 Task: Search for beauty products for women on Flipkart and add your preferred items to the cart.
Action: Mouse moved to (603, 146)
Screenshot: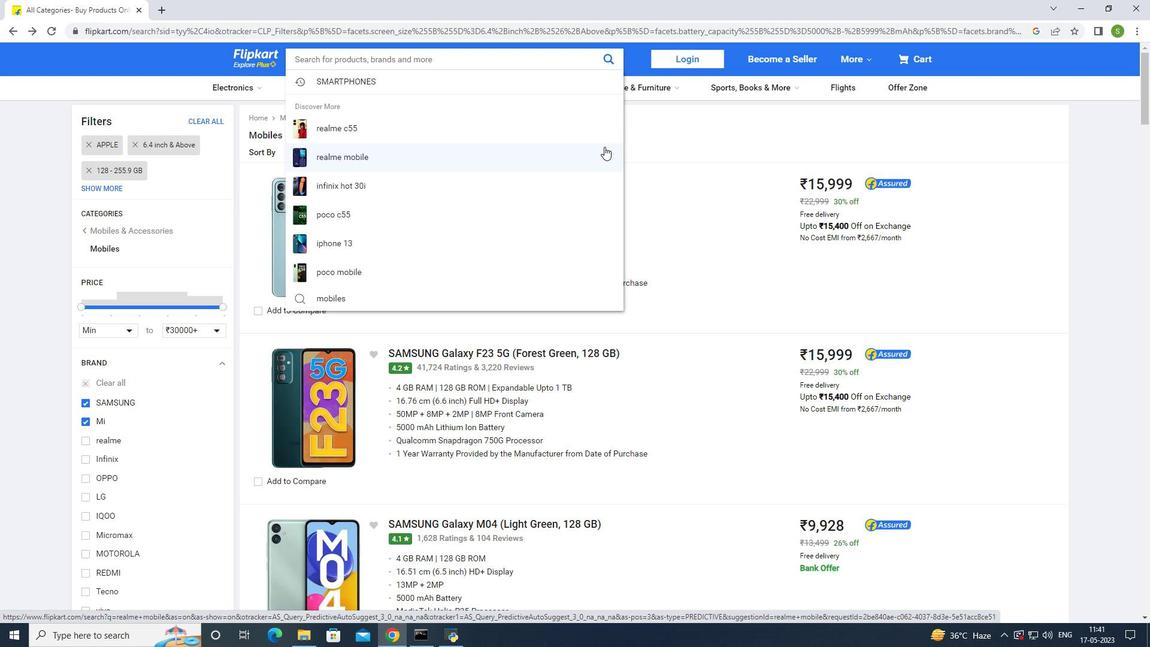 
Action: Key pressed beauty<Key.space>
Screenshot: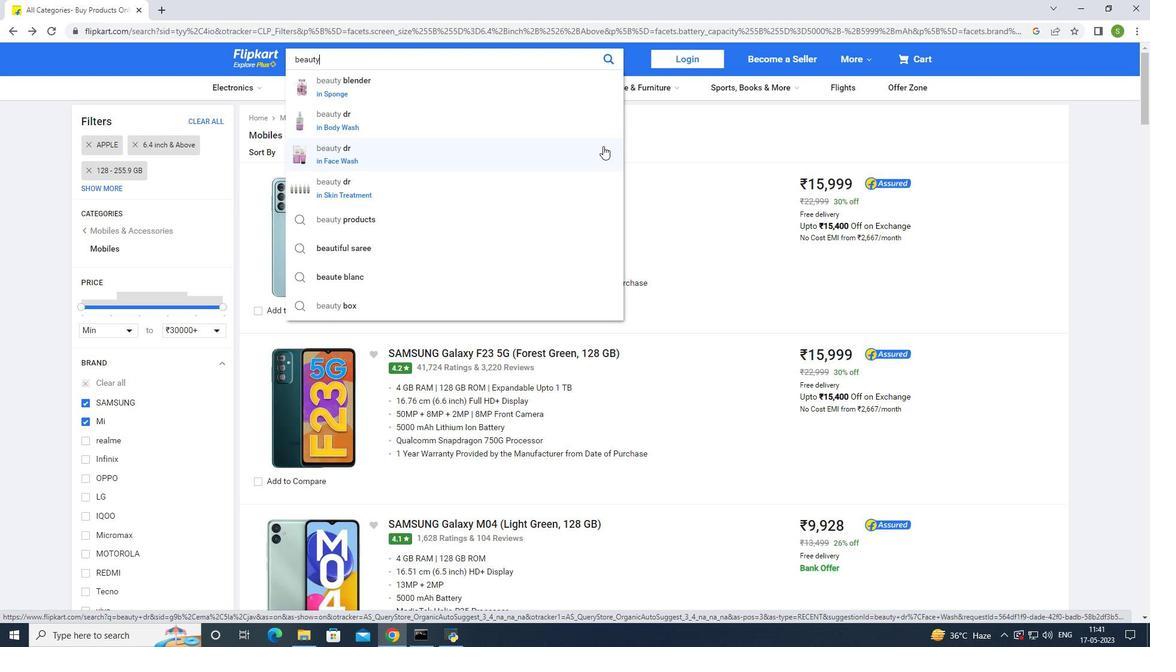 
Action: Mouse moved to (603, 146)
Screenshot: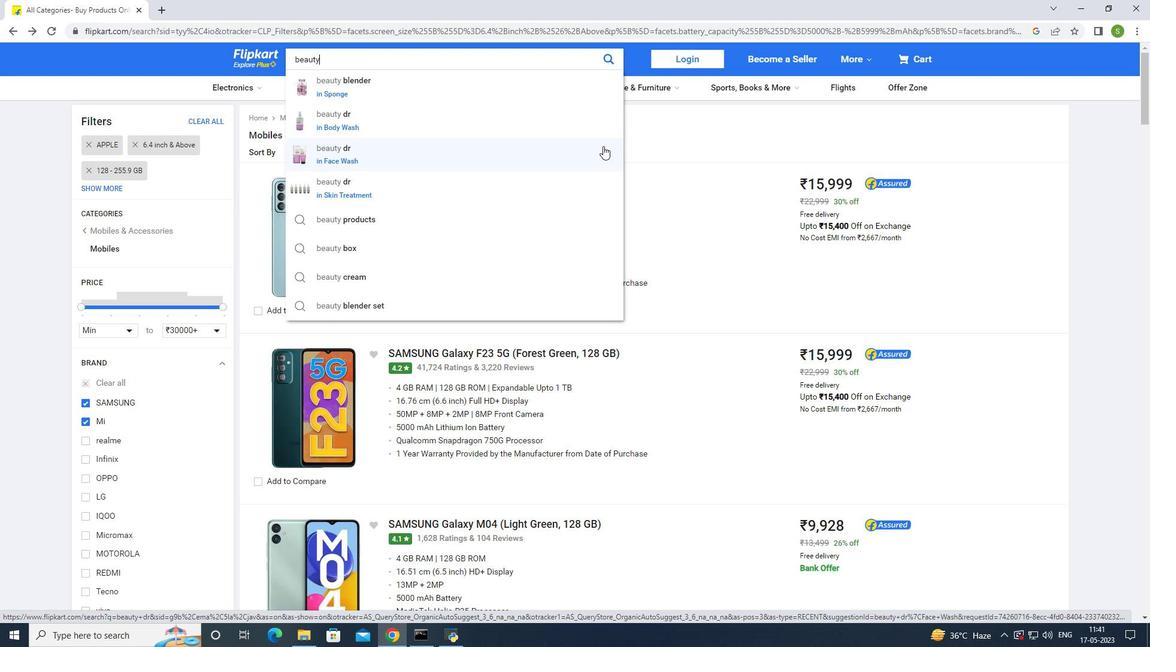 
Action: Key pressed product
Screenshot: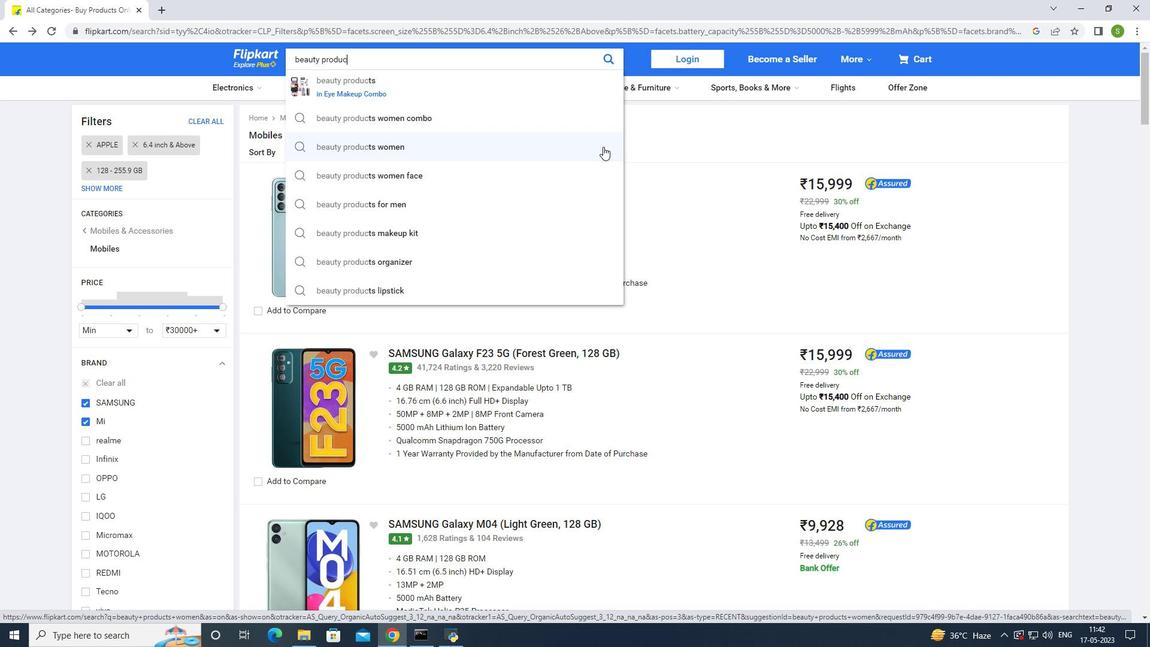 
Action: Mouse moved to (533, 152)
Screenshot: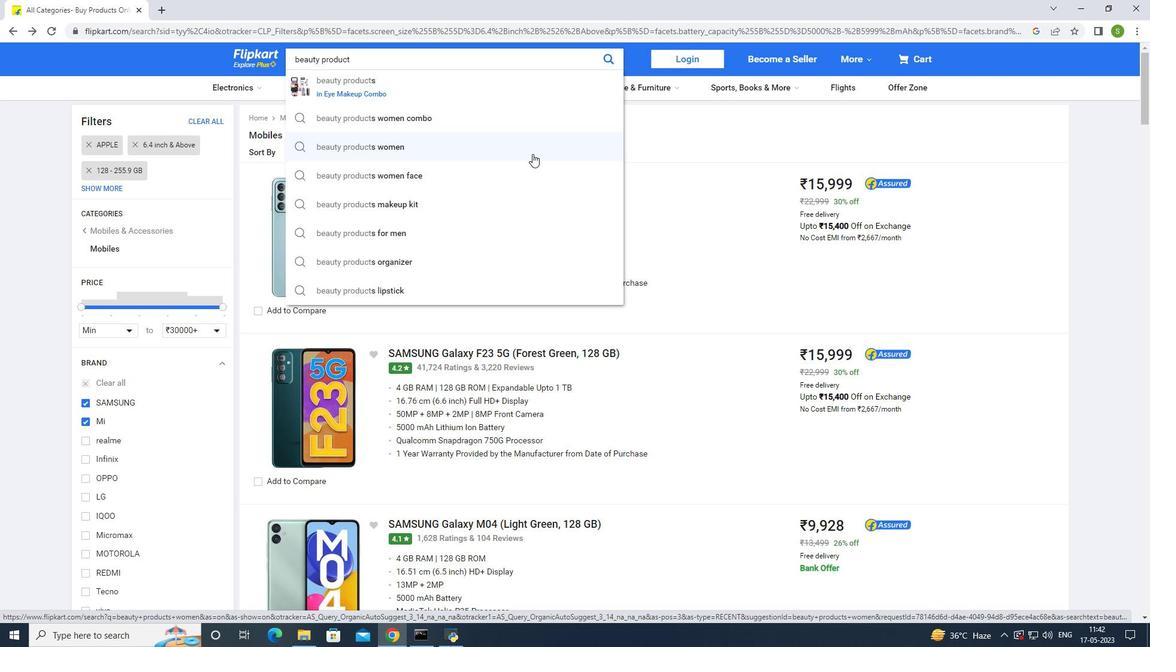 
Action: Mouse pressed left at (533, 152)
Screenshot: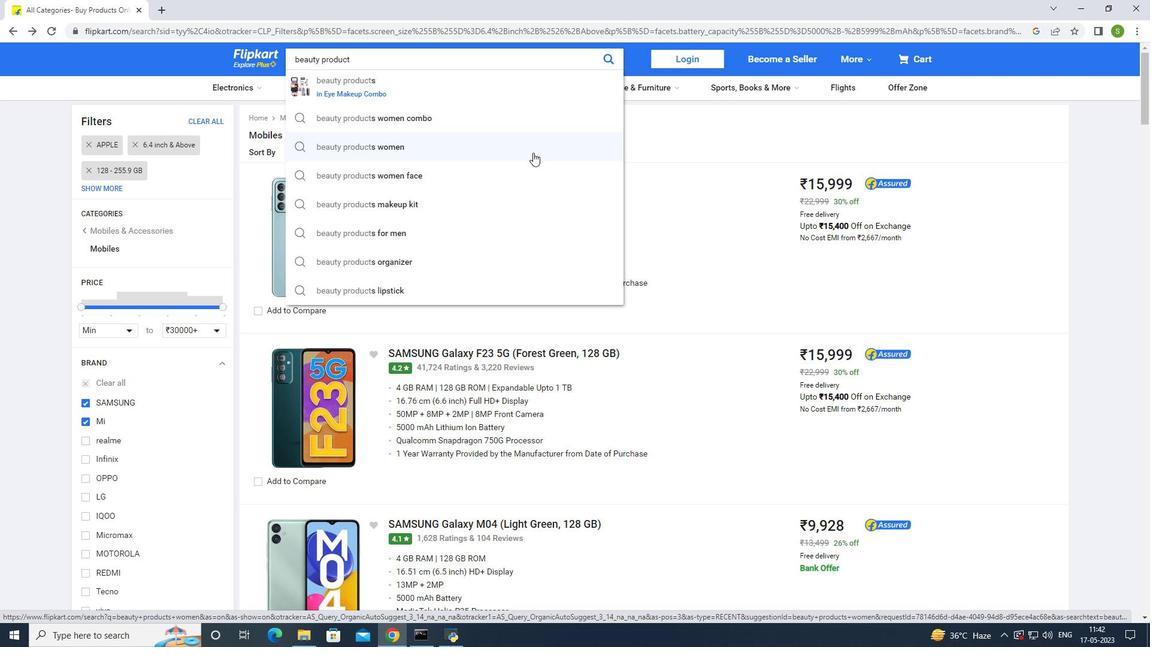 
Action: Mouse moved to (488, 88)
Screenshot: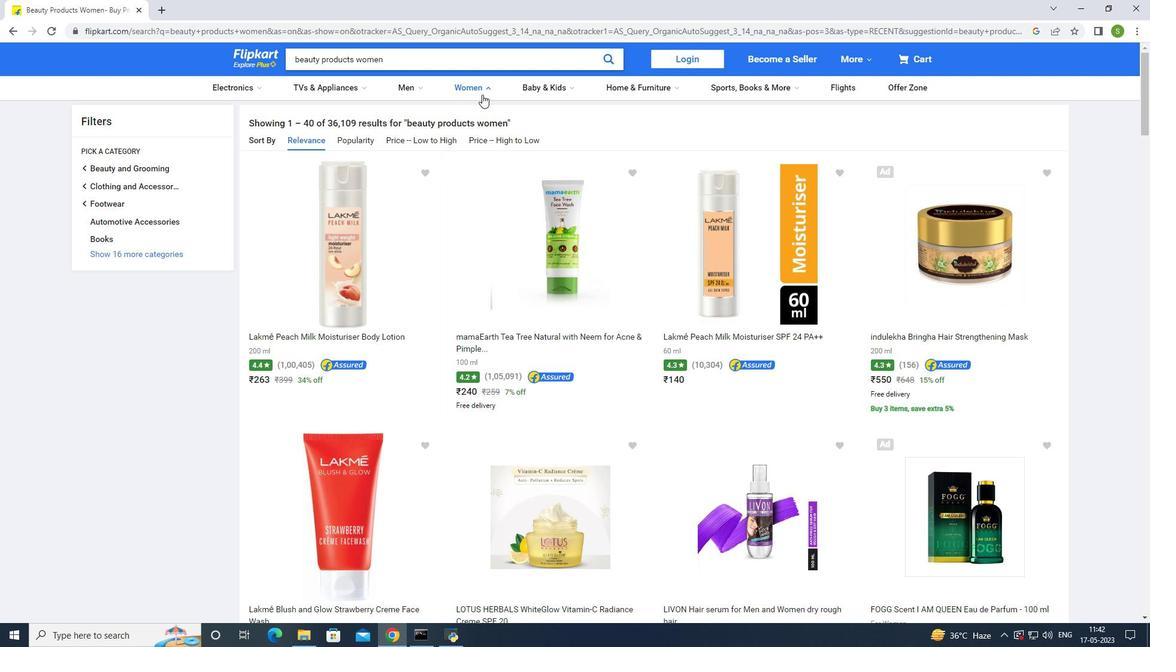 
Action: Mouse pressed left at (488, 88)
Screenshot: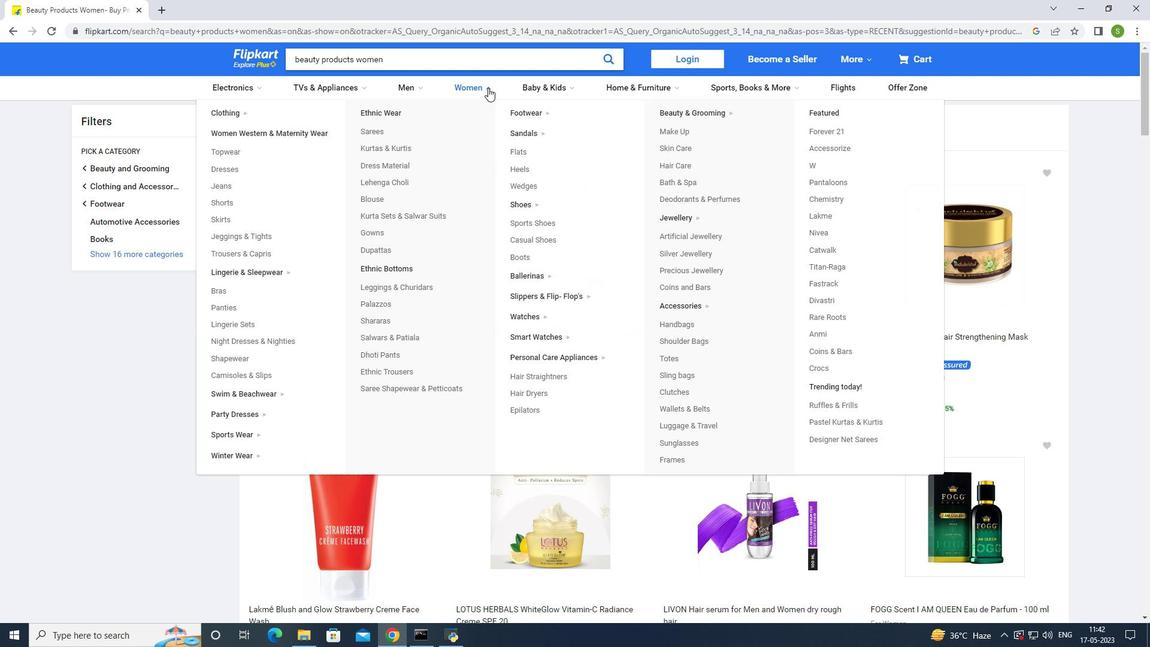 
Action: Mouse moved to (672, 150)
Screenshot: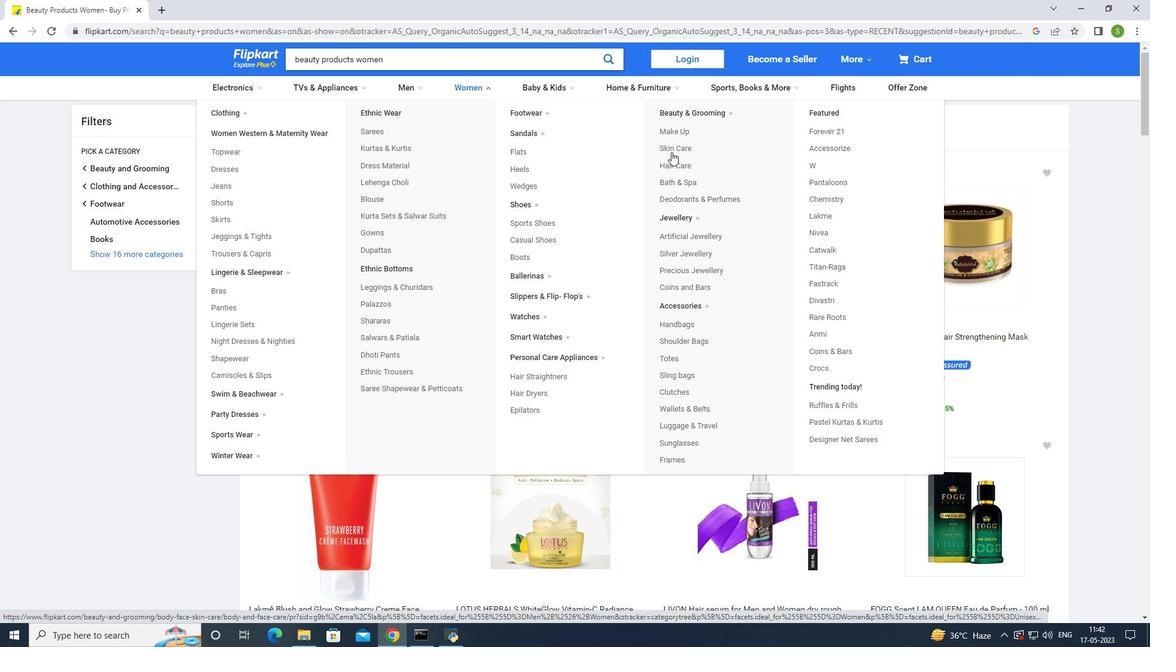 
Action: Mouse pressed left at (672, 150)
Screenshot: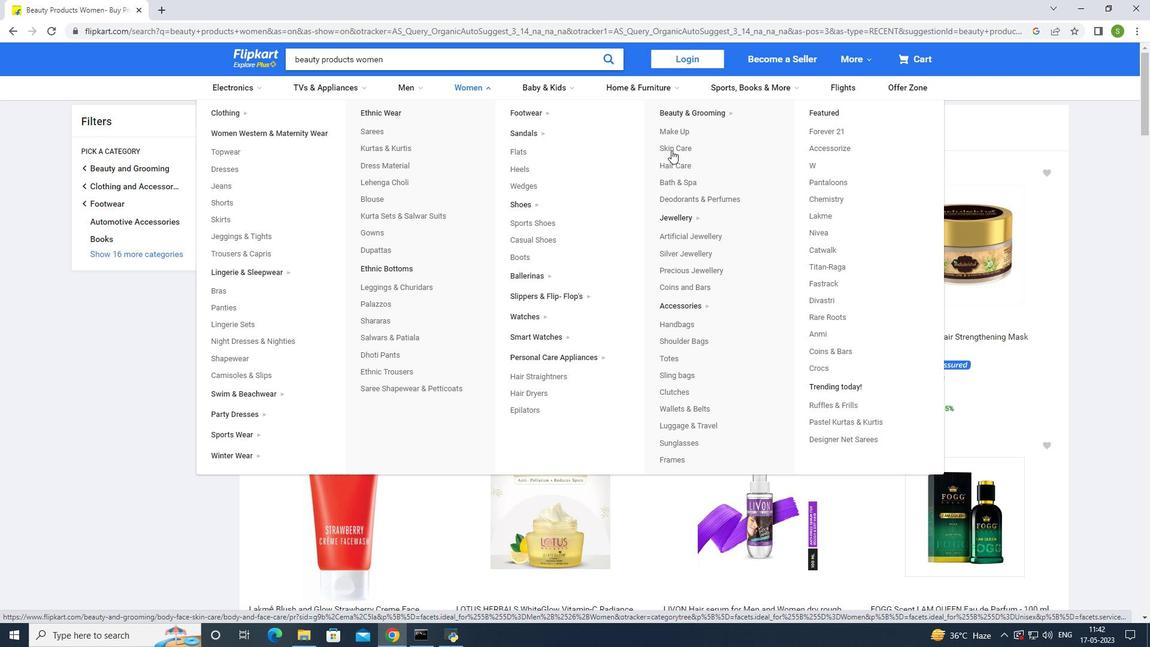 
Action: Mouse moved to (558, 317)
Screenshot: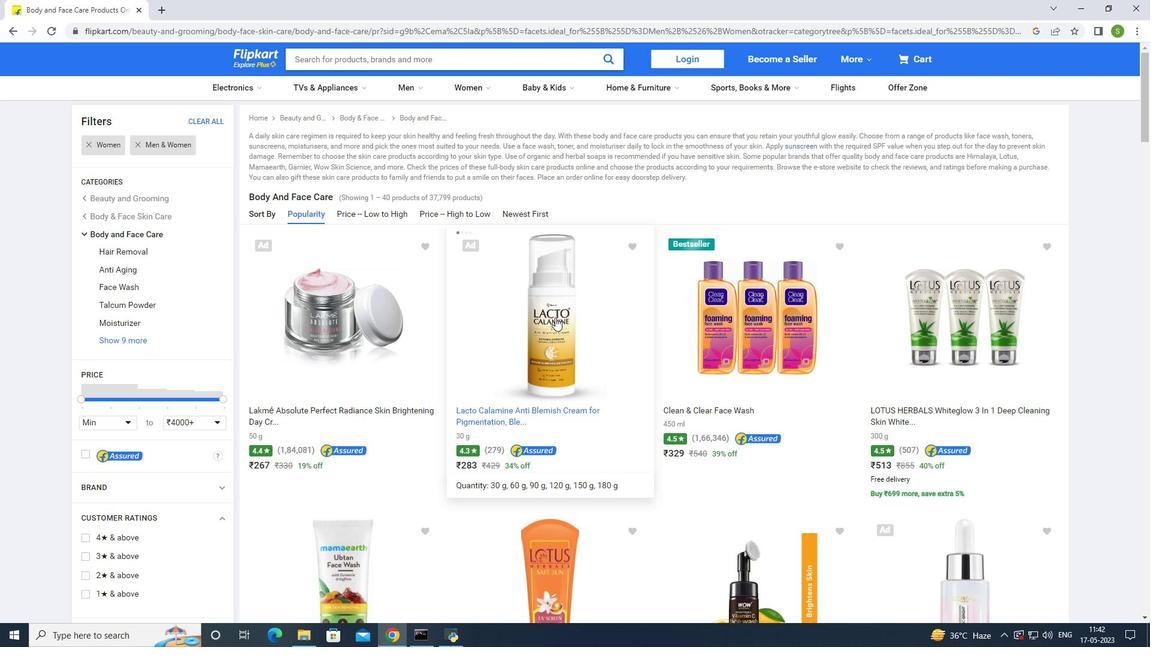 
Action: Mouse scrolled (558, 316) with delta (0, 0)
Screenshot: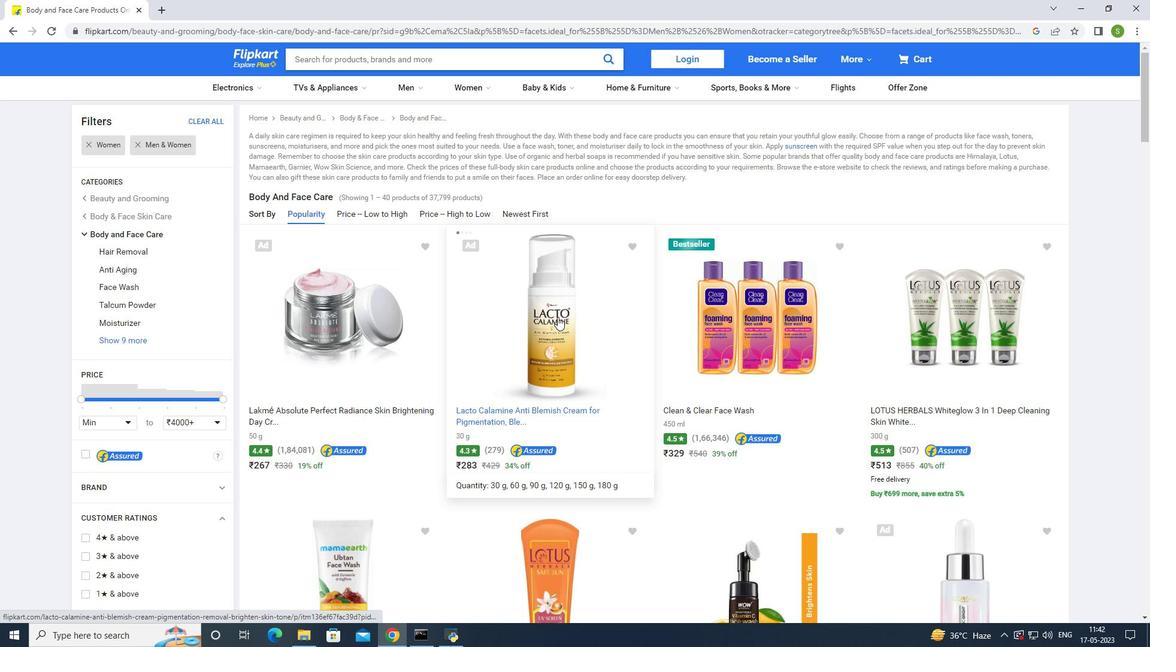 
Action: Mouse scrolled (558, 316) with delta (0, 0)
Screenshot: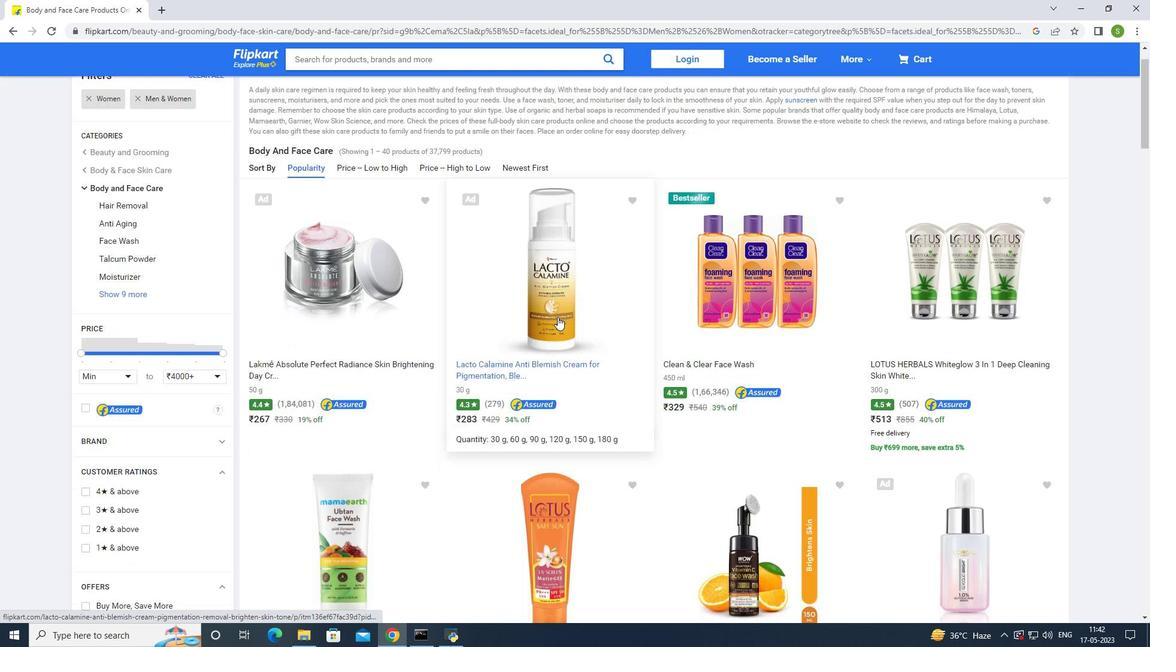 
Action: Mouse moved to (559, 317)
Screenshot: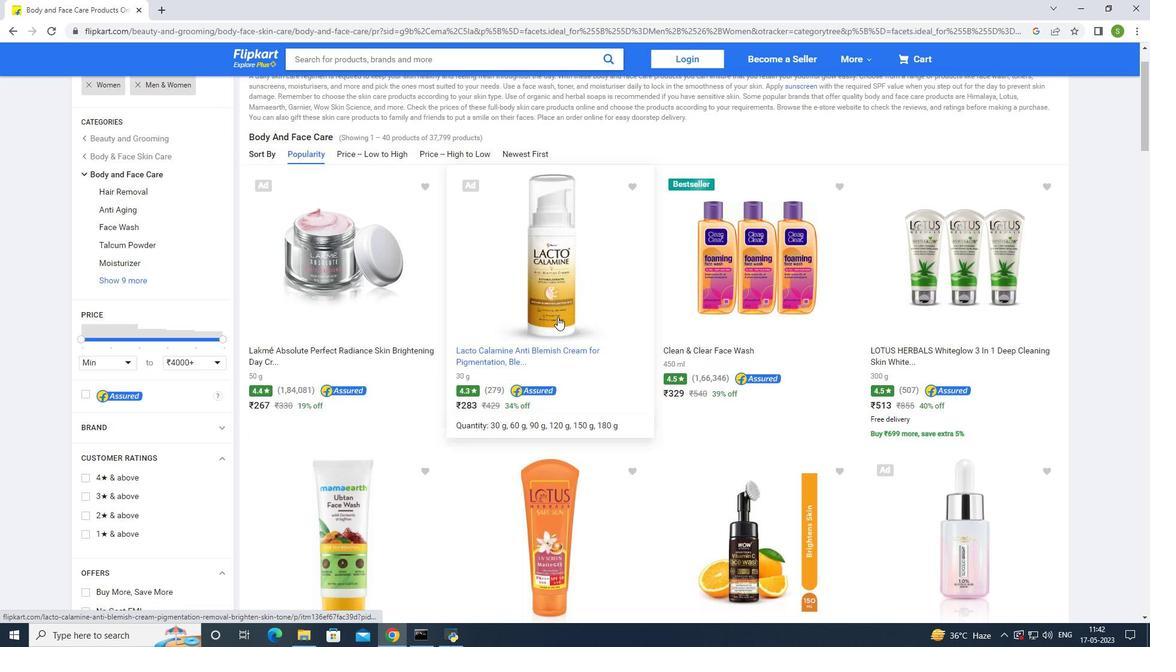 
Action: Mouse scrolled (559, 316) with delta (0, 0)
Screenshot: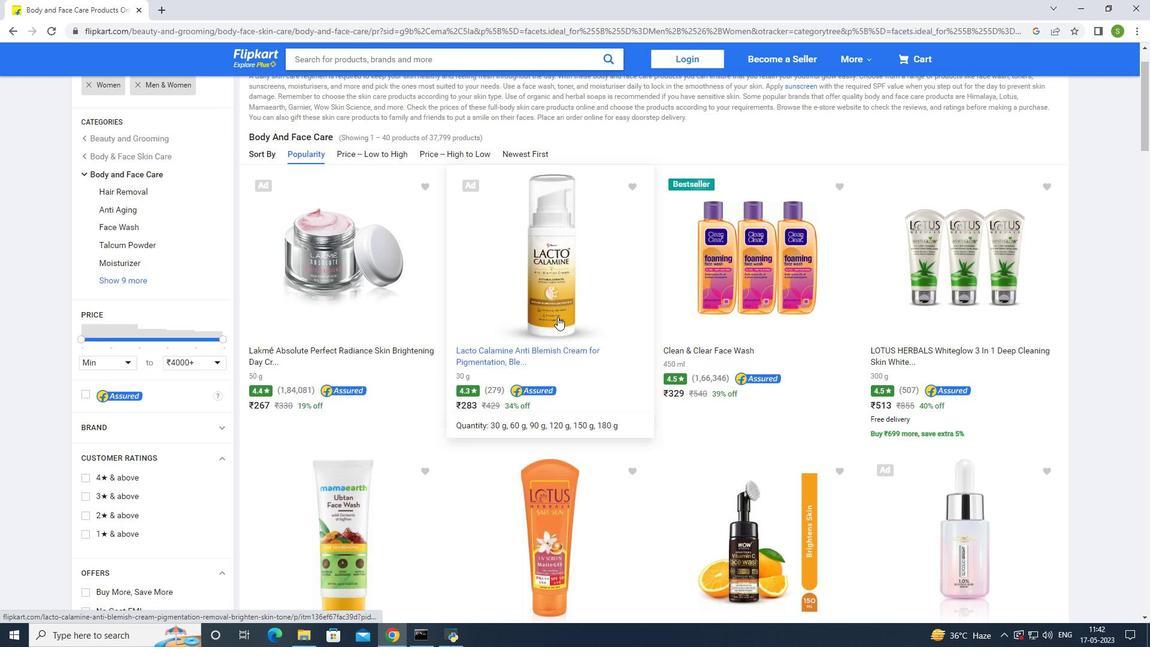 
Action: Mouse moved to (559, 317)
Screenshot: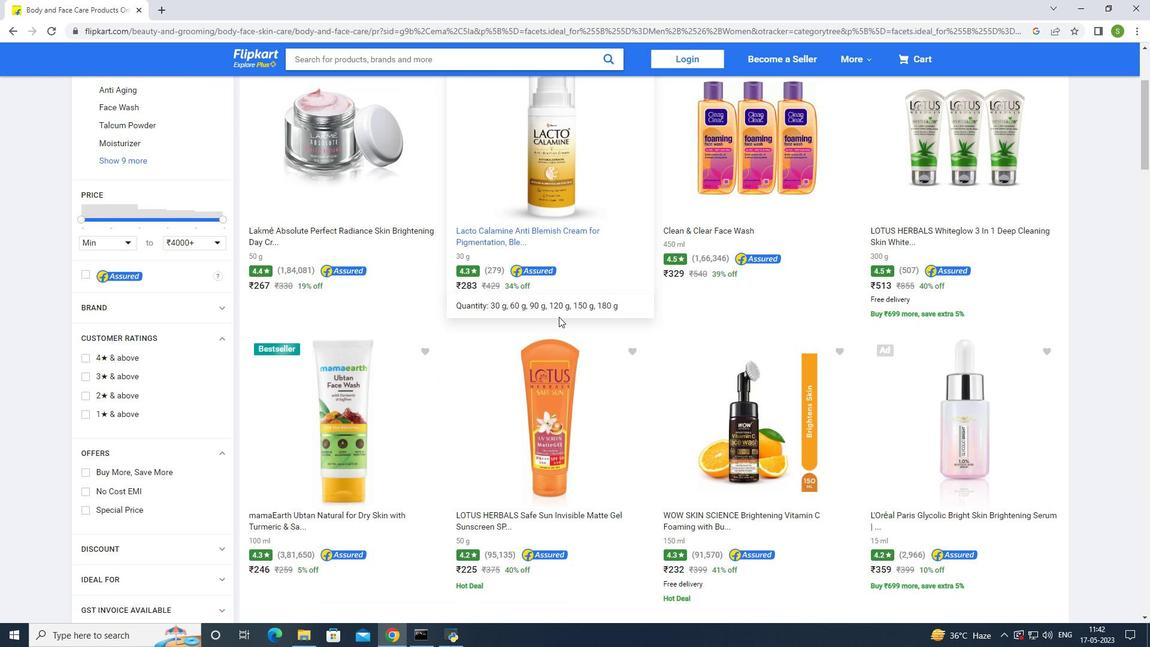 
Action: Mouse scrolled (559, 316) with delta (0, 0)
Screenshot: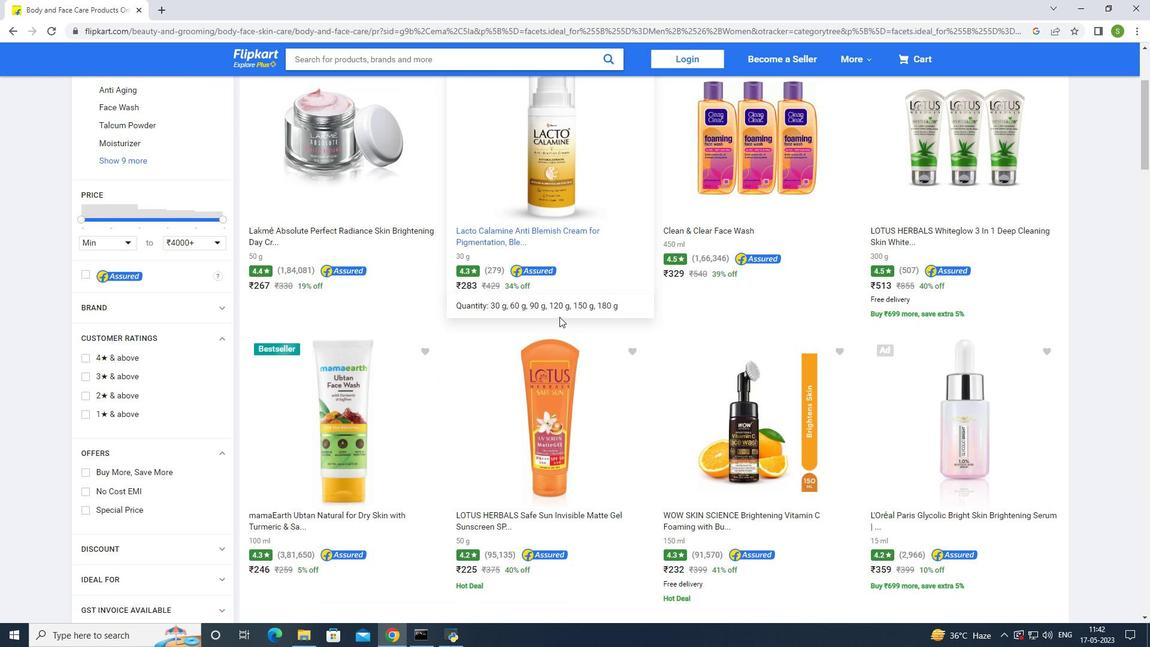 
Action: Mouse scrolled (559, 316) with delta (0, 0)
Screenshot: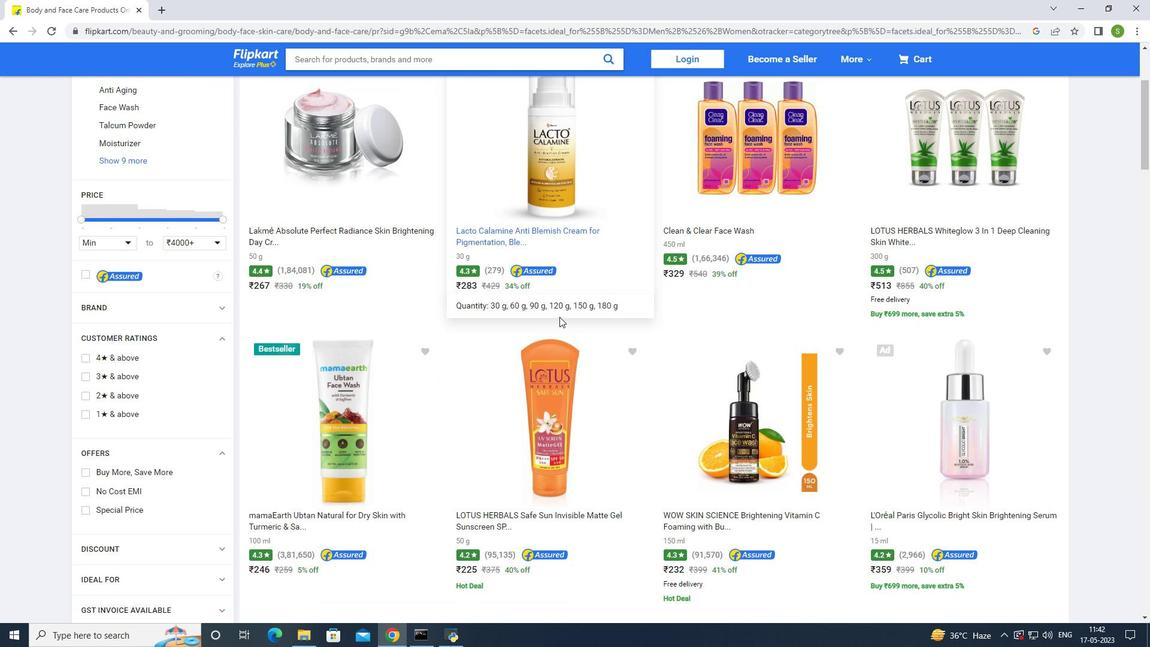 
Action: Mouse scrolled (559, 316) with delta (0, 0)
Screenshot: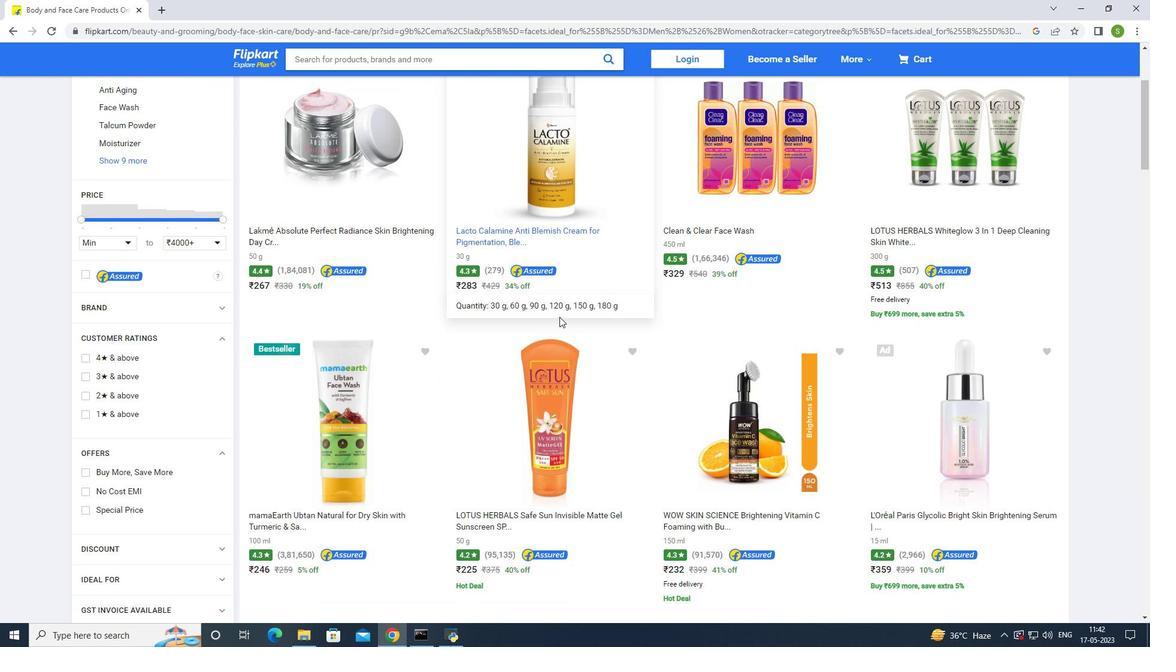 
Action: Mouse scrolled (559, 316) with delta (0, 0)
Screenshot: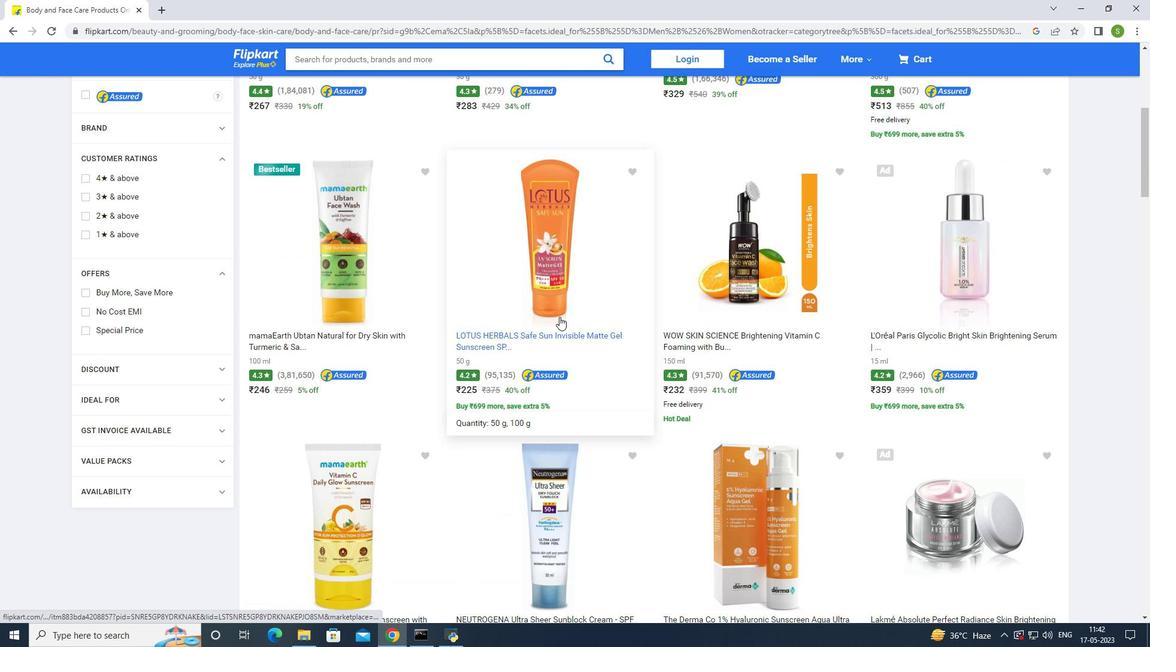 
Action: Mouse scrolled (559, 316) with delta (0, 0)
Screenshot: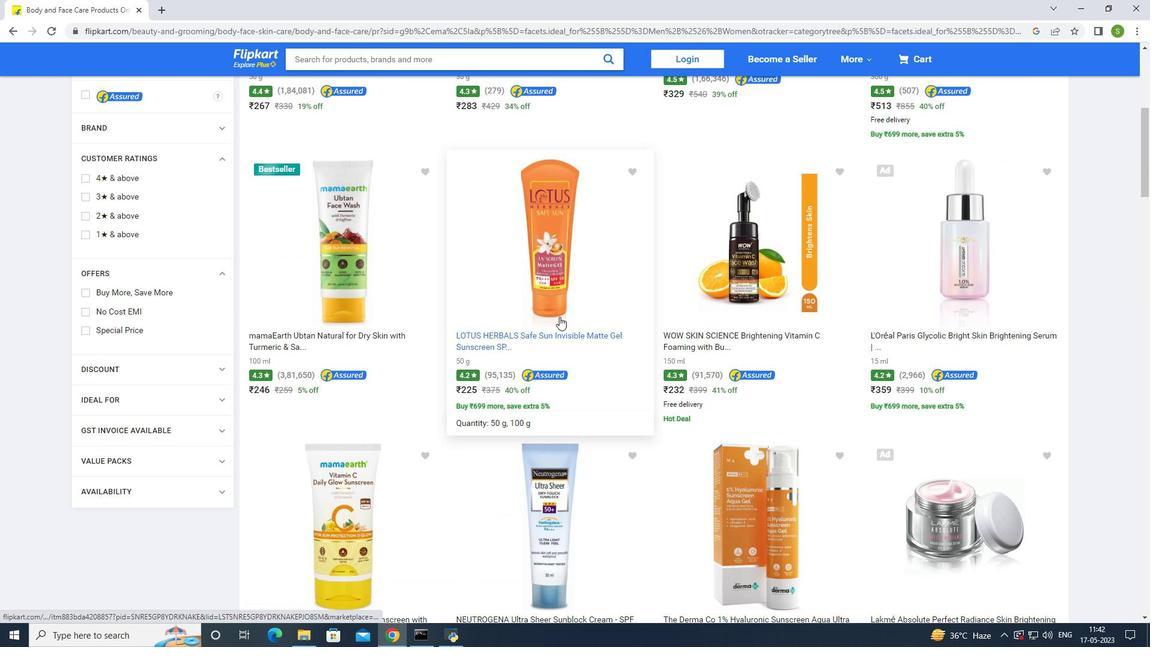
Action: Mouse scrolled (559, 316) with delta (0, 0)
Screenshot: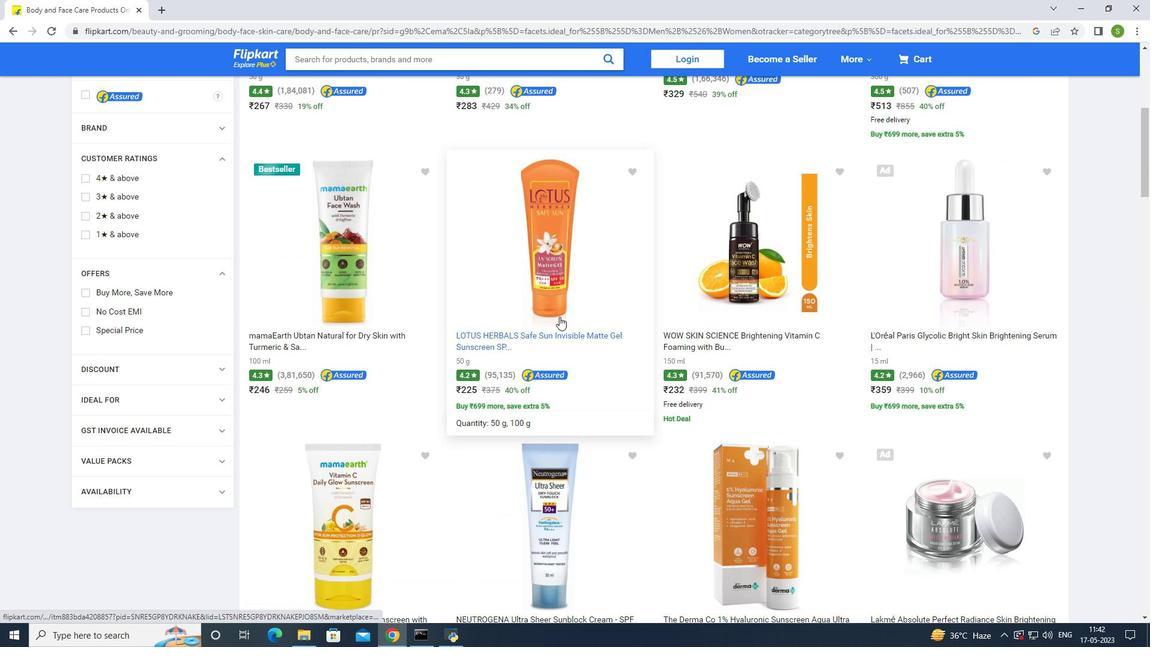 
Action: Mouse moved to (560, 318)
Screenshot: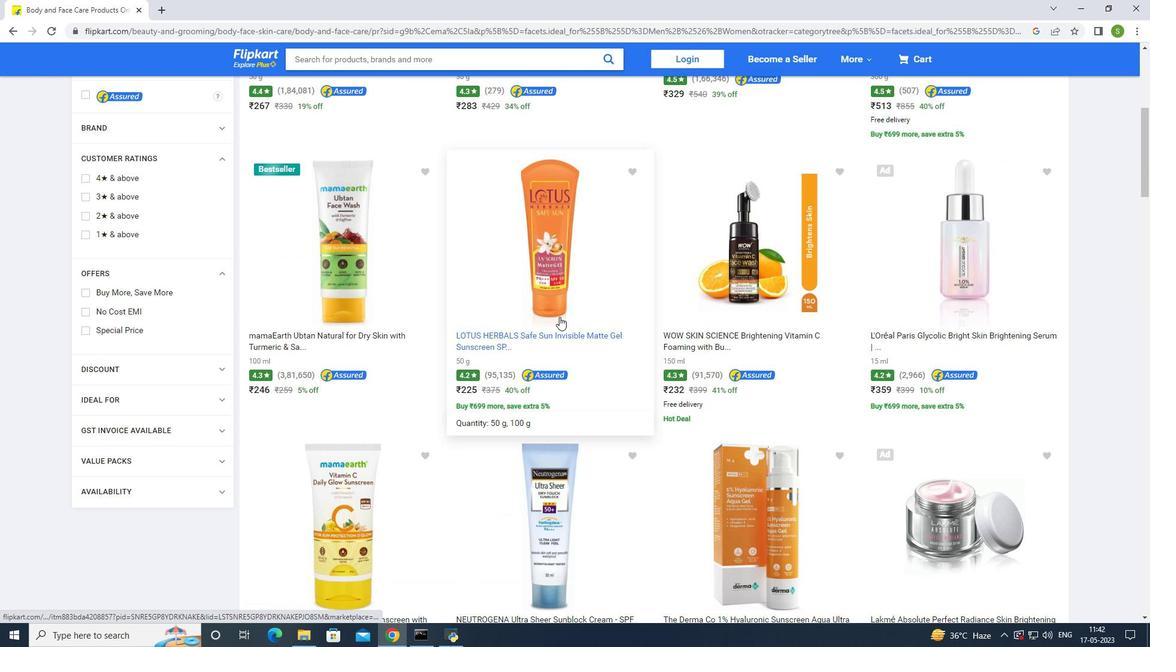
Action: Mouse scrolled (560, 317) with delta (0, 0)
Screenshot: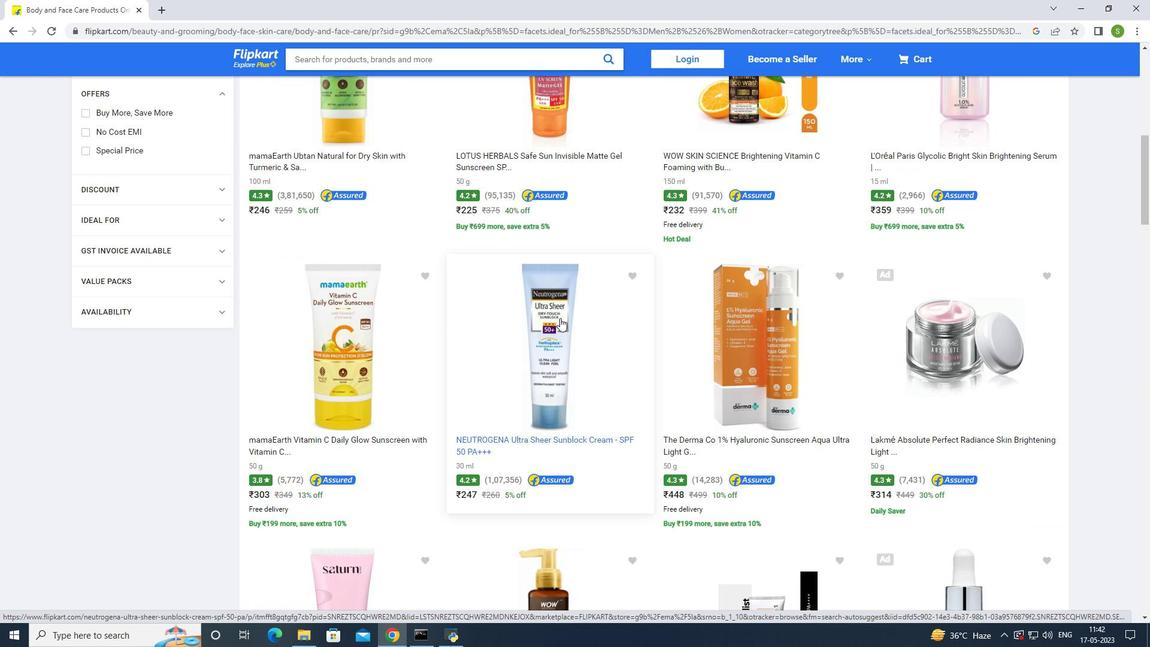 
Action: Mouse moved to (561, 318)
Screenshot: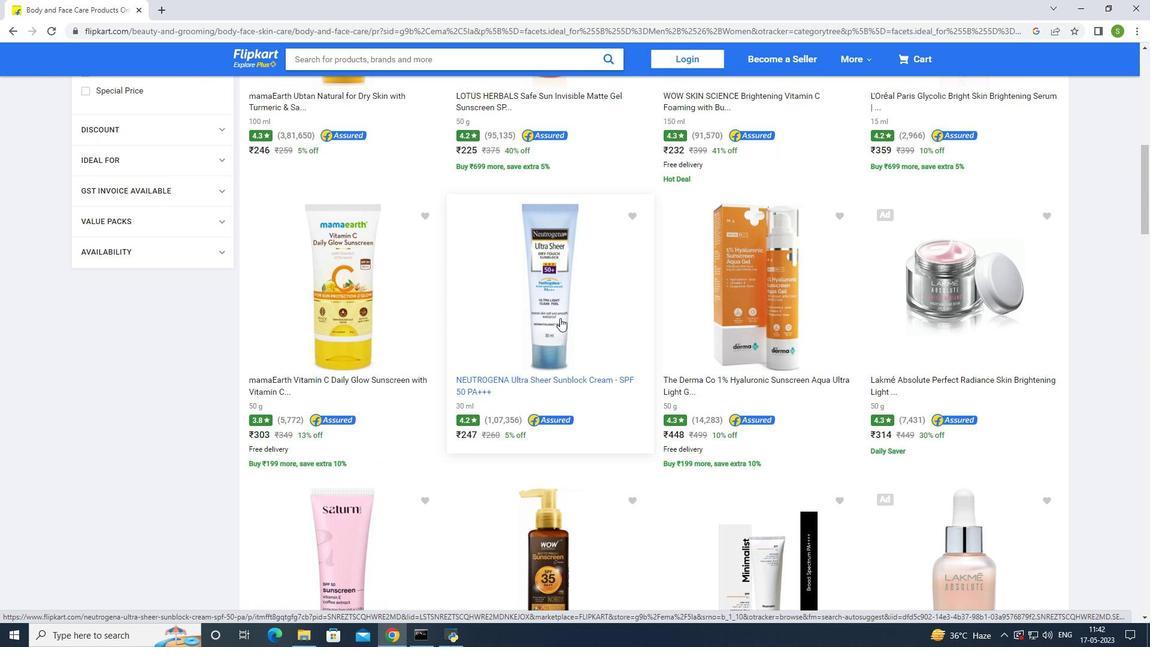 
Action: Mouse scrolled (561, 318) with delta (0, 0)
Screenshot: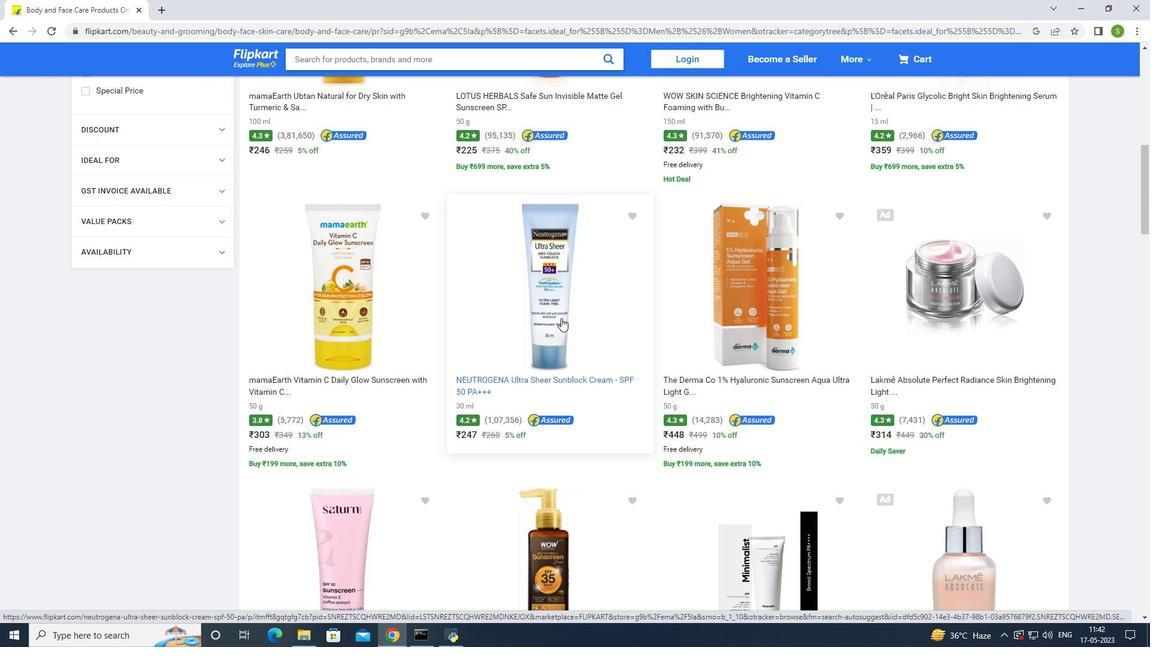 
Action: Mouse scrolled (561, 318) with delta (0, 0)
Screenshot: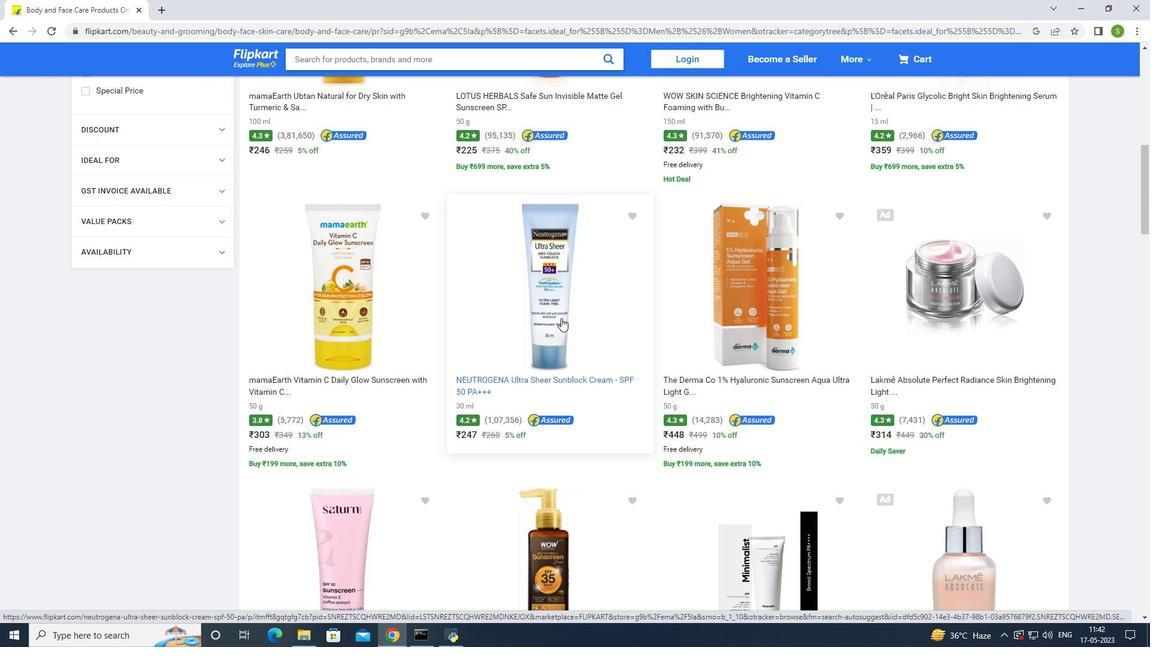 
Action: Mouse scrolled (561, 318) with delta (0, 0)
Screenshot: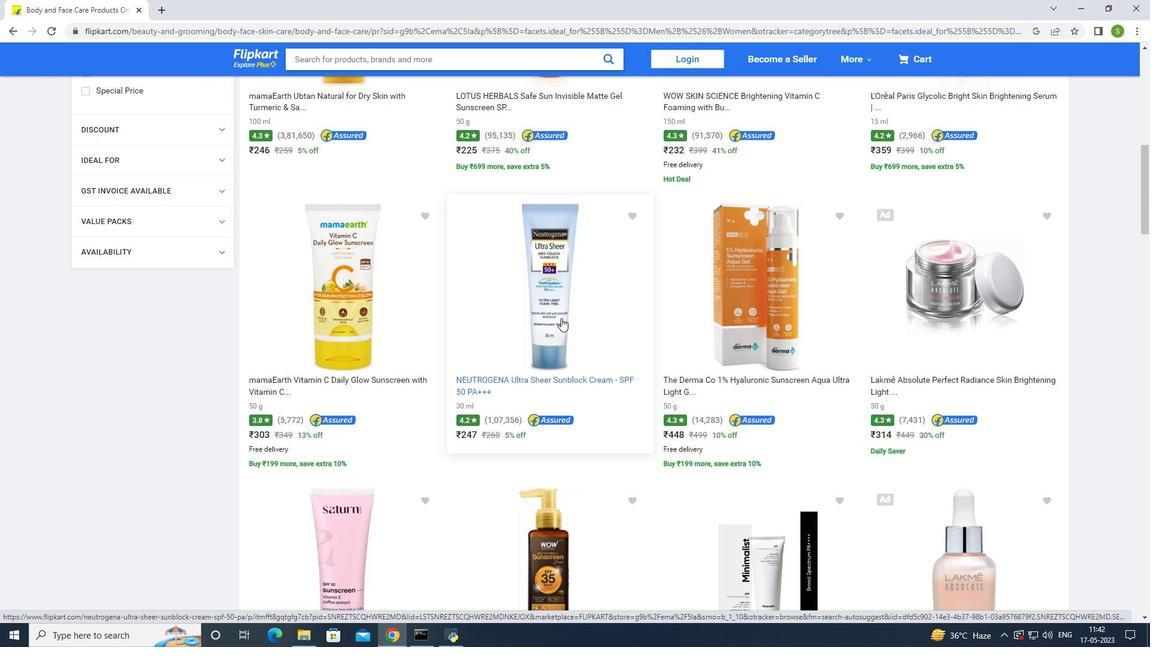 
Action: Mouse scrolled (561, 318) with delta (0, 0)
Screenshot: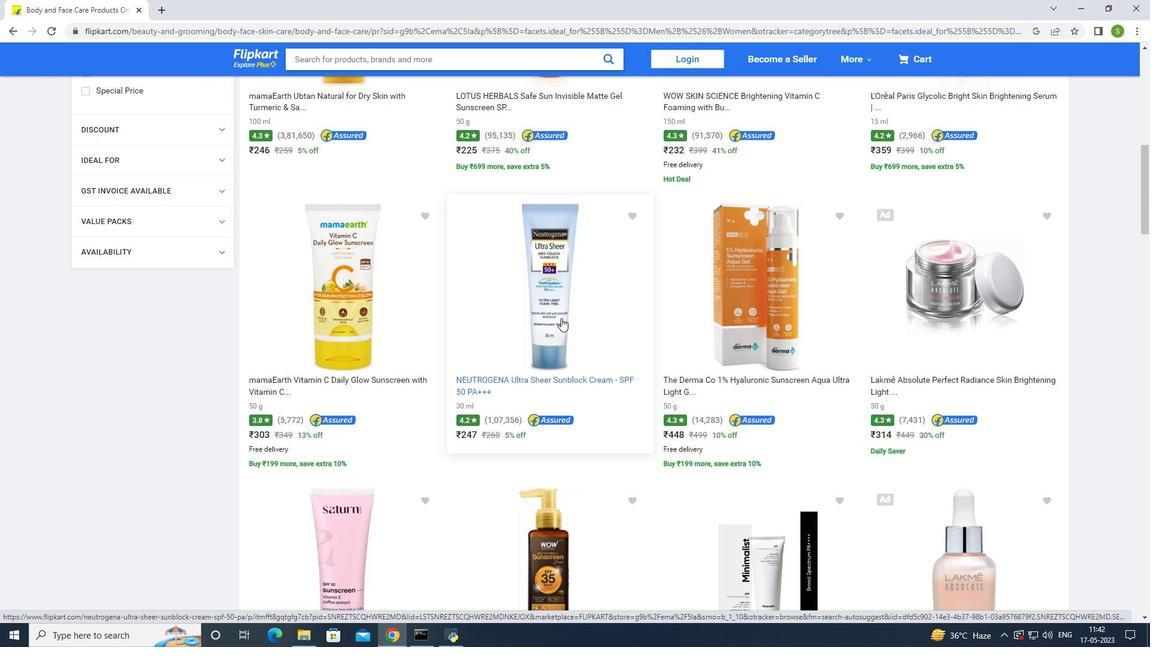 
Action: Mouse scrolled (561, 318) with delta (0, 0)
Screenshot: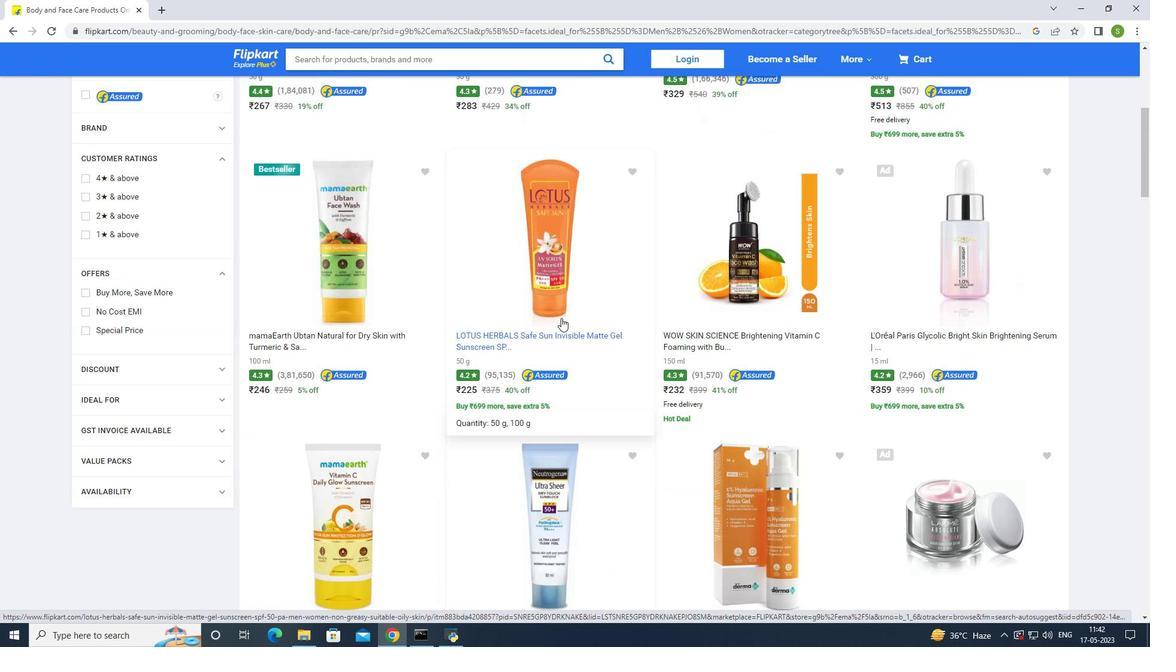 
Action: Mouse scrolled (561, 318) with delta (0, 0)
Screenshot: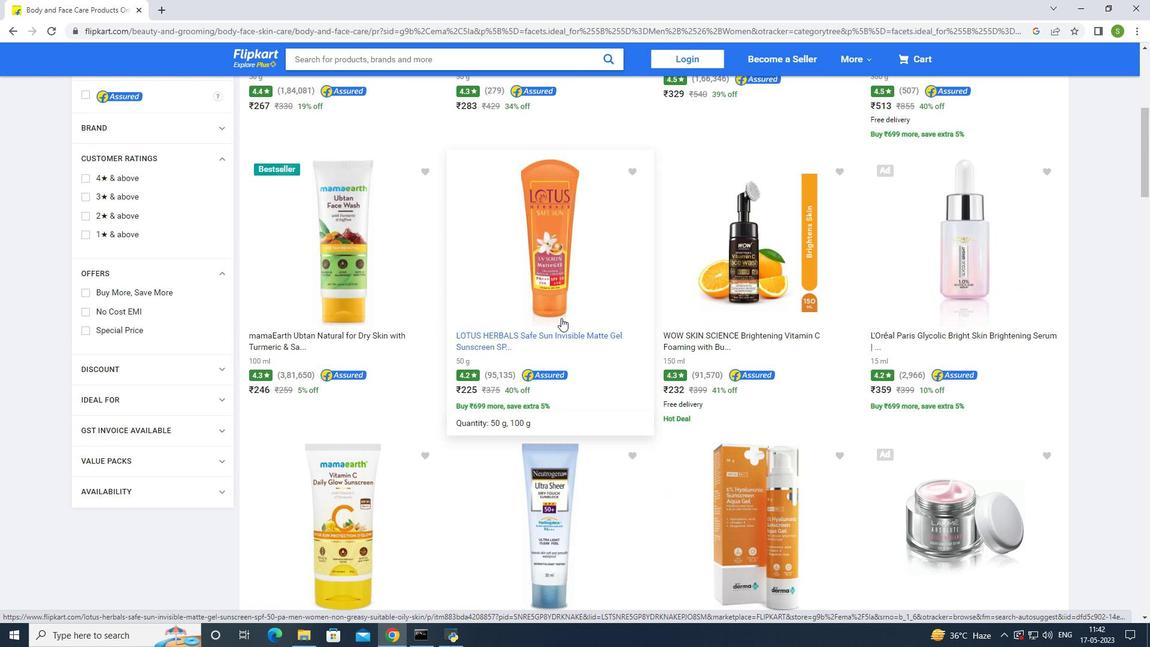 
Action: Mouse scrolled (561, 318) with delta (0, 0)
Screenshot: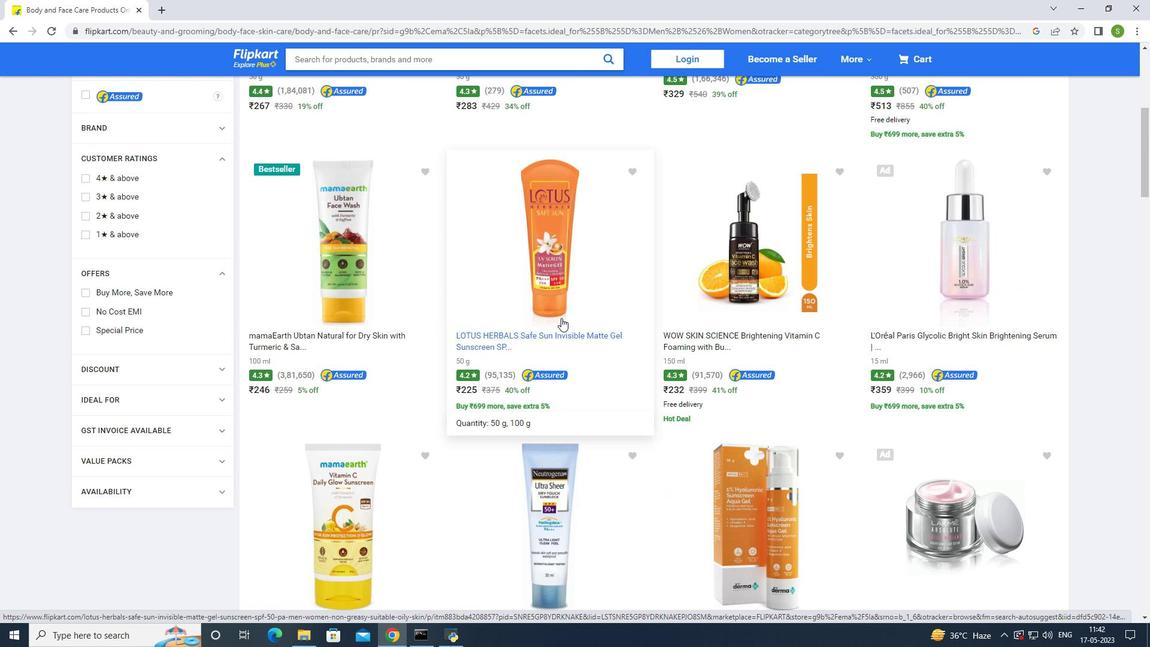
Action: Mouse scrolled (561, 318) with delta (0, 0)
Screenshot: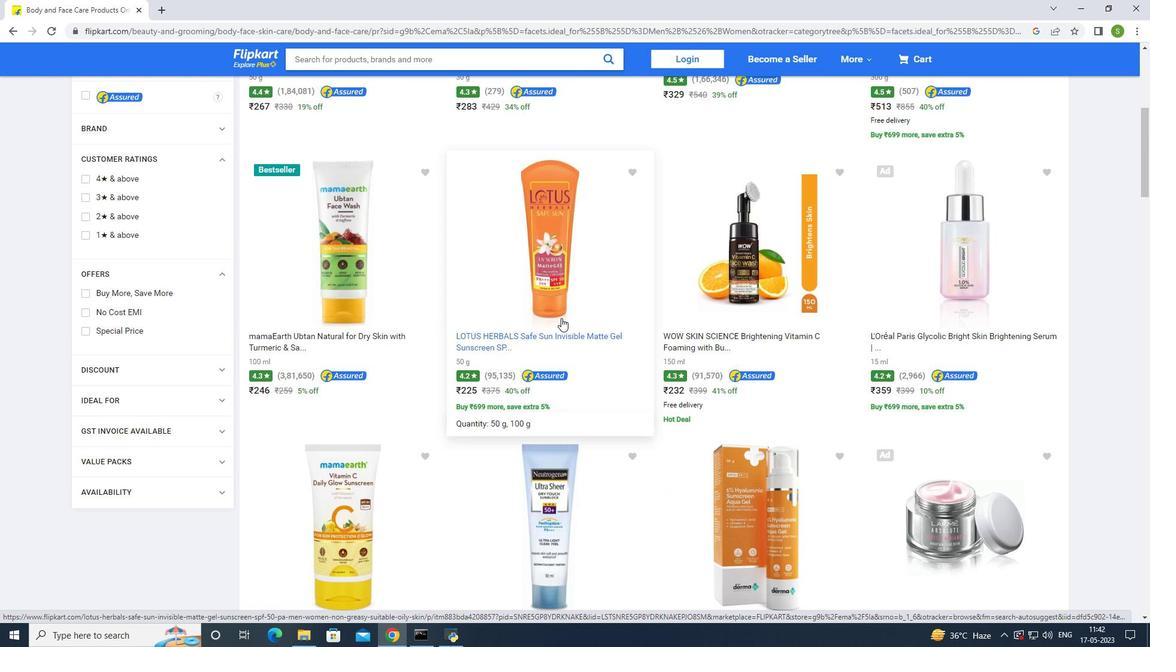 
Action: Mouse moved to (360, 226)
Screenshot: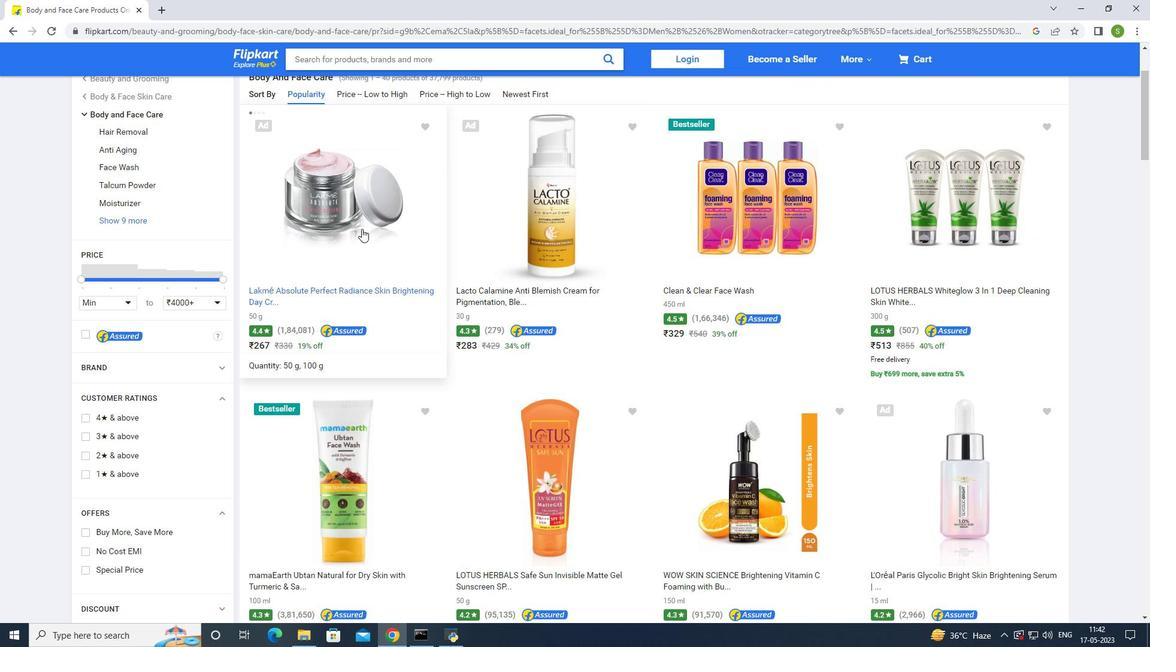 
Action: Mouse pressed left at (360, 226)
Screenshot: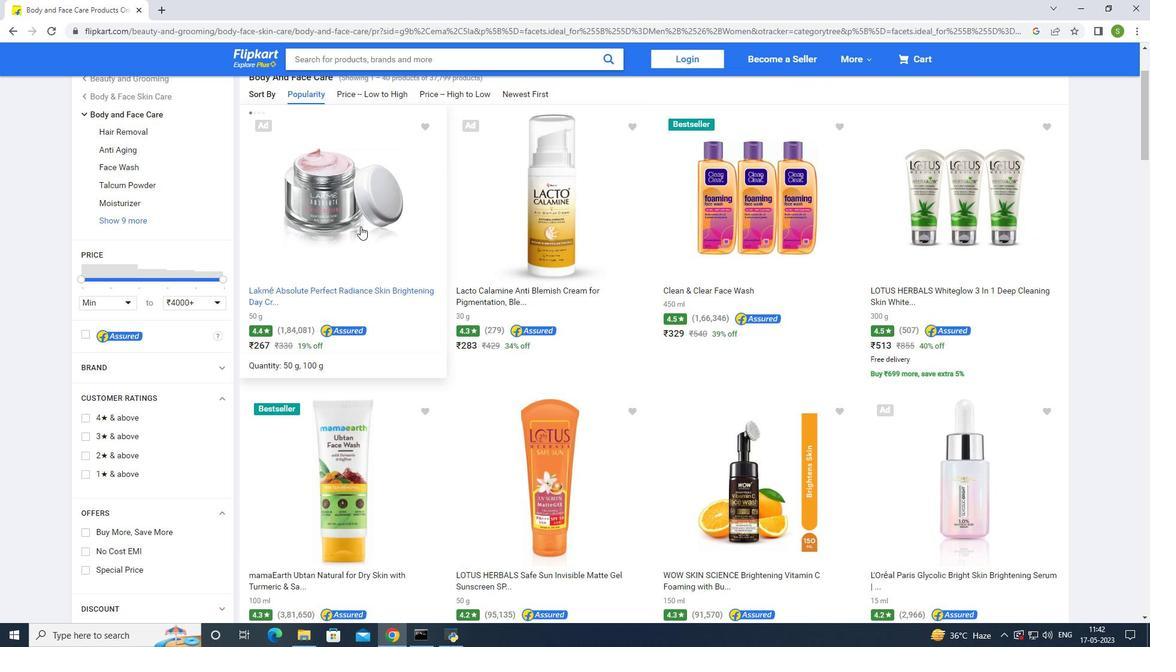 
Action: Mouse moved to (569, 312)
Screenshot: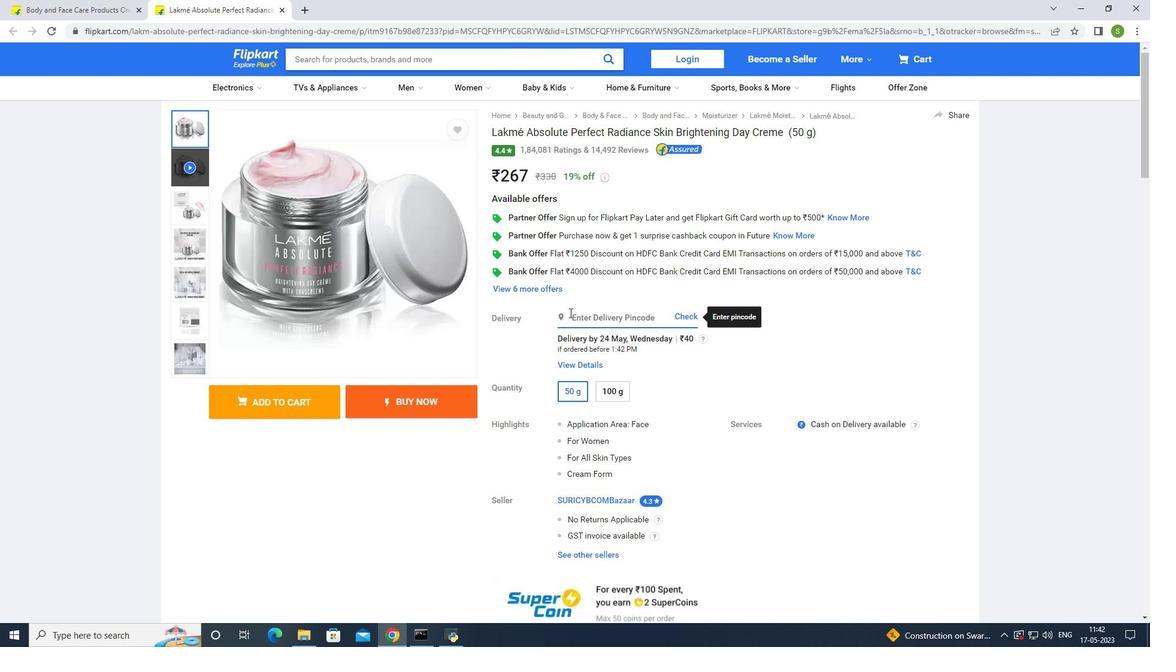 
Action: Mouse scrolled (569, 312) with delta (0, 0)
Screenshot: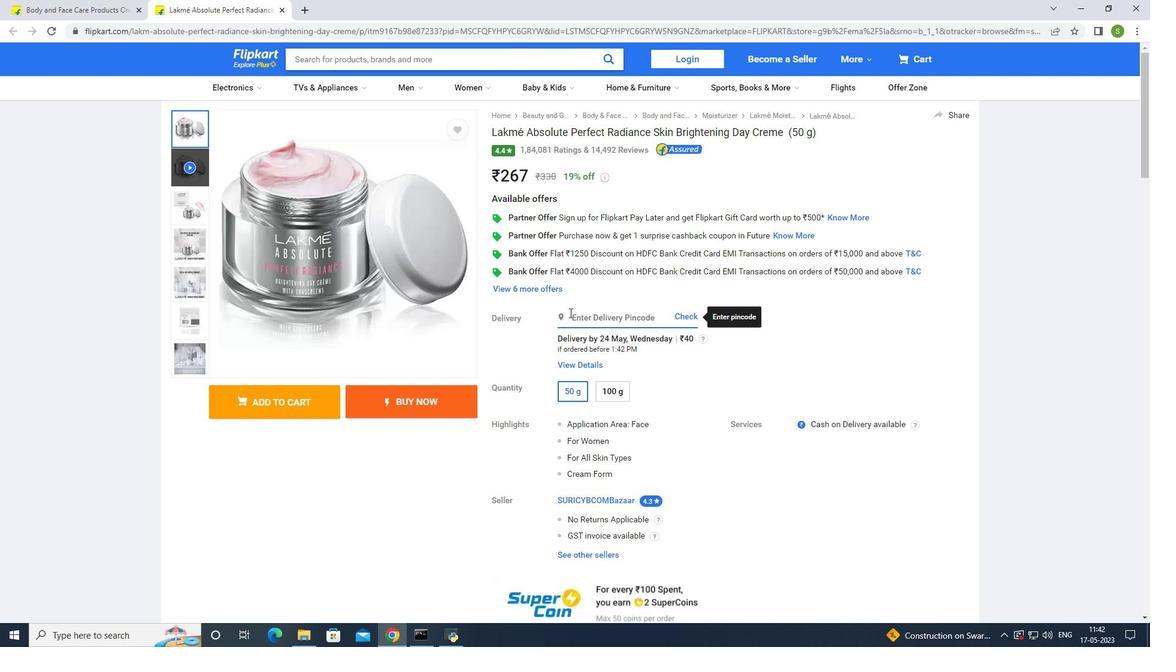 
Action: Mouse moved to (568, 314)
Screenshot: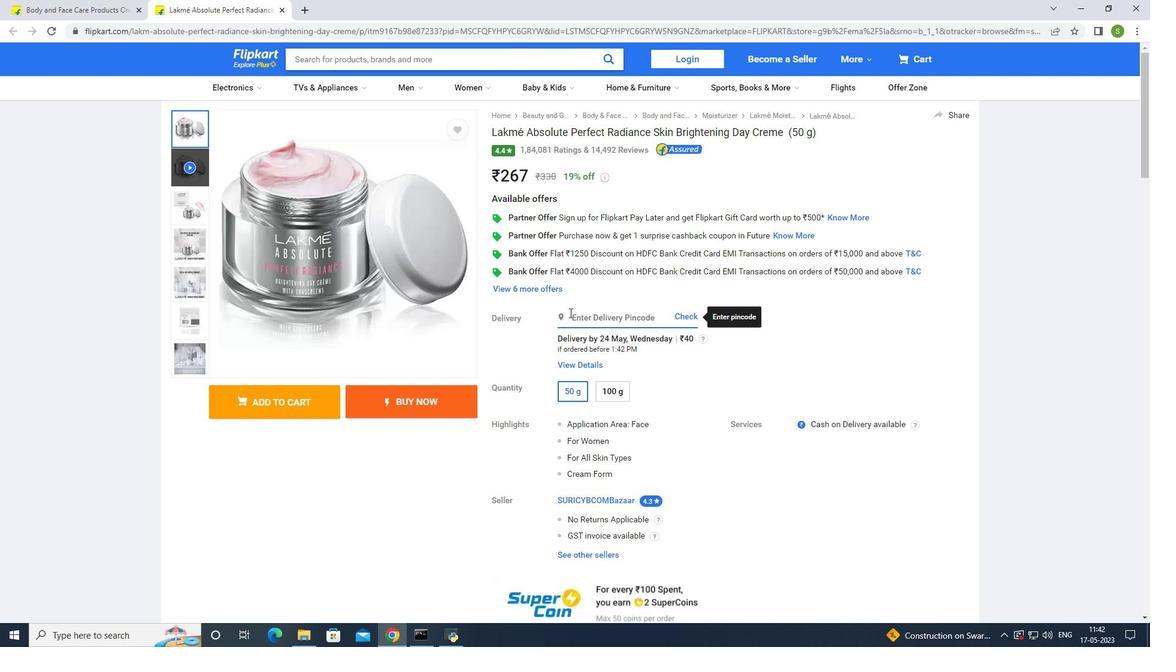 
Action: Mouse scrolled (568, 313) with delta (0, 0)
Screenshot: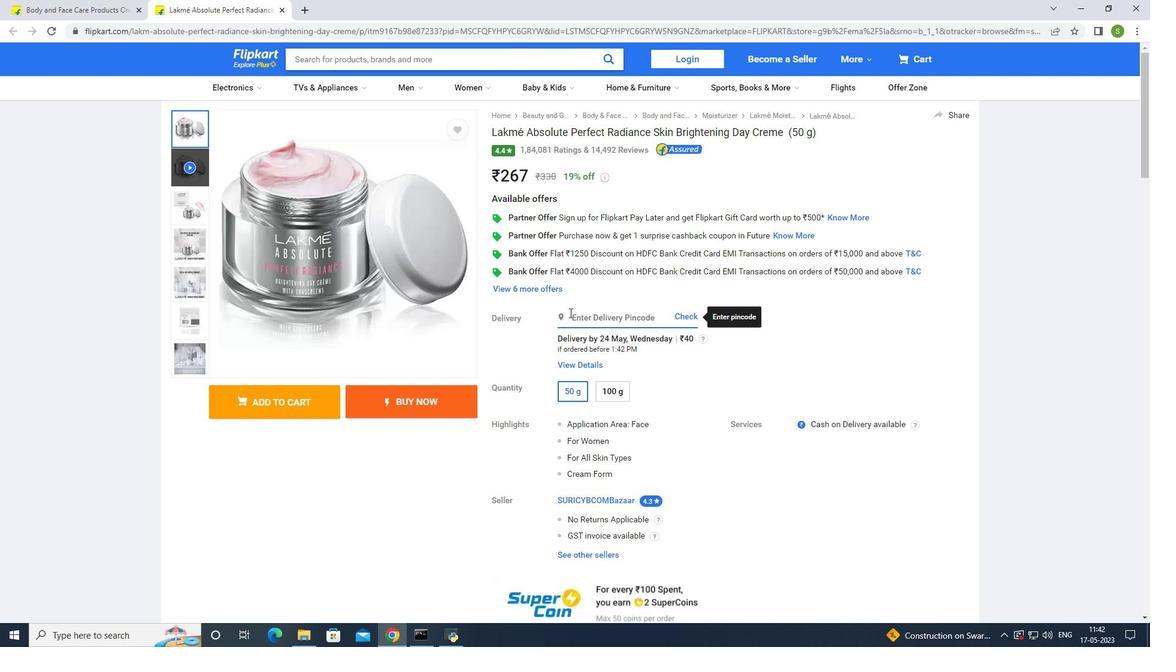 
Action: Mouse scrolled (568, 313) with delta (0, 0)
Screenshot: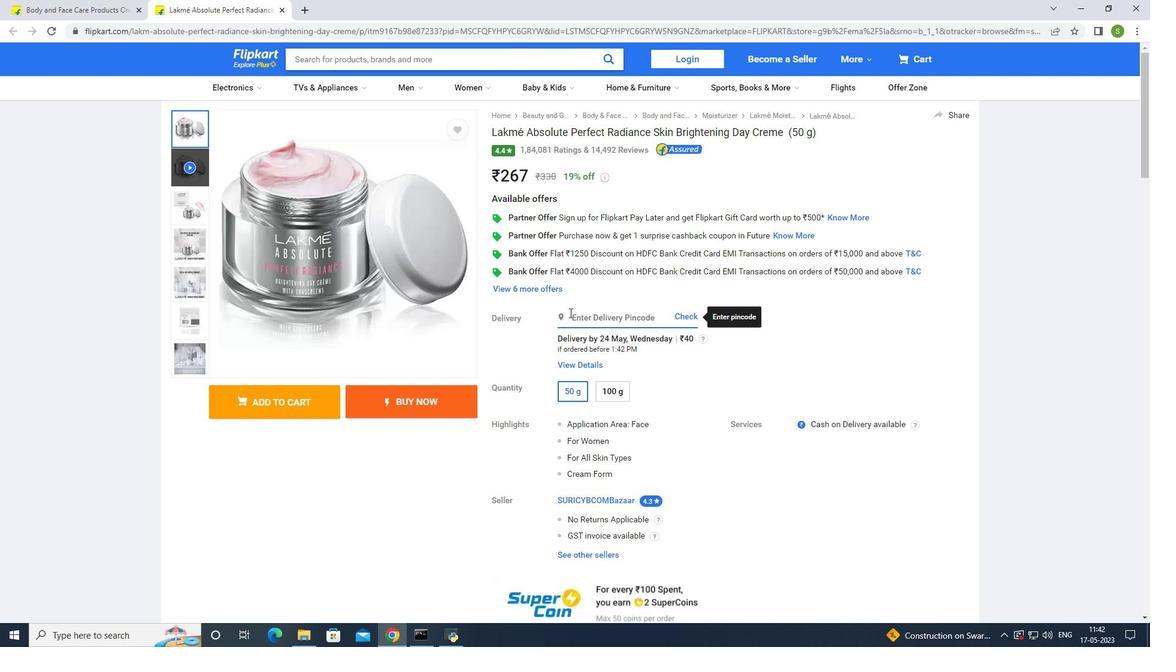 
Action: Mouse moved to (567, 316)
Screenshot: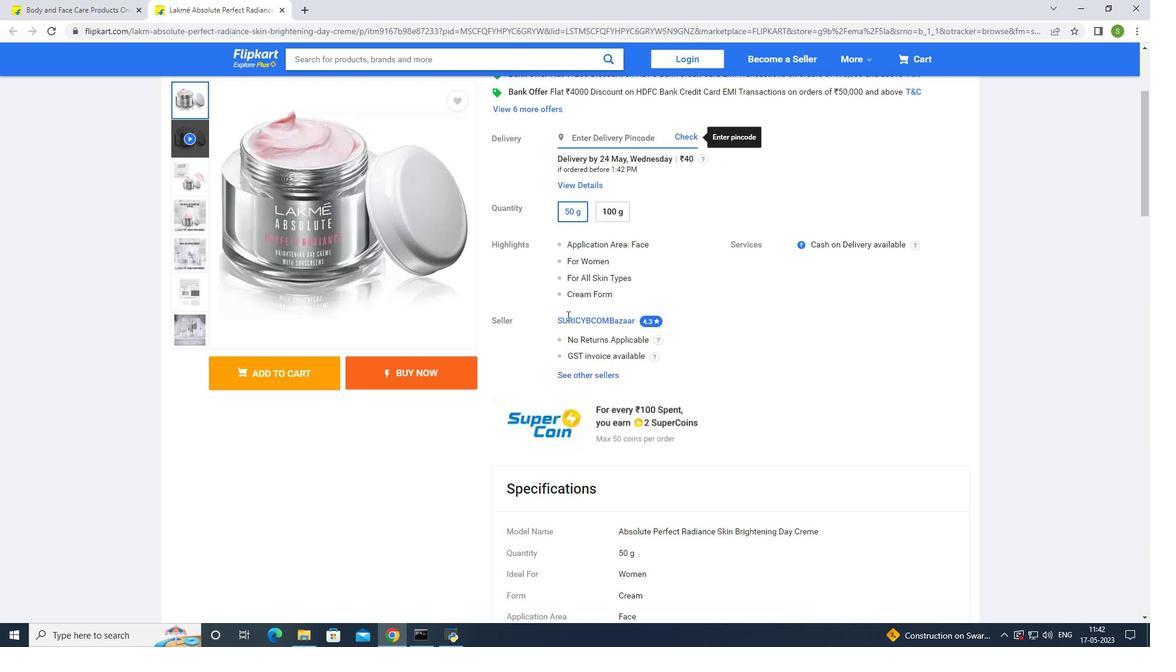 
Action: Mouse scrolled (567, 315) with delta (0, 0)
Screenshot: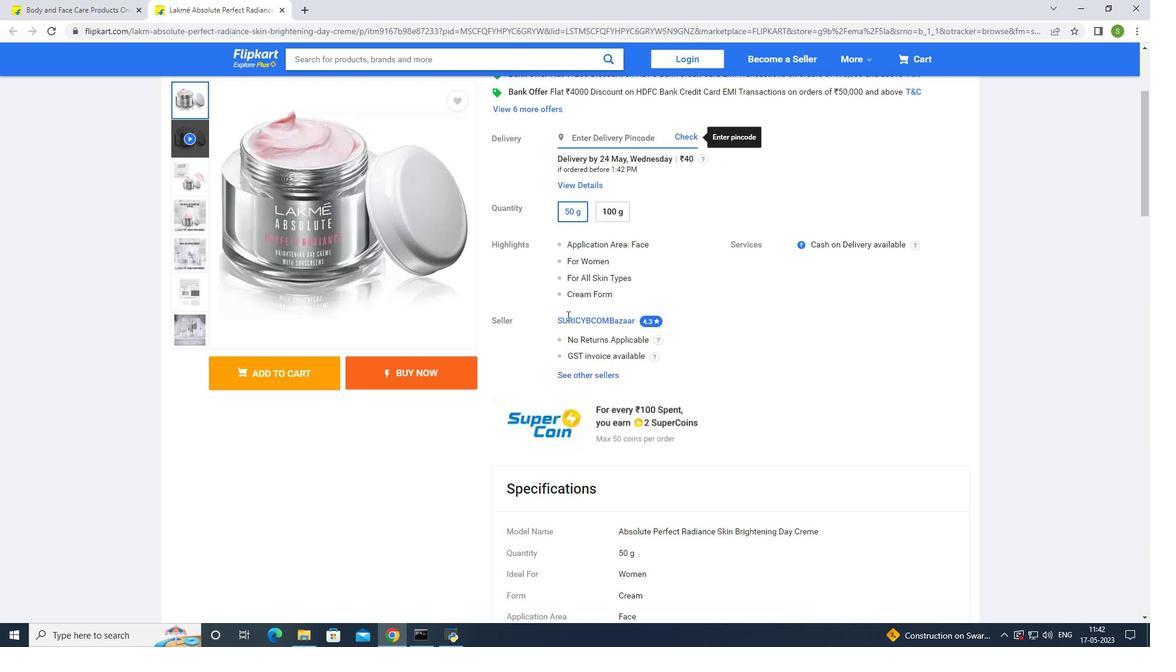 
Action: Mouse moved to (567, 316)
Screenshot: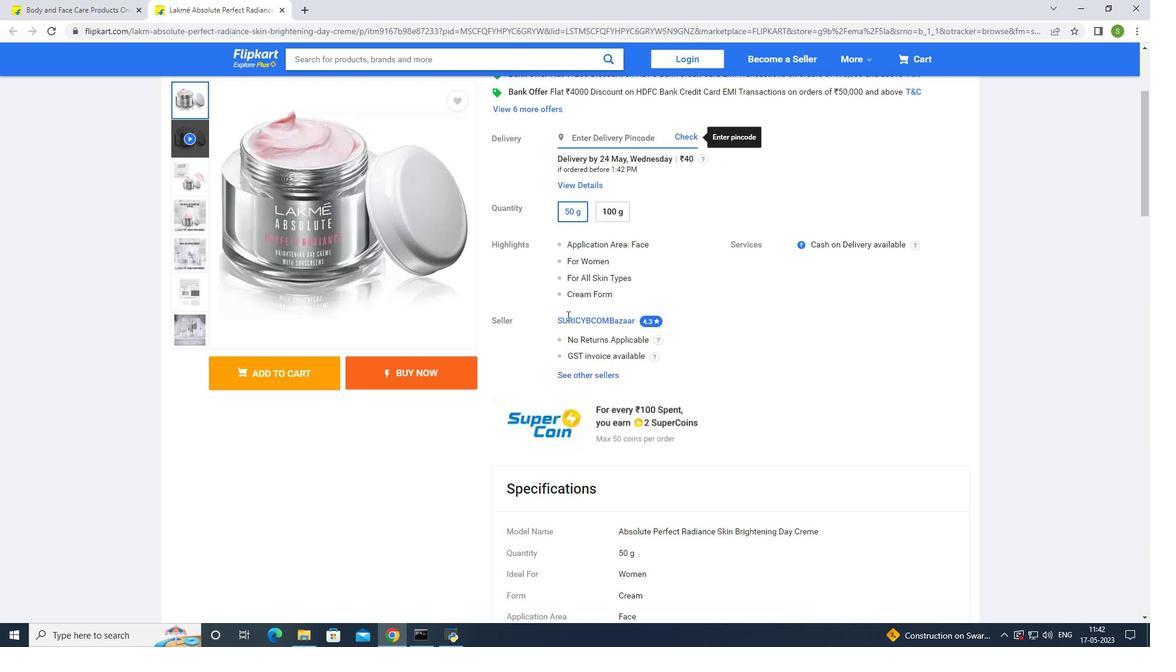 
Action: Mouse scrolled (567, 315) with delta (0, 0)
Screenshot: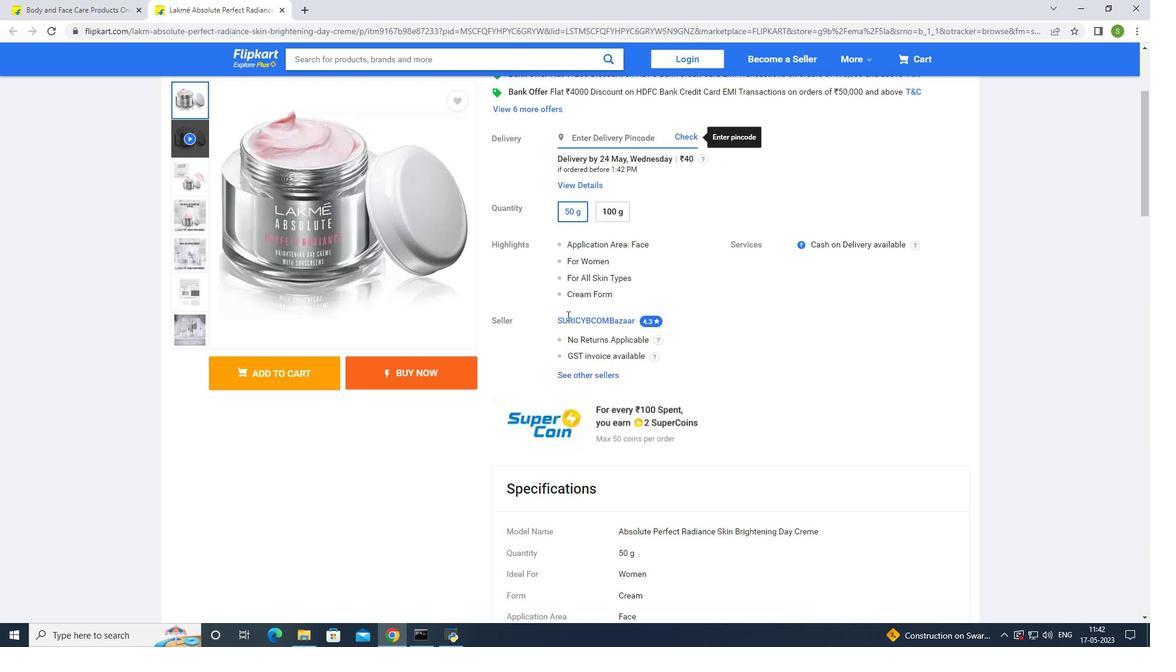
Action: Mouse moved to (567, 317)
Screenshot: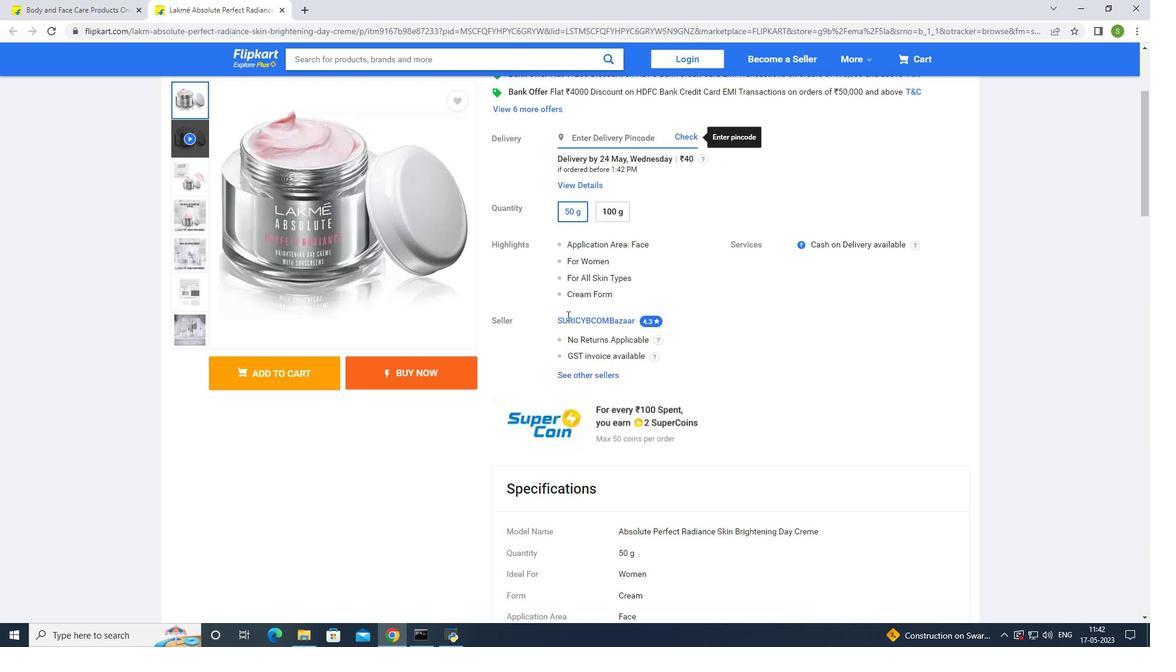 
Action: Mouse scrolled (567, 317) with delta (0, 0)
Screenshot: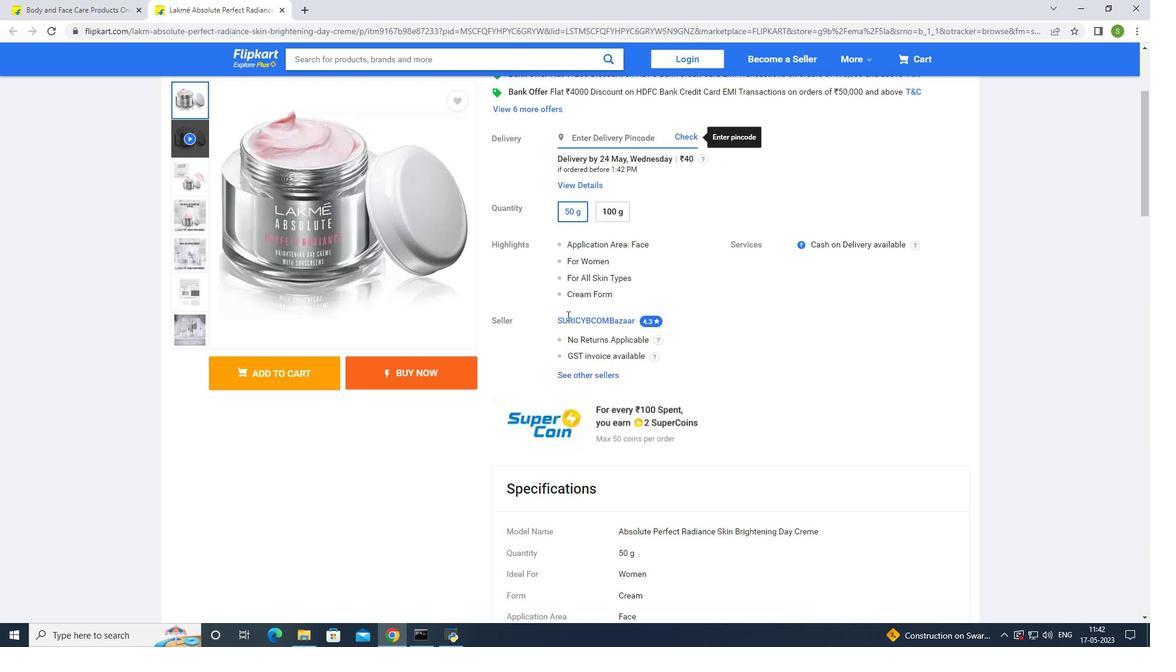 
Action: Mouse moved to (566, 317)
Screenshot: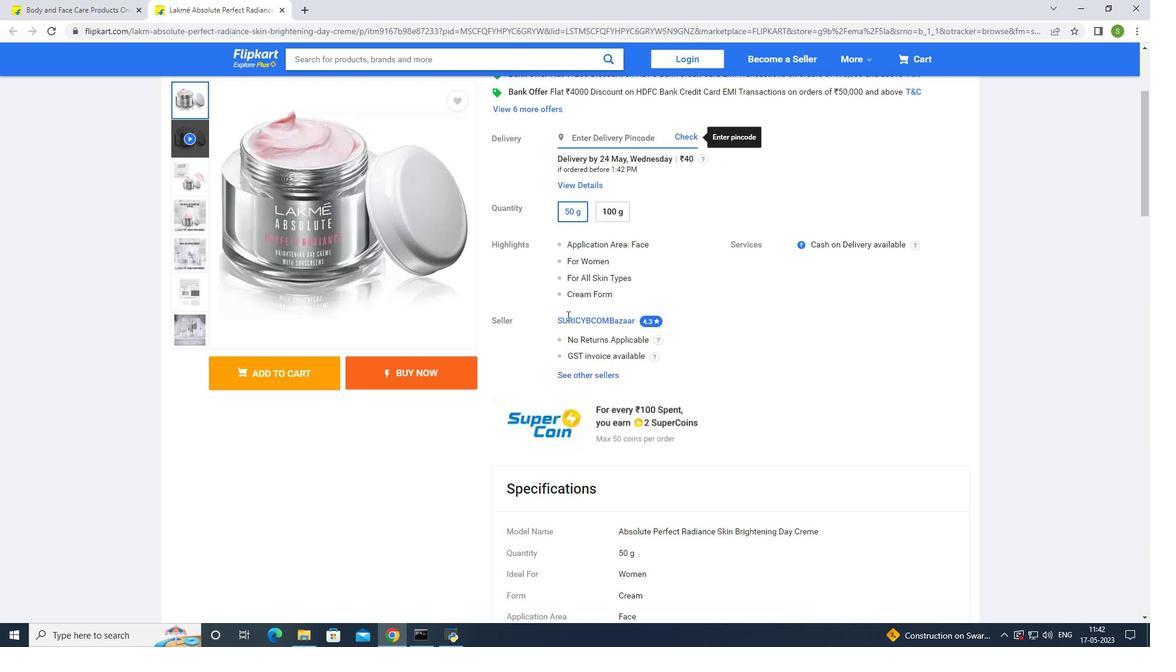 
Action: Mouse scrolled (566, 317) with delta (0, 0)
Screenshot: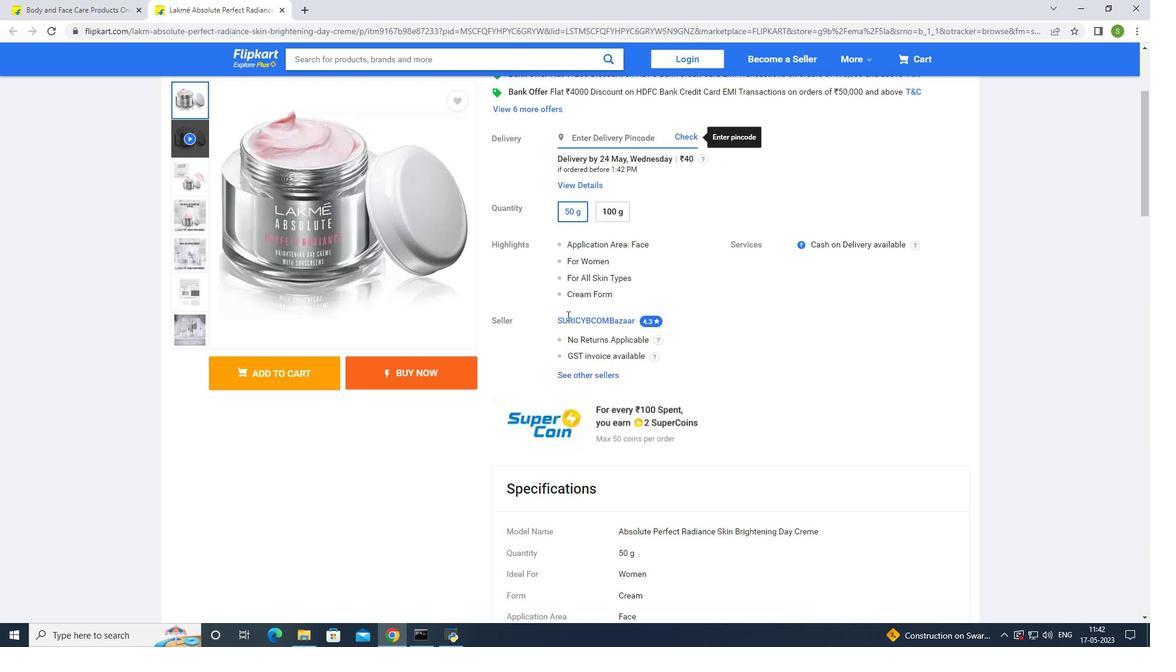 
Action: Mouse moved to (565, 318)
Screenshot: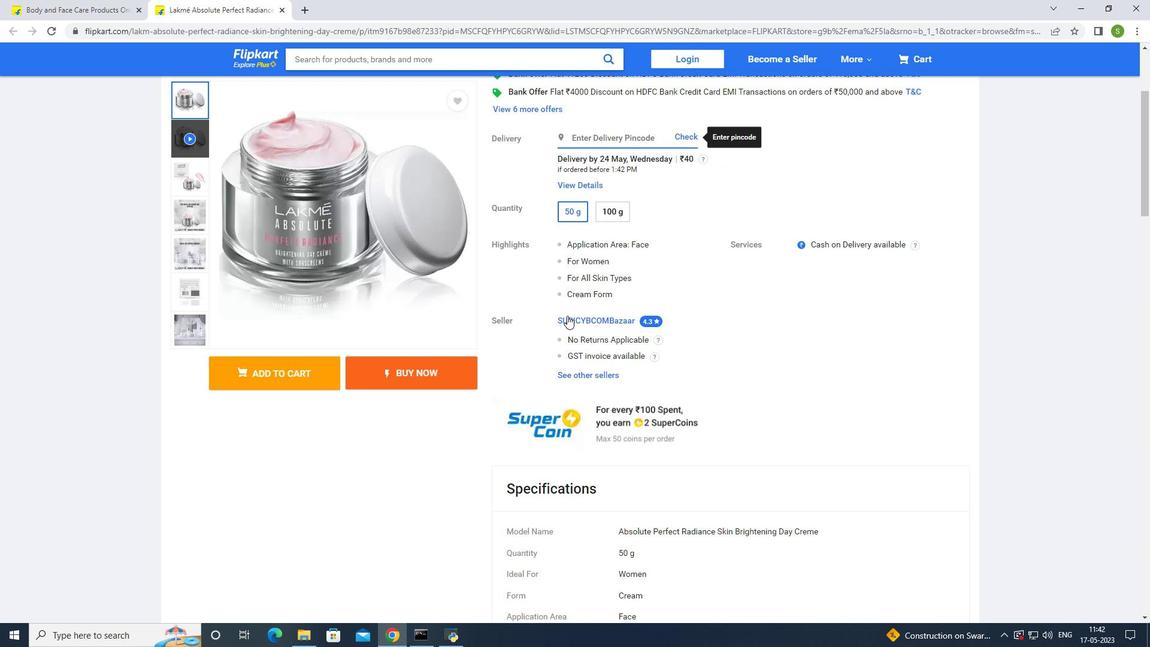
Action: Mouse scrolled (565, 317) with delta (0, 0)
Screenshot: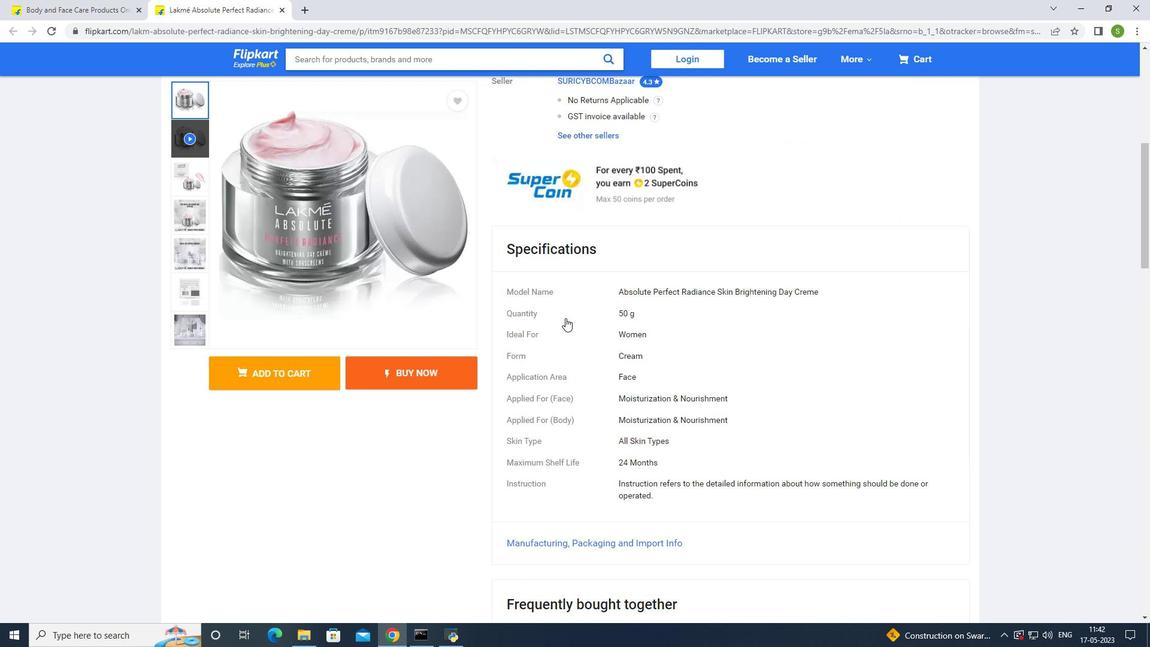 
Action: Mouse scrolled (565, 317) with delta (0, 0)
Screenshot: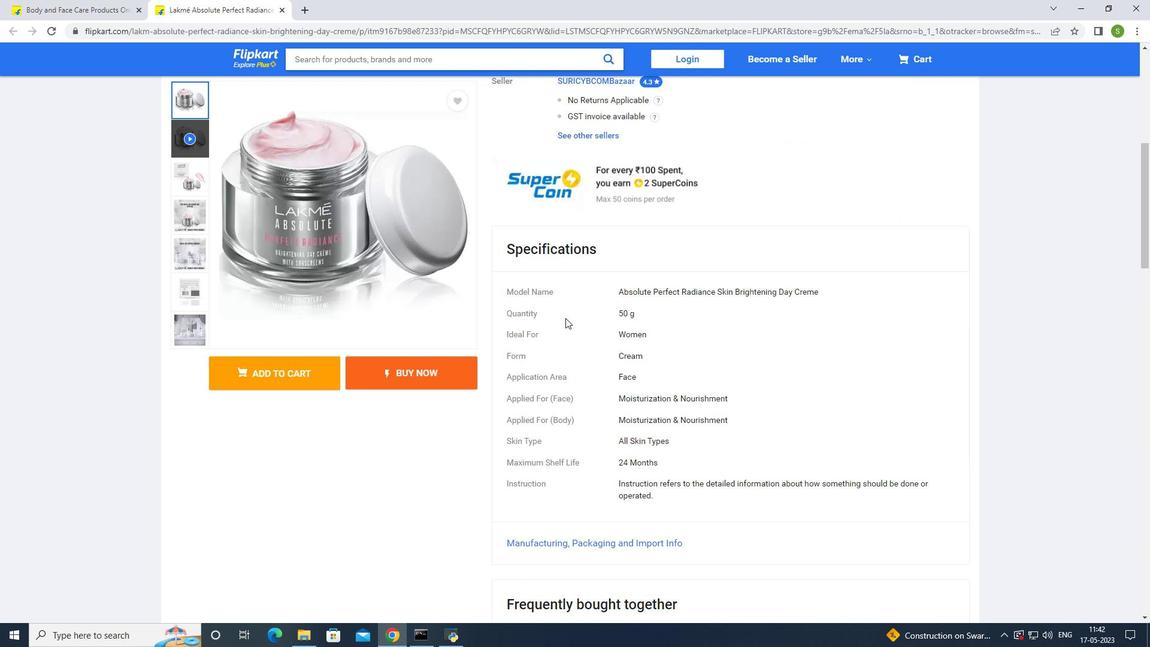
Action: Mouse scrolled (565, 317) with delta (0, 0)
Screenshot: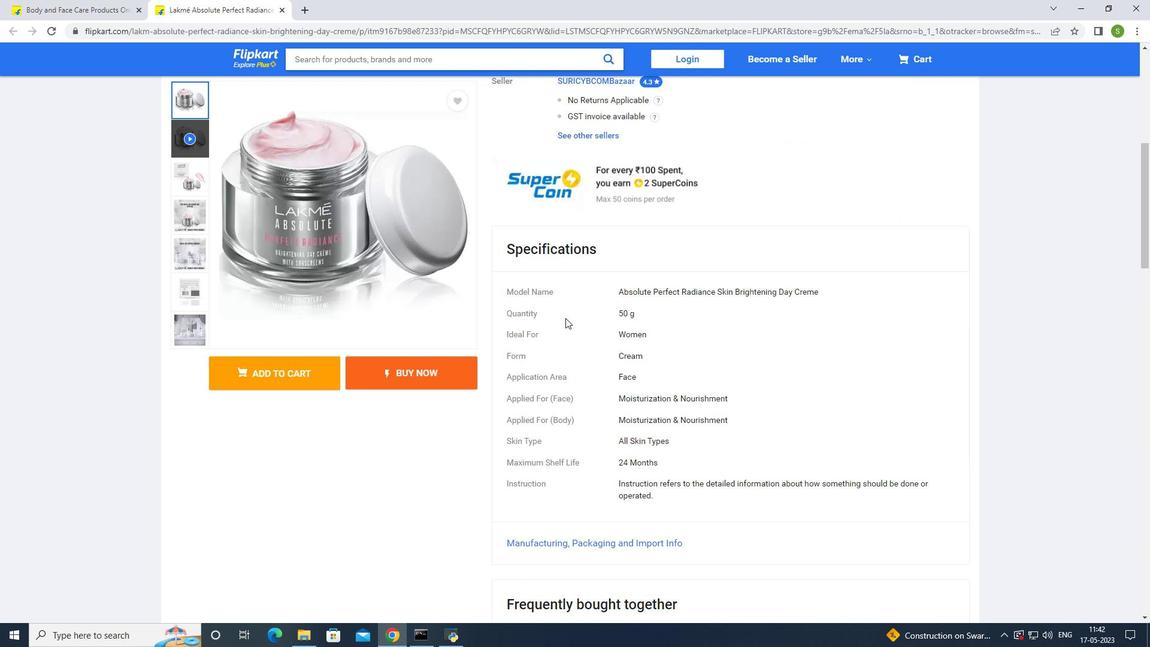
Action: Mouse moved to (563, 320)
Screenshot: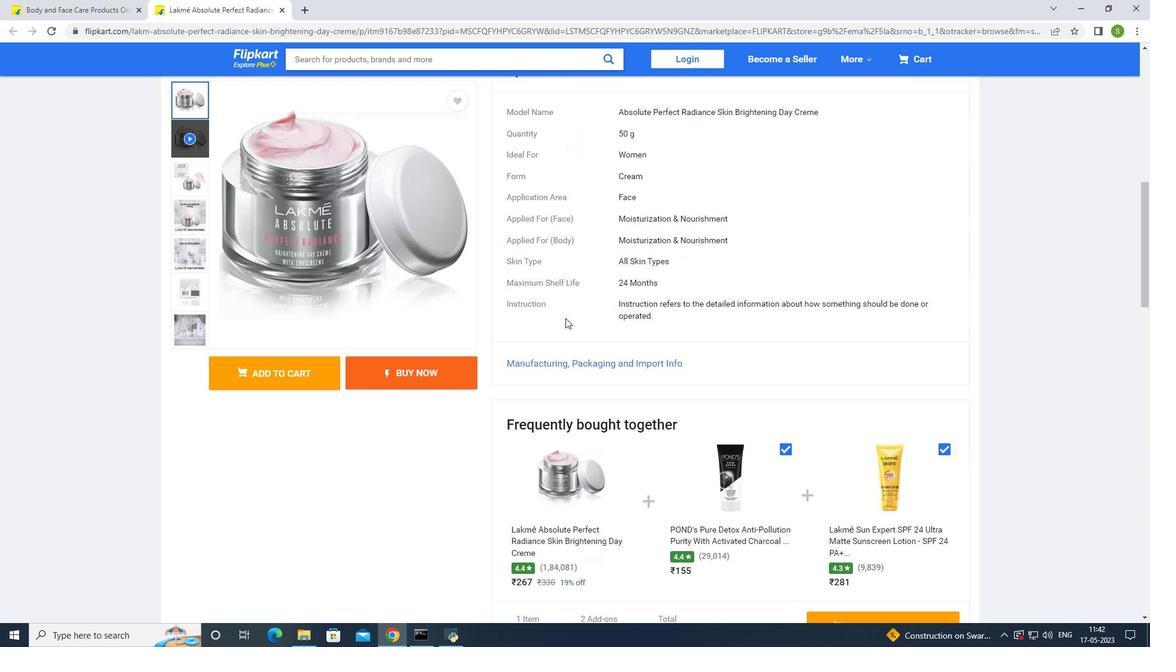 
Action: Mouse scrolled (563, 319) with delta (0, 0)
Screenshot: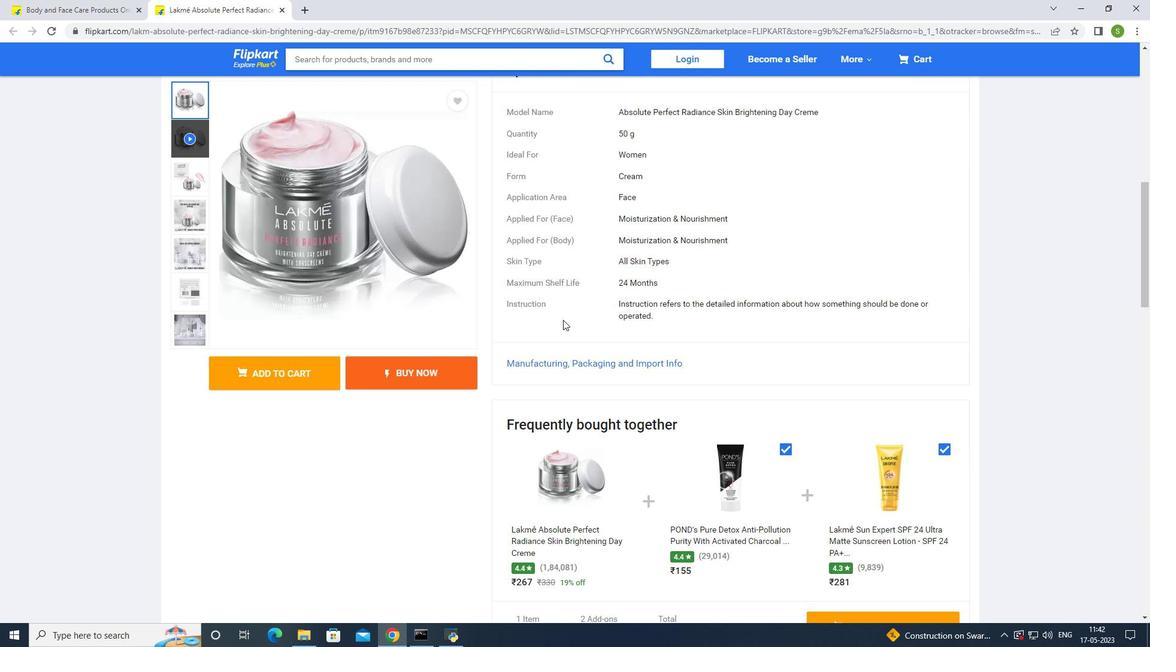 
Action: Mouse scrolled (563, 319) with delta (0, 0)
Screenshot: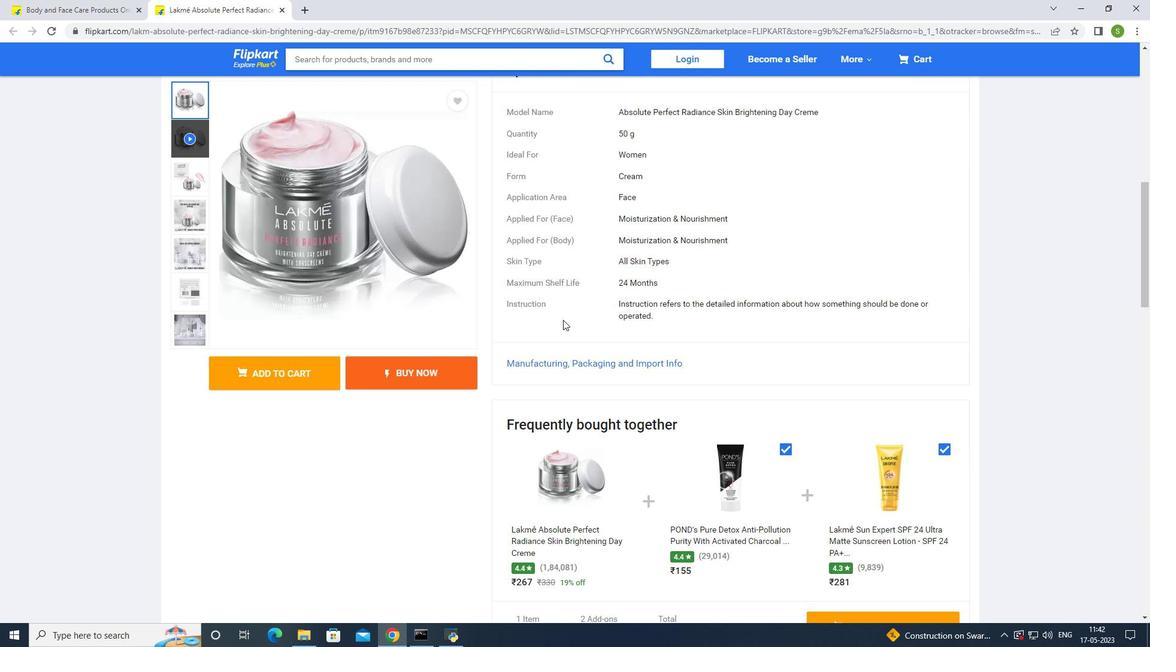 
Action: Mouse scrolled (563, 319) with delta (0, 0)
Screenshot: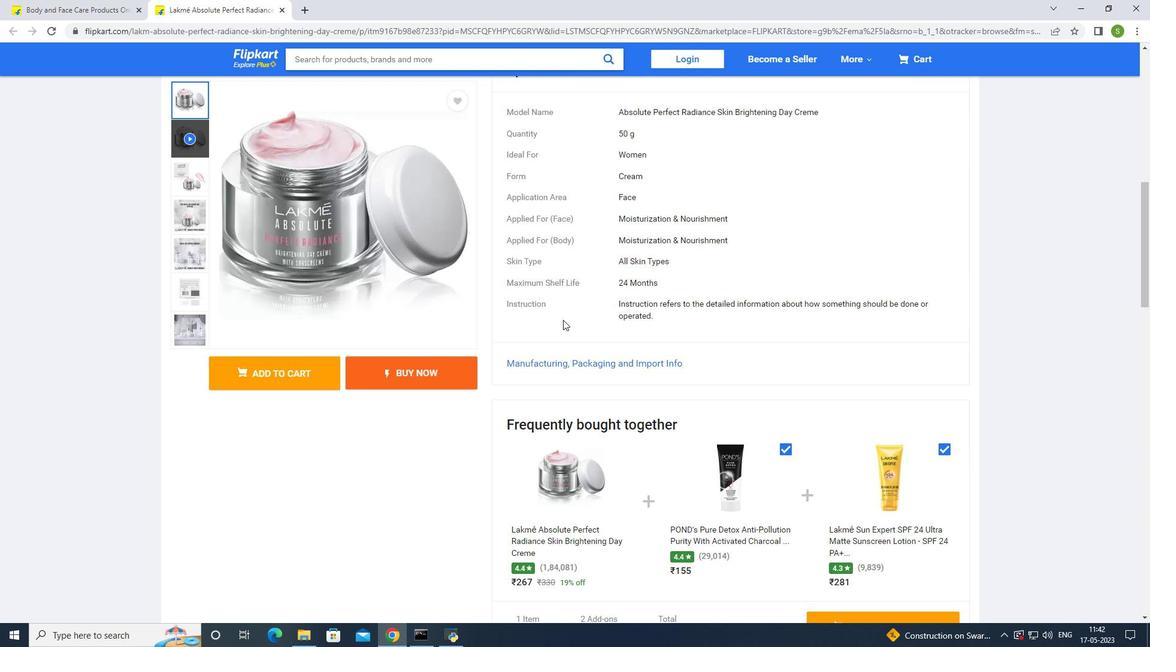 
Action: Mouse scrolled (563, 319) with delta (0, 0)
Screenshot: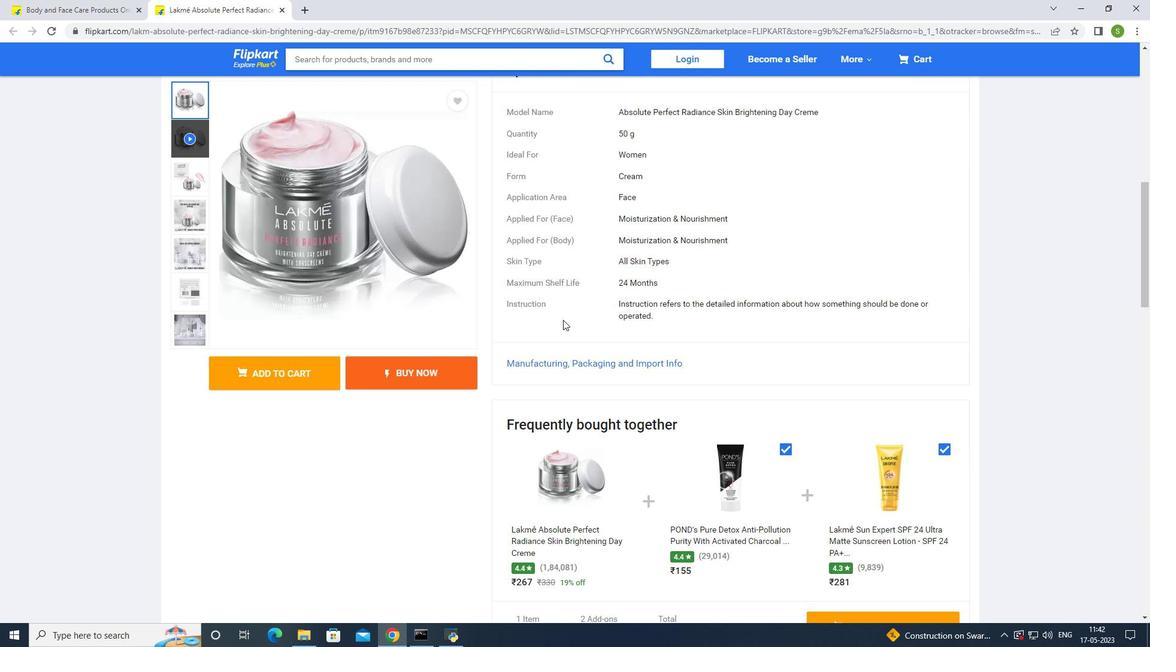 
Action: Mouse scrolled (563, 319) with delta (0, 0)
Screenshot: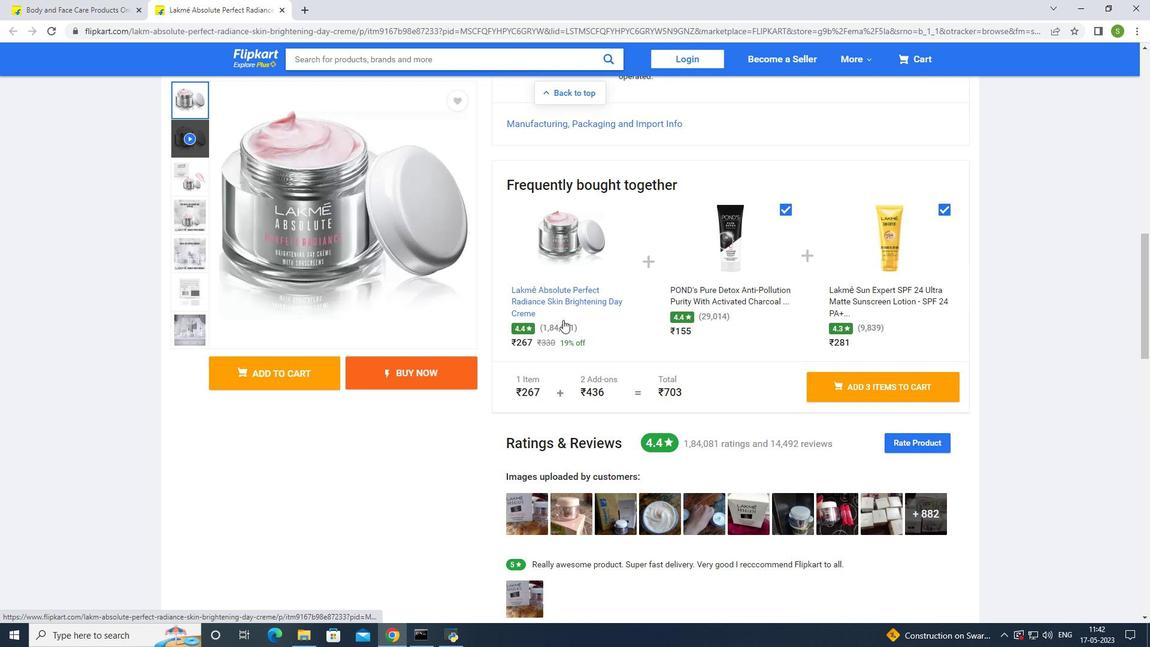 
Action: Mouse scrolled (563, 319) with delta (0, 0)
Screenshot: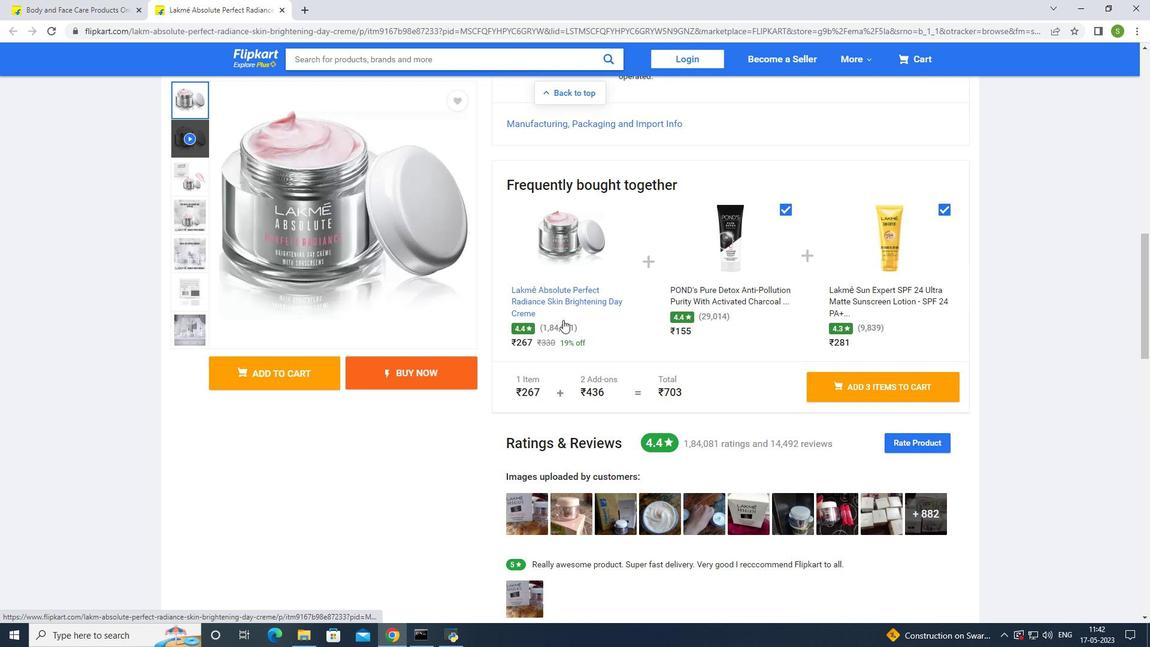 
Action: Mouse scrolled (563, 319) with delta (0, 0)
Screenshot: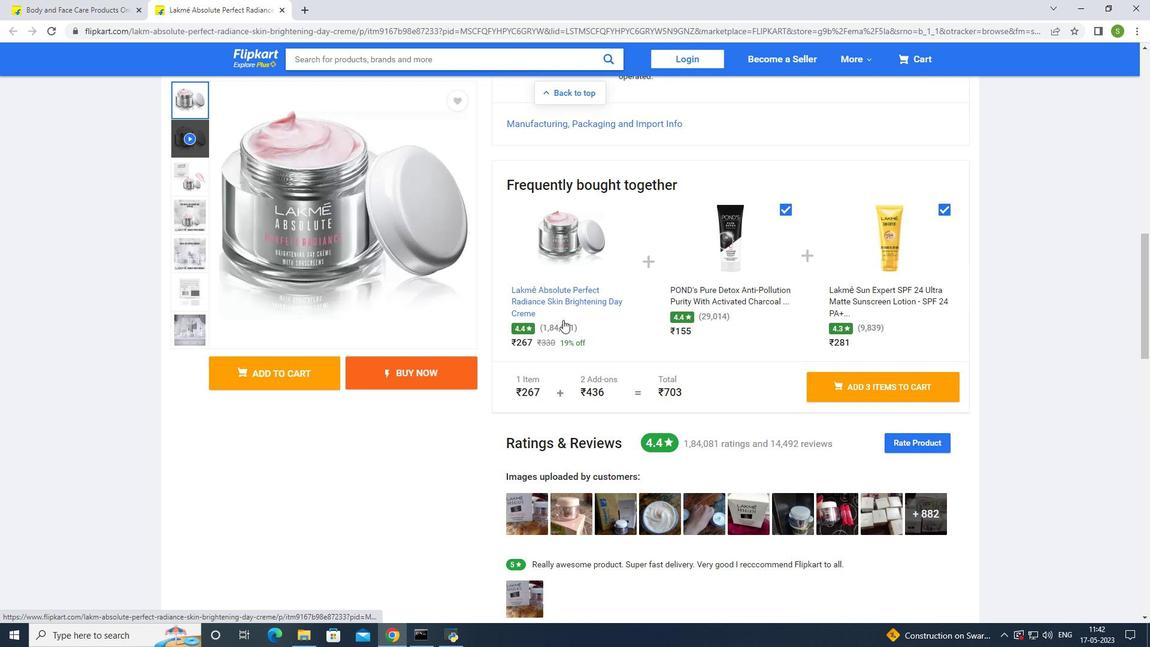 
Action: Mouse scrolled (563, 319) with delta (0, 0)
Screenshot: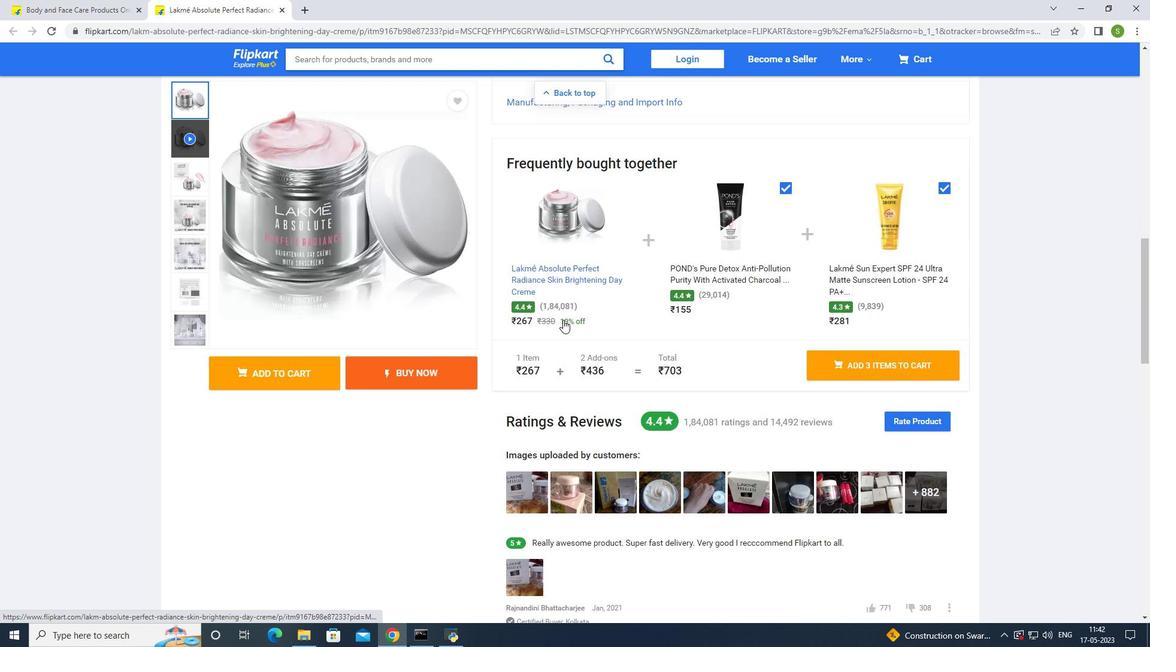 
Action: Mouse moved to (534, 271)
Screenshot: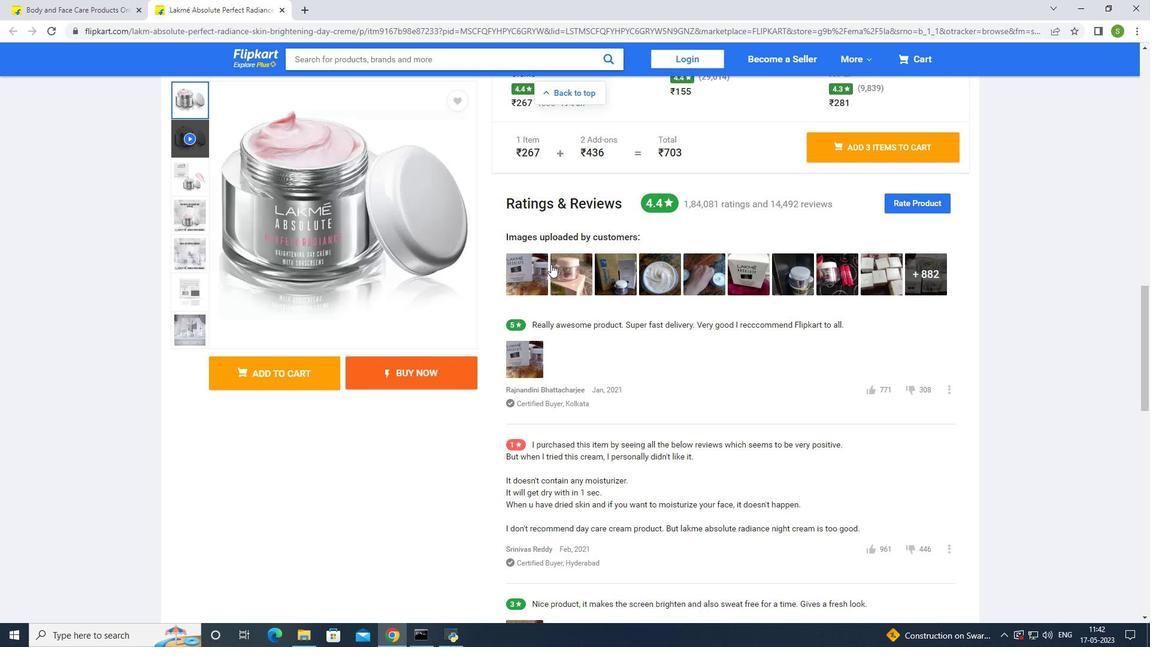 
Action: Mouse pressed left at (534, 271)
Screenshot: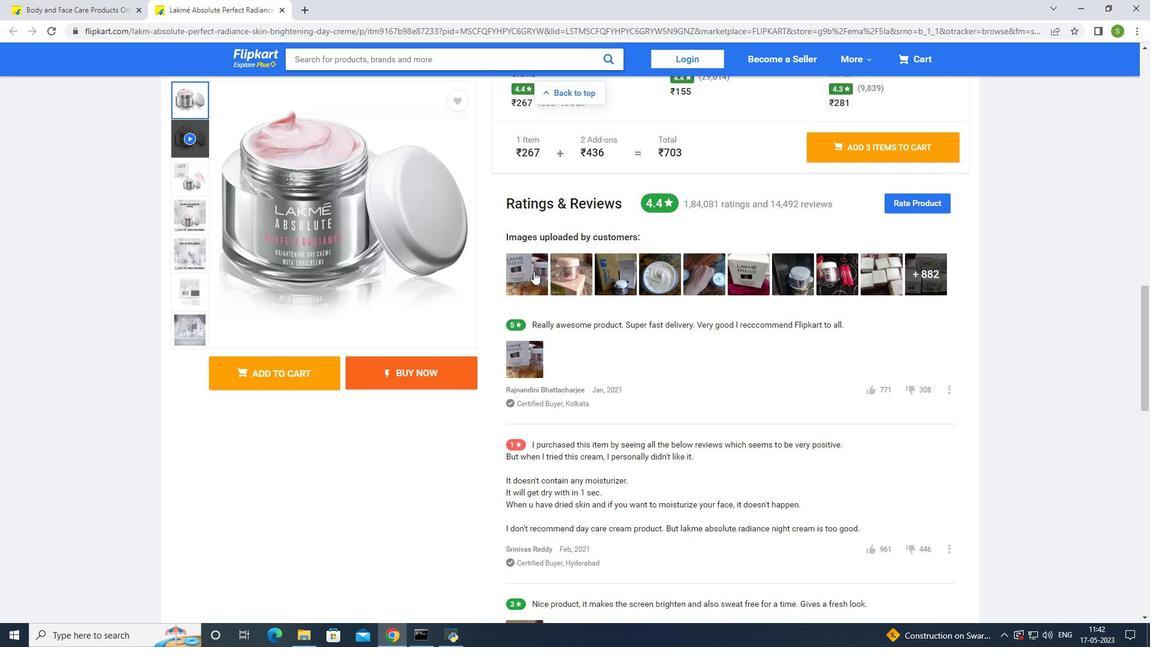 
Action: Mouse moved to (635, 324)
Screenshot: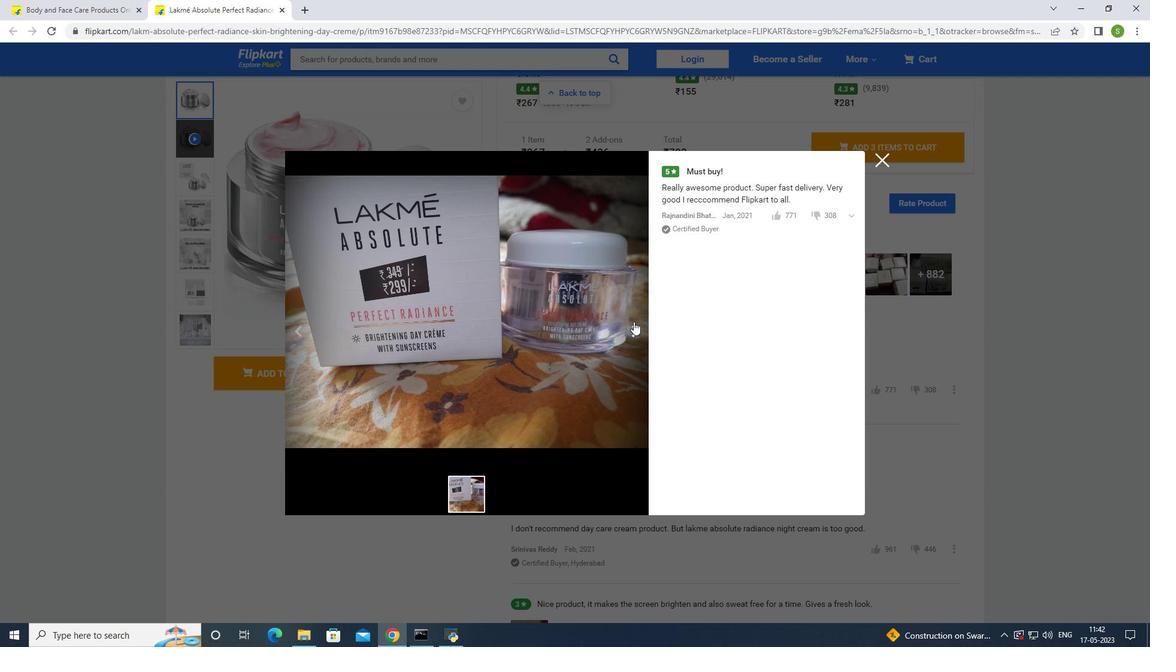 
Action: Mouse pressed left at (635, 324)
Screenshot: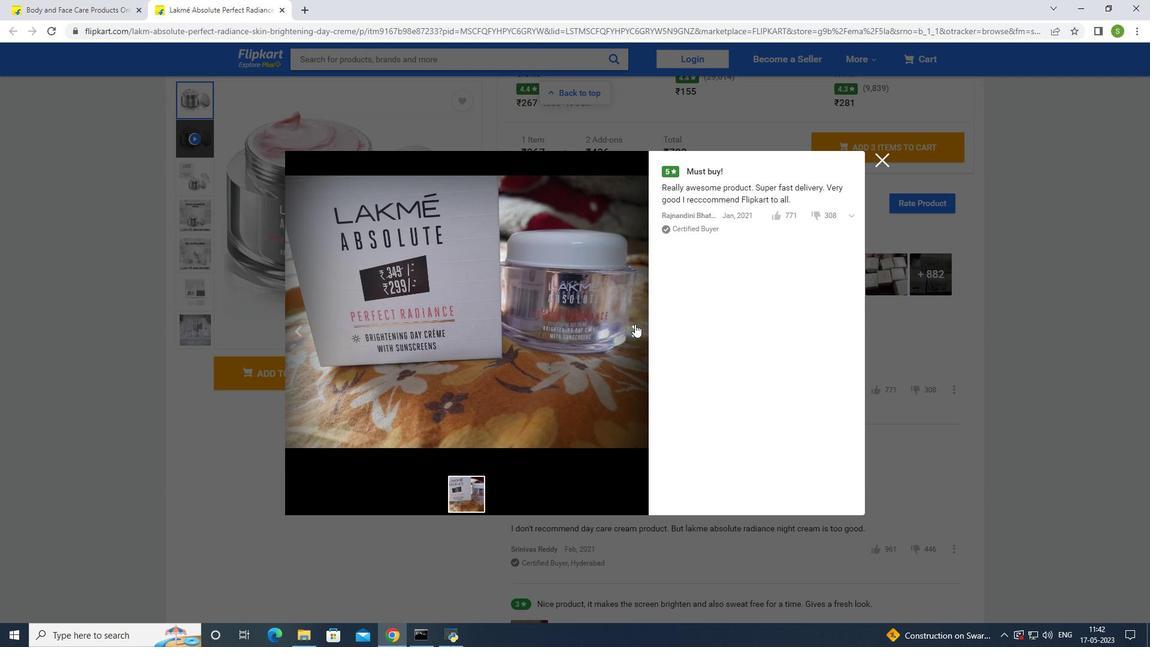 
Action: Mouse pressed left at (635, 324)
Screenshot: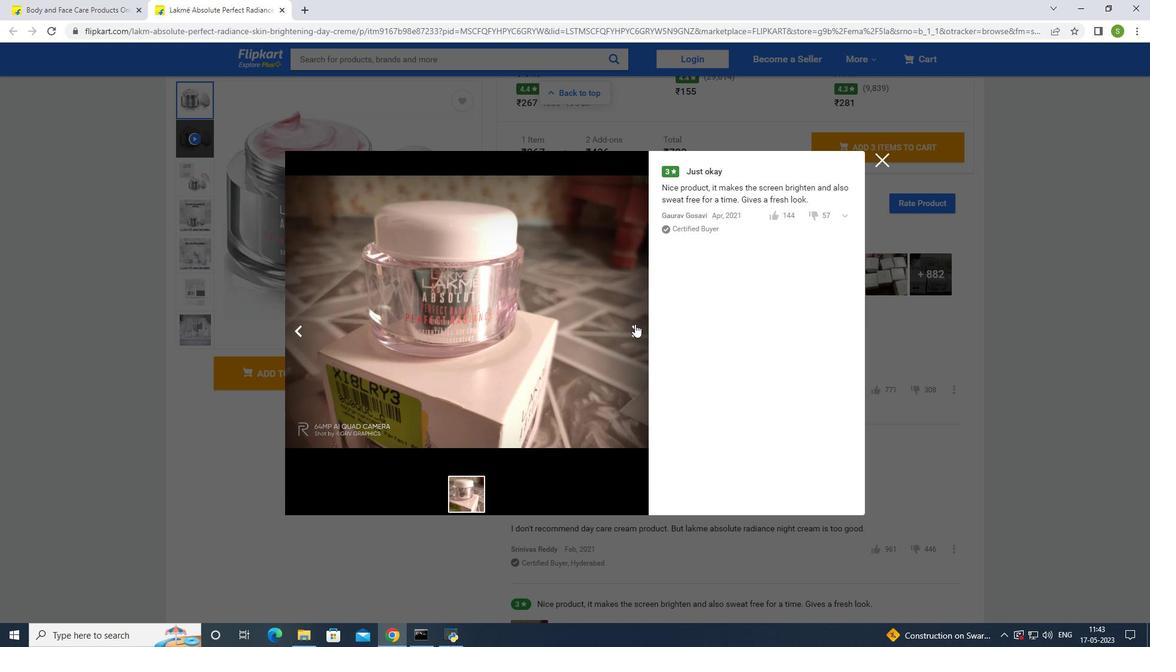 
Action: Mouse pressed left at (635, 324)
Screenshot: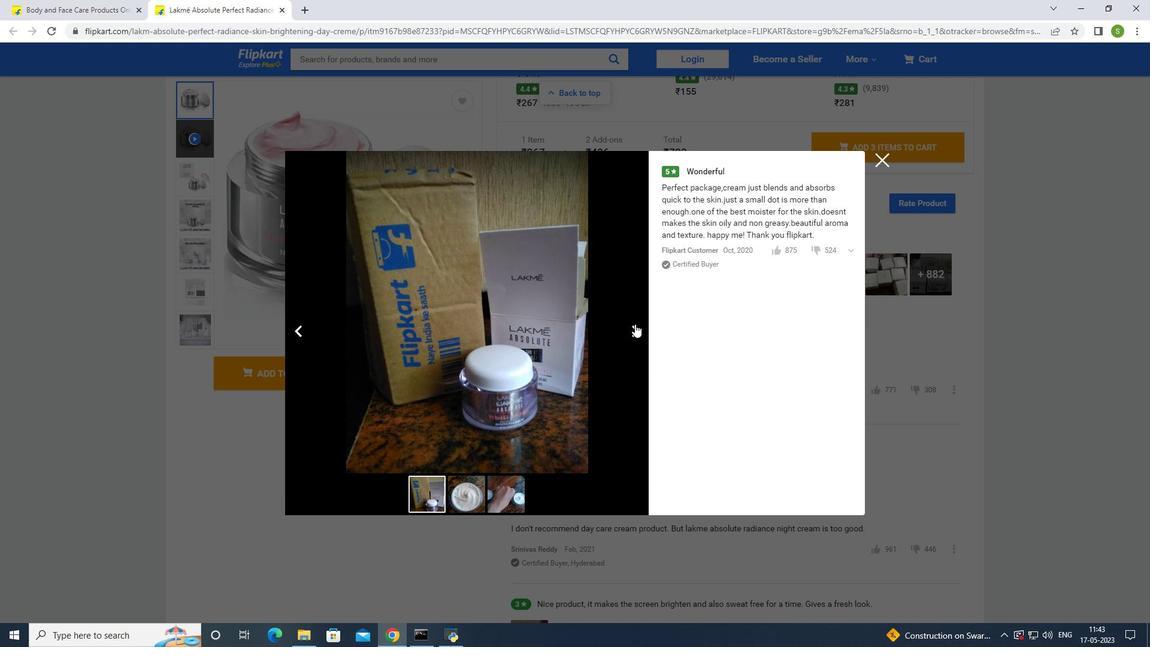 
Action: Mouse pressed left at (635, 324)
Screenshot: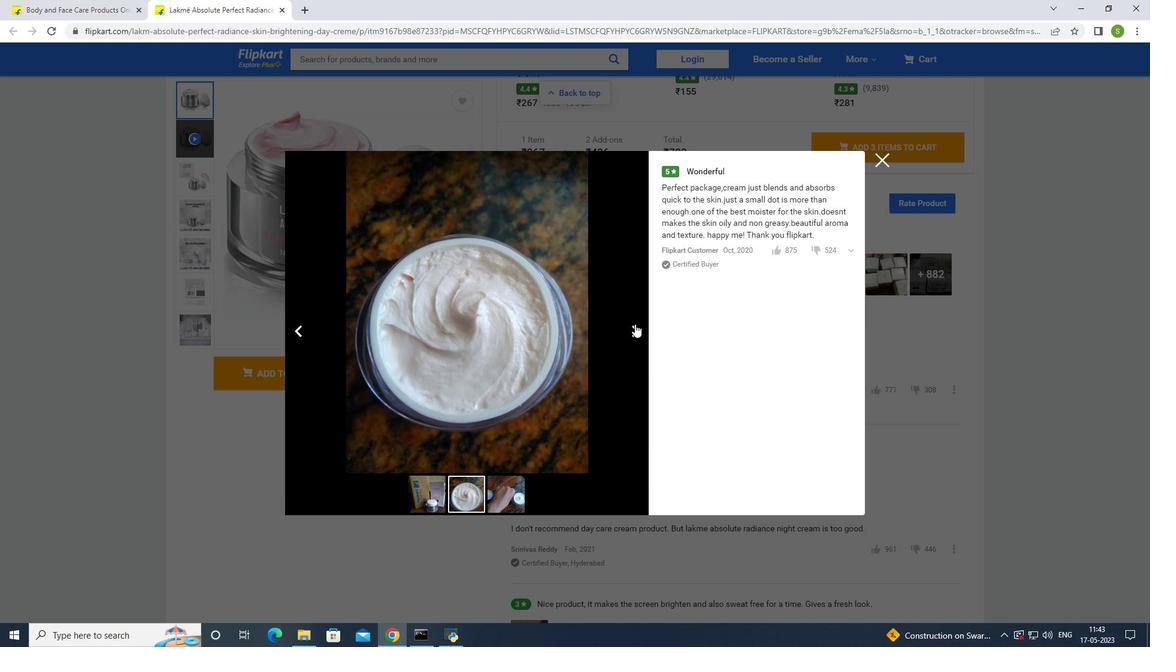 
Action: Mouse pressed left at (635, 324)
Screenshot: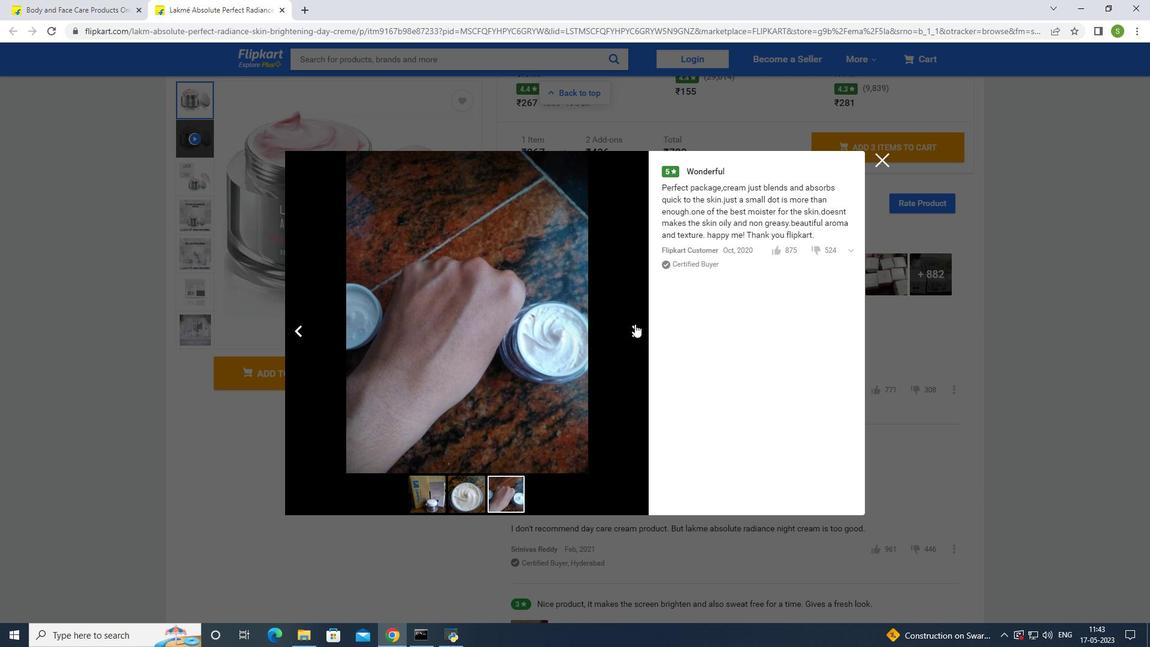 
Action: Mouse pressed left at (635, 324)
Screenshot: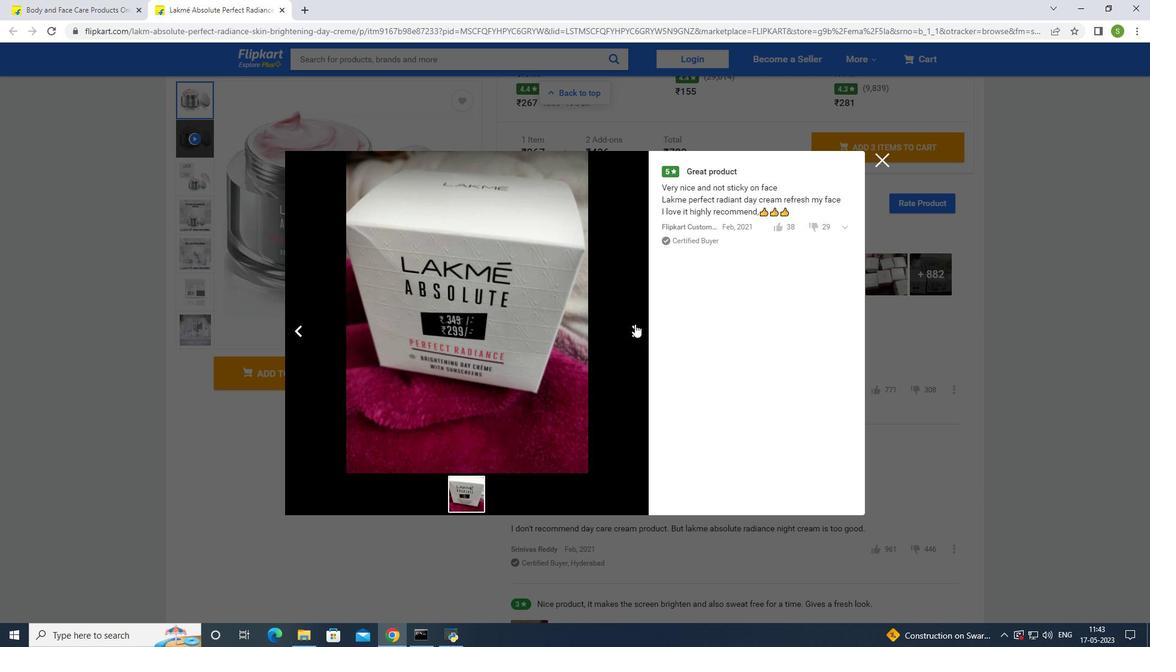 
Action: Mouse moved to (884, 160)
Screenshot: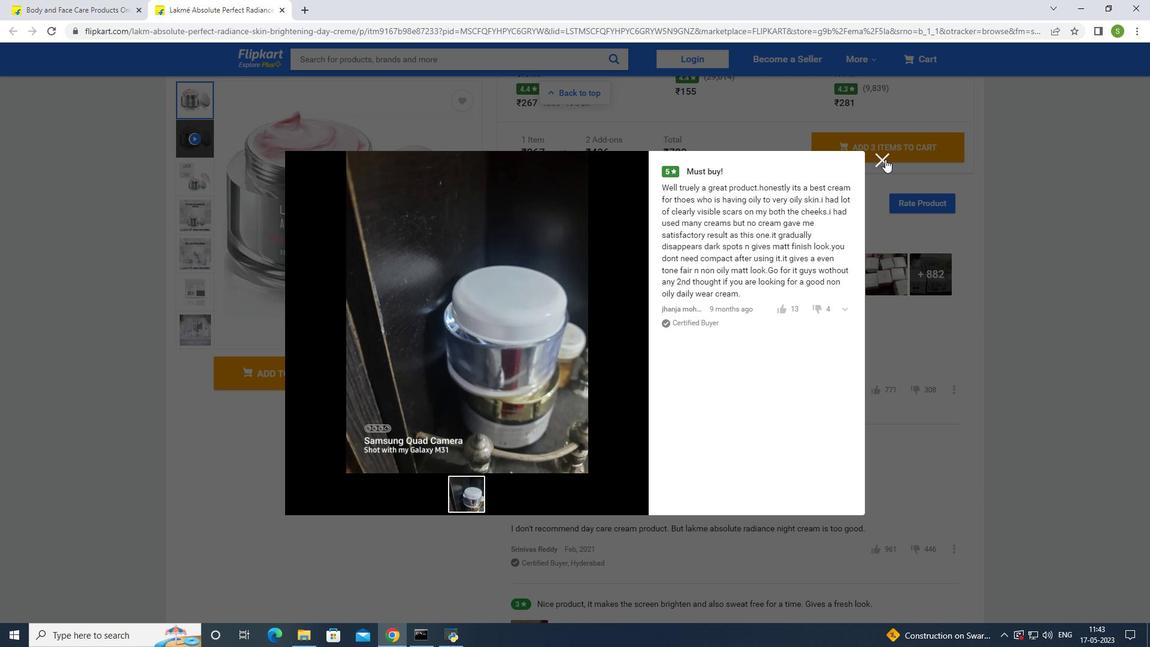 
Action: Mouse pressed left at (884, 160)
Screenshot: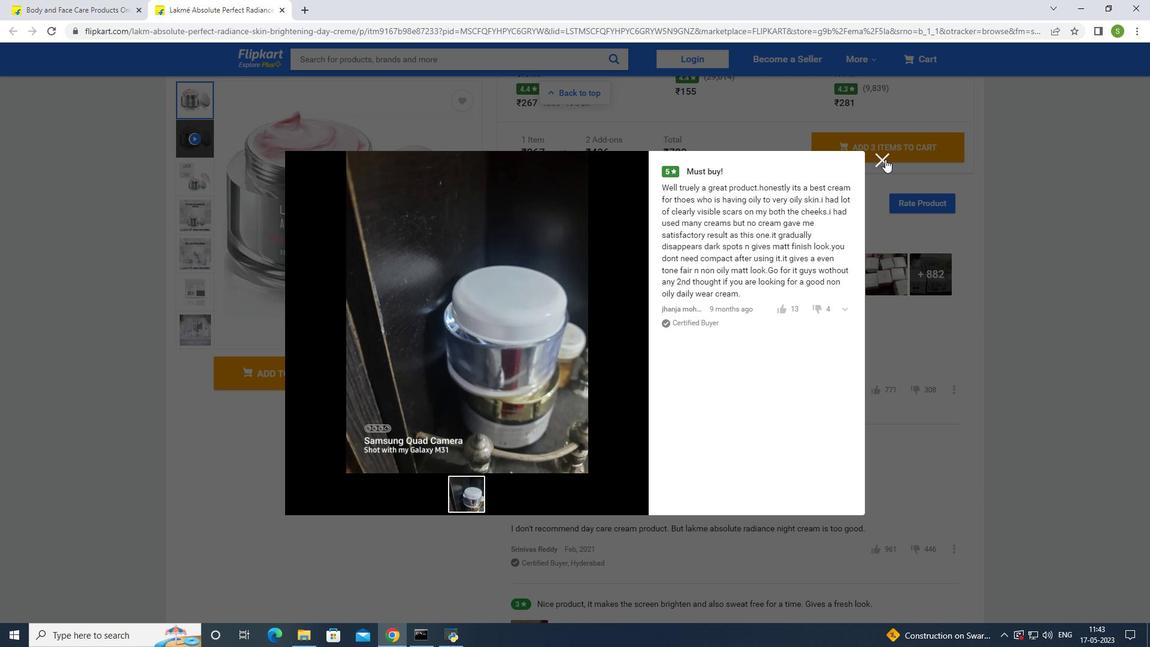 
Action: Mouse moved to (70, 5)
Screenshot: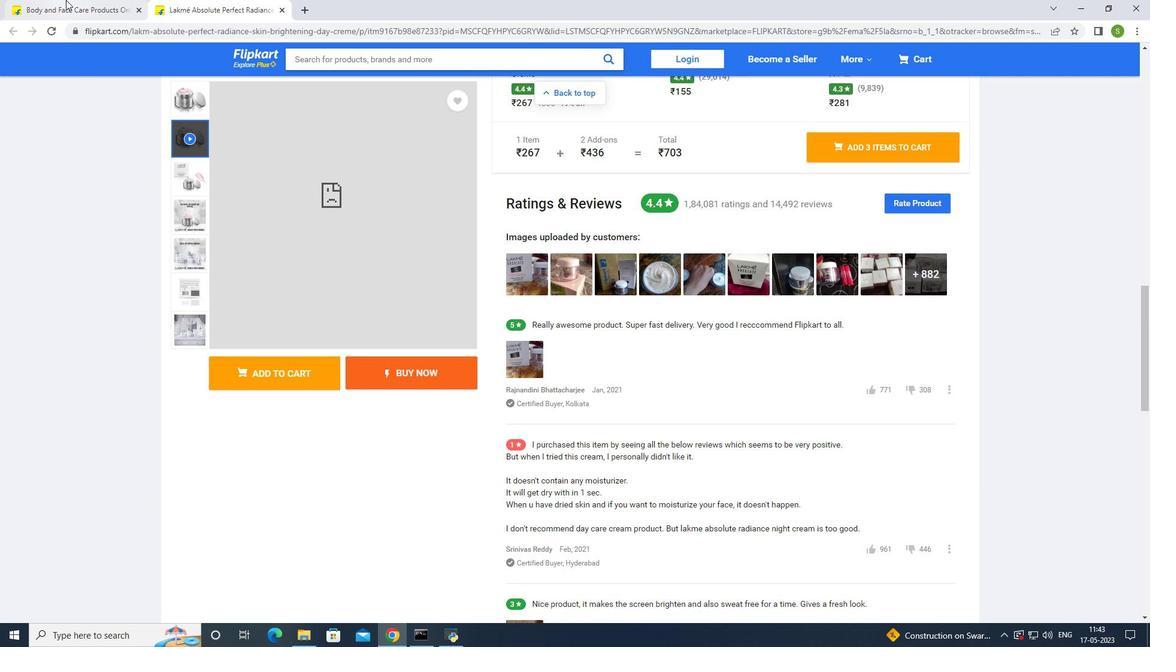 
Action: Mouse pressed left at (70, 5)
Screenshot: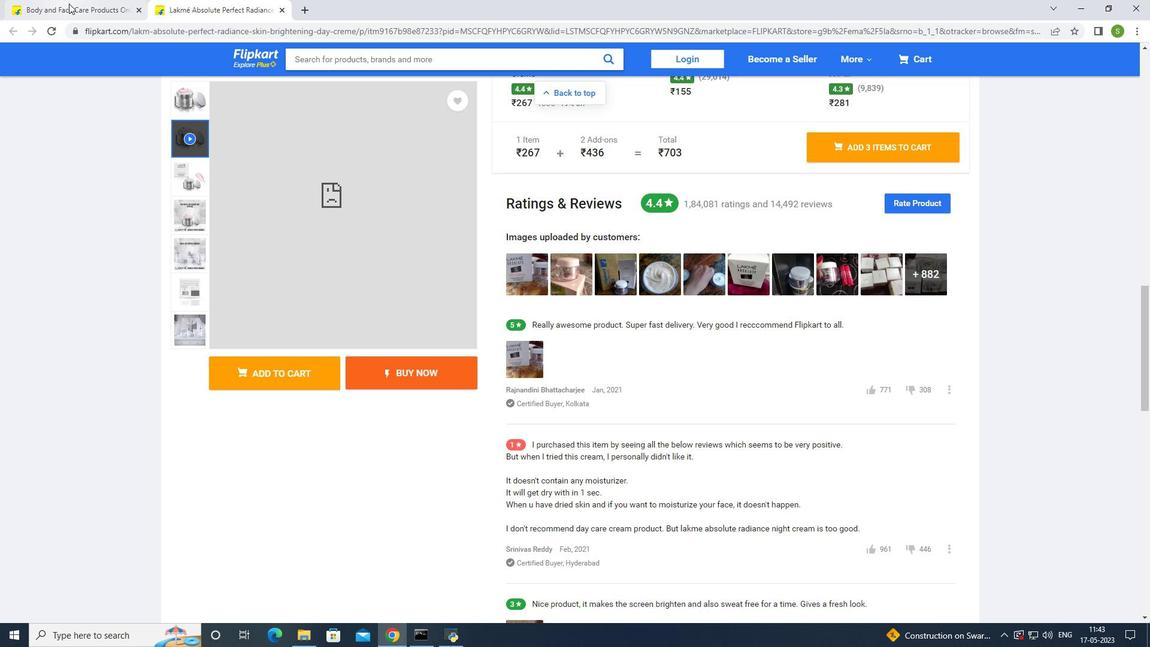 
Action: Mouse moved to (622, 365)
Screenshot: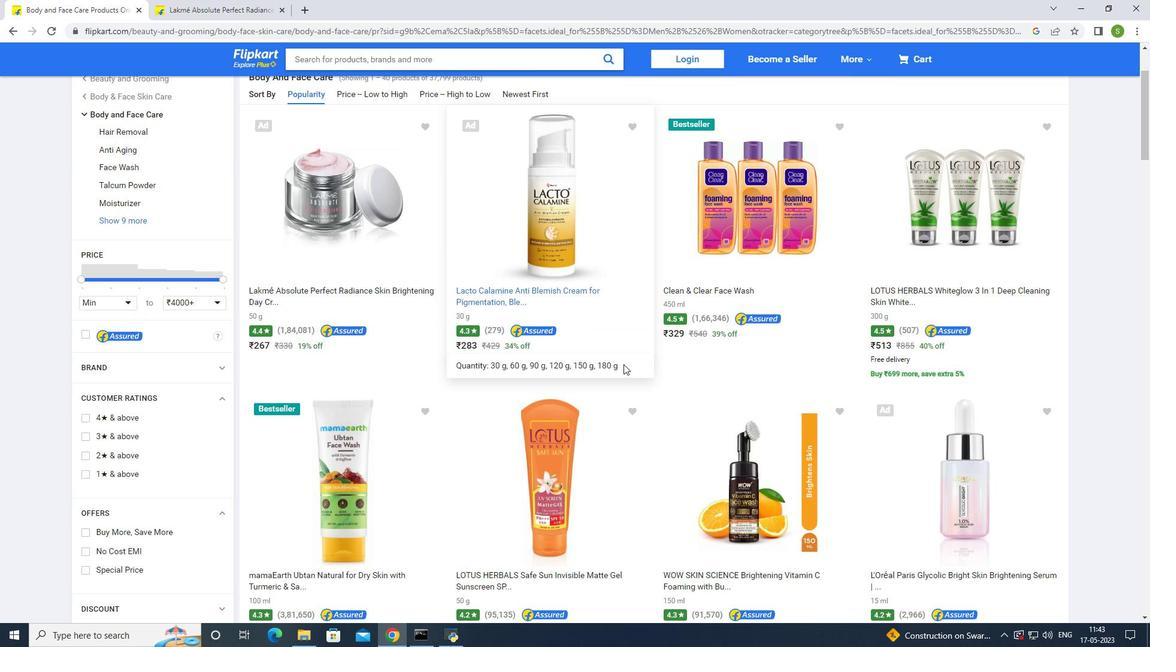 
Action: Mouse scrolled (622, 364) with delta (0, 0)
Screenshot: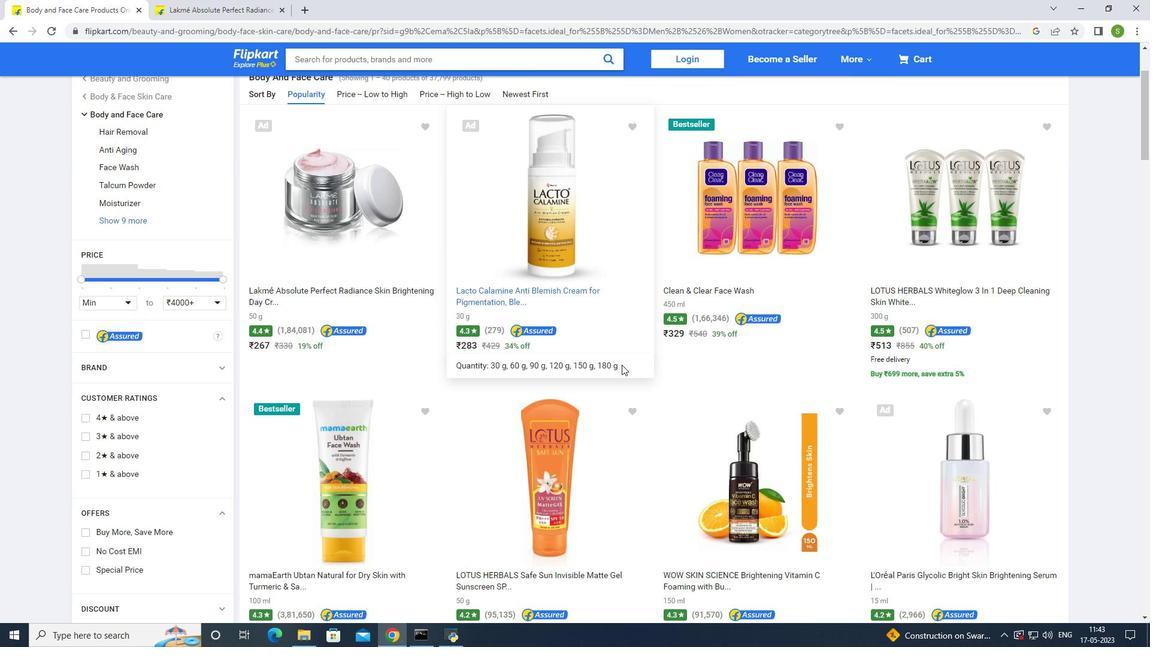 
Action: Mouse moved to (621, 366)
Screenshot: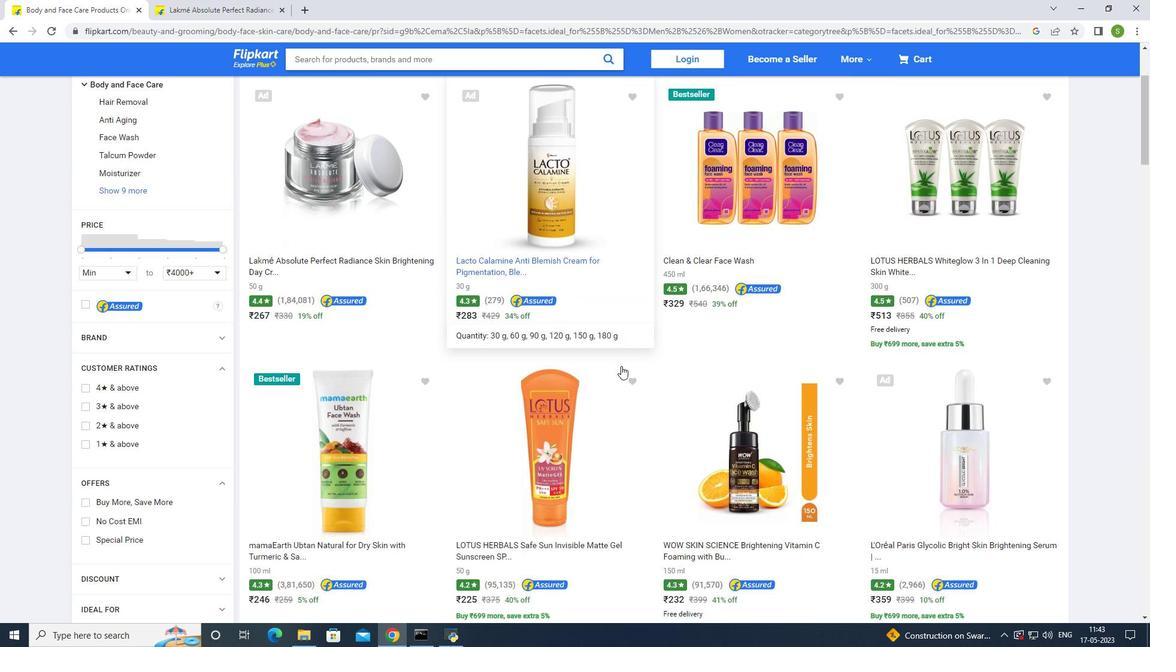 
Action: Mouse scrolled (621, 366) with delta (0, 0)
Screenshot: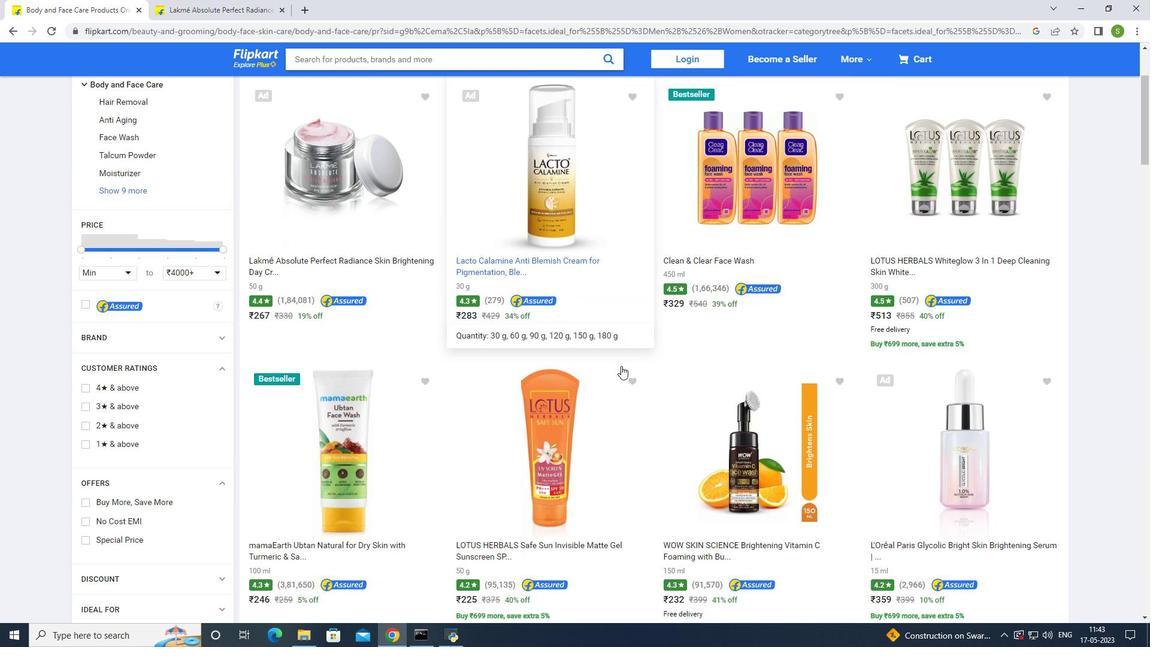 
Action: Mouse scrolled (621, 366) with delta (0, 0)
Screenshot: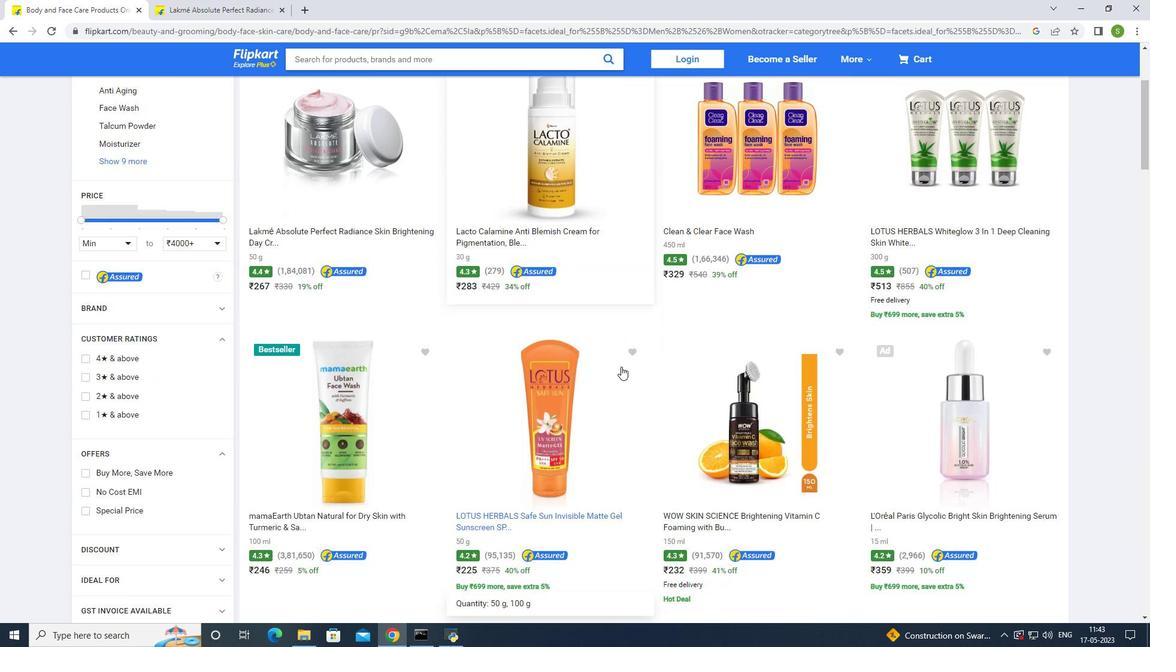 
Action: Mouse moved to (621, 367)
Screenshot: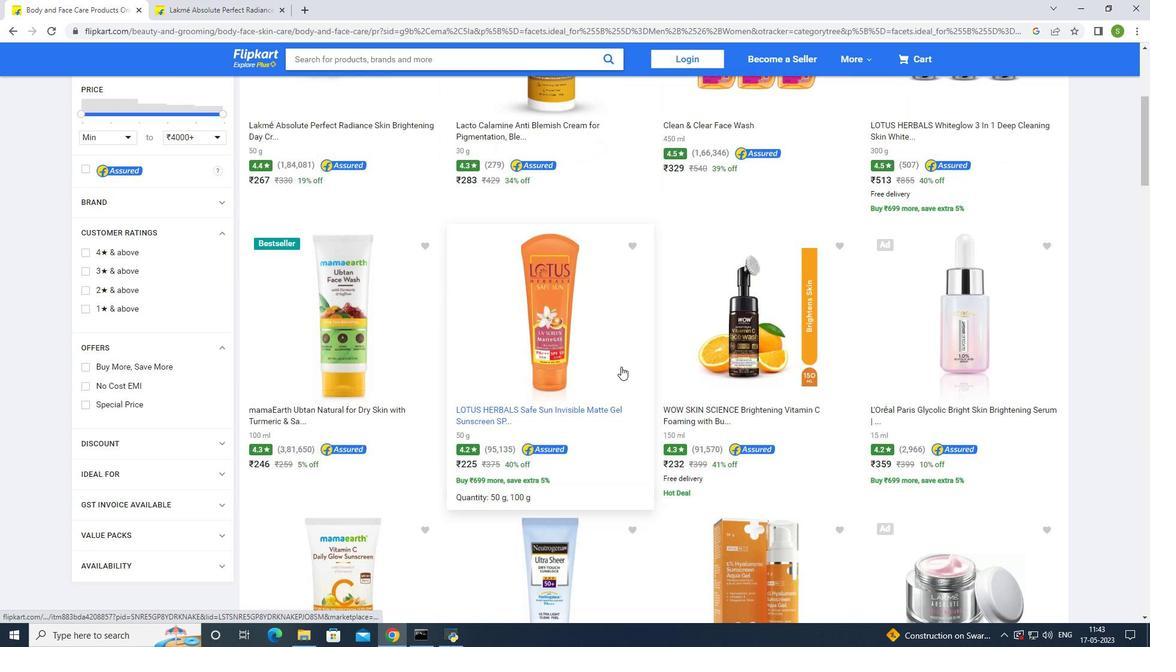 
Action: Mouse scrolled (621, 366) with delta (0, 0)
Screenshot: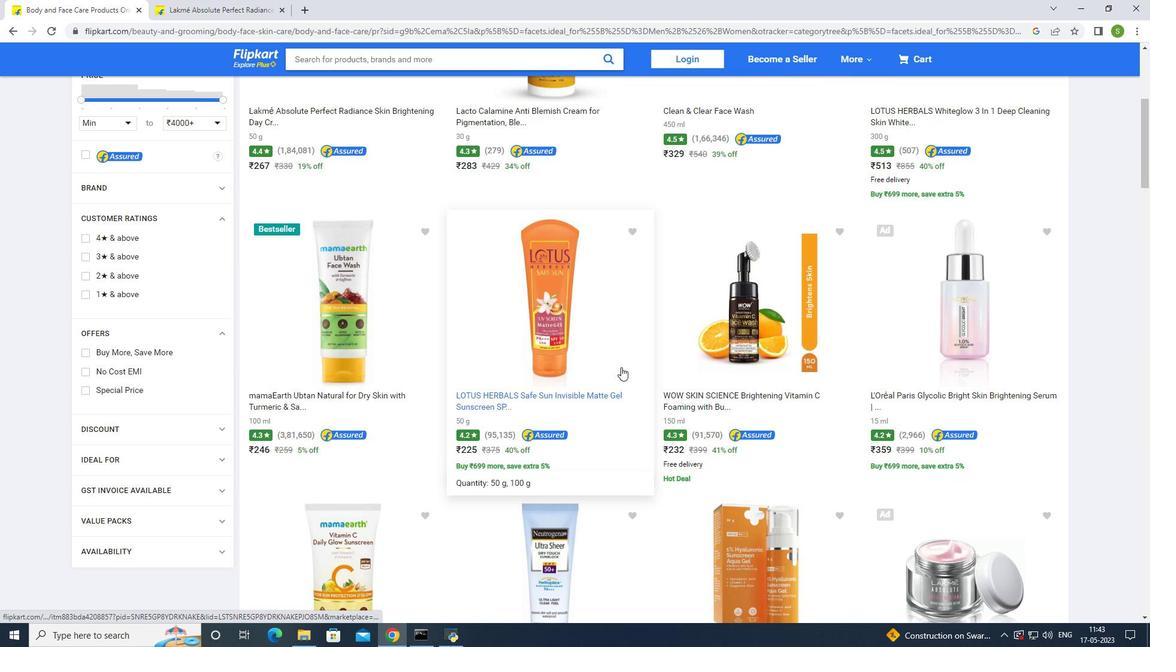 
Action: Mouse scrolled (621, 366) with delta (0, 0)
Screenshot: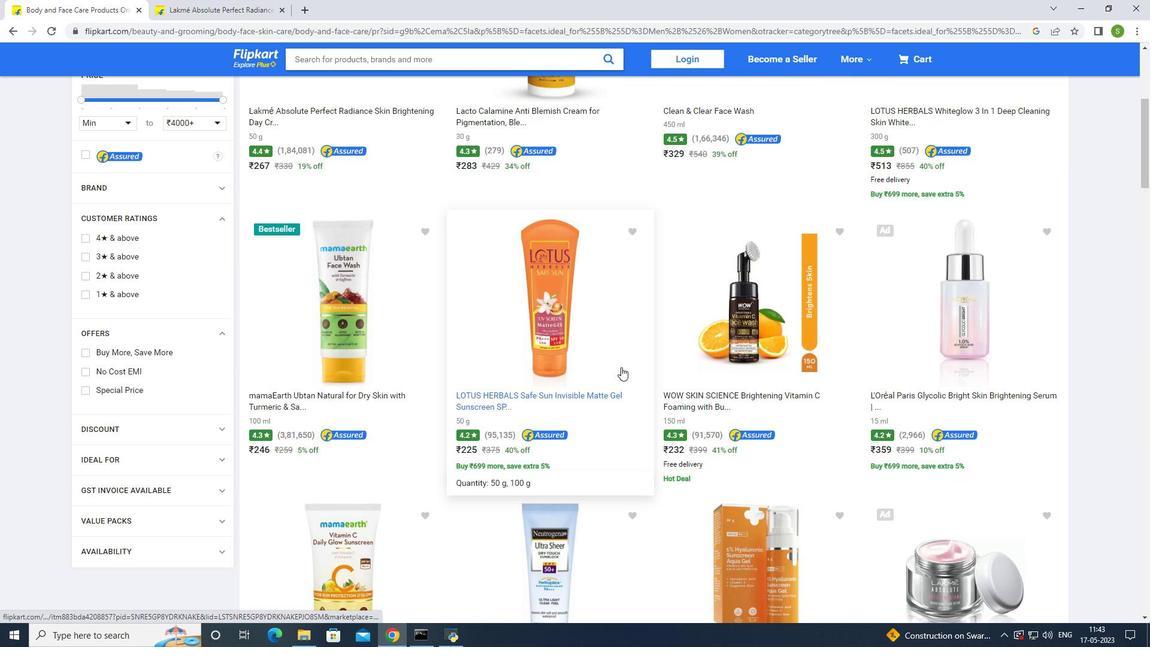 
Action: Mouse moved to (364, 453)
Screenshot: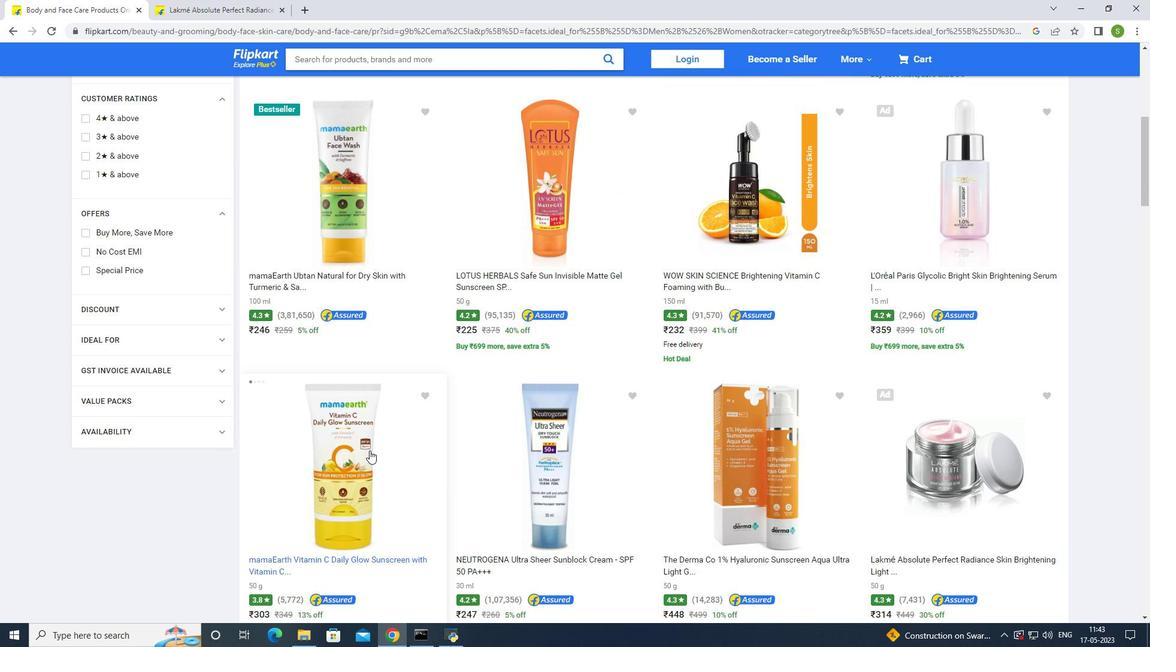 
Action: Mouse pressed left at (364, 453)
Screenshot: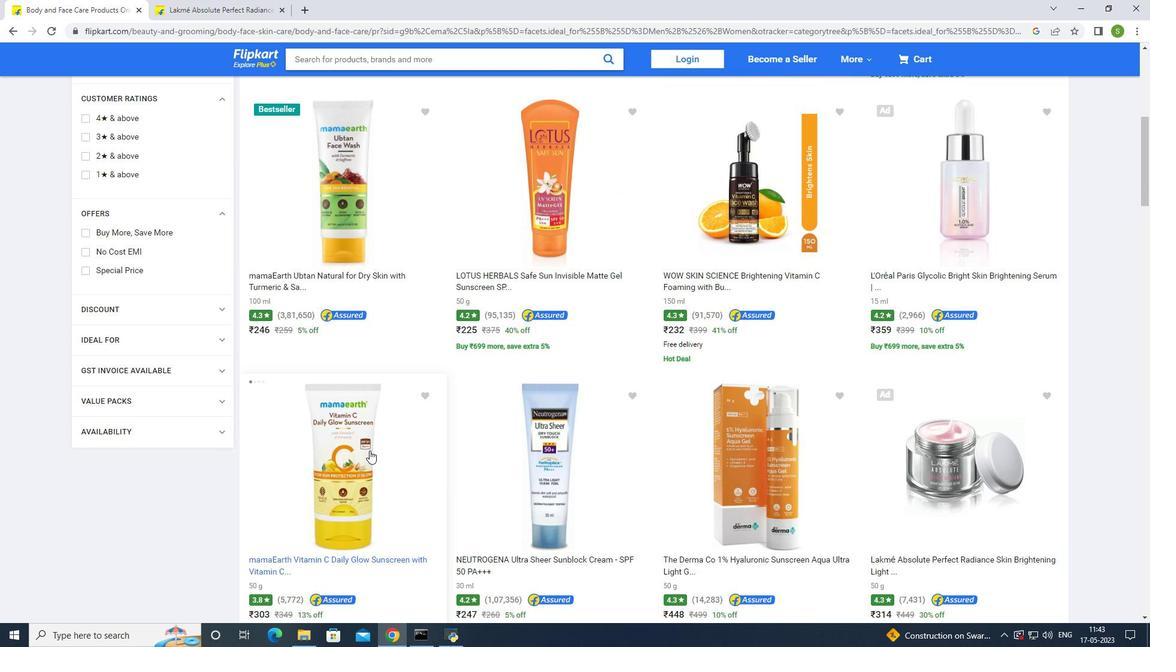 
Action: Mouse moved to (590, 394)
Screenshot: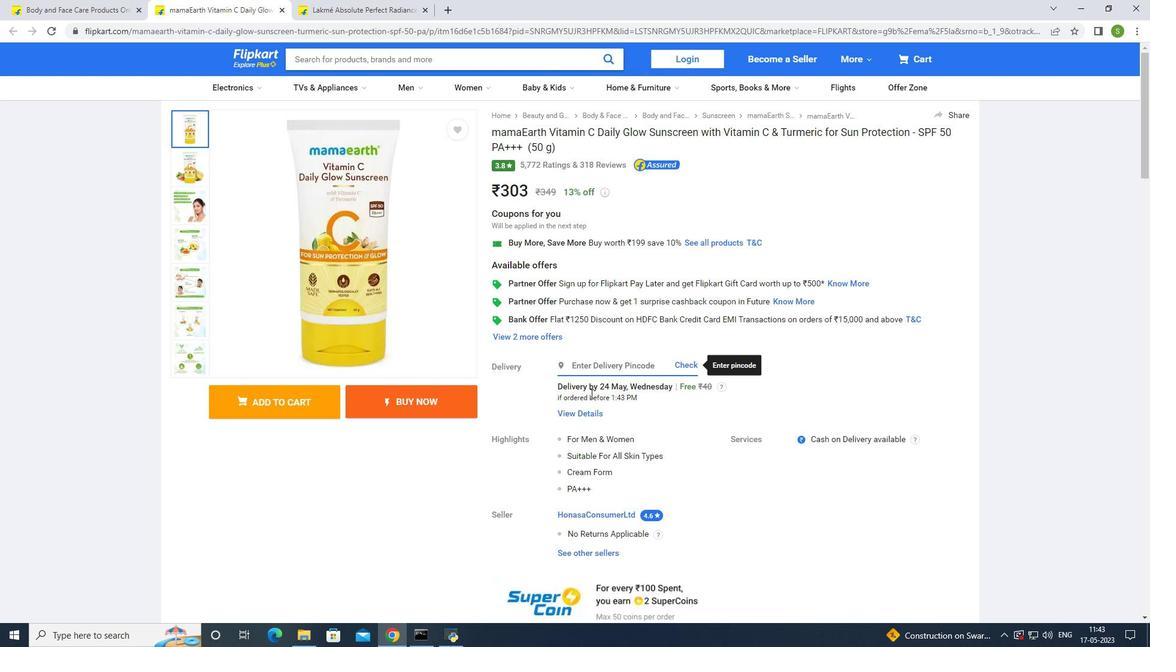 
Action: Mouse scrolled (590, 393) with delta (0, 0)
Screenshot: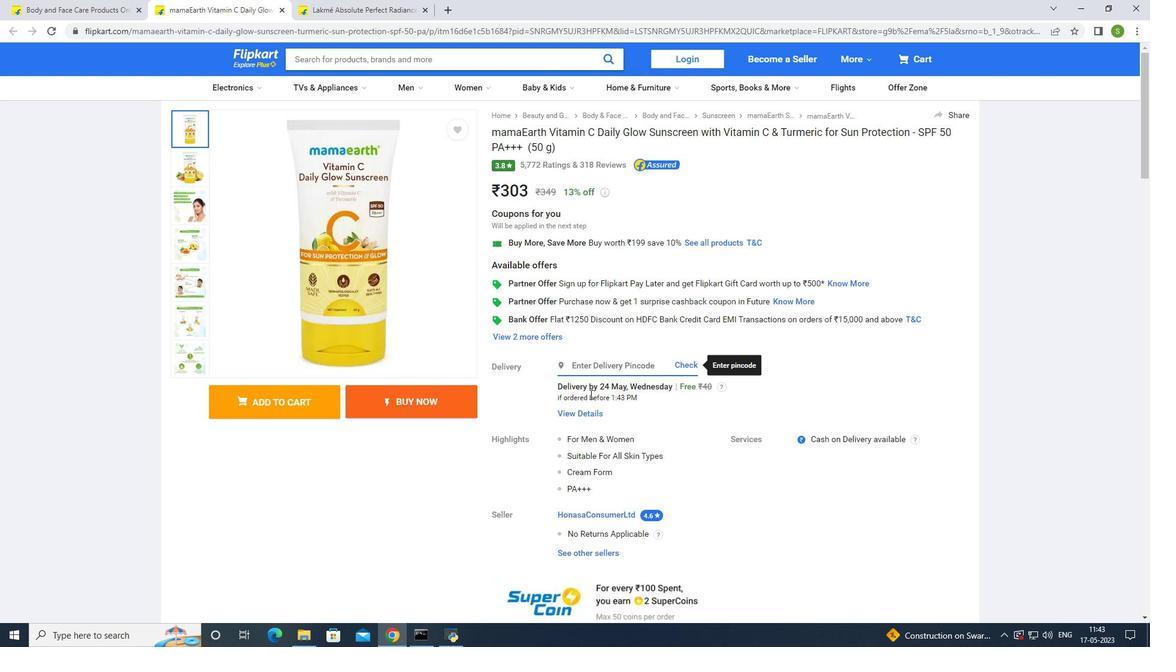
Action: Mouse moved to (589, 395)
Screenshot: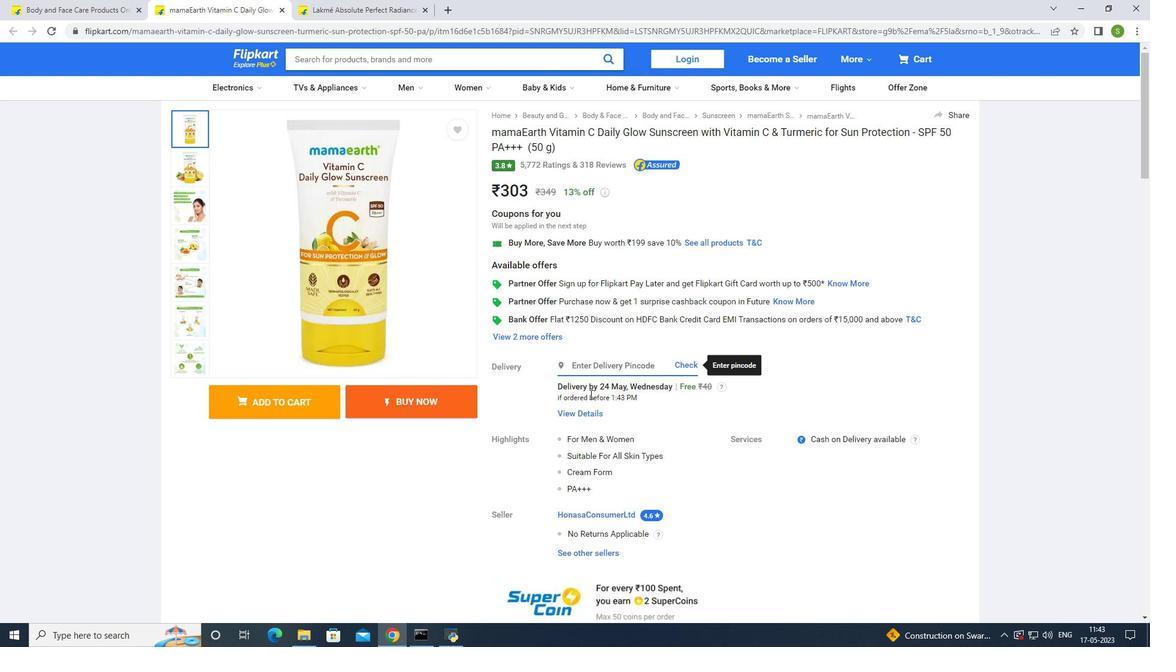 
Action: Mouse scrolled (589, 394) with delta (0, 0)
Screenshot: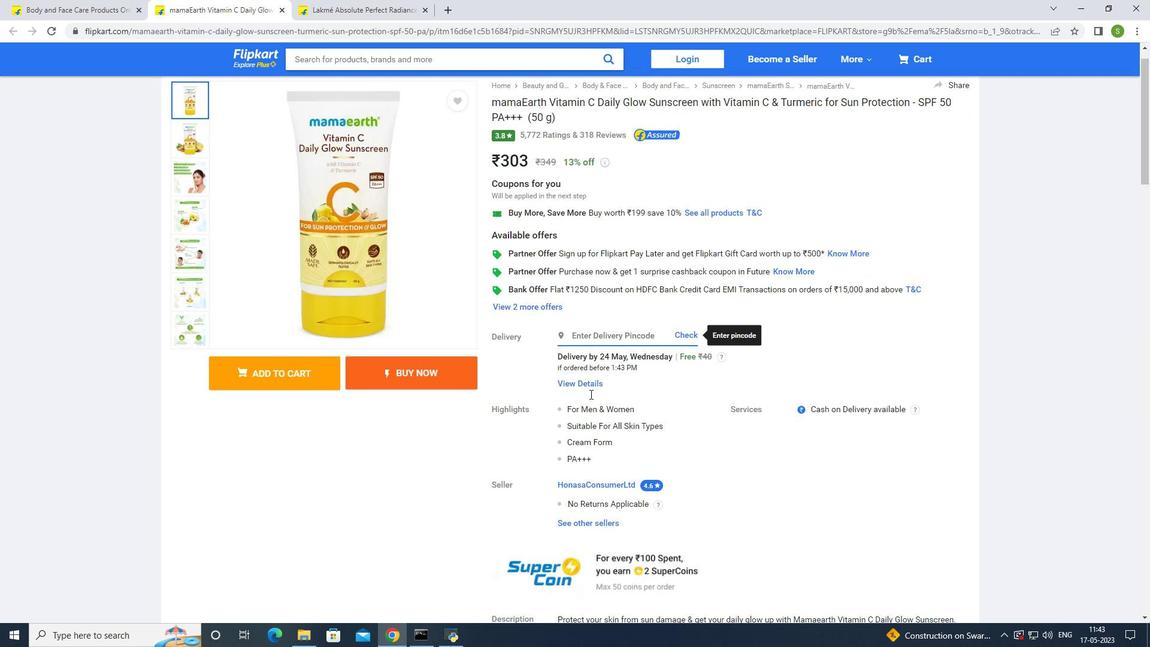
Action: Mouse scrolled (589, 394) with delta (0, 0)
Screenshot: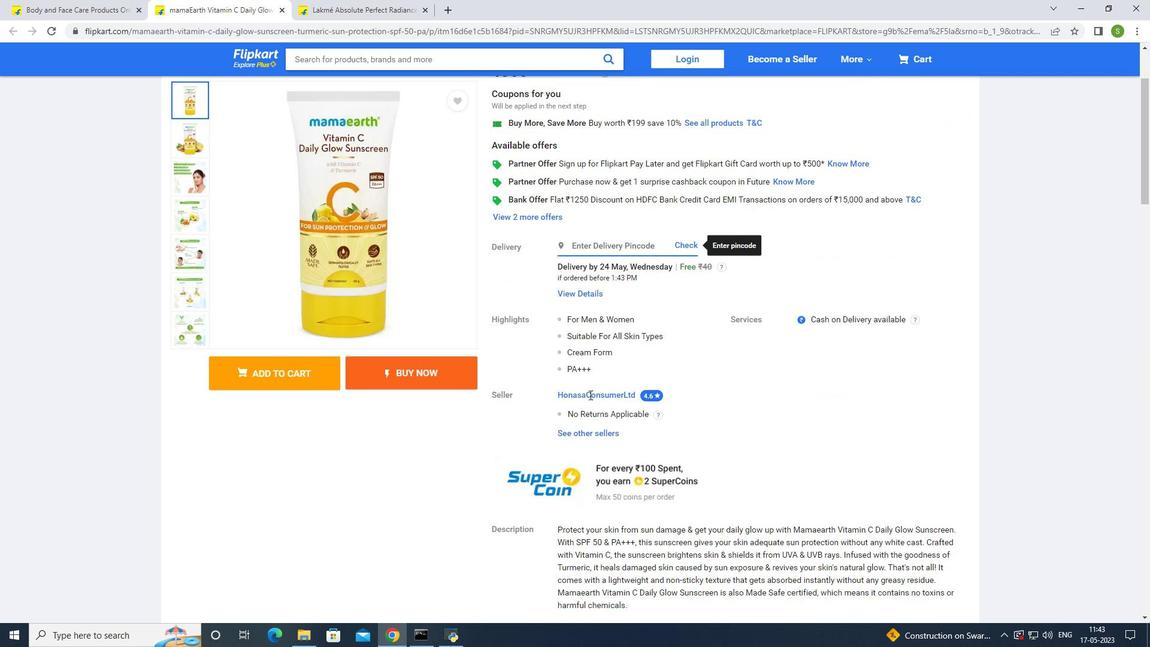 
Action: Mouse scrolled (589, 394) with delta (0, 0)
Screenshot: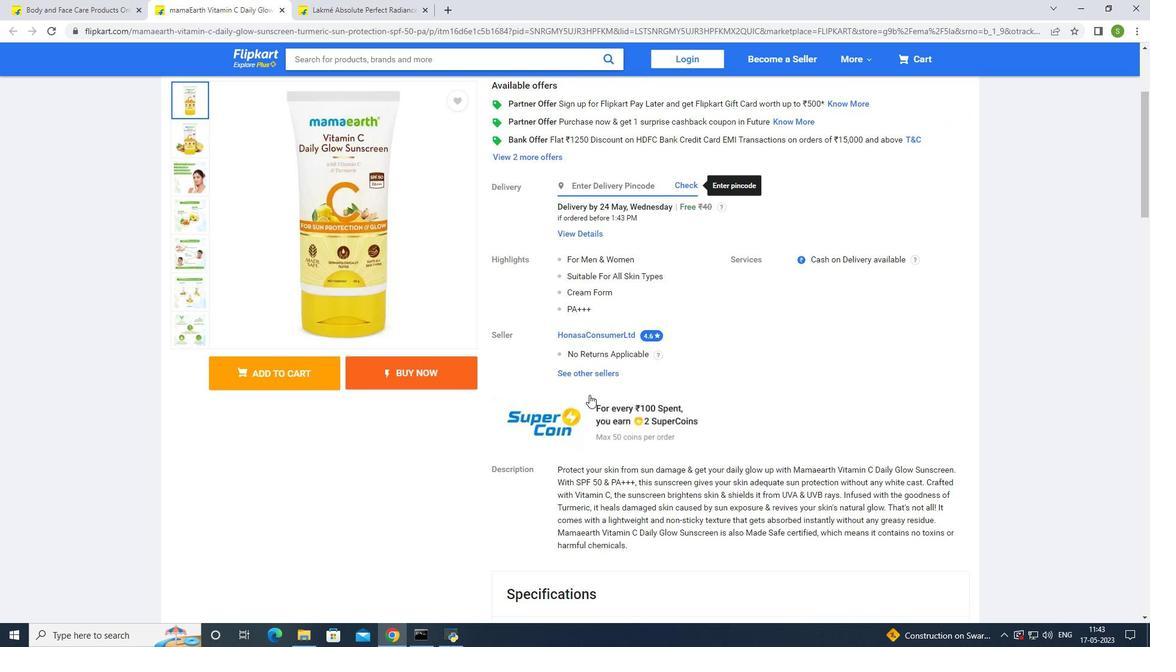 
Action: Mouse scrolled (589, 394) with delta (0, 0)
Screenshot: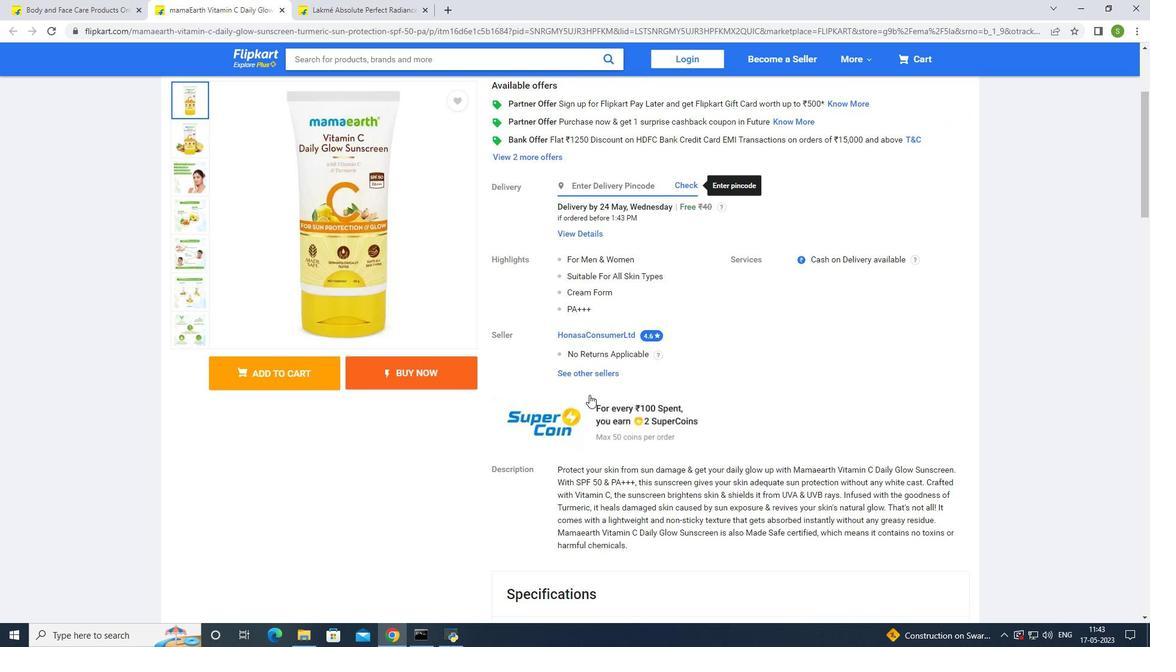 
Action: Mouse scrolled (589, 394) with delta (0, 0)
Screenshot: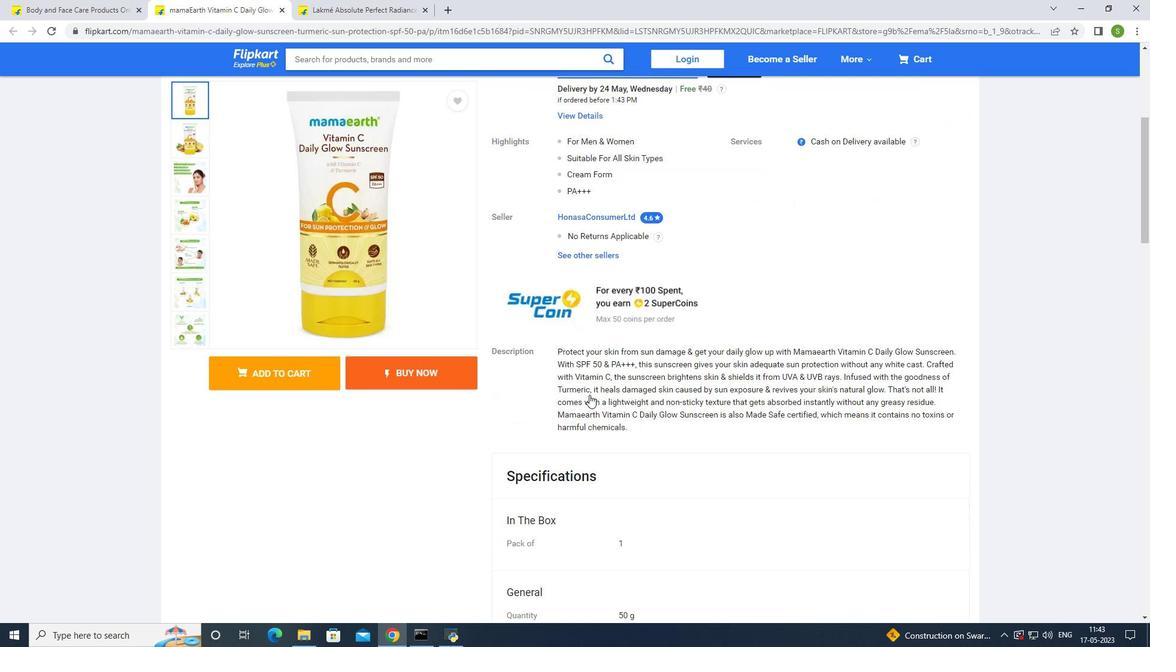 
Action: Mouse scrolled (589, 394) with delta (0, 0)
Screenshot: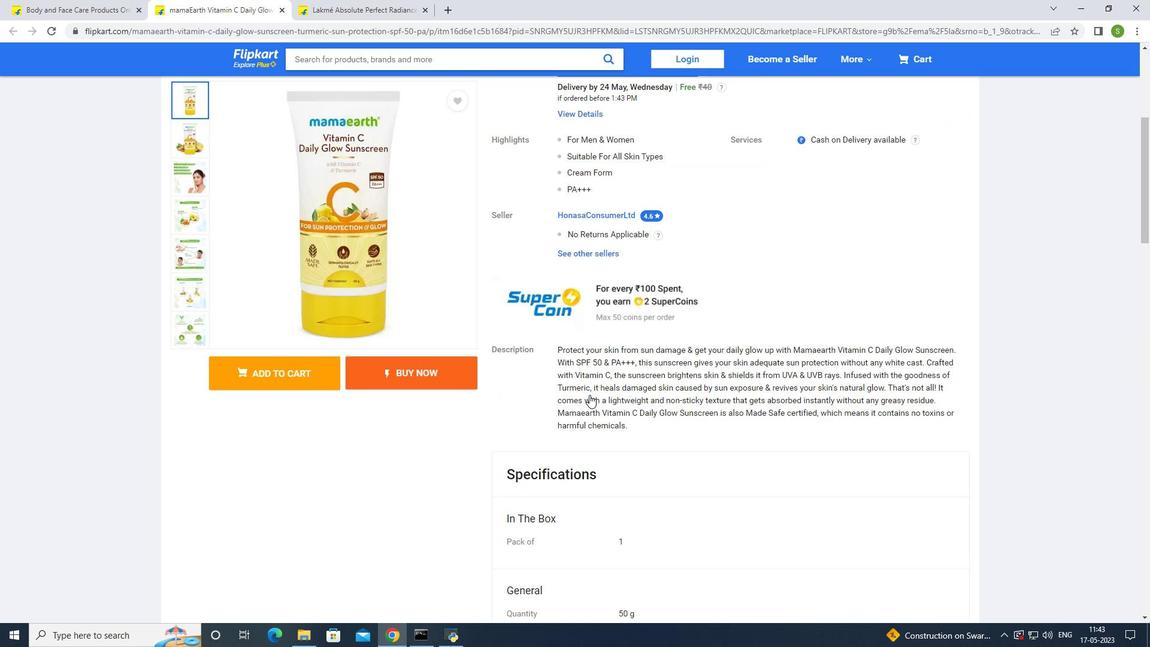 
Action: Mouse scrolled (589, 394) with delta (0, 0)
Screenshot: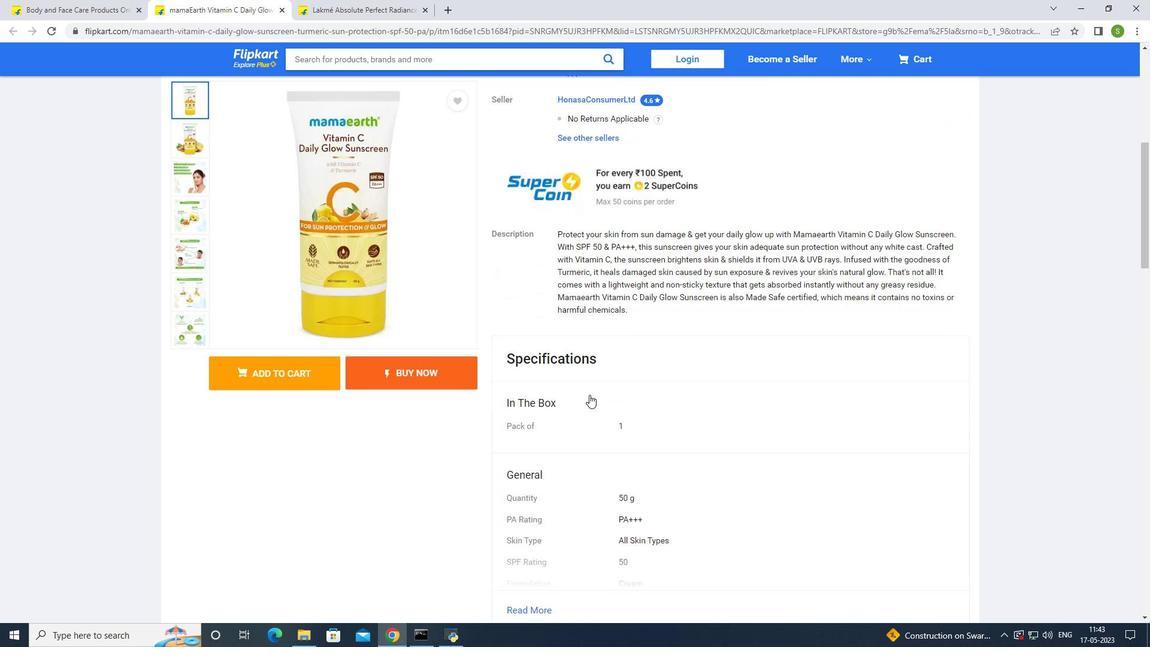 
Action: Mouse scrolled (589, 394) with delta (0, 0)
Screenshot: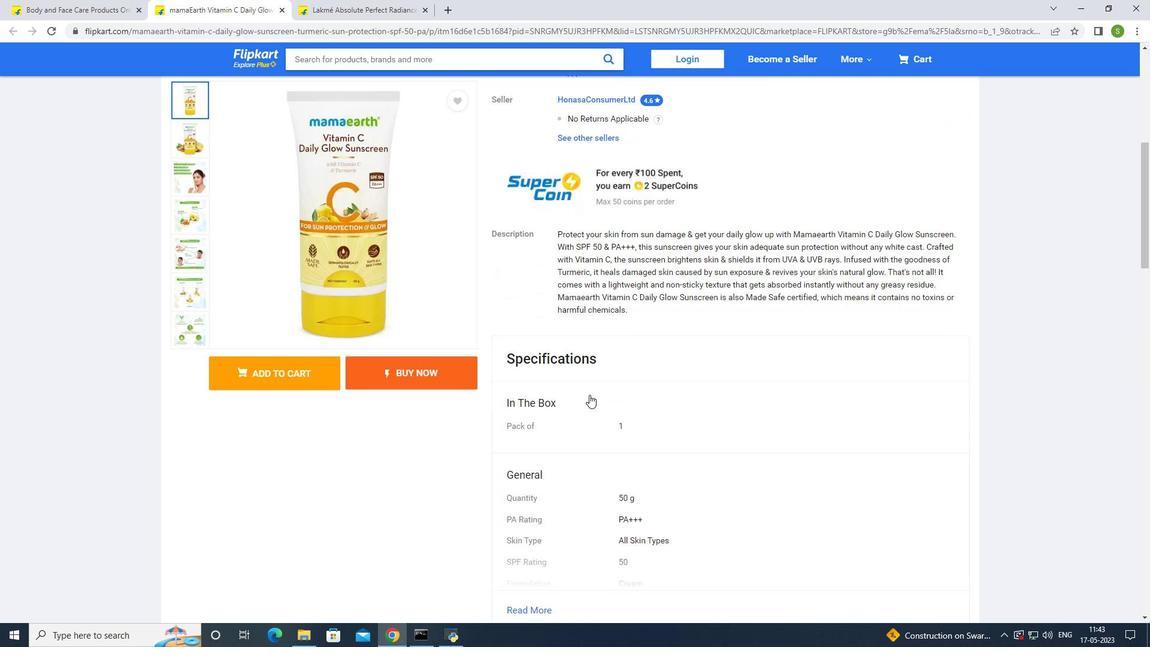 
Action: Mouse scrolled (589, 394) with delta (0, 0)
Screenshot: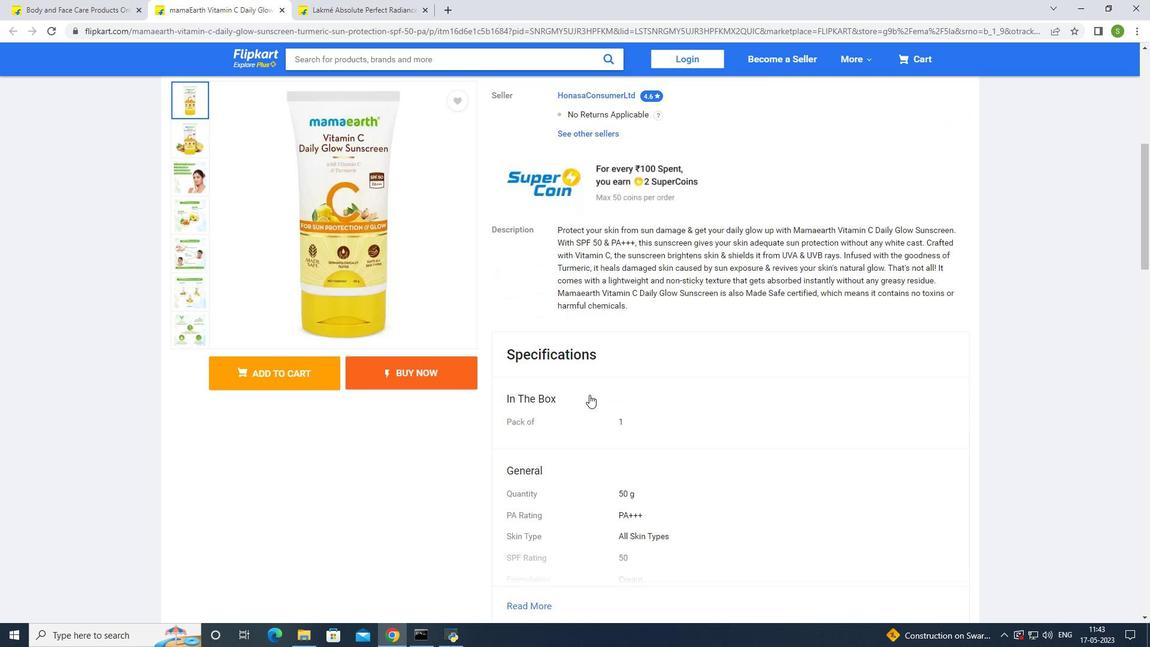 
Action: Mouse scrolled (589, 394) with delta (0, 0)
Screenshot: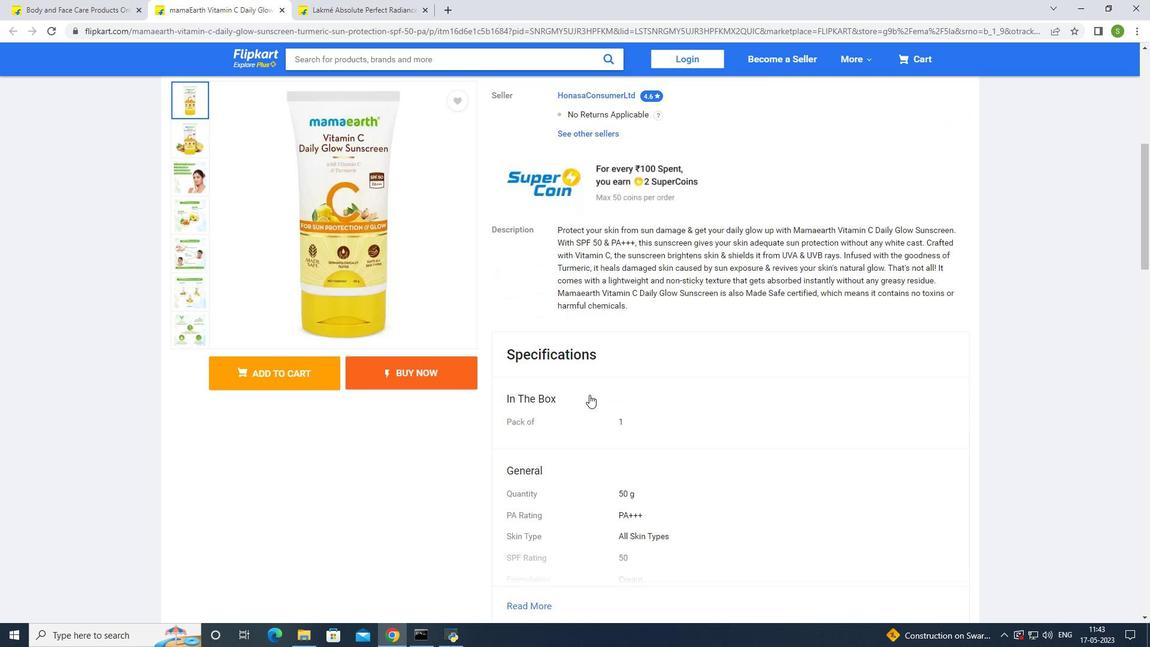 
Action: Mouse scrolled (589, 394) with delta (0, 0)
Screenshot: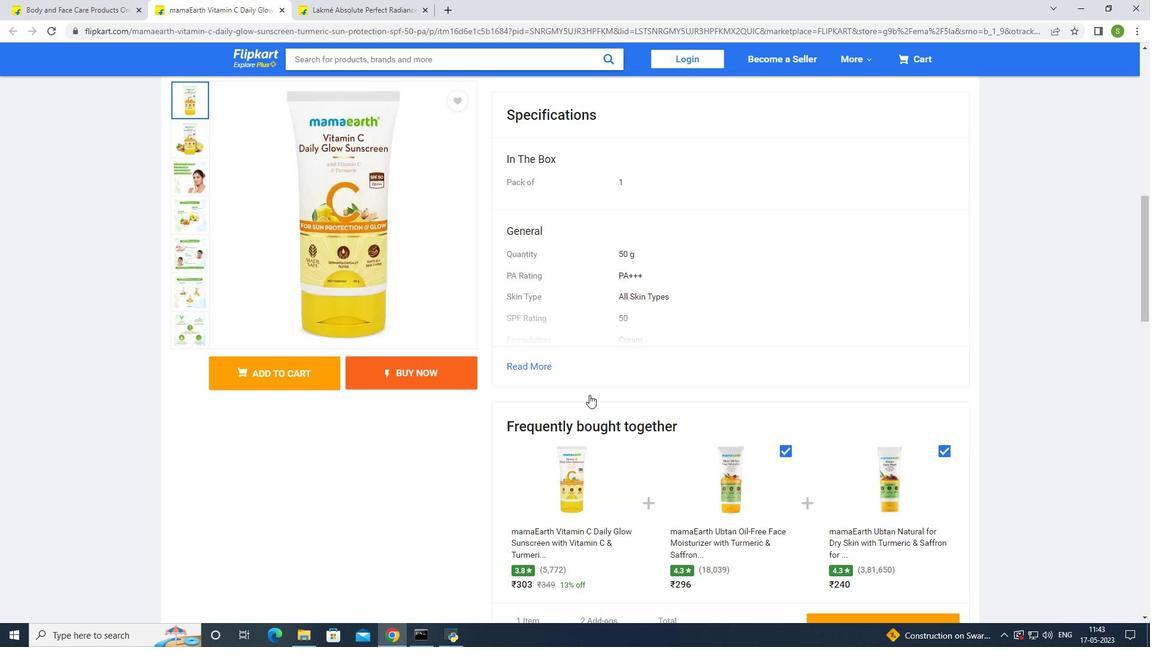 
Action: Mouse scrolled (589, 394) with delta (0, 0)
Screenshot: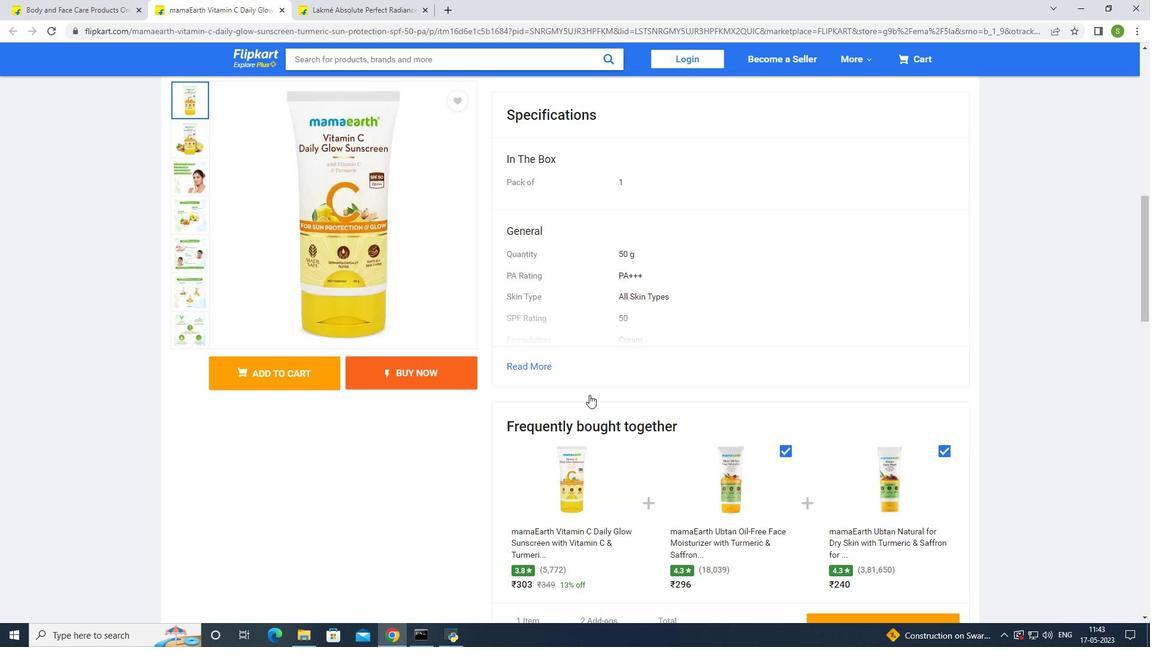 
Action: Mouse scrolled (589, 394) with delta (0, 0)
Screenshot: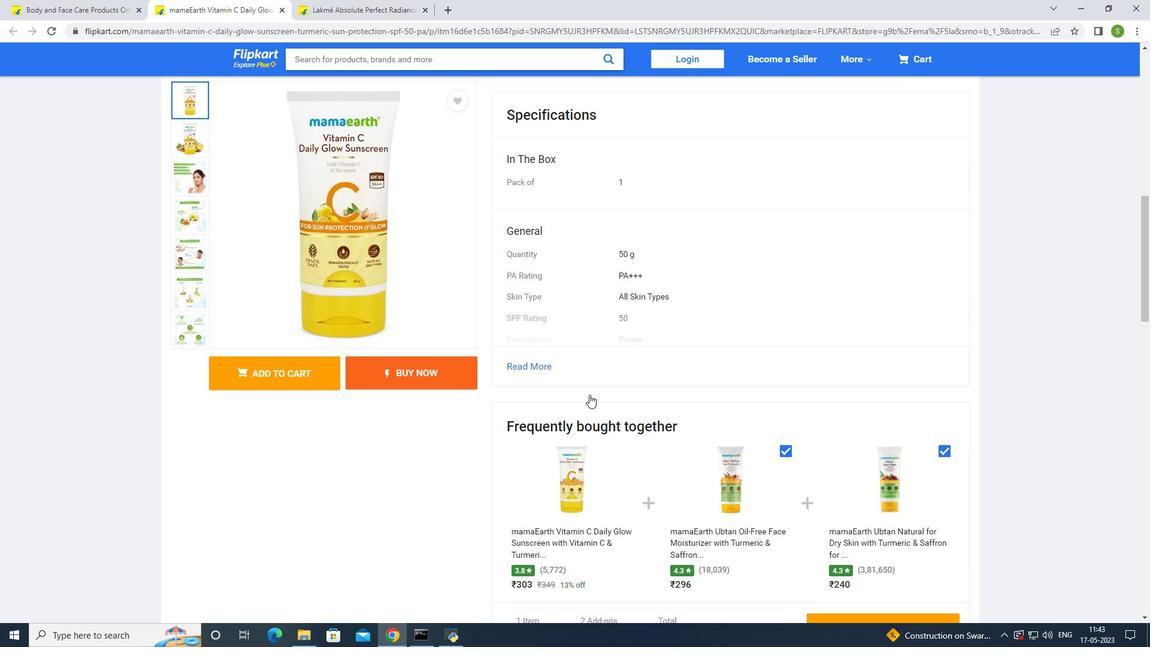 
Action: Mouse scrolled (589, 394) with delta (0, 0)
Screenshot: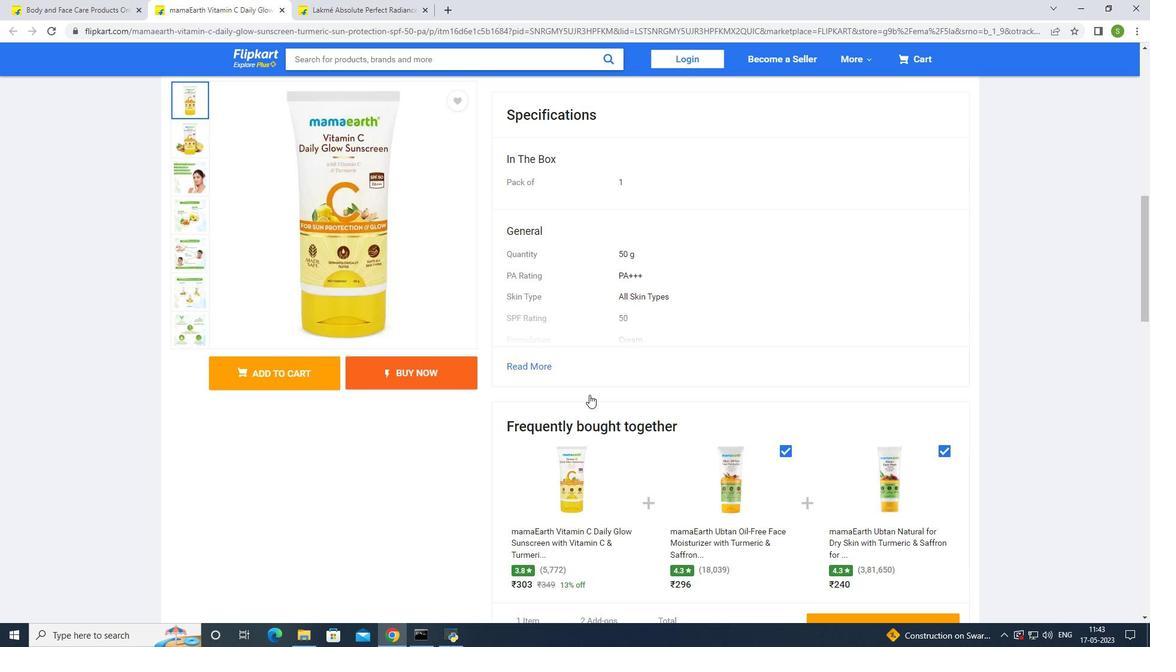 
Action: Mouse scrolled (589, 394) with delta (0, 0)
Screenshot: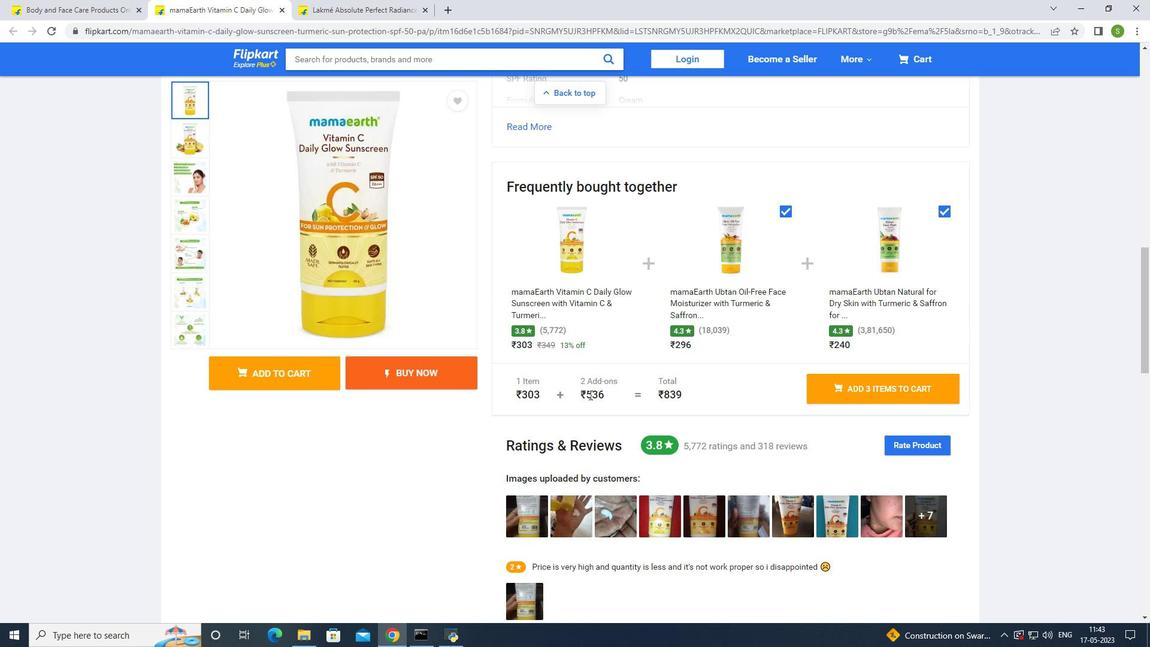 
Action: Mouse scrolled (589, 394) with delta (0, 0)
Screenshot: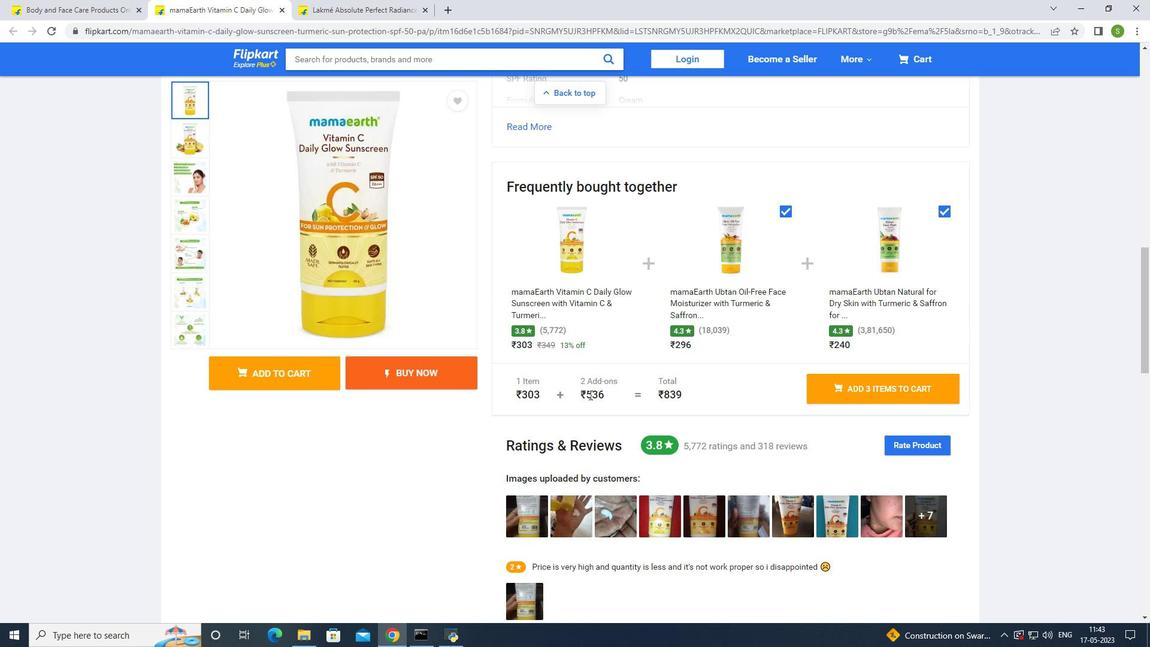 
Action: Mouse moved to (542, 405)
Screenshot: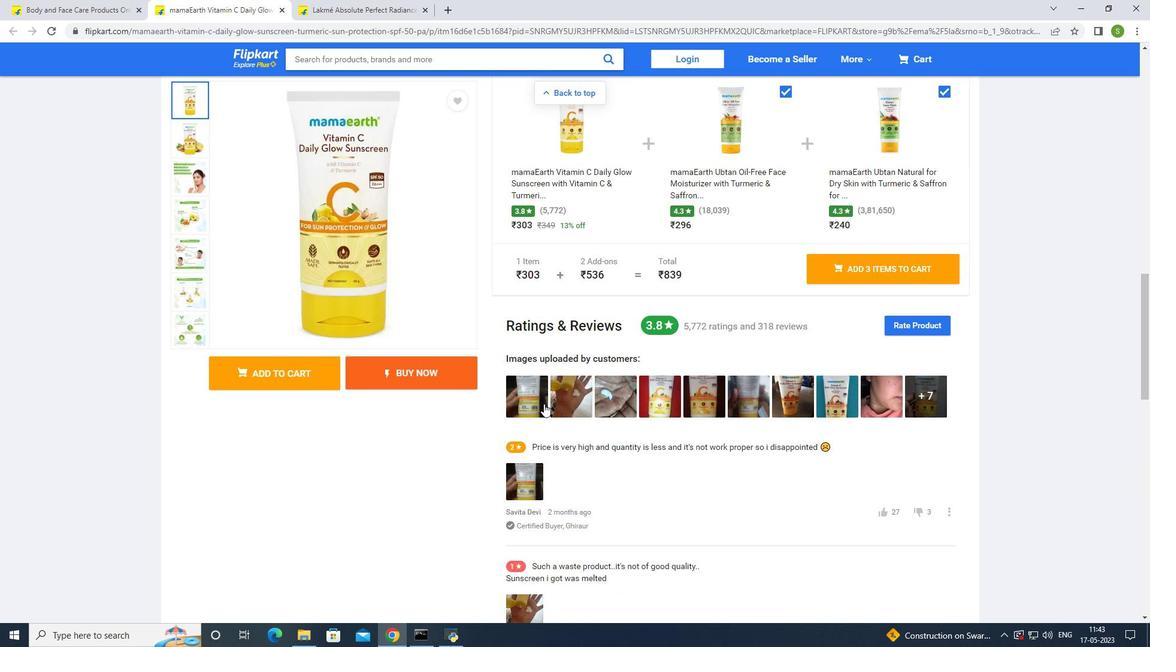 
Action: Mouse pressed left at (542, 405)
Screenshot: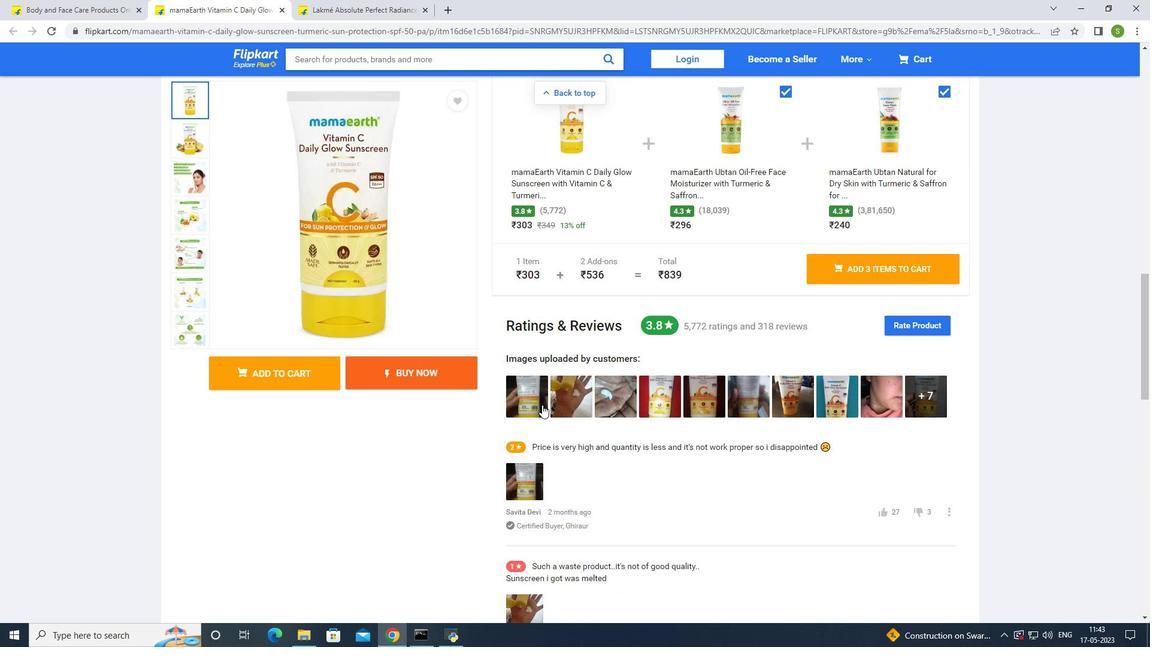 
Action: Mouse moved to (636, 335)
Screenshot: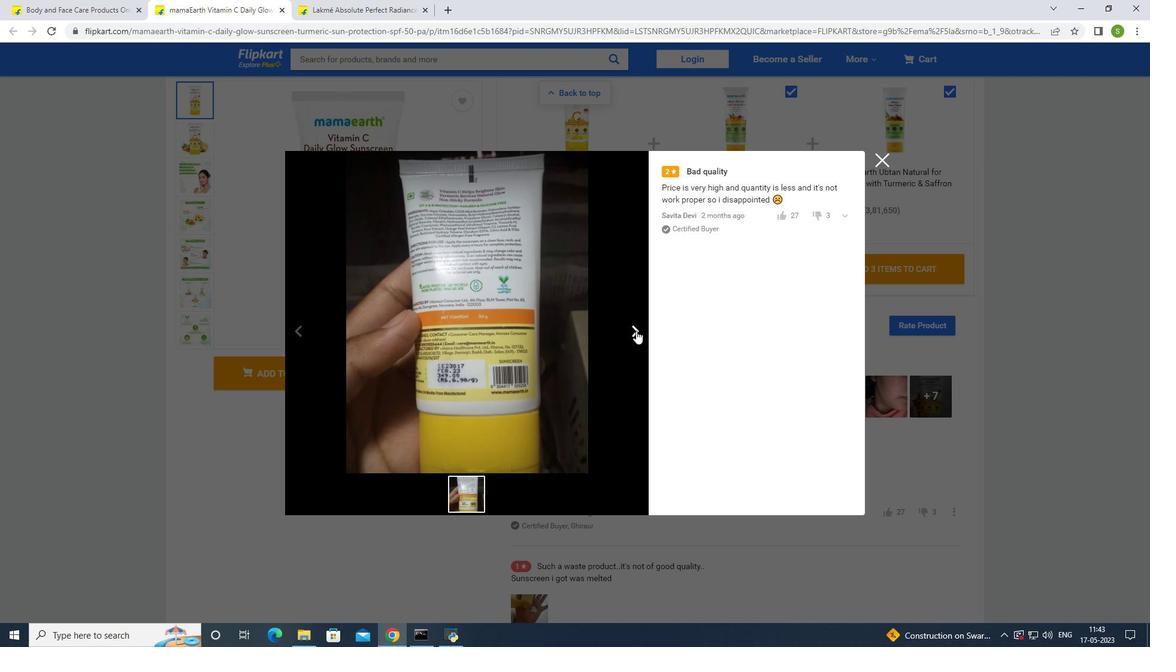 
Action: Mouse pressed left at (636, 335)
Screenshot: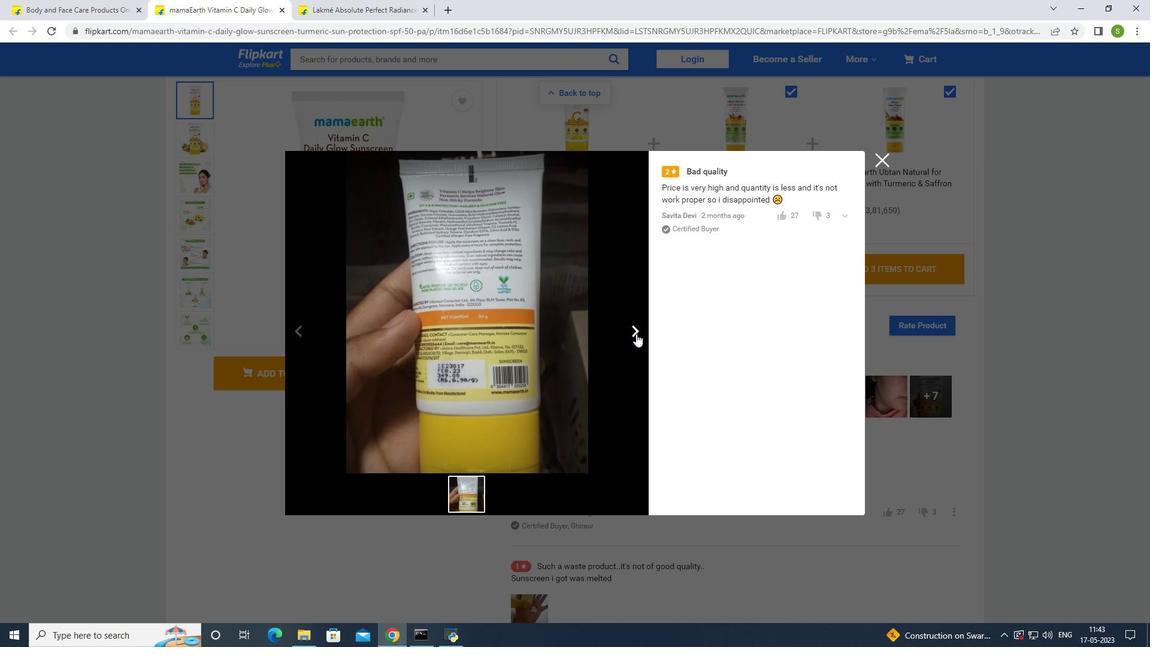 
Action: Mouse moved to (636, 329)
Screenshot: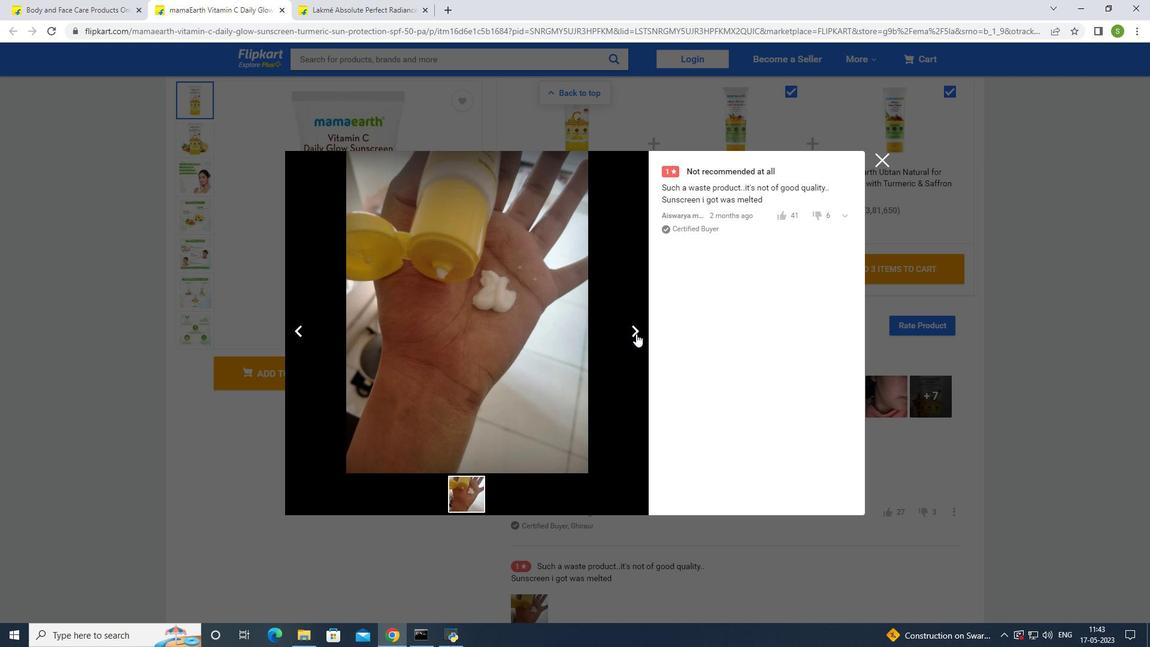 
Action: Mouse pressed left at (636, 329)
Screenshot: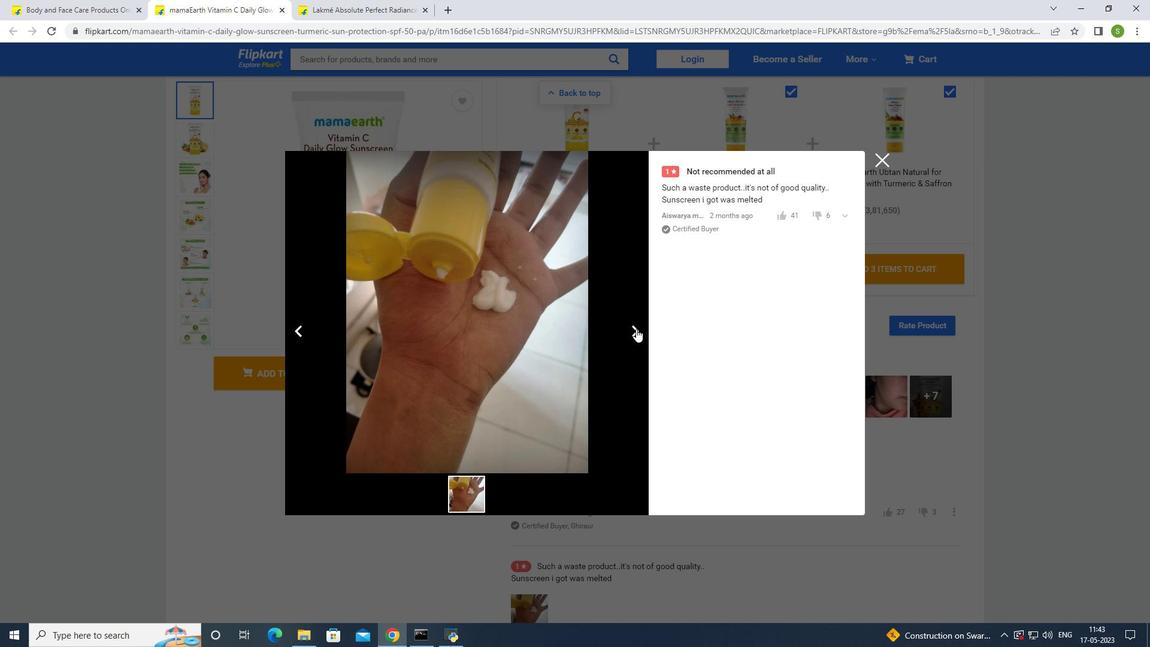 
Action: Mouse pressed left at (636, 329)
Screenshot: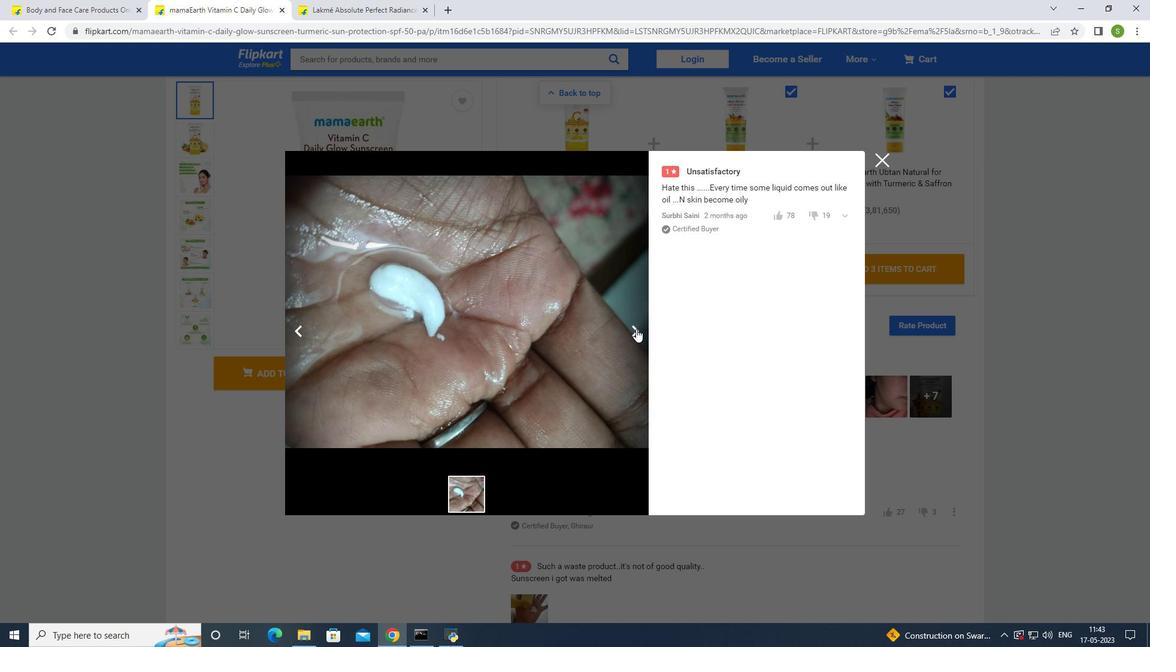 
Action: Mouse pressed left at (636, 329)
Screenshot: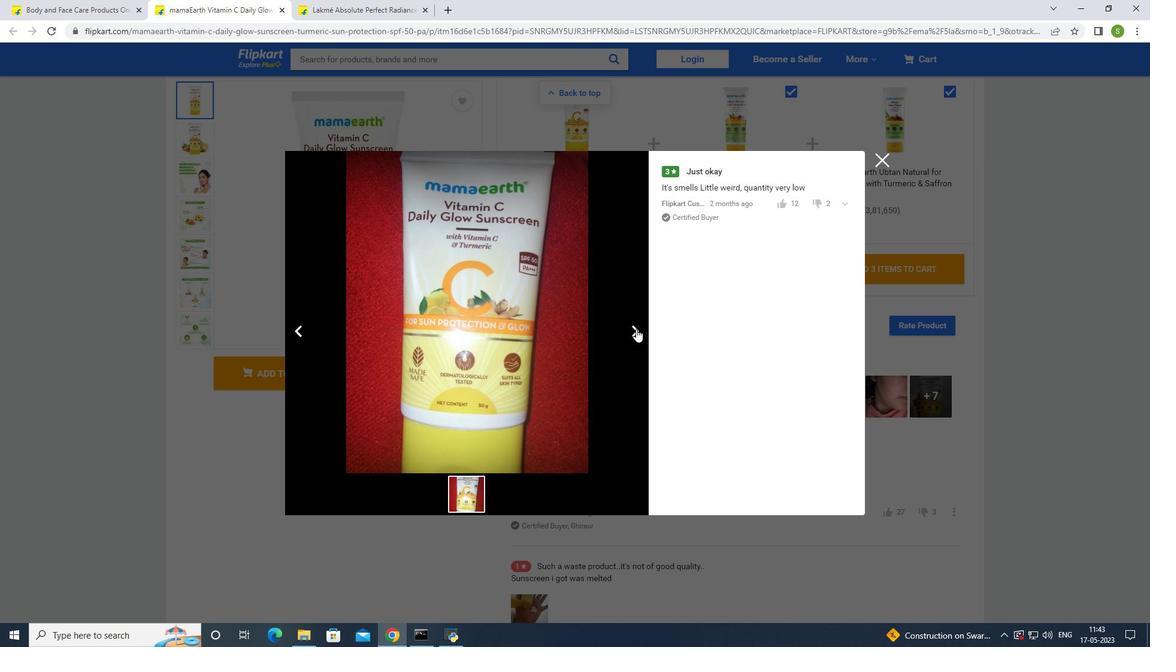
Action: Mouse pressed left at (636, 329)
Screenshot: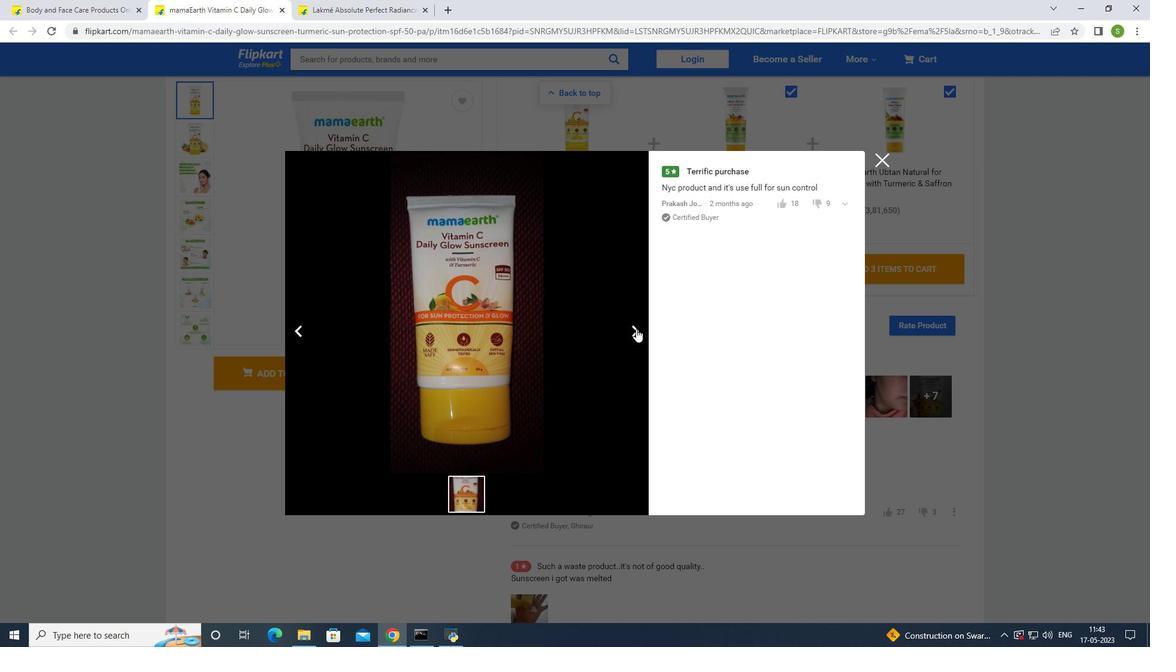 
Action: Mouse moved to (636, 329)
Screenshot: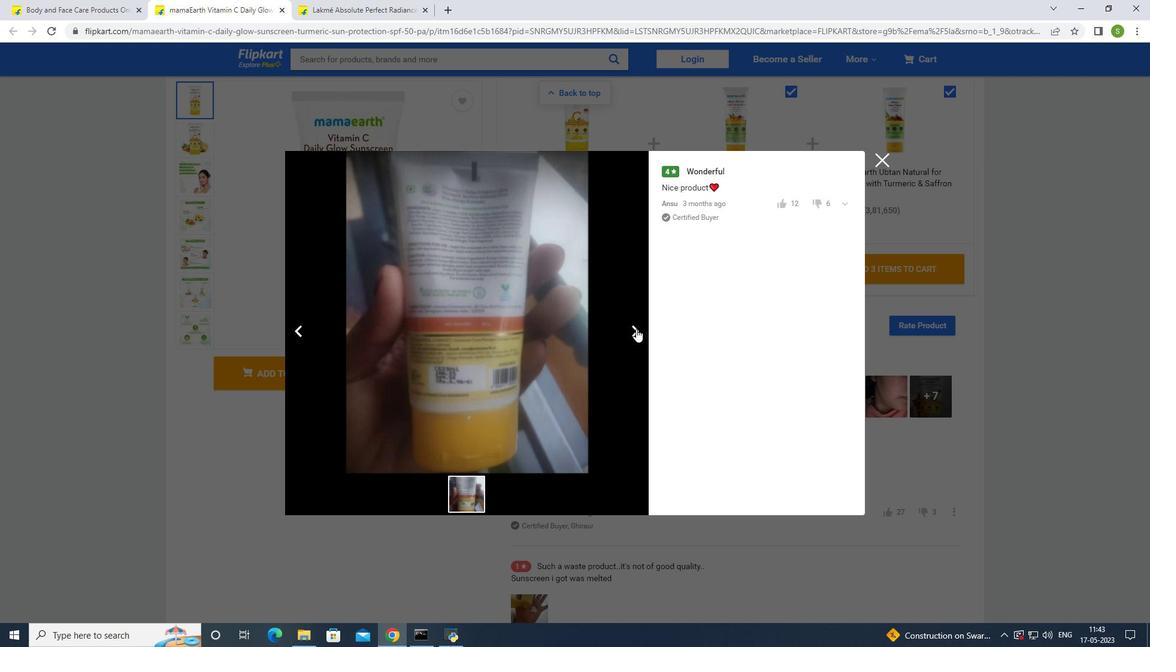 
Action: Mouse pressed left at (636, 329)
Screenshot: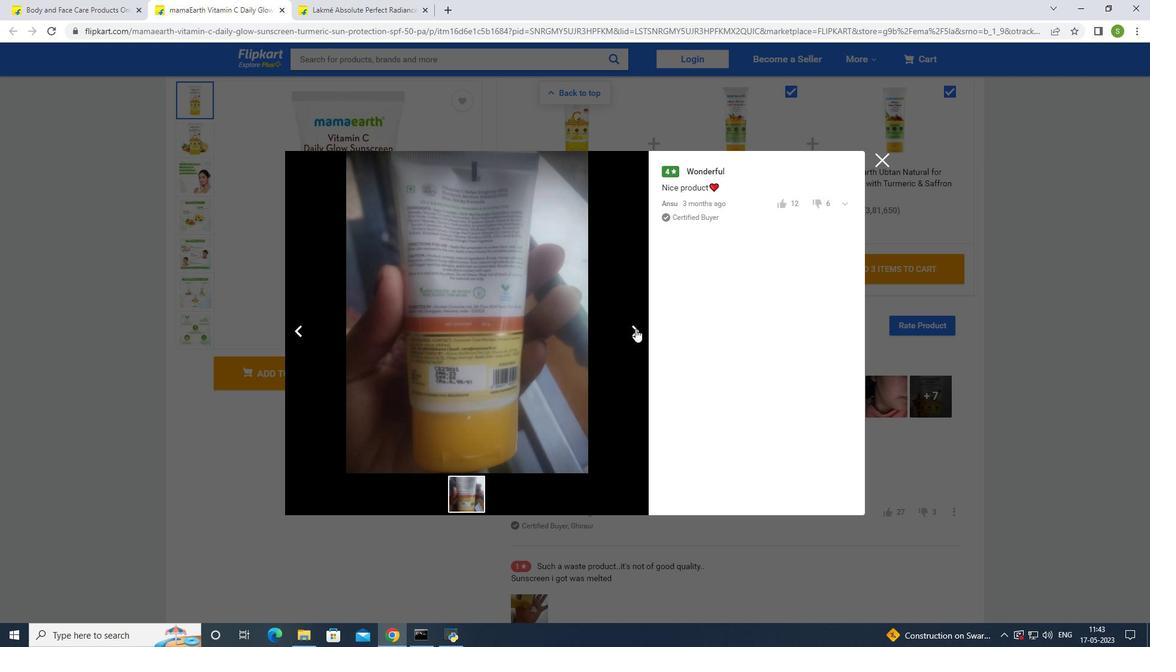 
Action: Mouse moved to (883, 162)
Screenshot: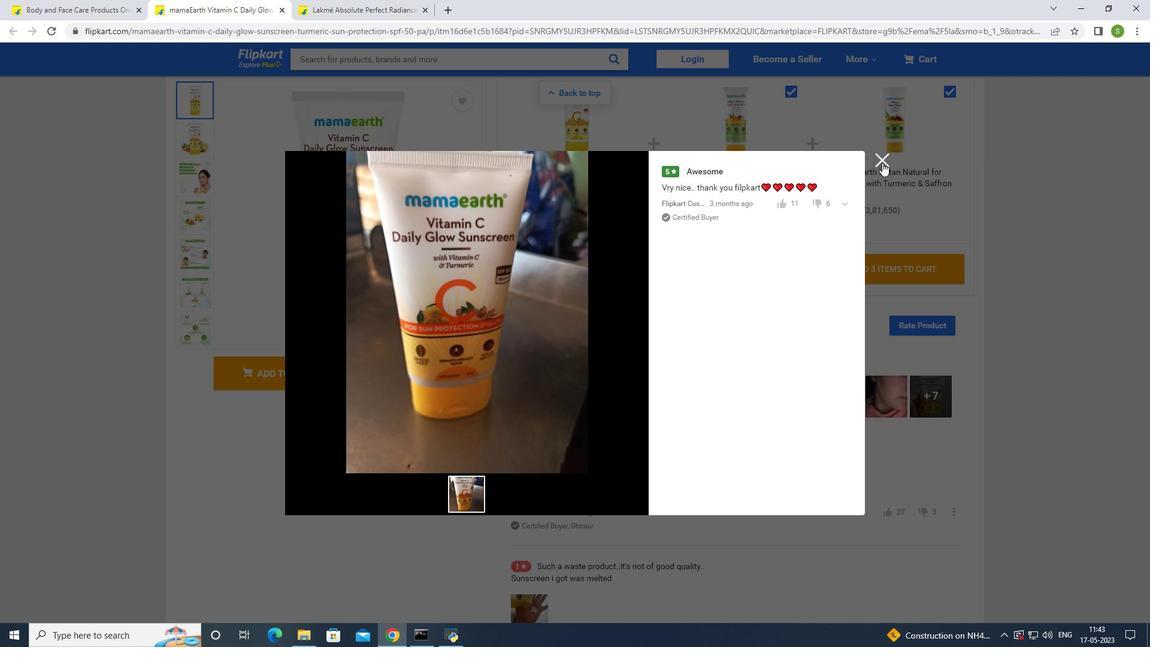 
Action: Mouse pressed left at (883, 162)
Screenshot: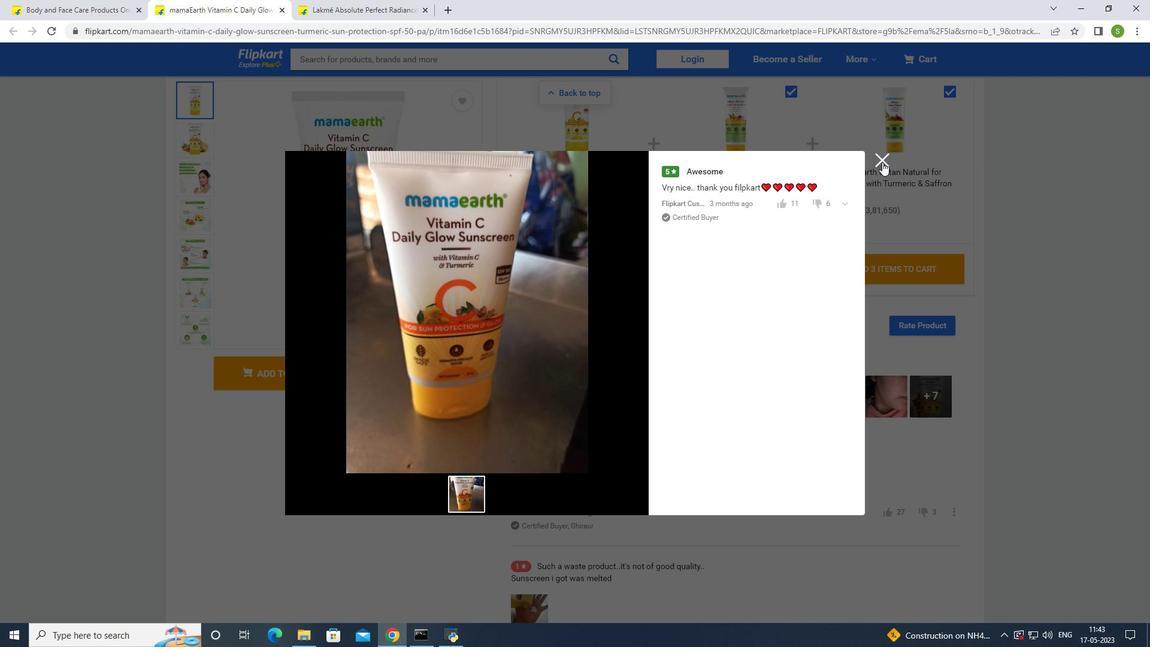
Action: Mouse moved to (429, 392)
Screenshot: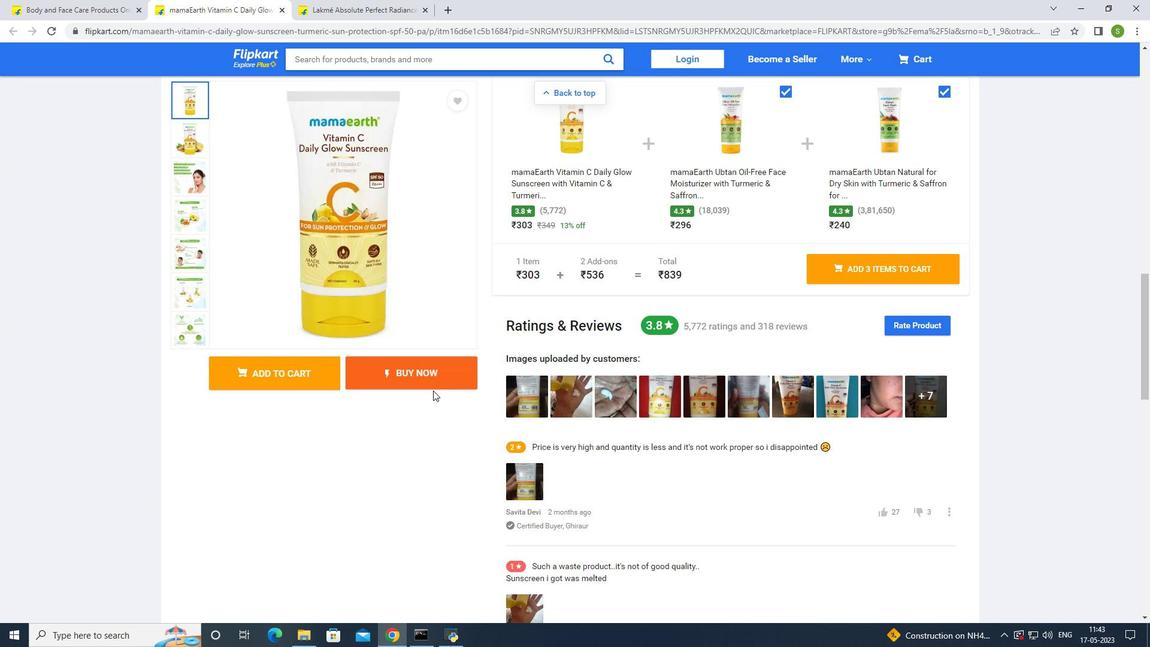 
Action: Mouse scrolled (429, 392) with delta (0, 0)
Screenshot: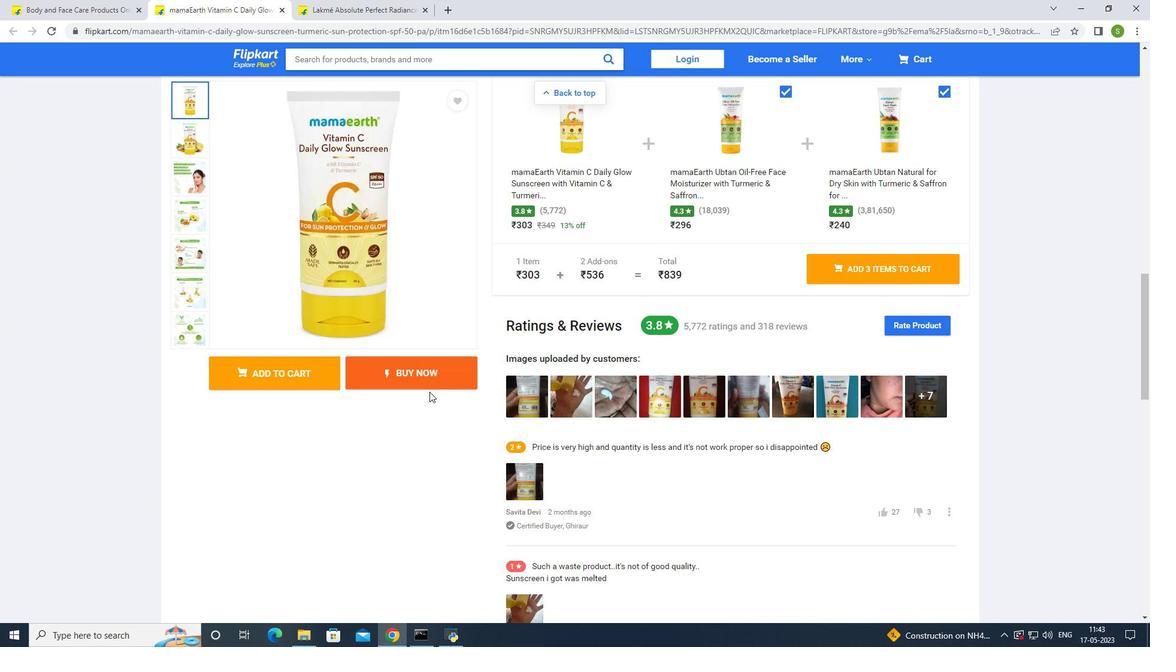 
Action: Mouse scrolled (429, 392) with delta (0, 0)
Screenshot: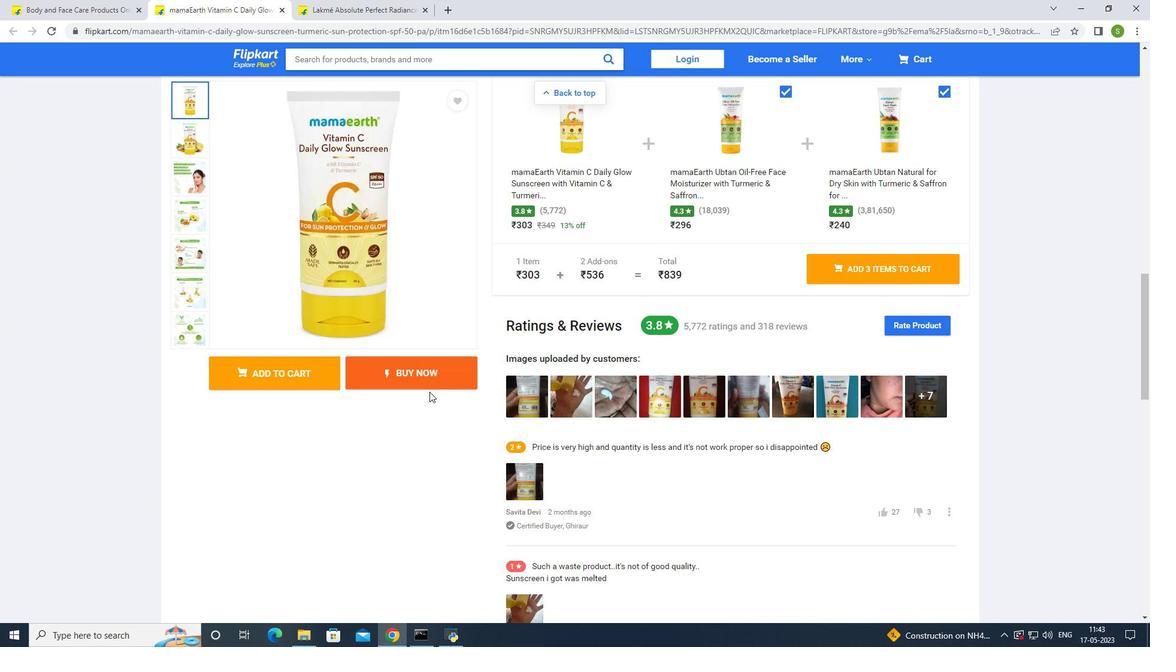 
Action: Mouse moved to (274, 380)
Screenshot: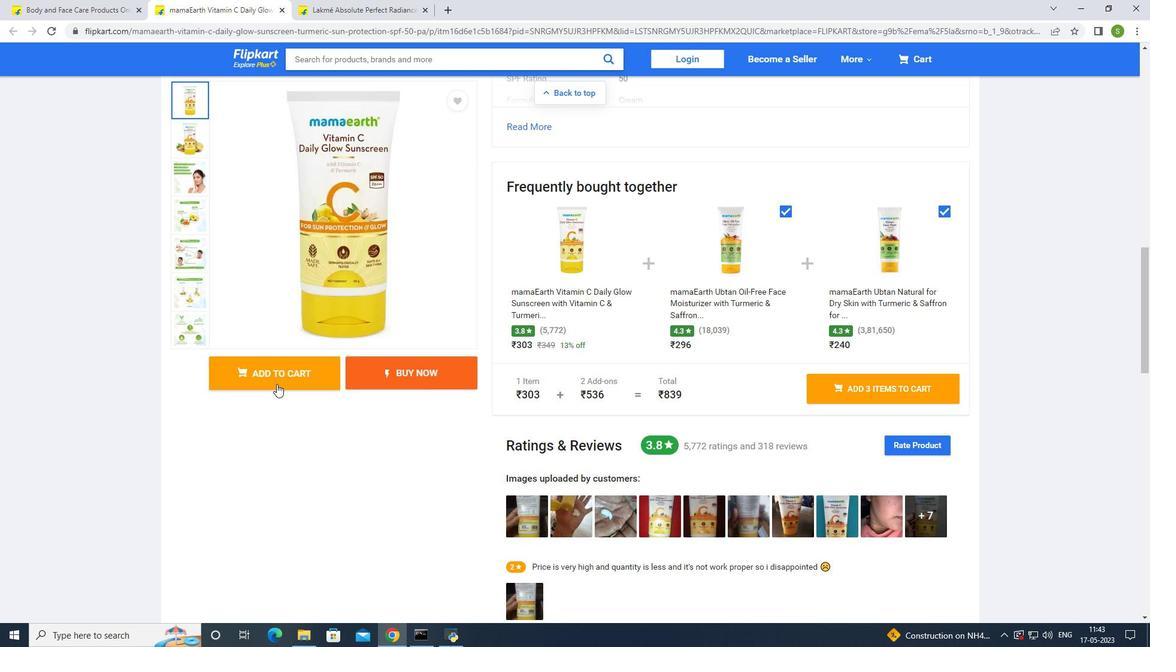 
Action: Mouse pressed left at (274, 380)
Screenshot: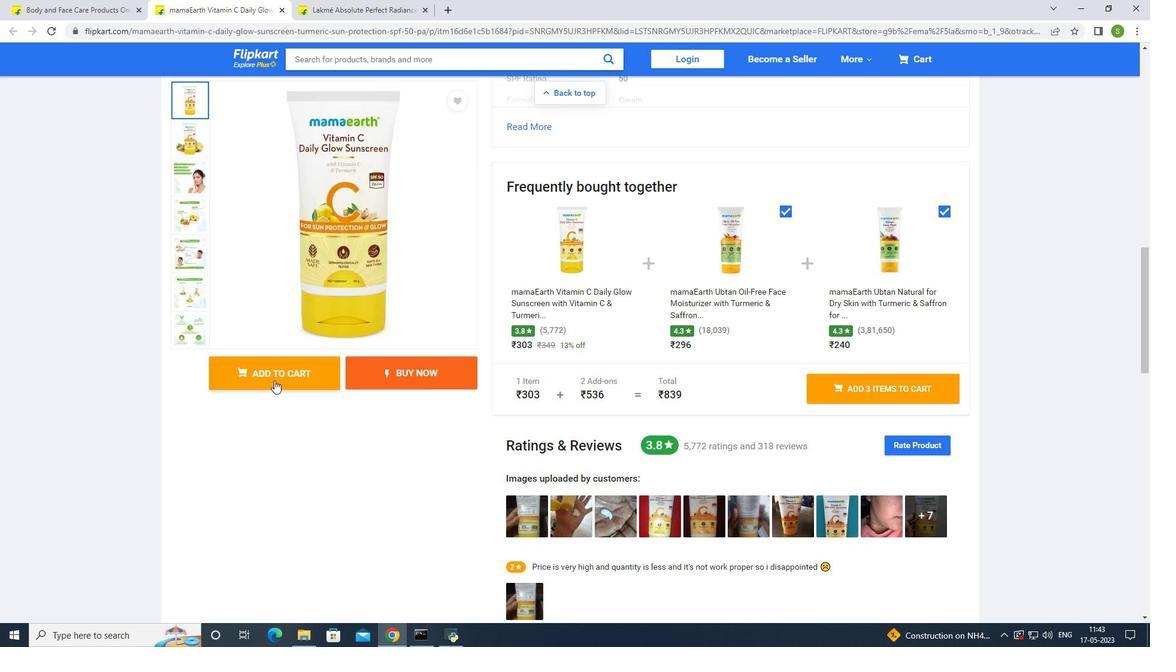 
Action: Mouse moved to (468, 380)
Screenshot: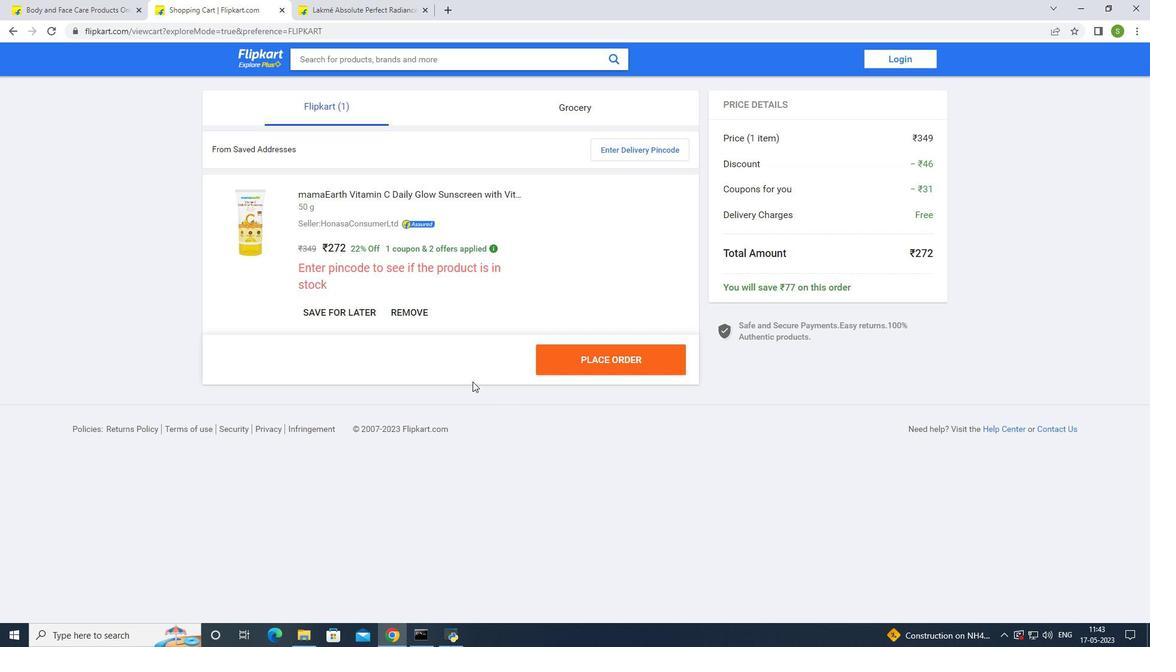 
Action: Mouse scrolled (468, 381) with delta (0, 0)
Screenshot: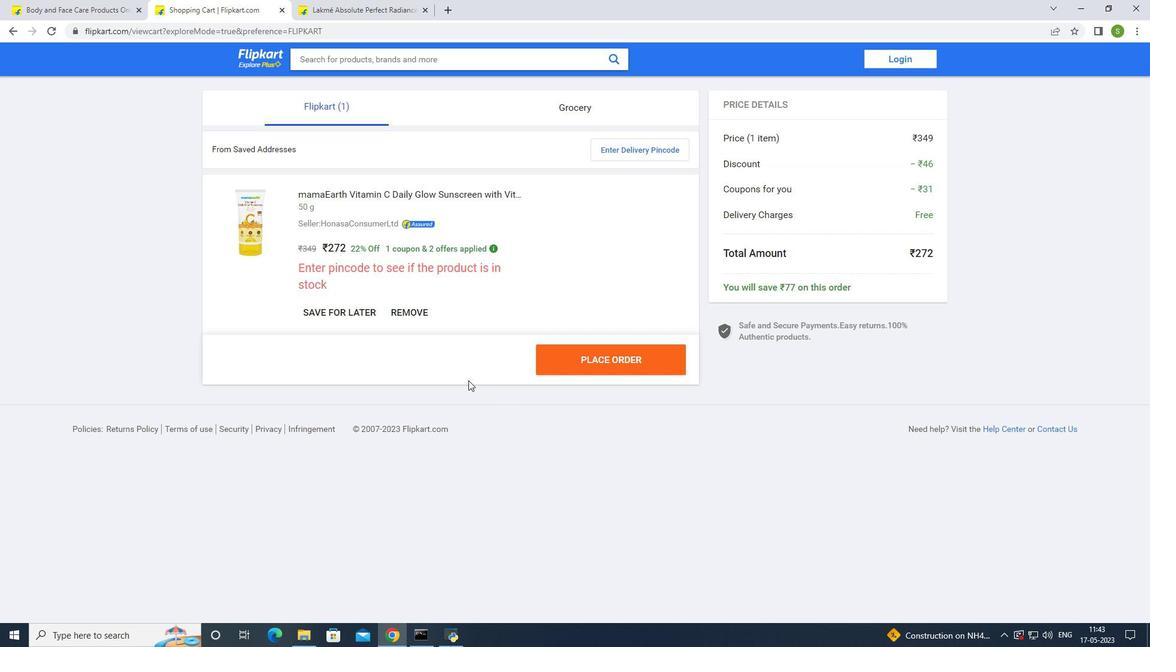 
Action: Mouse scrolled (468, 381) with delta (0, 0)
Screenshot: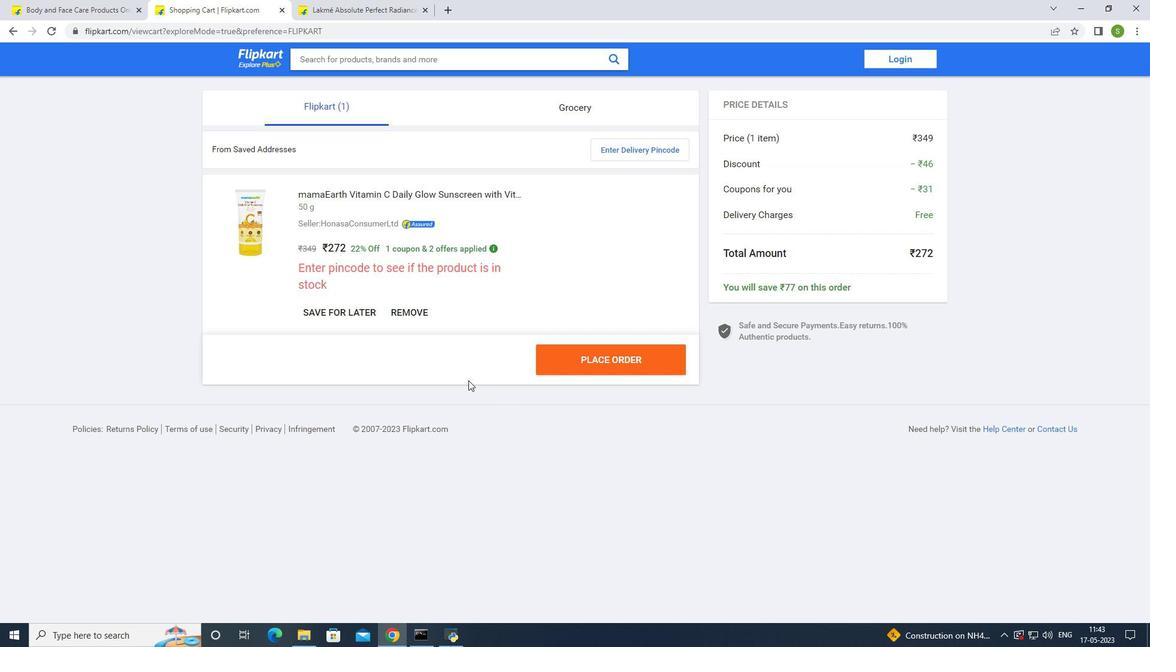 
Action: Mouse scrolled (468, 381) with delta (0, 0)
Screenshot: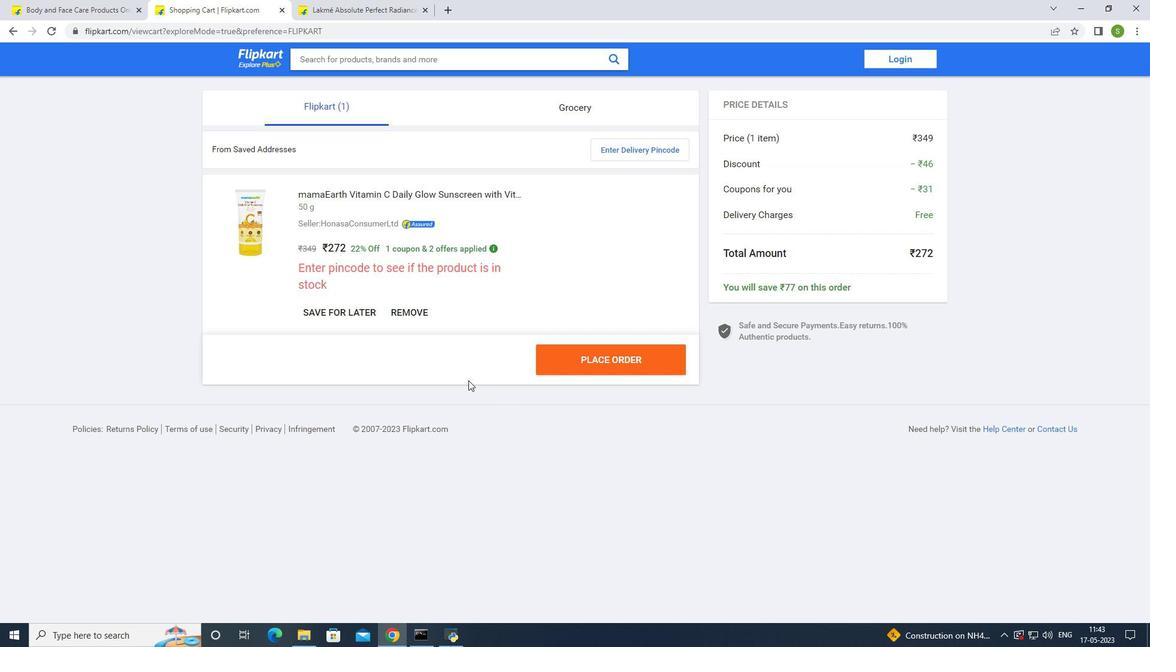 
Action: Mouse scrolled (468, 381) with delta (0, 0)
Screenshot: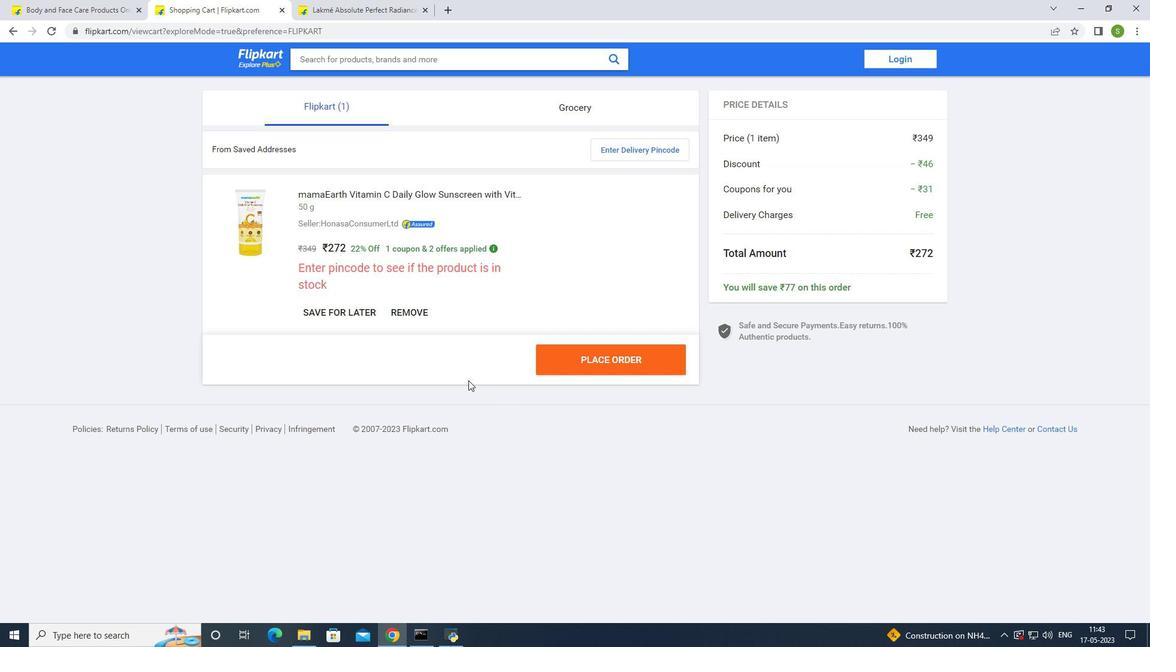
Action: Mouse moved to (225, 11)
Screenshot: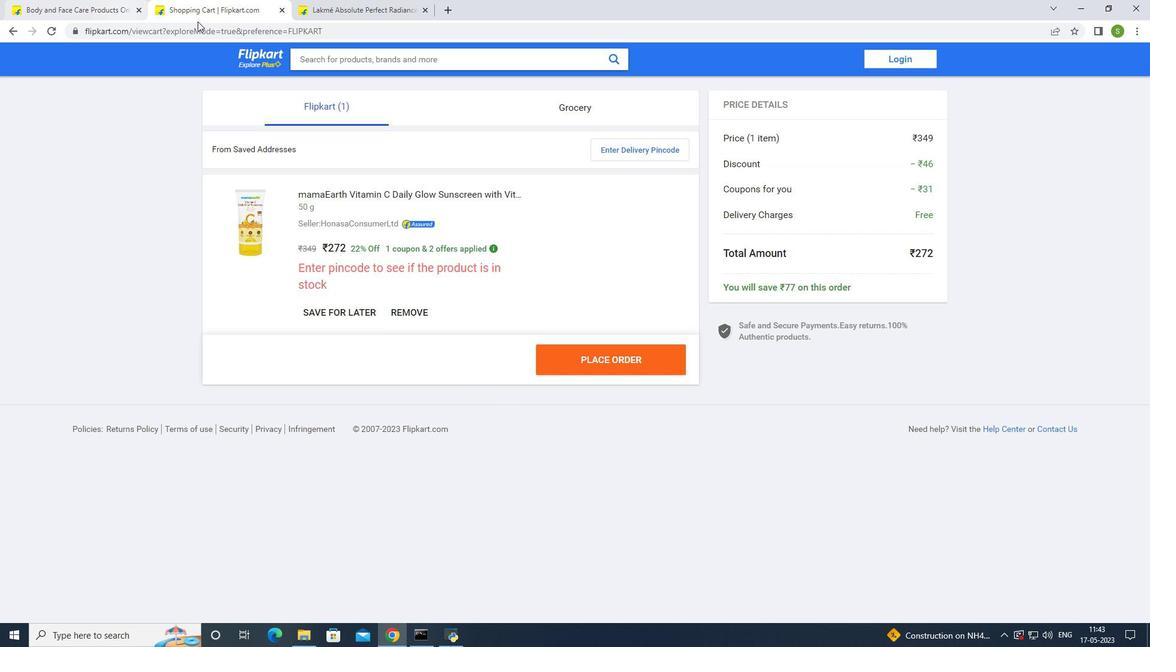 
Action: Mouse pressed left at (225, 11)
Screenshot: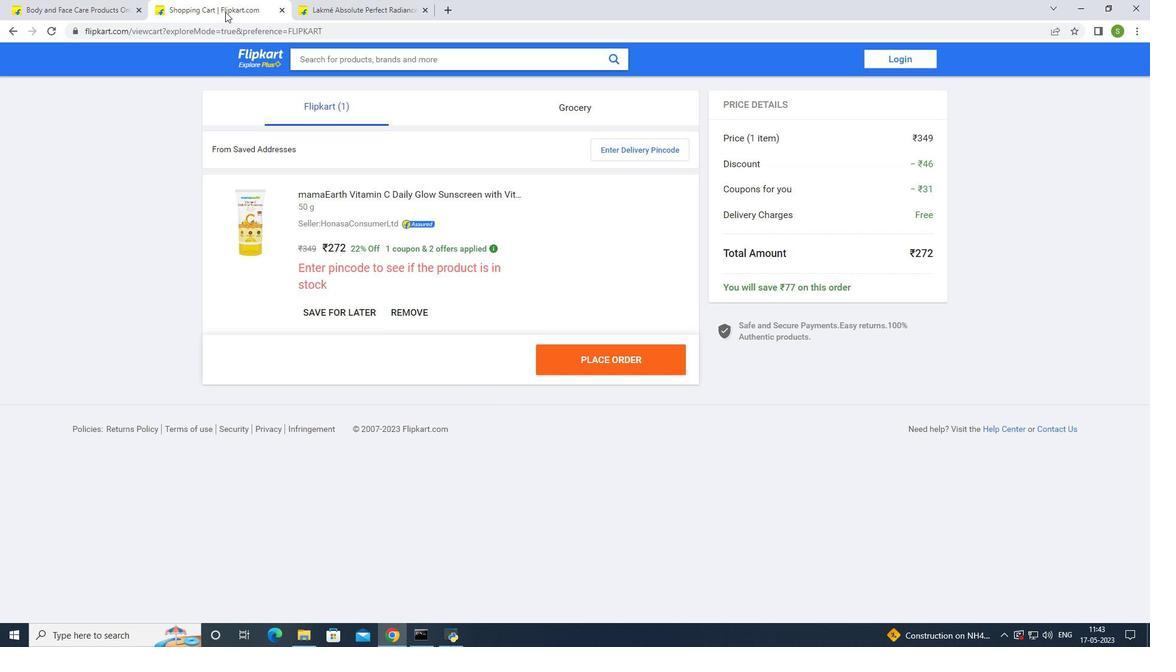 
Action: Mouse moved to (332, 5)
Screenshot: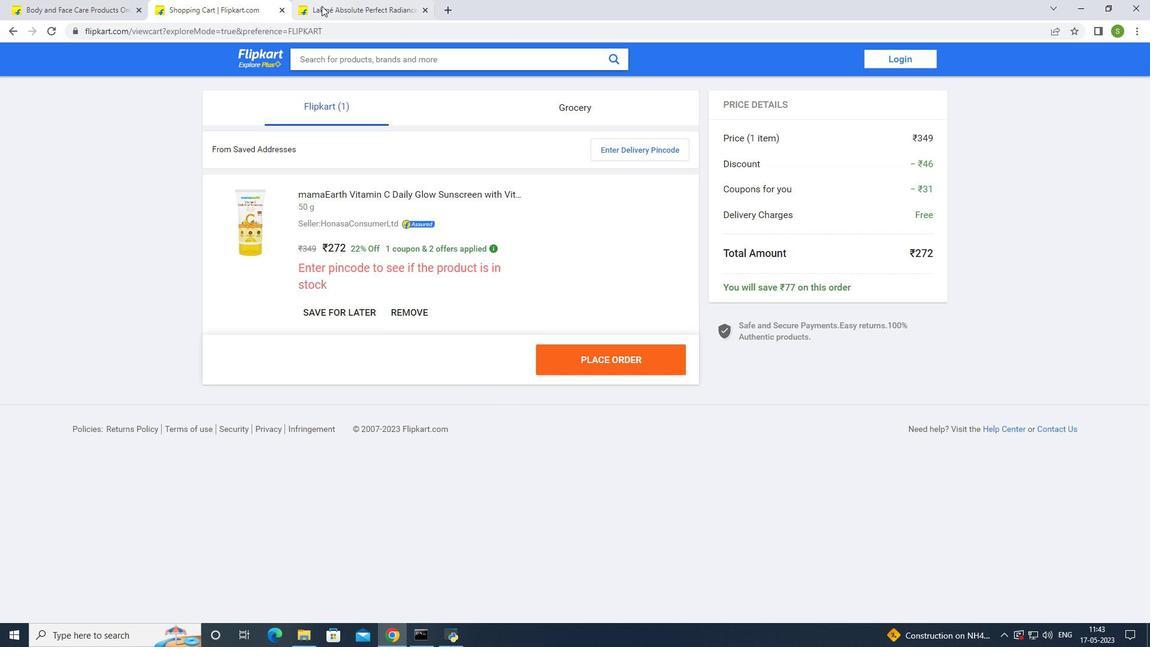 
Action: Mouse pressed left at (332, 5)
Screenshot: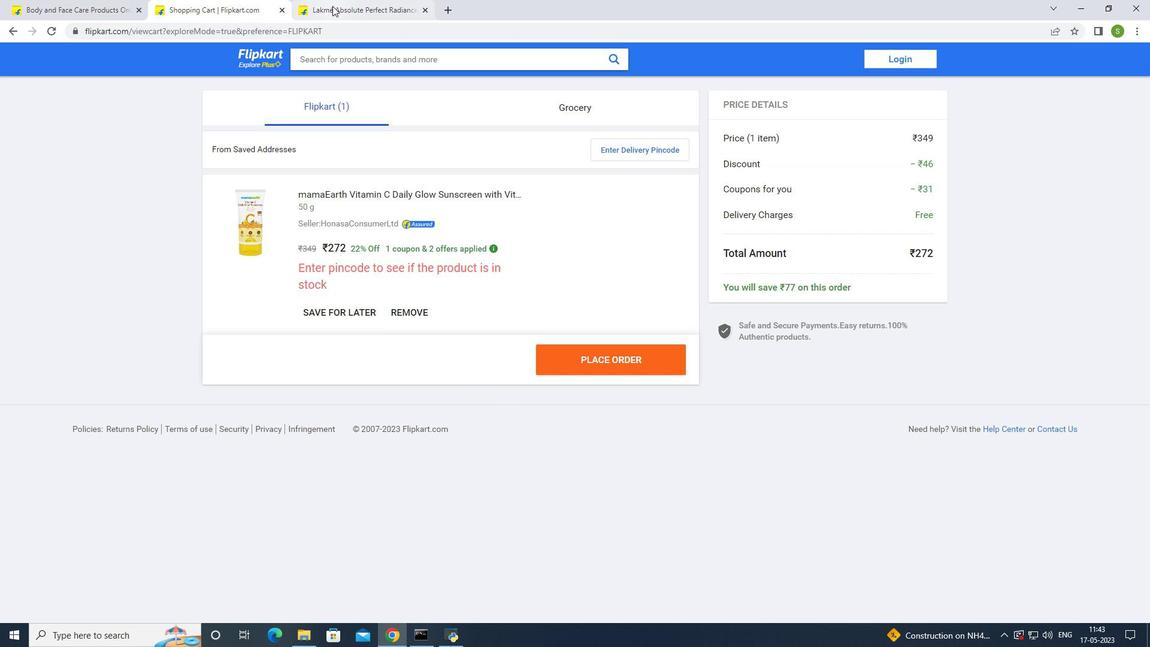 
Action: Mouse moved to (263, 369)
Screenshot: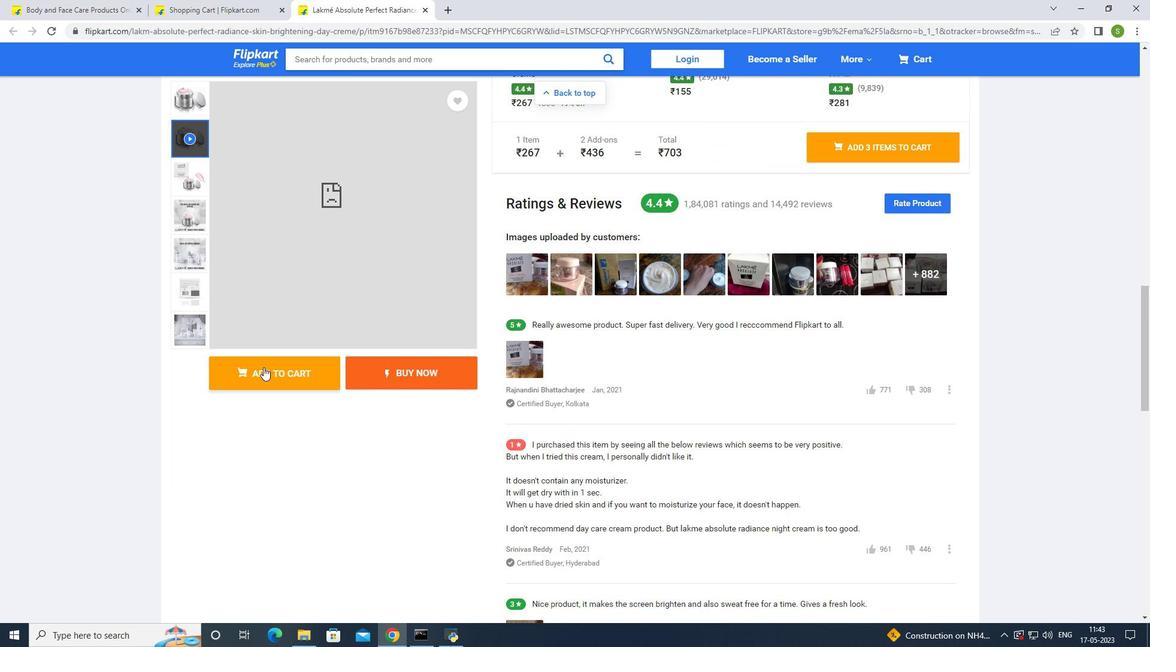 
Action: Mouse pressed left at (263, 369)
Screenshot: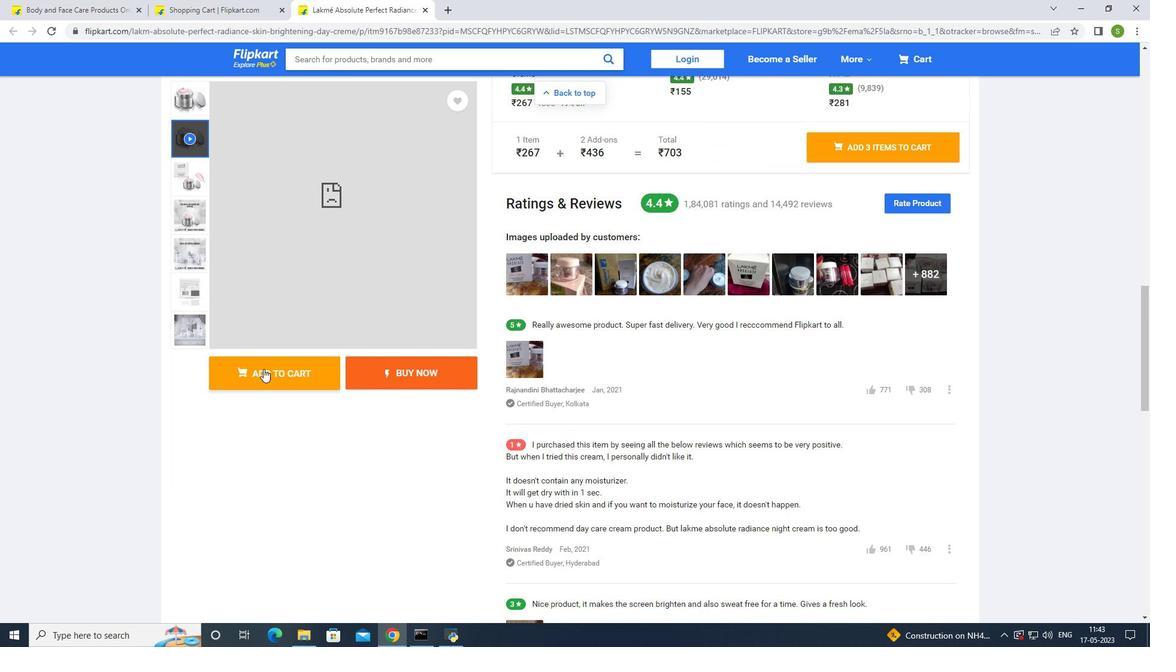 
Action: Mouse moved to (79, 0)
Screenshot: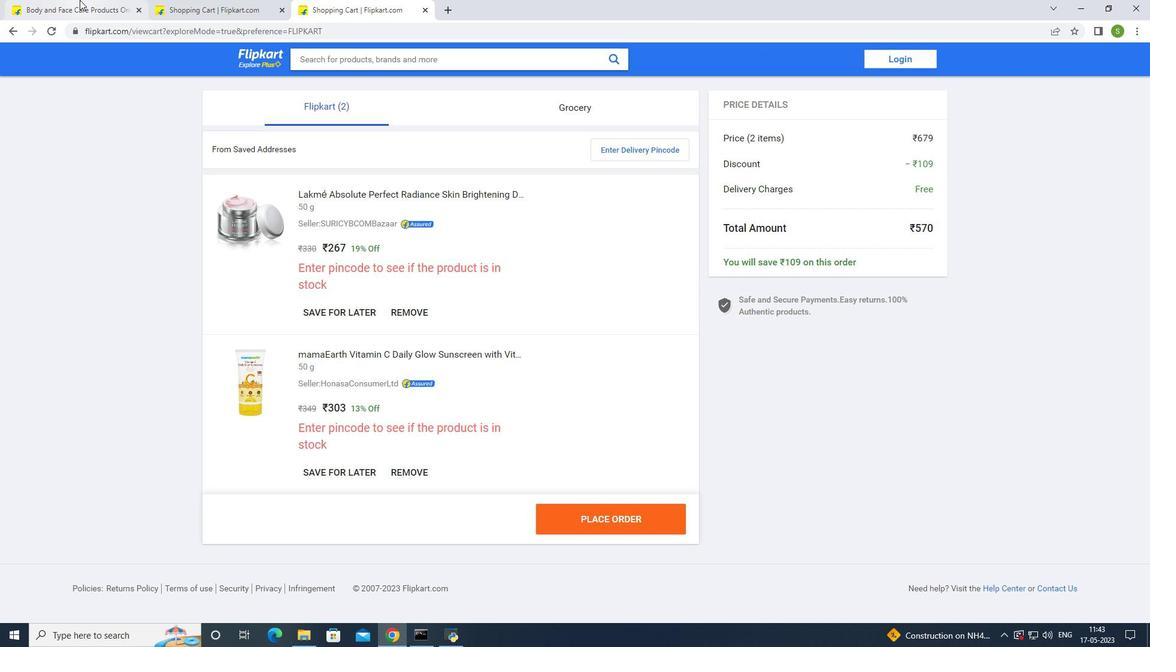
Action: Mouse pressed left at (79, 0)
Screenshot: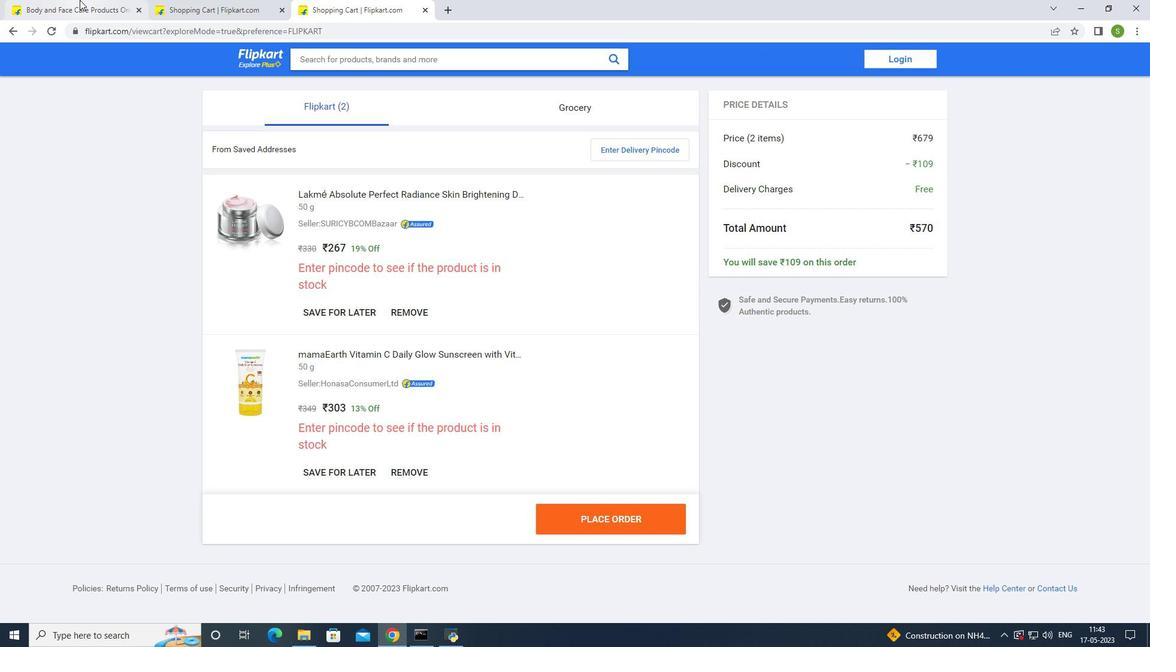 
Action: Mouse moved to (751, 414)
Screenshot: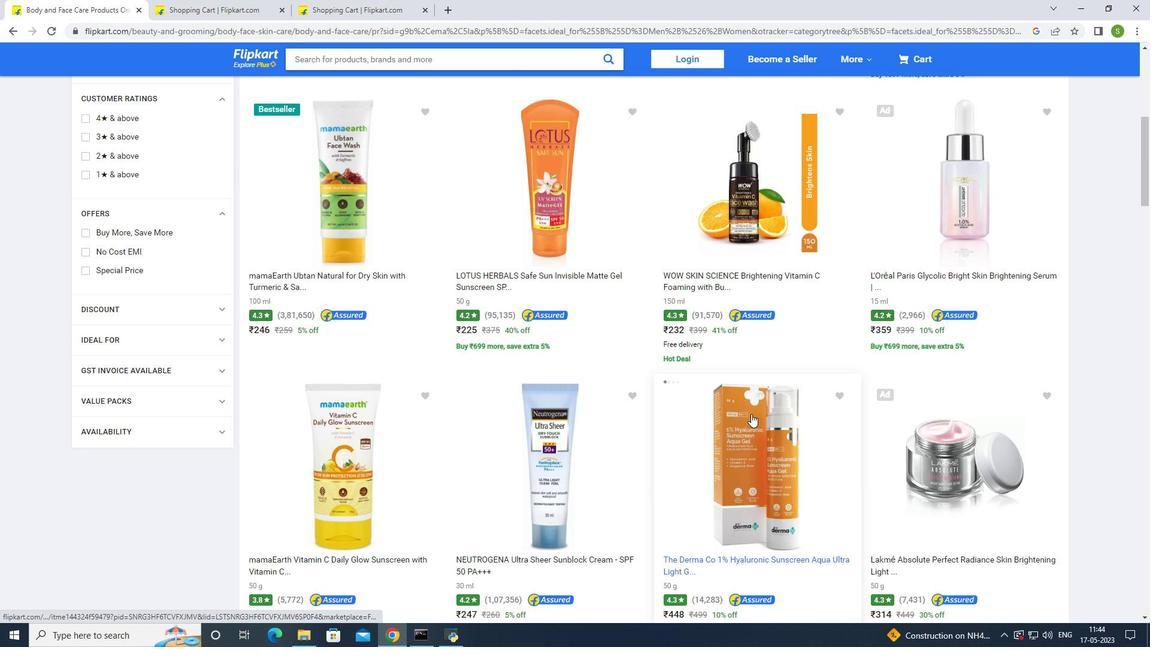 
Action: Mouse scrolled (751, 414) with delta (0, 0)
Screenshot: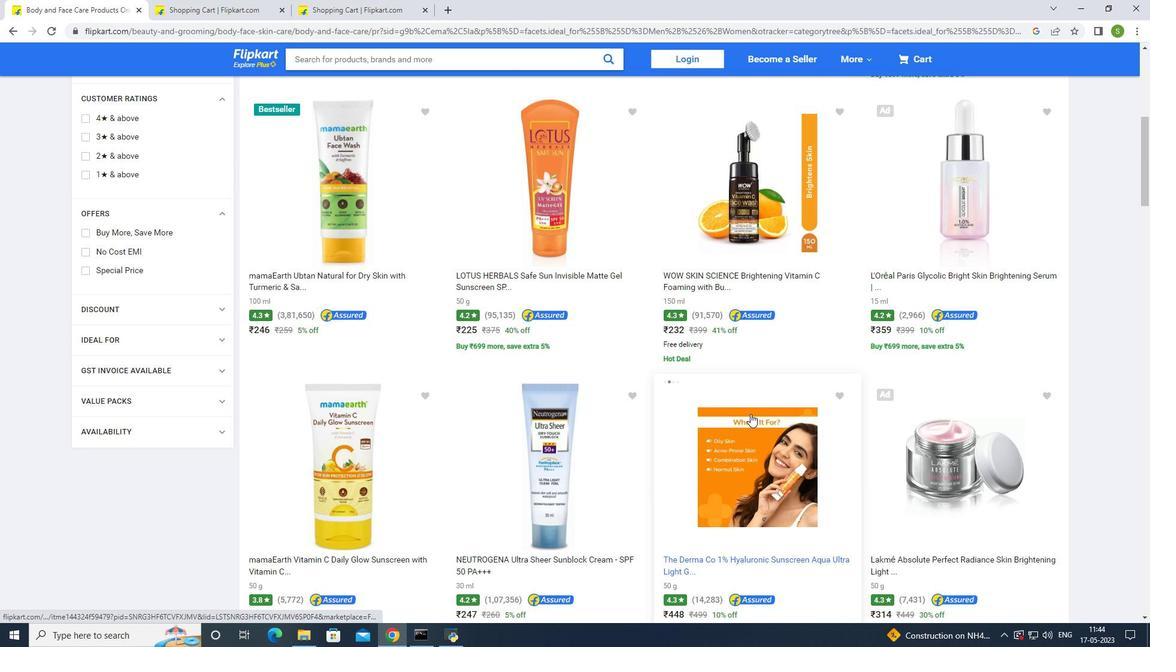 
Action: Mouse scrolled (751, 414) with delta (0, 0)
Screenshot: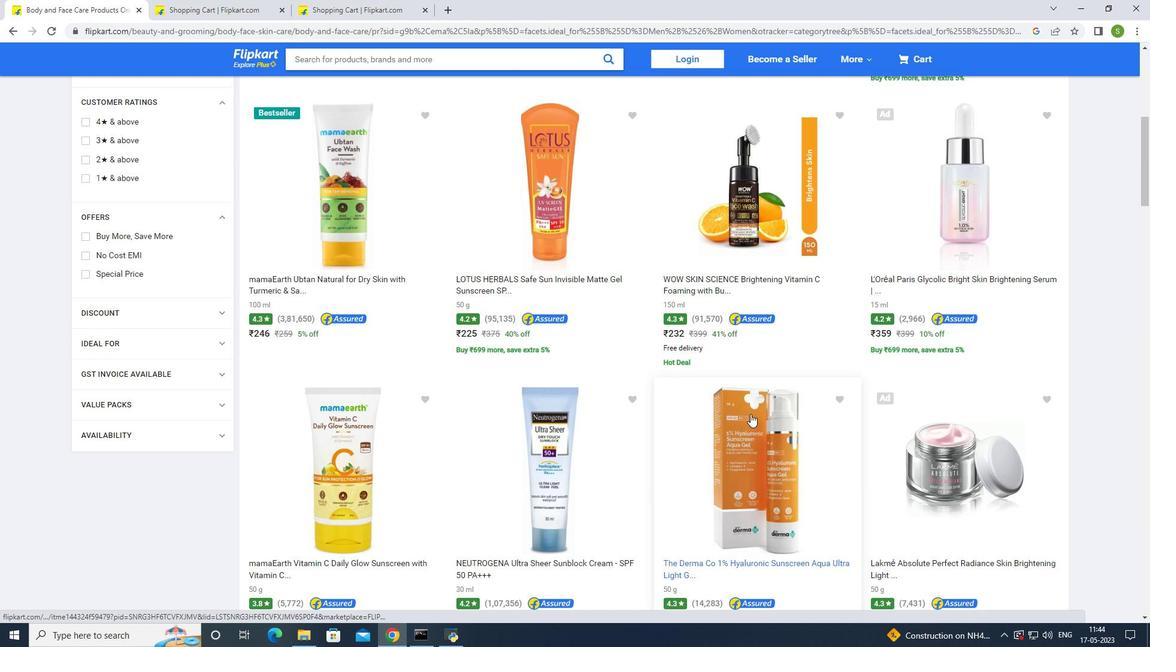 
Action: Mouse moved to (926, 354)
Screenshot: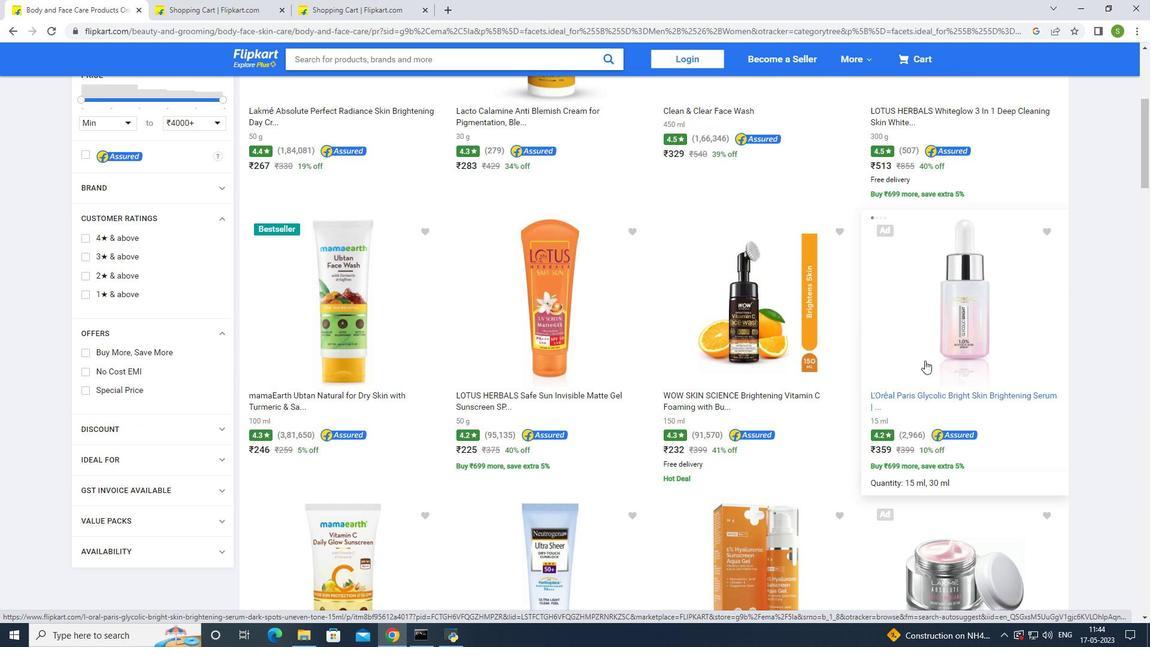 
Action: Mouse pressed left at (926, 354)
Screenshot: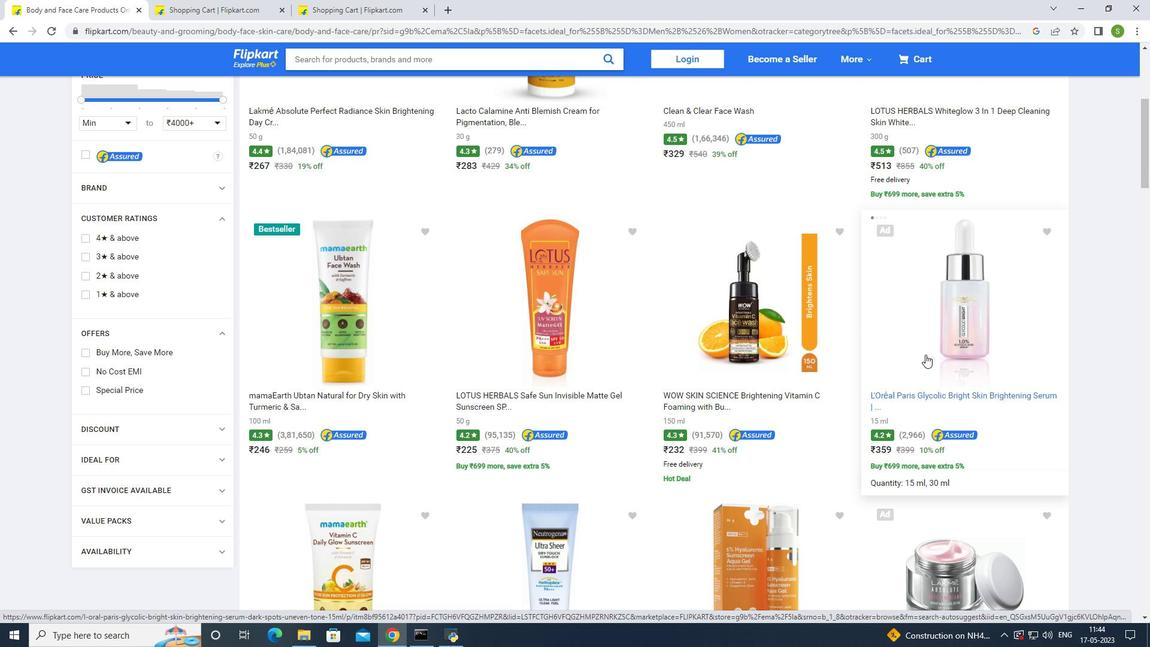 
Action: Mouse moved to (715, 454)
Screenshot: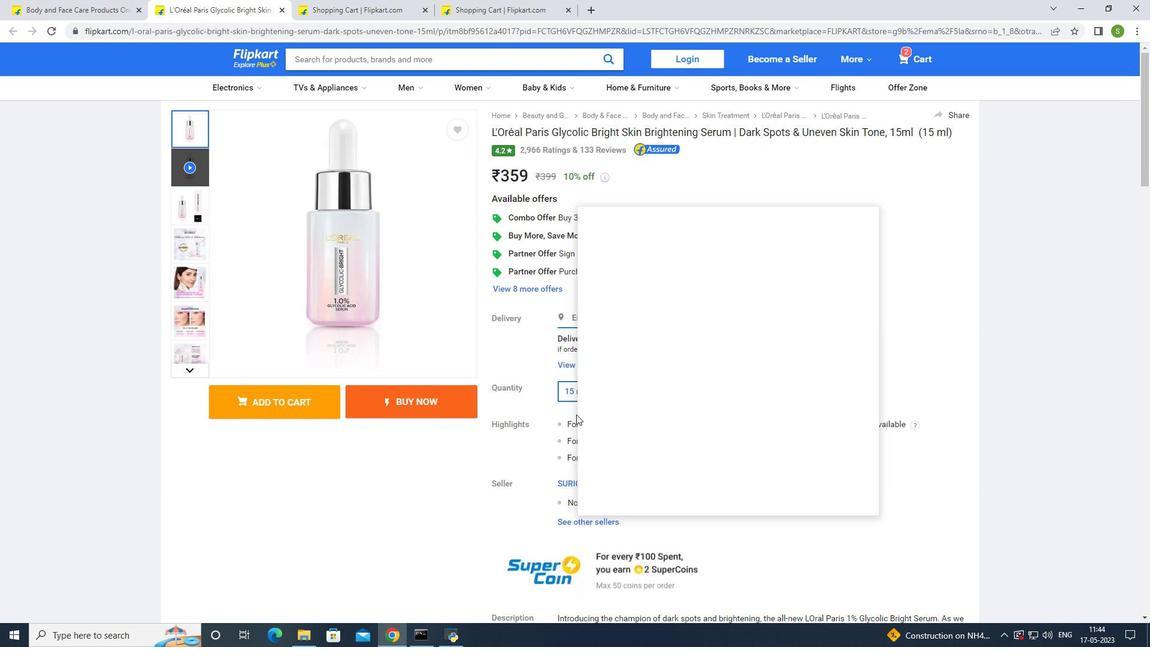
Action: Mouse scrolled (715, 453) with delta (0, 0)
Screenshot: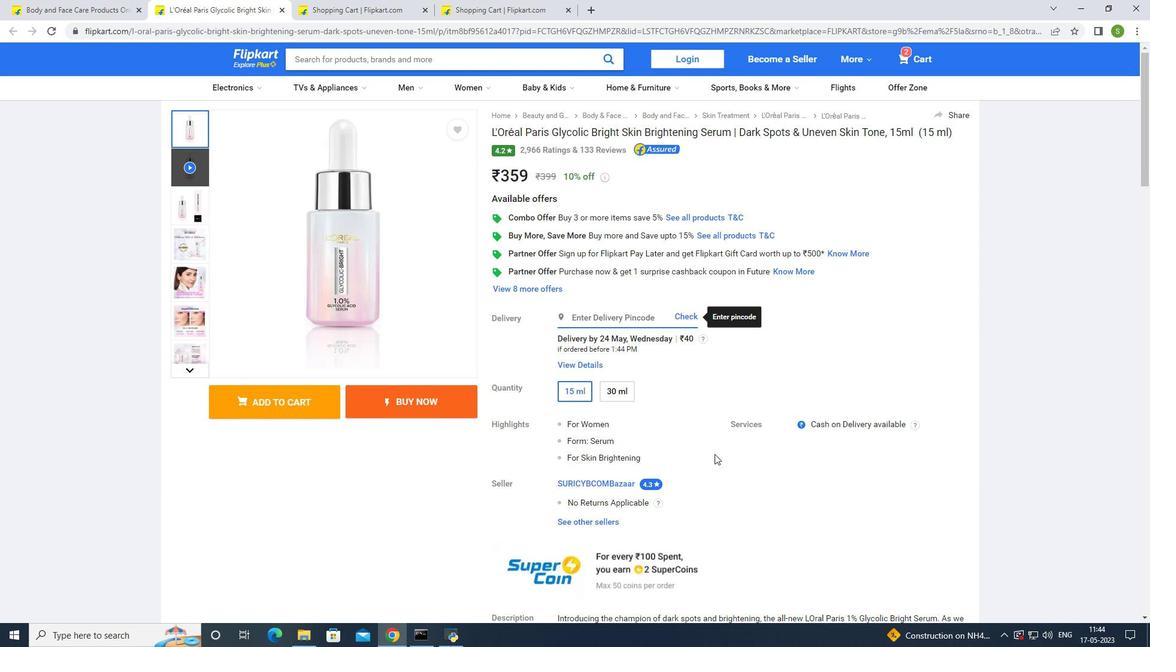 
Action: Mouse scrolled (715, 453) with delta (0, 0)
Screenshot: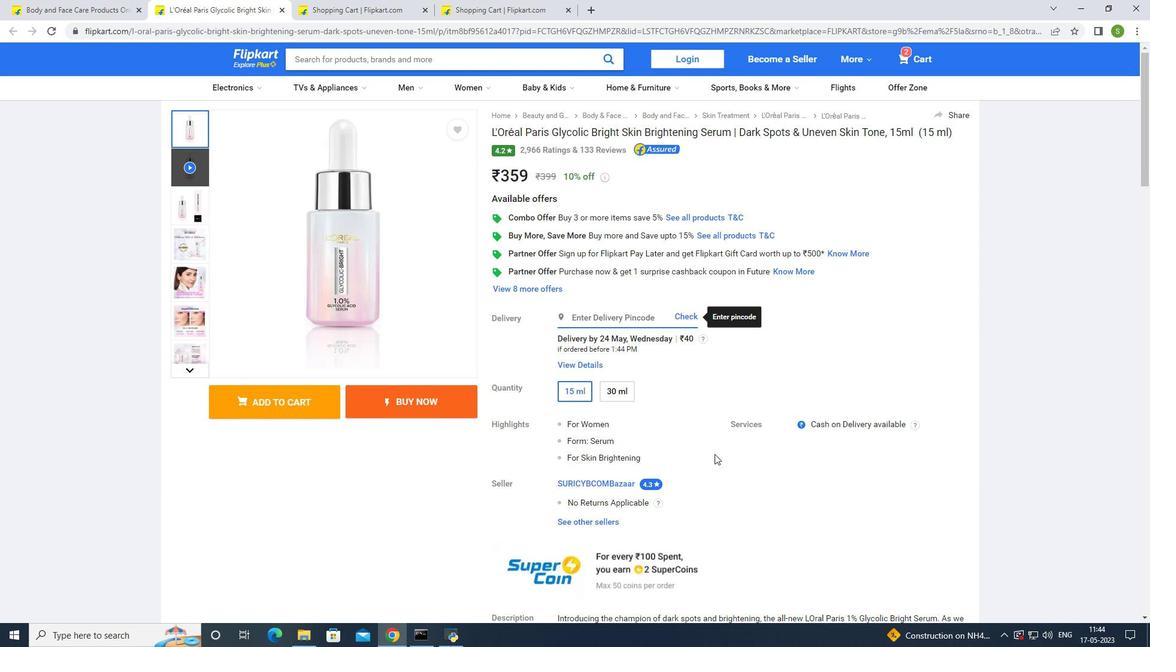 
Action: Mouse scrolled (715, 453) with delta (0, 0)
Screenshot: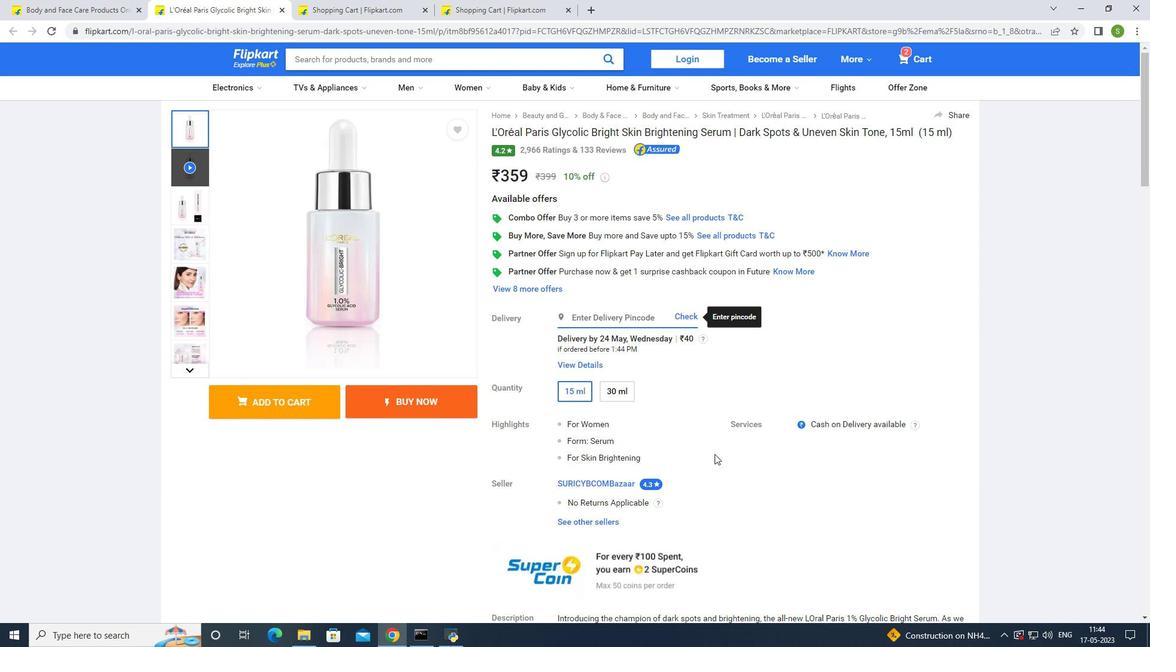 
Action: Mouse scrolled (715, 453) with delta (0, 0)
Screenshot: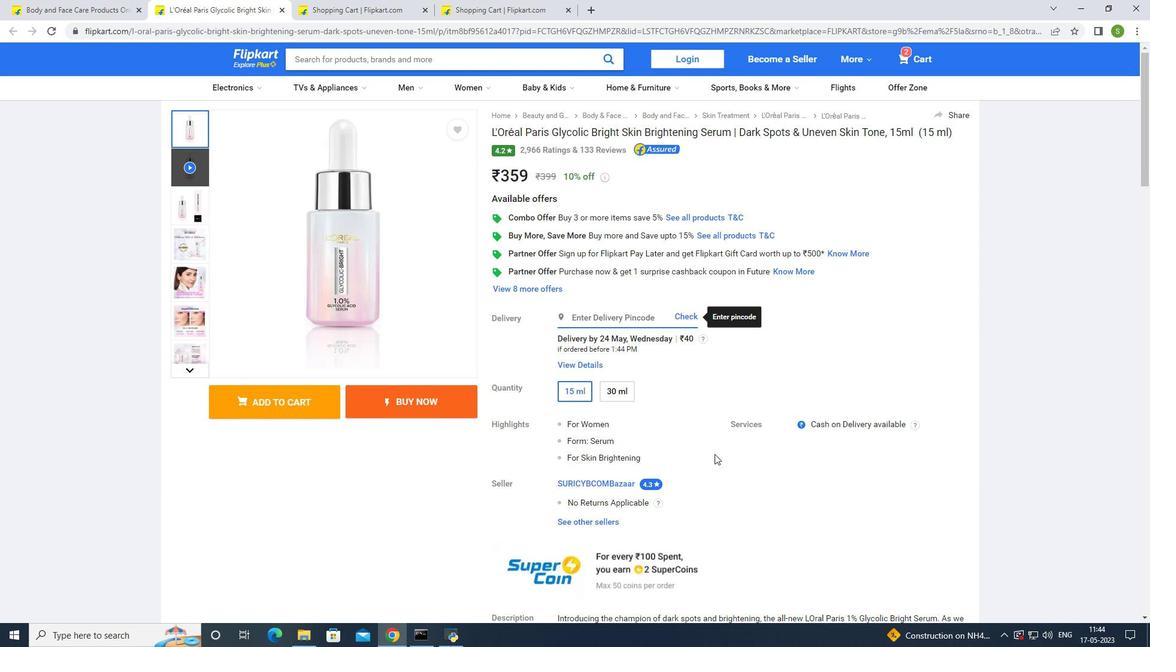 
Action: Mouse moved to (715, 456)
Screenshot: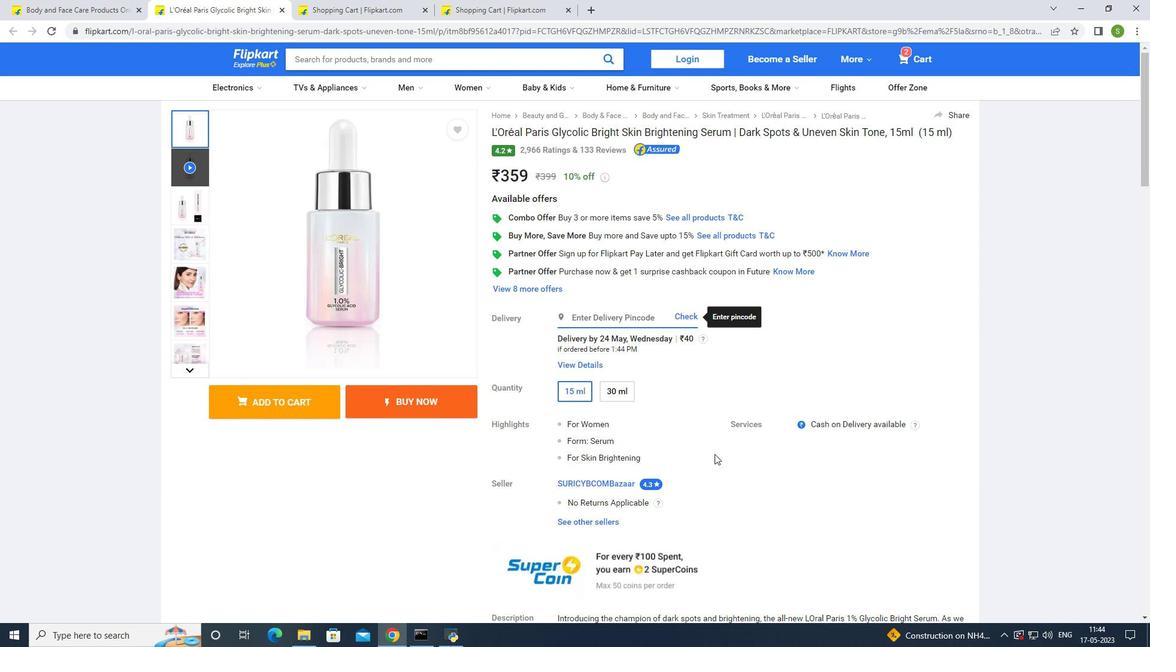 
Action: Mouse scrolled (715, 455) with delta (0, 0)
Screenshot: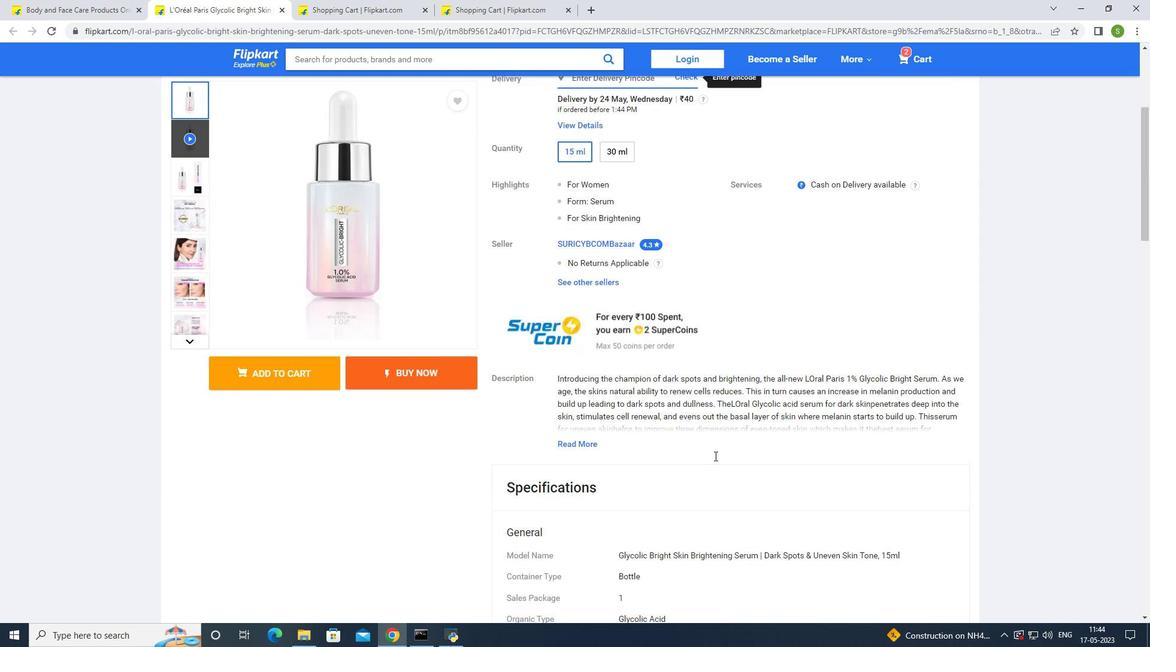 
Action: Mouse scrolled (715, 455) with delta (0, 0)
Screenshot: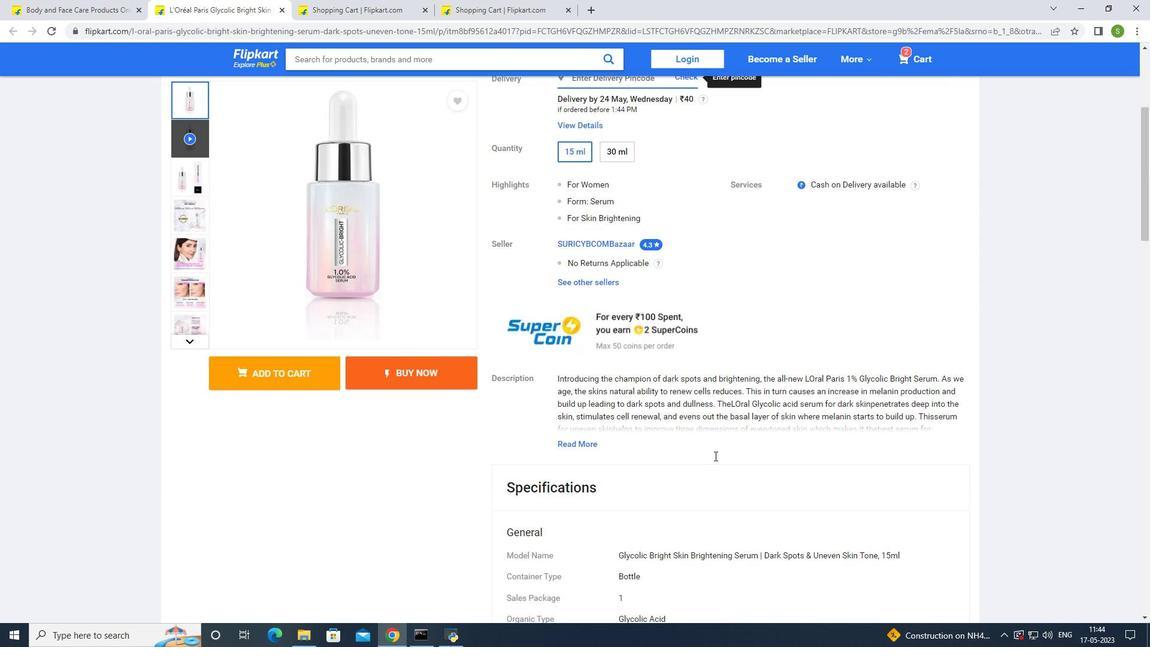 
Action: Mouse scrolled (715, 455) with delta (0, 0)
Screenshot: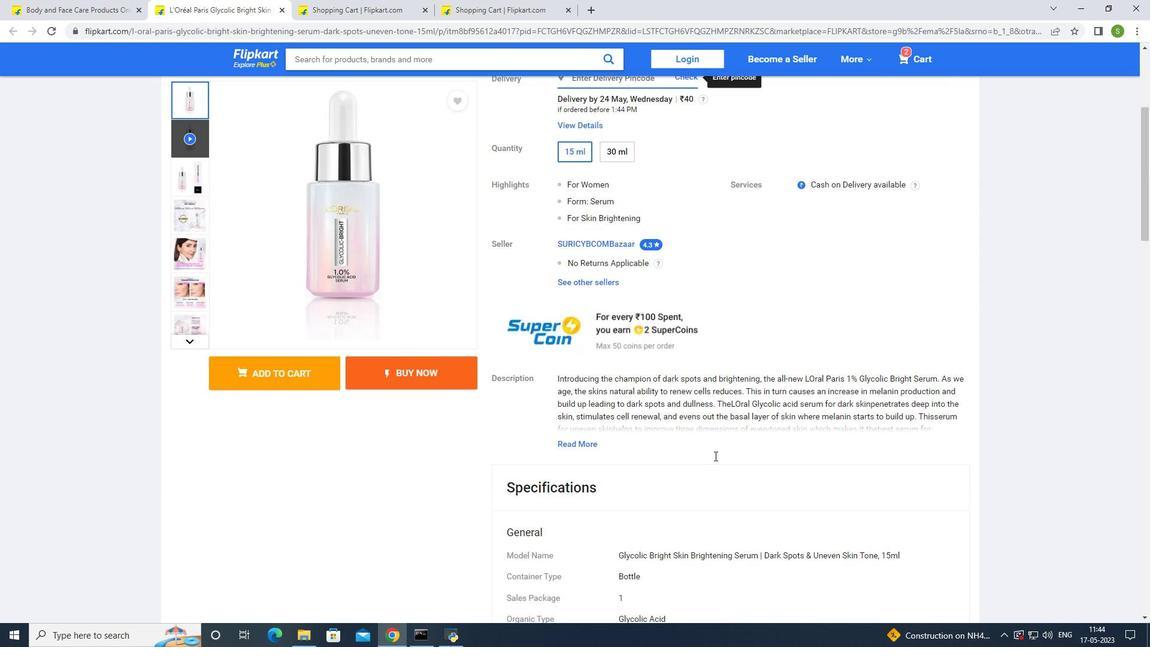 
Action: Mouse scrolled (715, 455) with delta (0, 0)
Screenshot: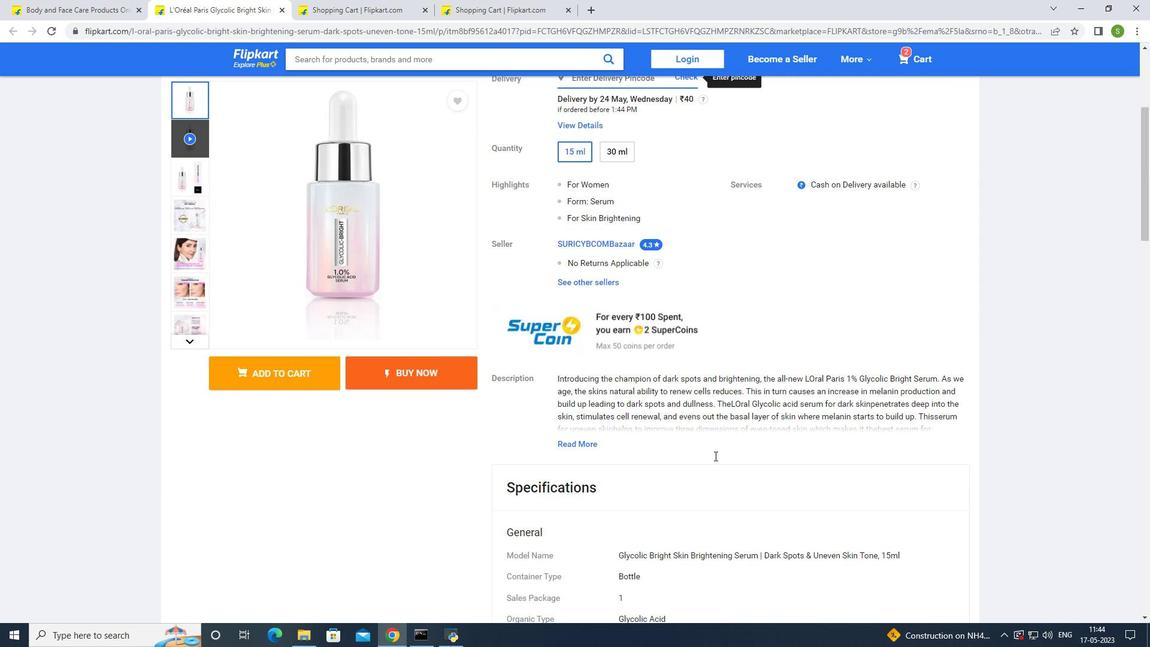 
Action: Mouse scrolled (715, 455) with delta (0, 0)
Screenshot: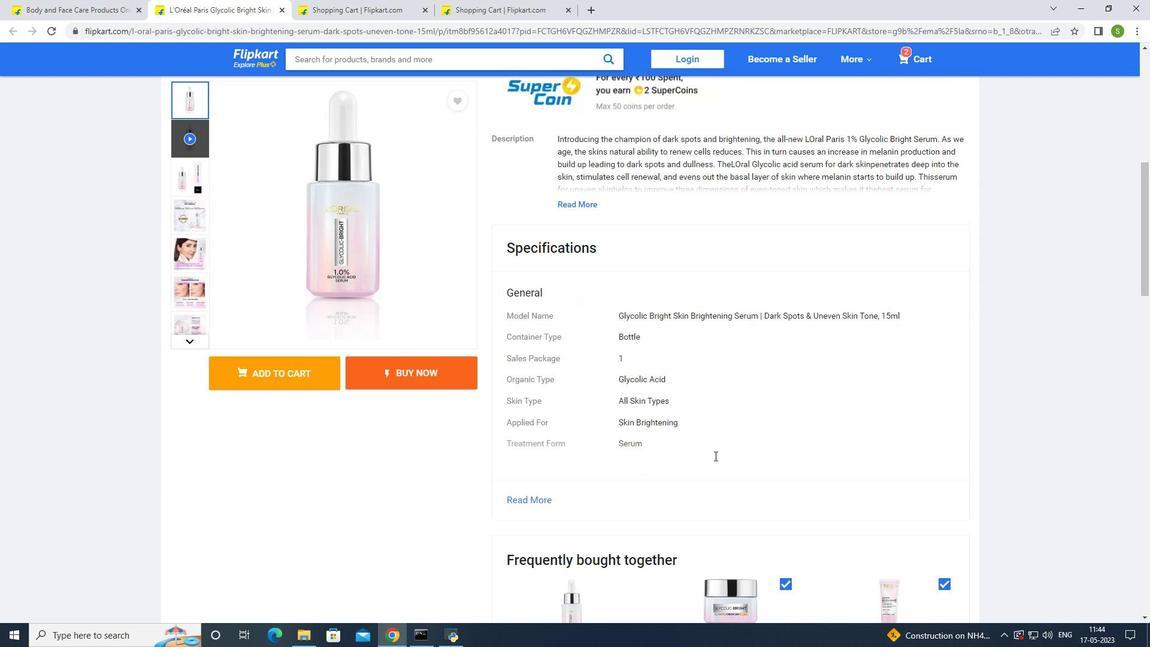 
Action: Mouse scrolled (715, 455) with delta (0, 0)
Screenshot: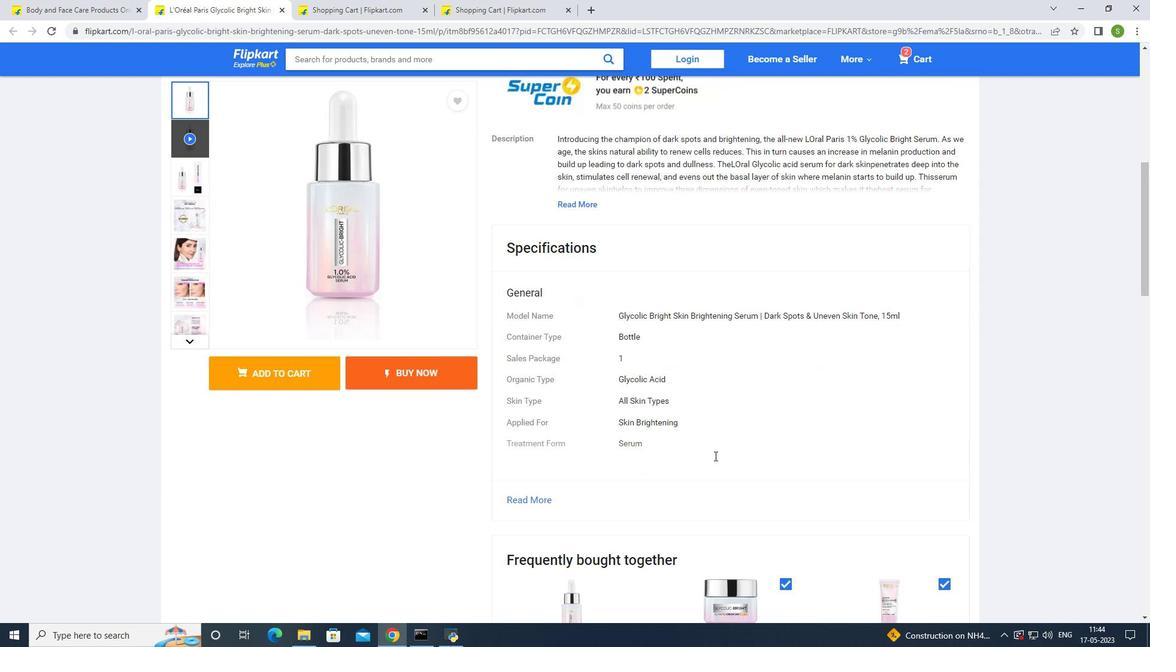 
Action: Mouse scrolled (715, 455) with delta (0, 0)
Screenshot: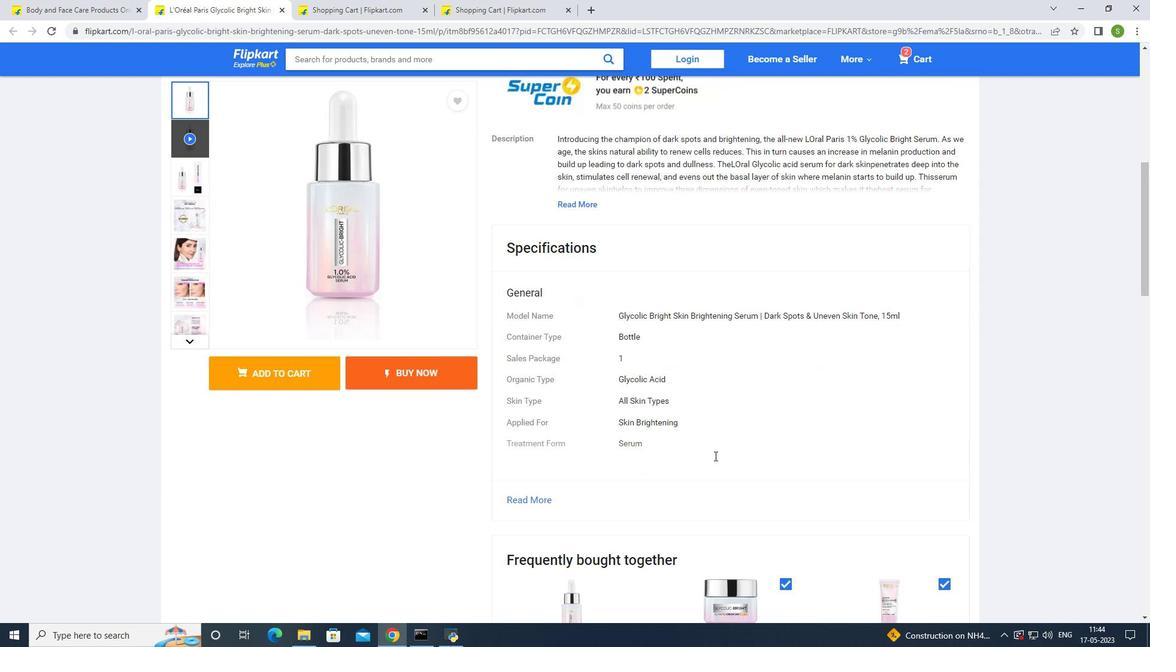 
Action: Mouse scrolled (715, 455) with delta (0, 0)
Screenshot: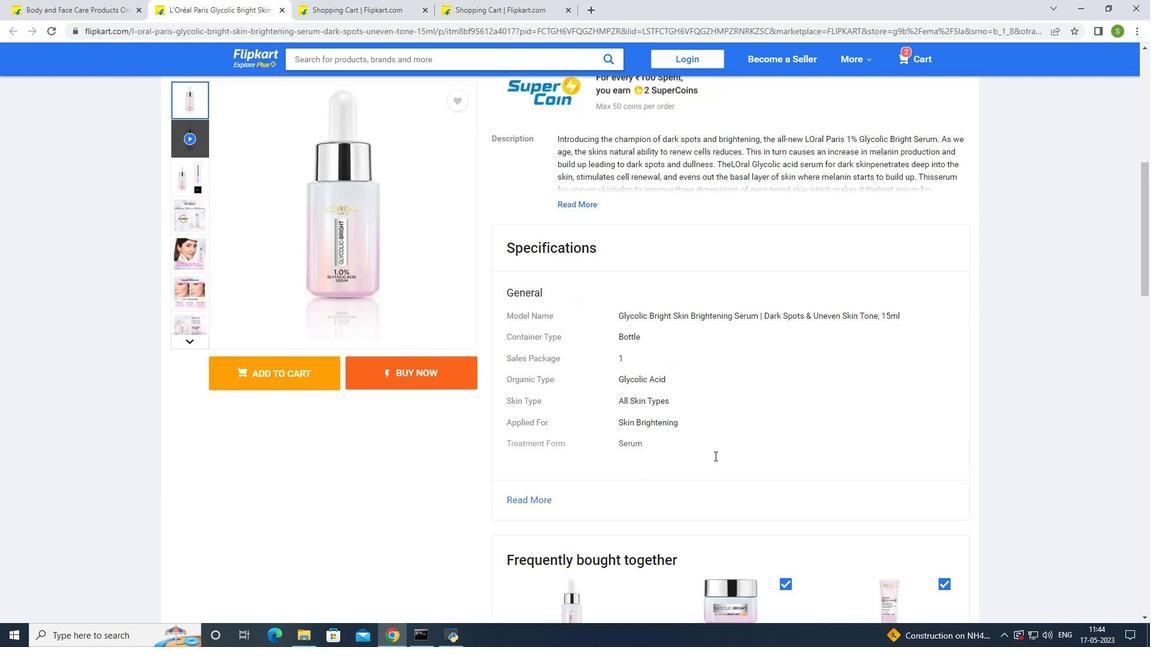 
Action: Mouse scrolled (715, 455) with delta (0, 0)
Screenshot: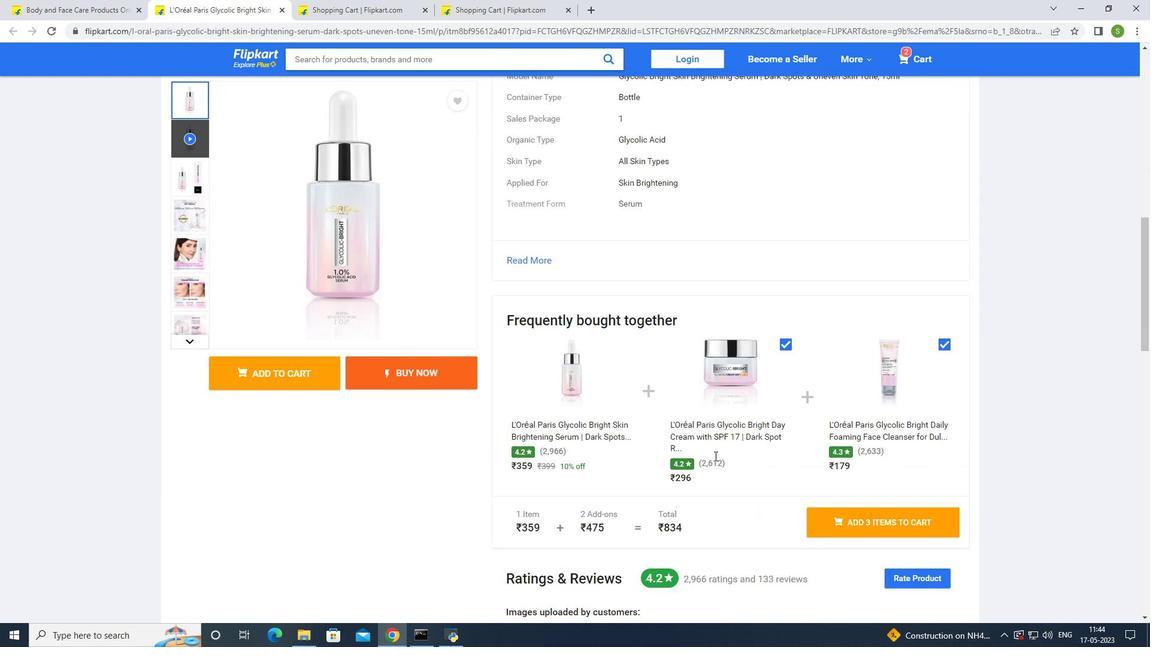 
Action: Mouse scrolled (715, 455) with delta (0, 0)
Screenshot: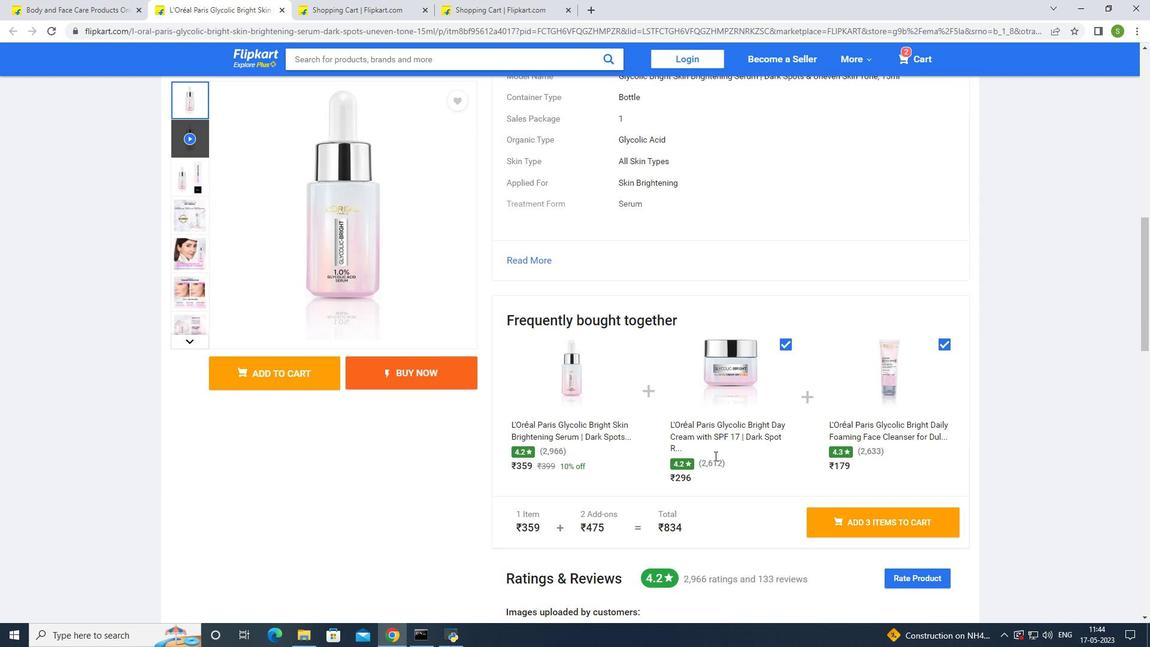 
Action: Mouse scrolled (715, 455) with delta (0, 0)
Screenshot: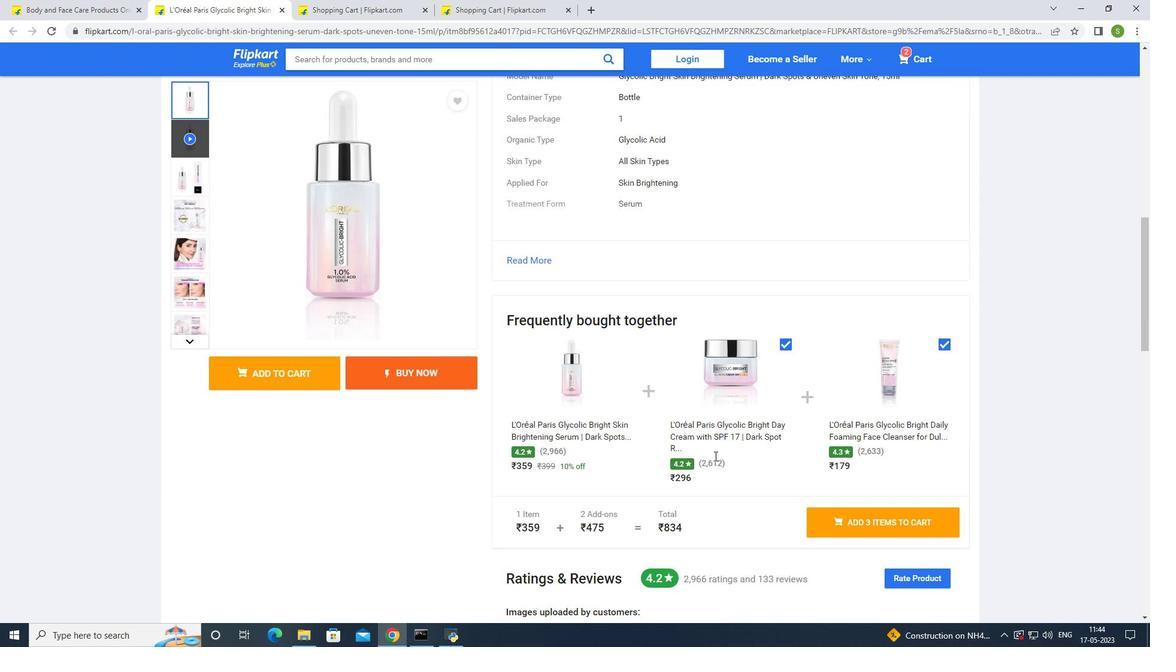 
Action: Mouse moved to (533, 473)
Screenshot: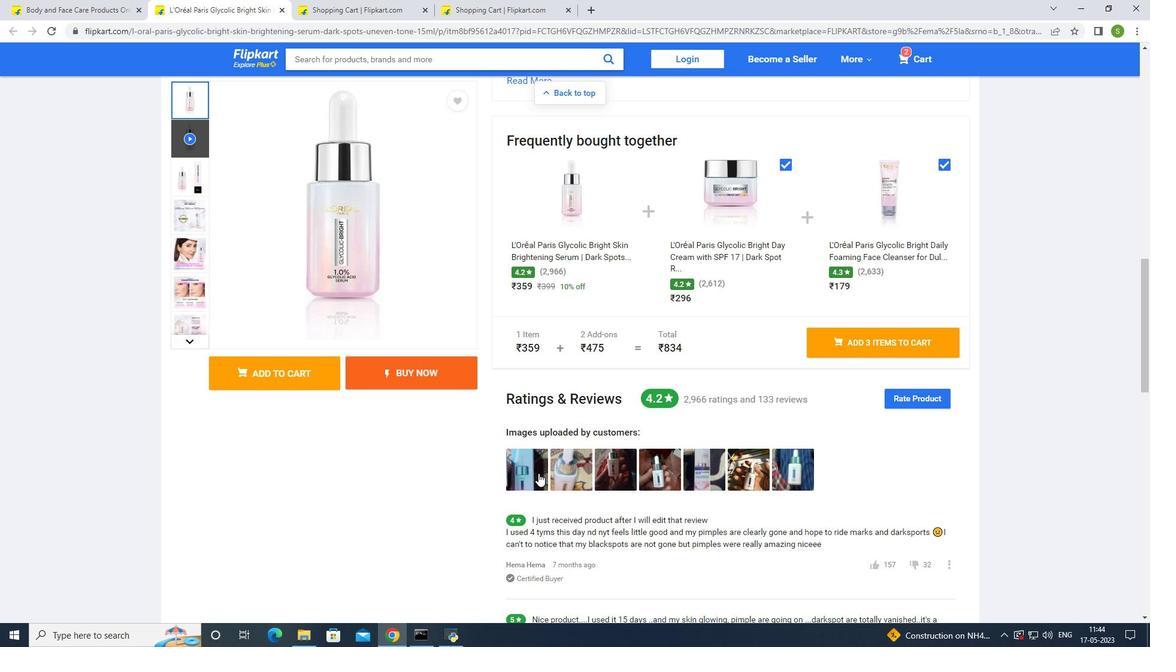 
Action: Mouse pressed left at (533, 473)
Screenshot: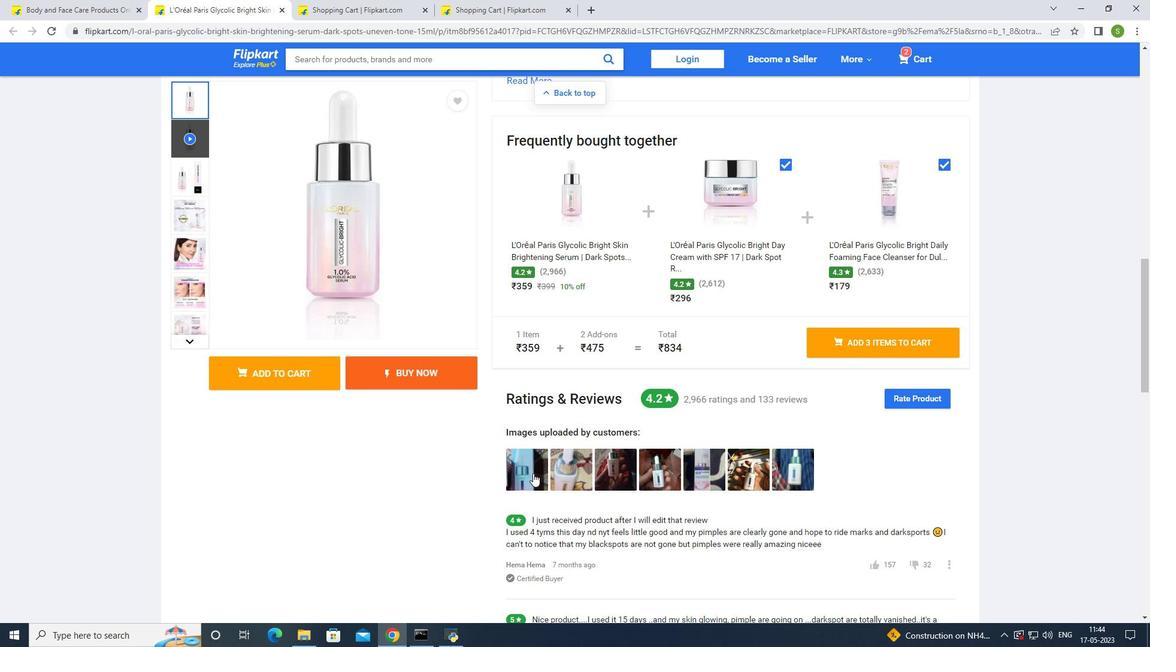 
Action: Mouse moved to (636, 329)
Screenshot: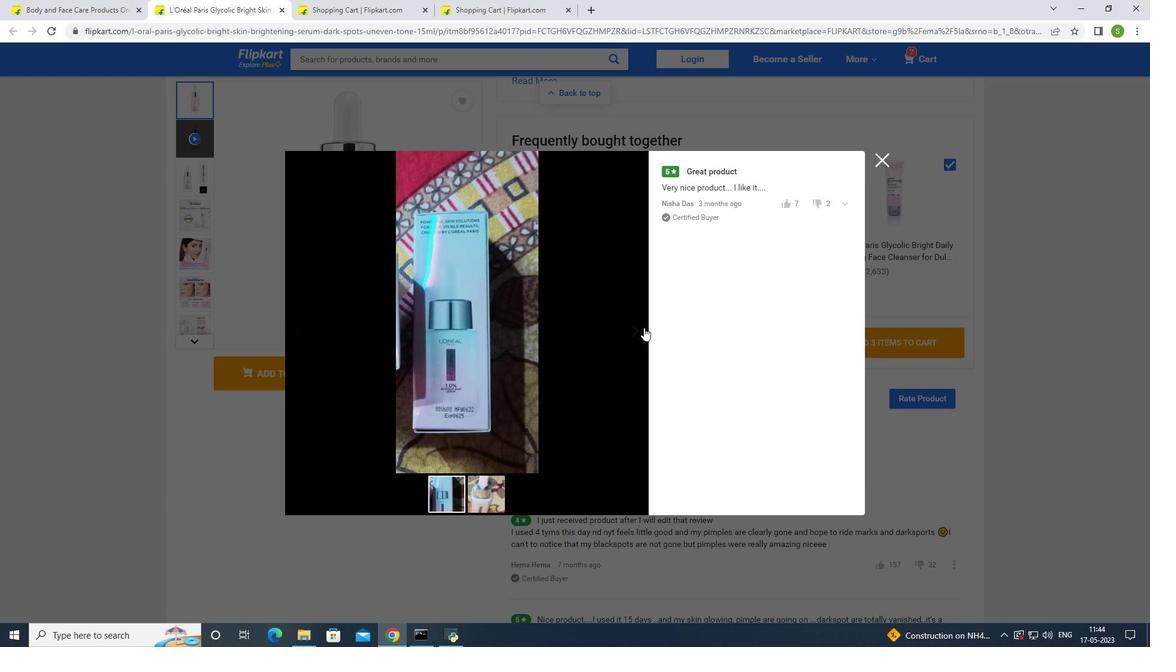 
Action: Mouse pressed left at (636, 329)
Screenshot: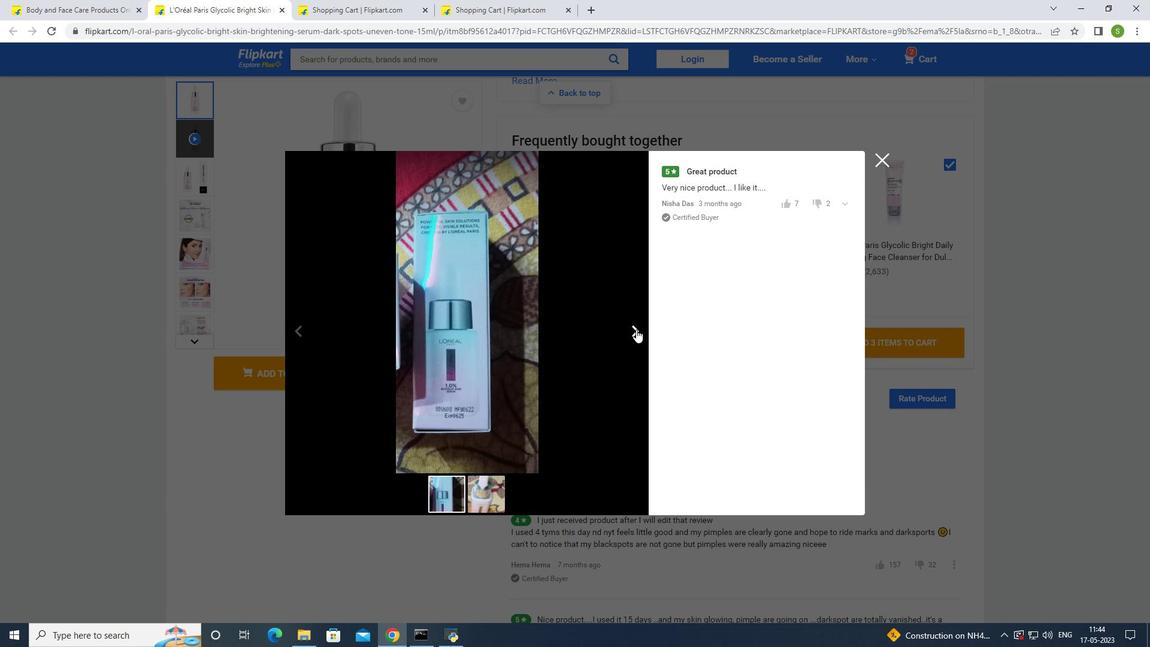 
Action: Mouse pressed left at (636, 329)
Screenshot: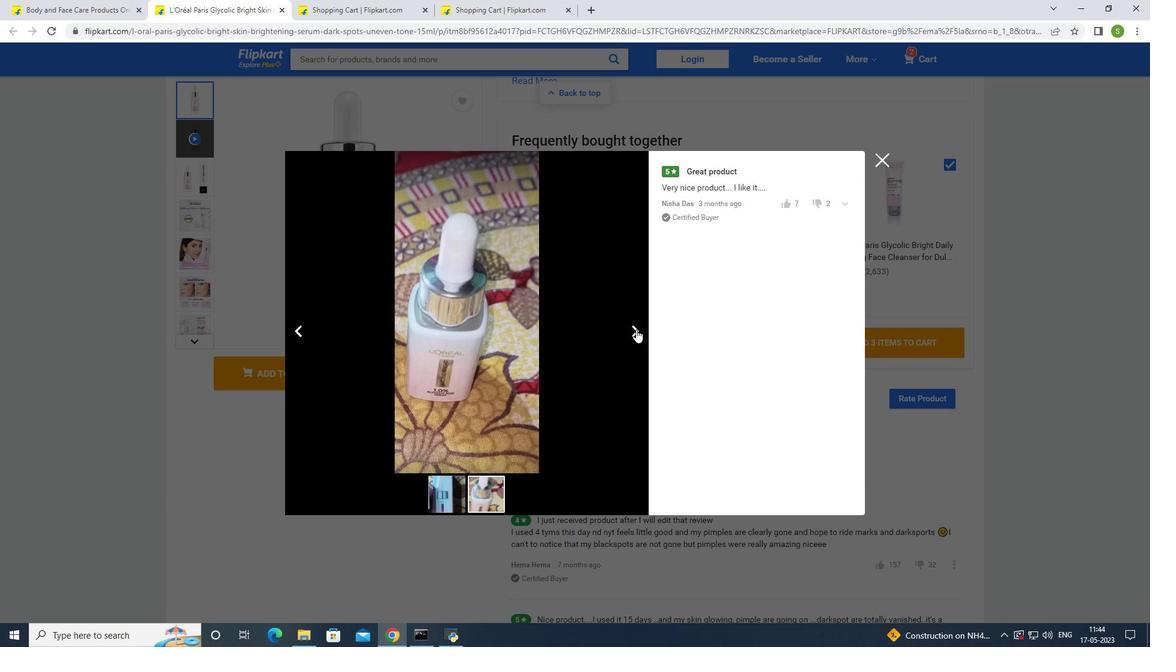 
Action: Mouse pressed left at (636, 329)
Screenshot: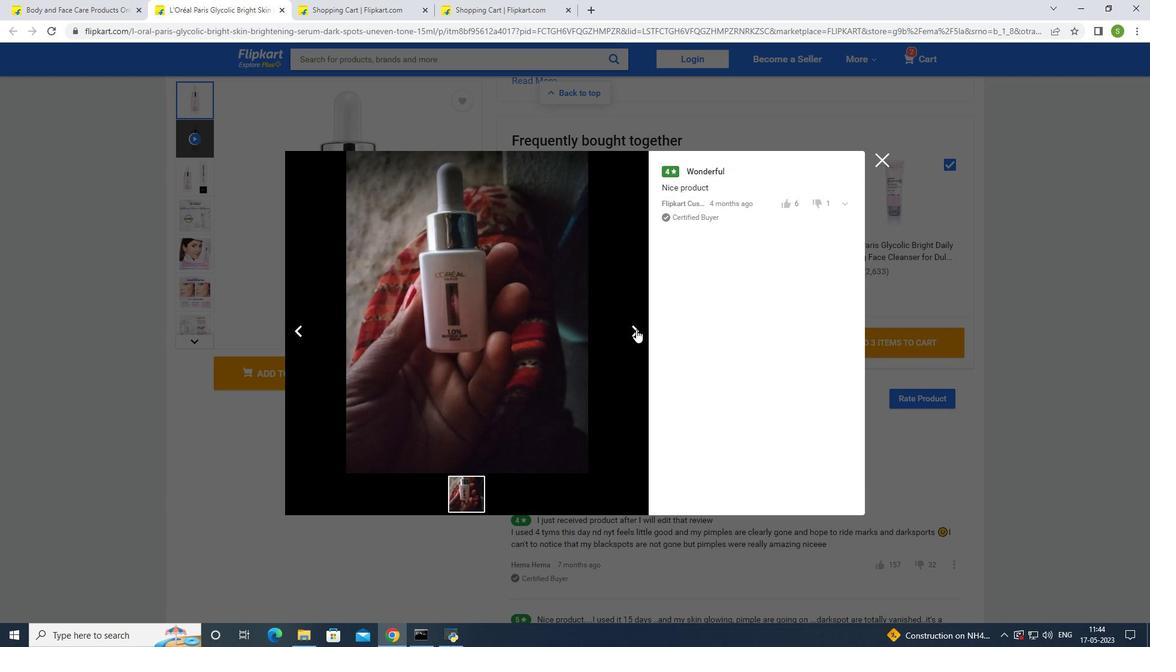 
Action: Mouse pressed left at (636, 329)
Screenshot: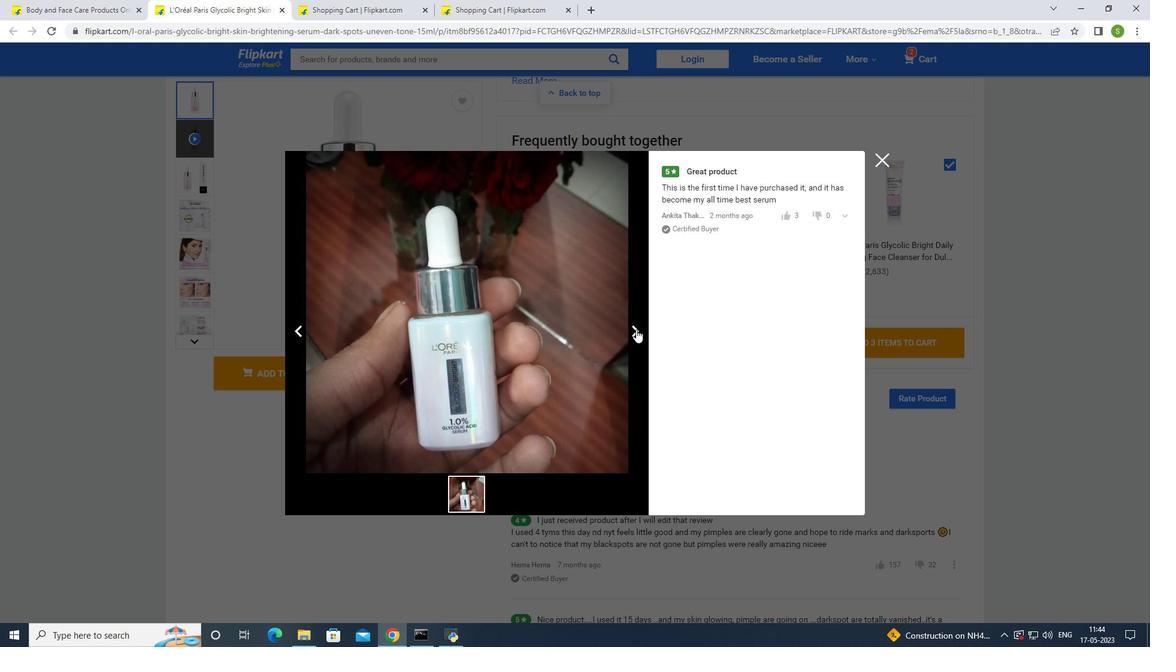 
Action: Mouse moved to (881, 161)
Screenshot: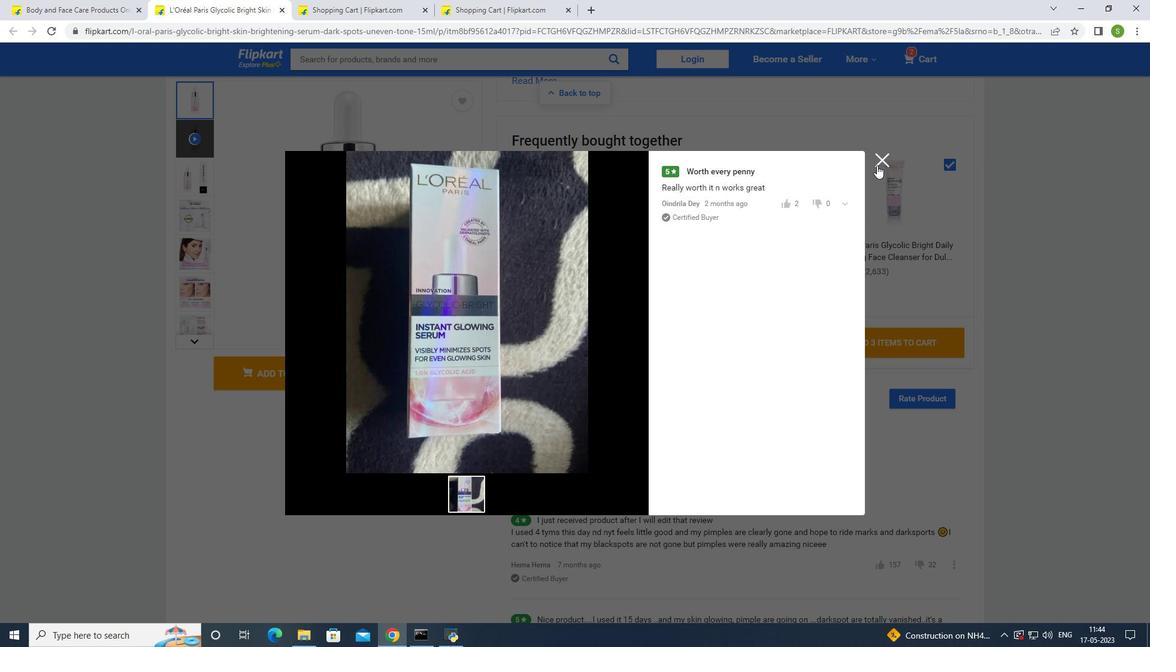 
Action: Mouse pressed left at (881, 161)
Screenshot: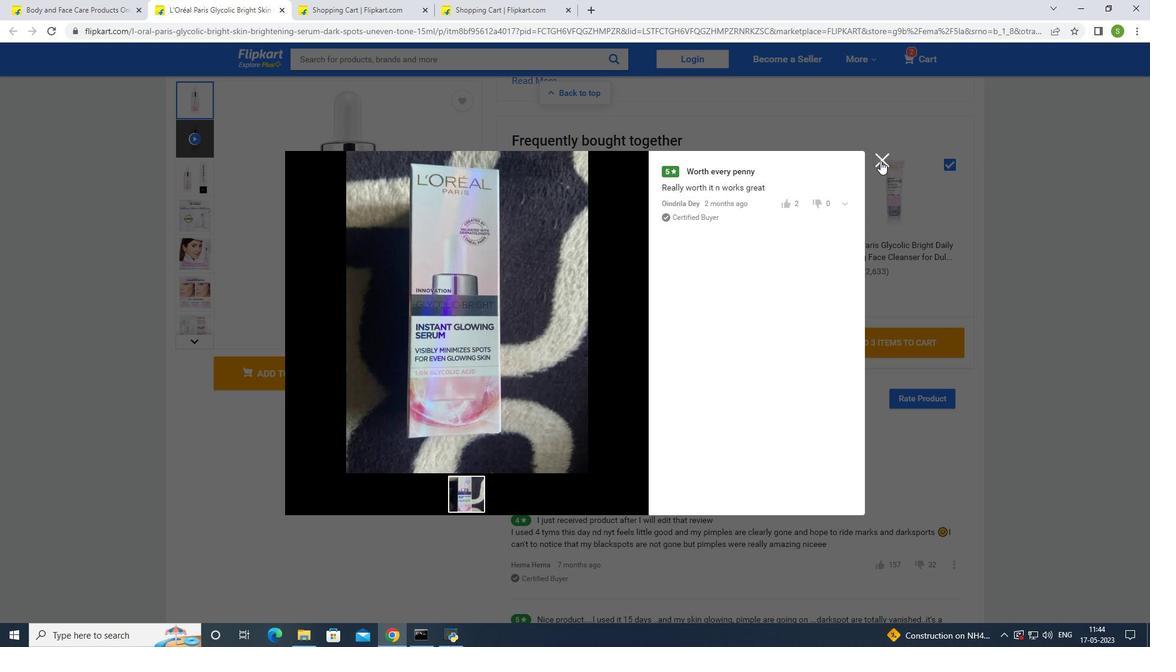 
Action: Mouse moved to (278, 370)
Screenshot: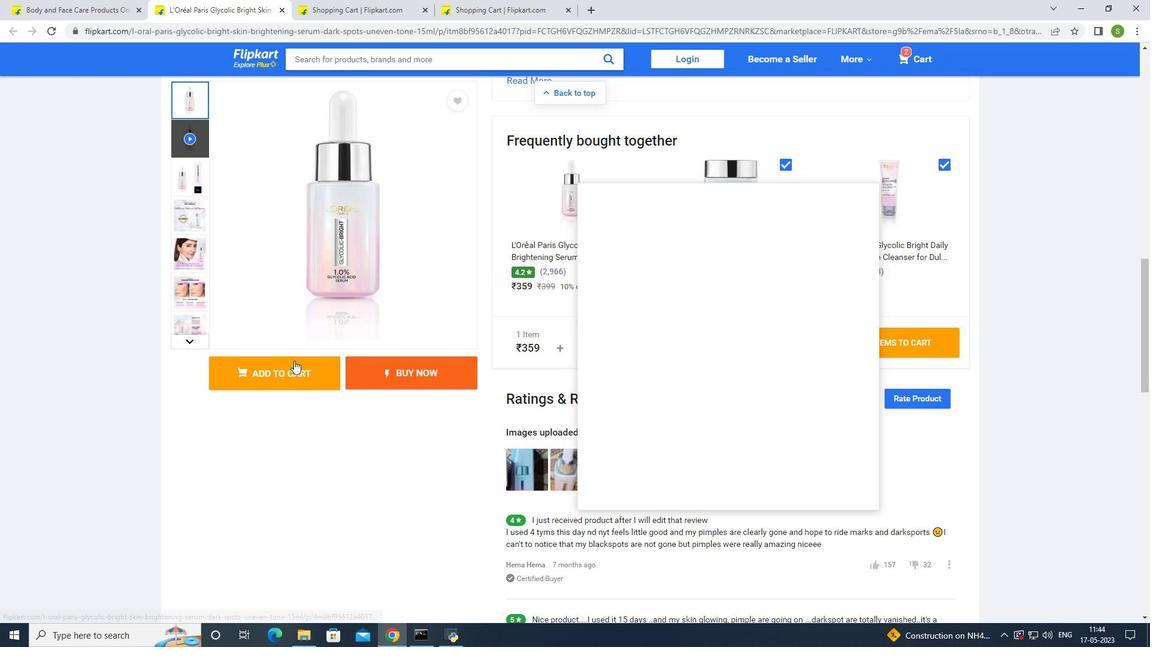 
Action: Mouse pressed left at (278, 370)
Screenshot: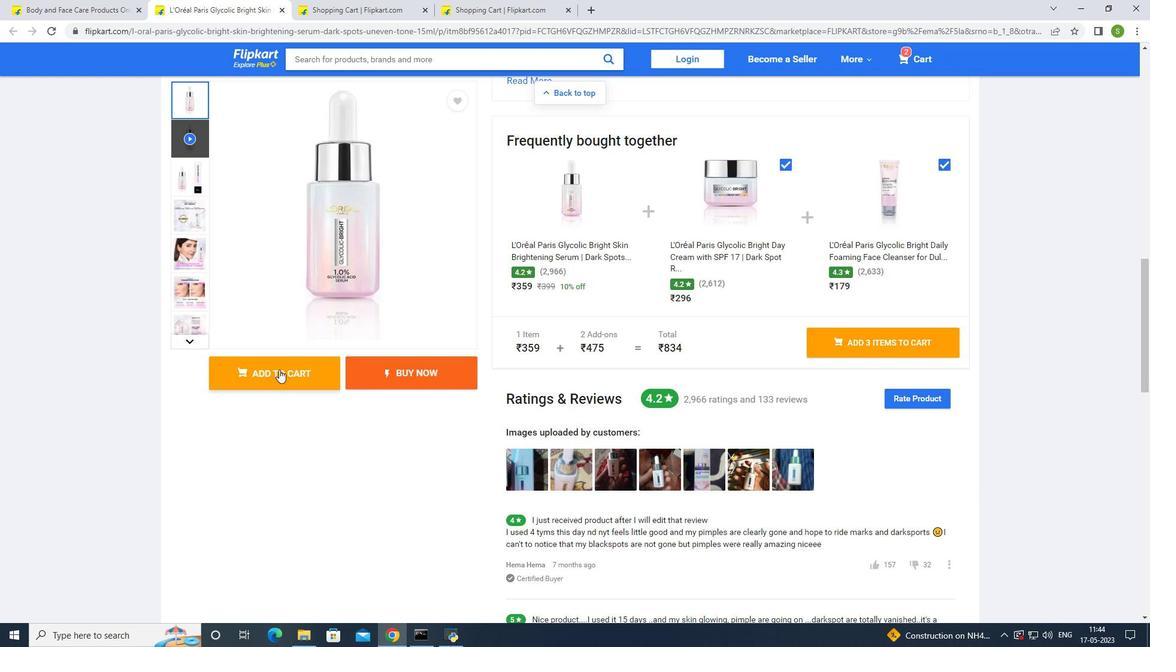 
Action: Mouse moved to (101, 5)
Screenshot: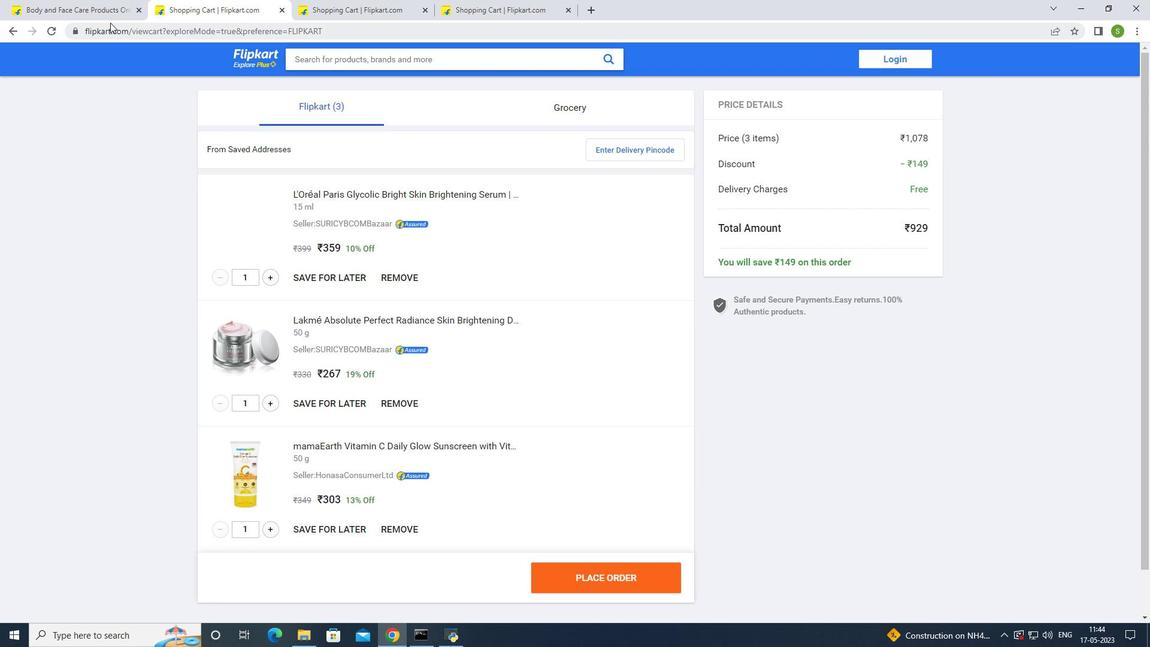 
Action: Mouse pressed left at (101, 5)
Screenshot: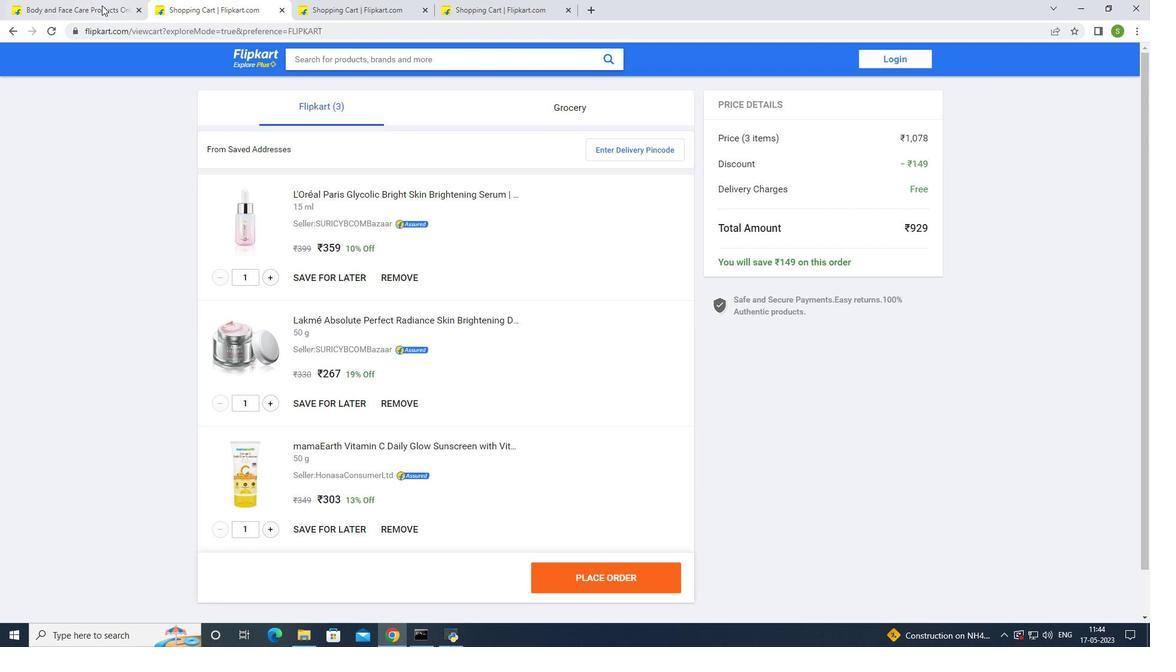 
Action: Mouse moved to (714, 535)
Screenshot: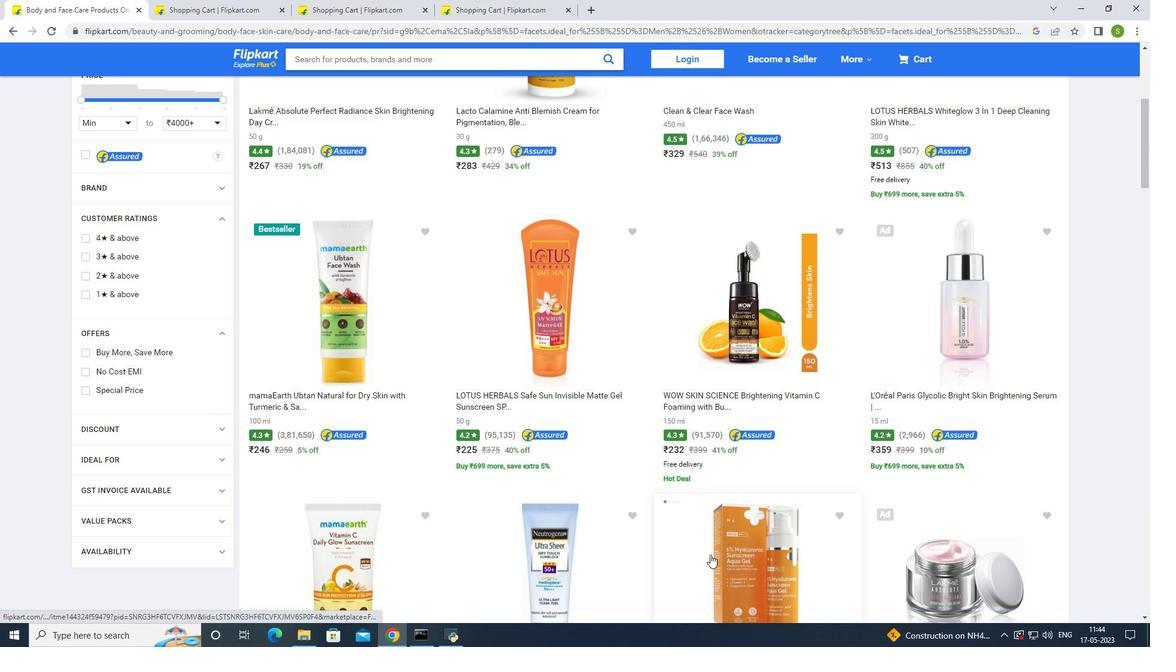 
Action: Mouse scrolled (714, 534) with delta (0, 0)
Screenshot: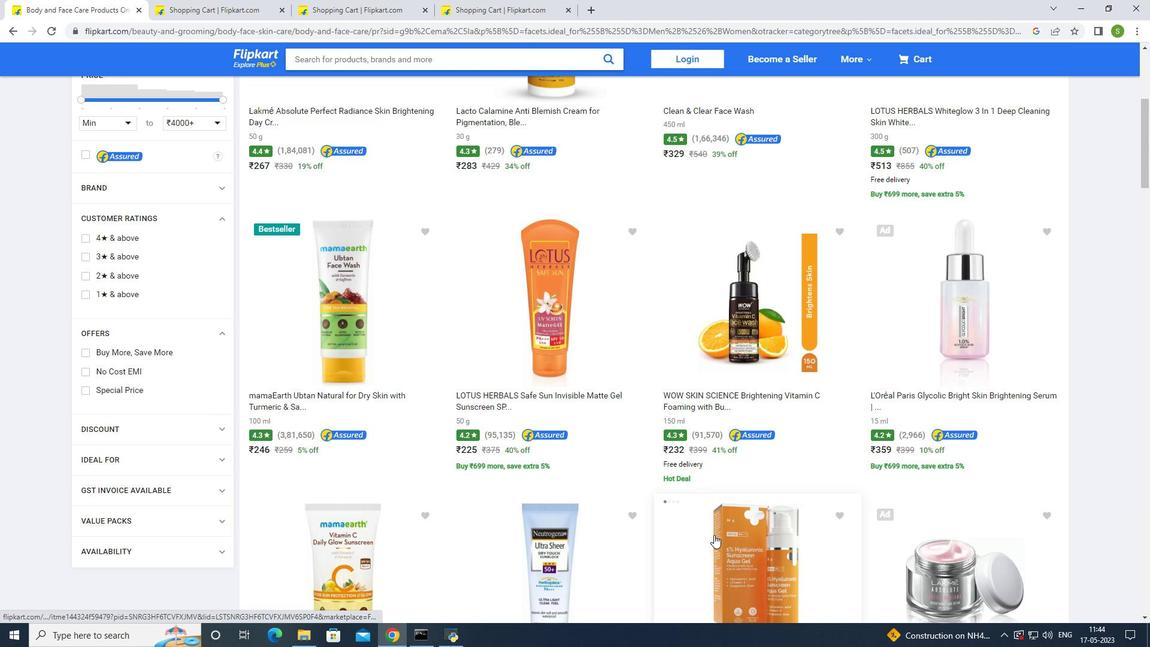 
Action: Mouse scrolled (714, 534) with delta (0, 0)
Screenshot: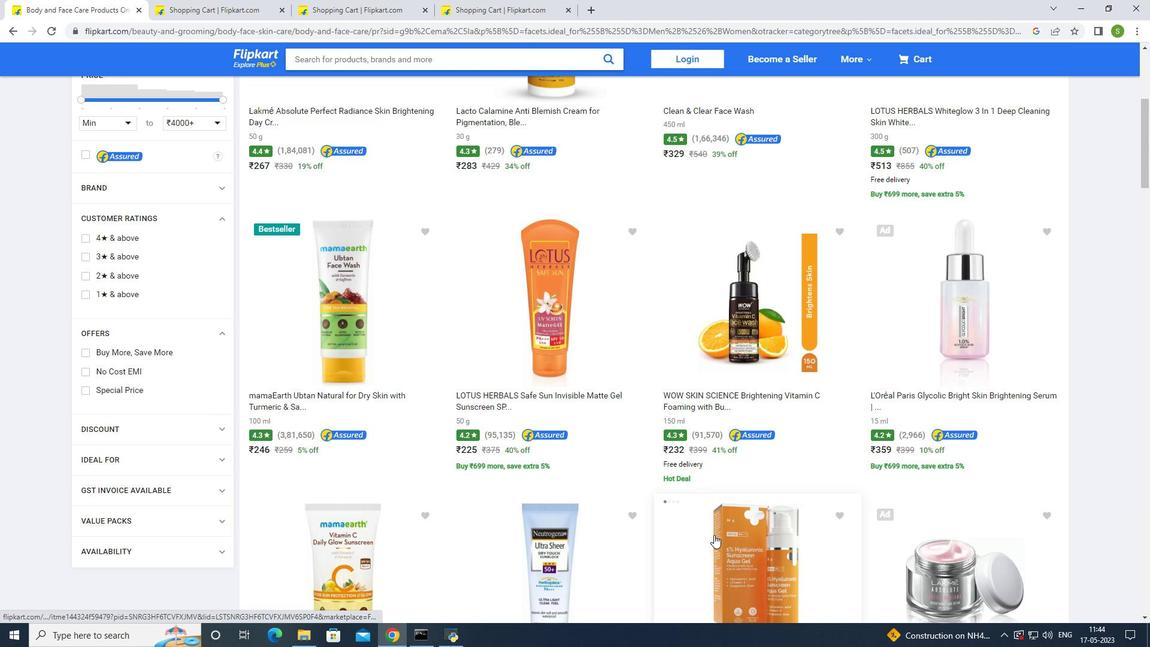 
Action: Mouse scrolled (714, 534) with delta (0, 0)
Screenshot: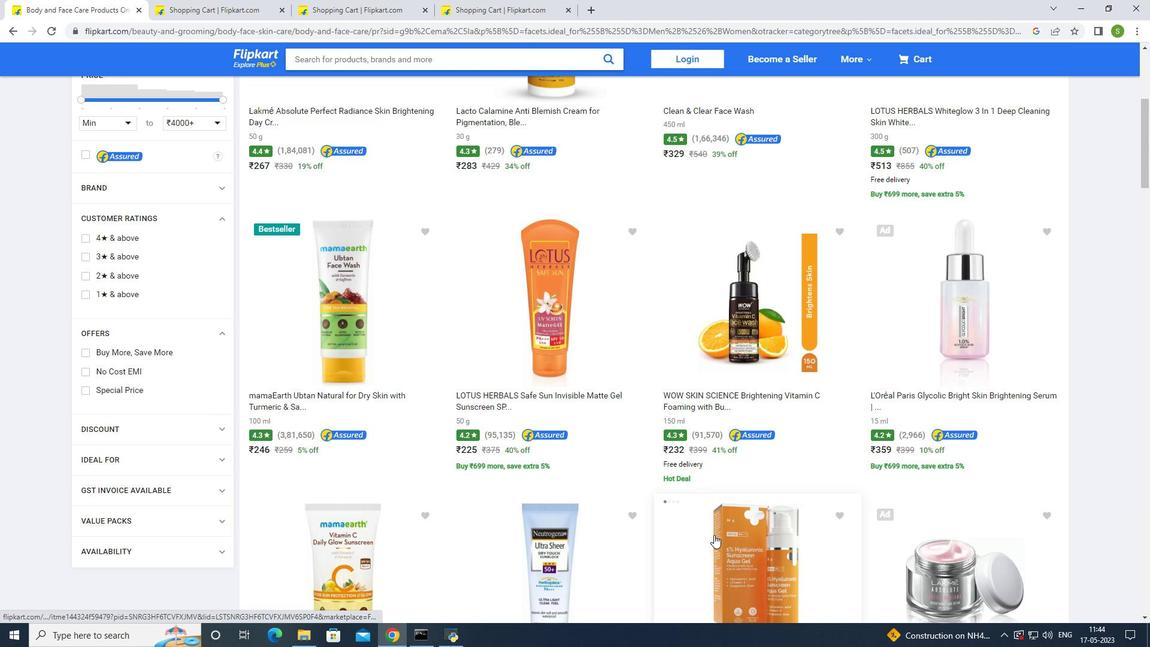 
Action: Mouse scrolled (714, 534) with delta (0, 0)
Screenshot: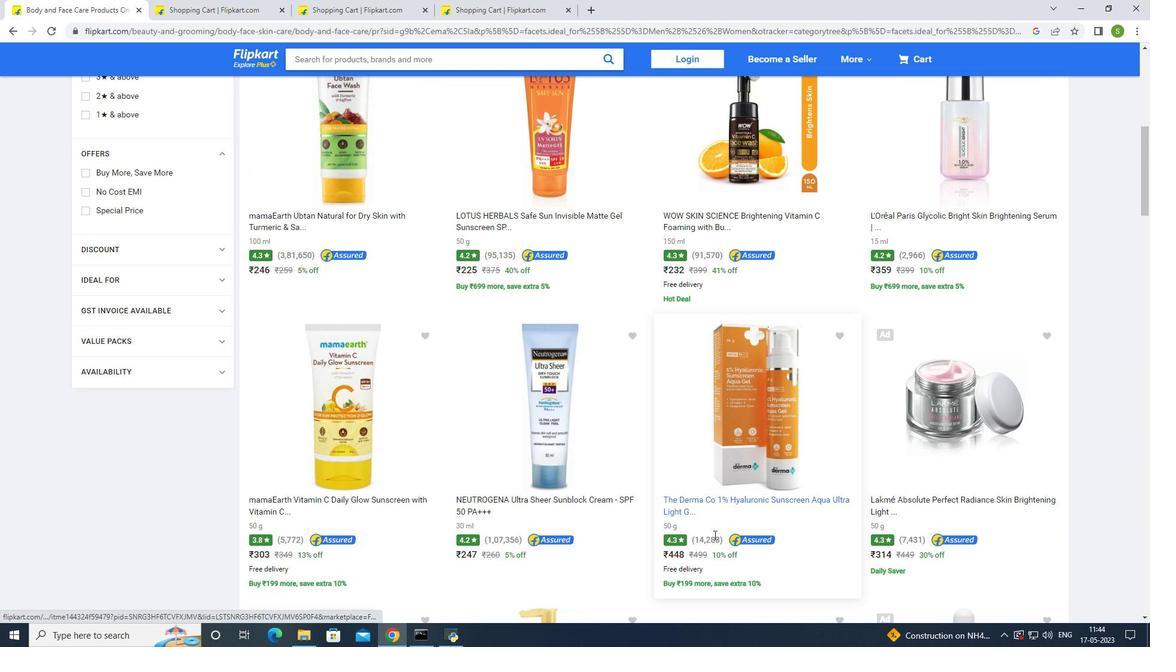 
Action: Mouse scrolled (714, 534) with delta (0, 0)
Screenshot: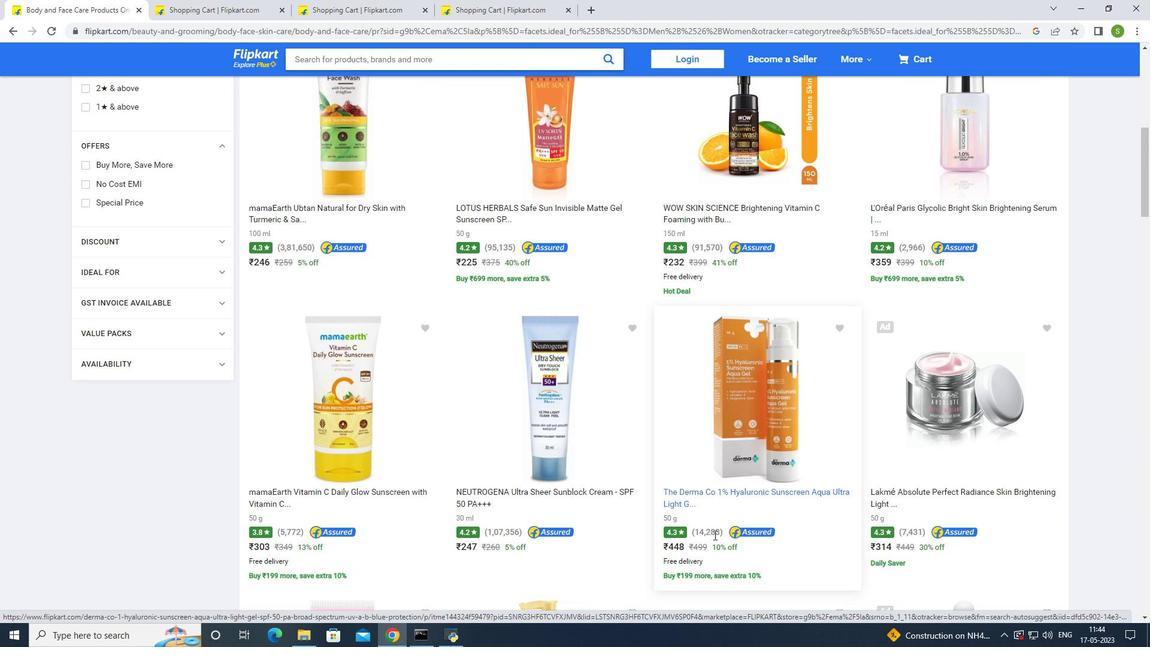 
Action: Mouse moved to (781, 334)
Screenshot: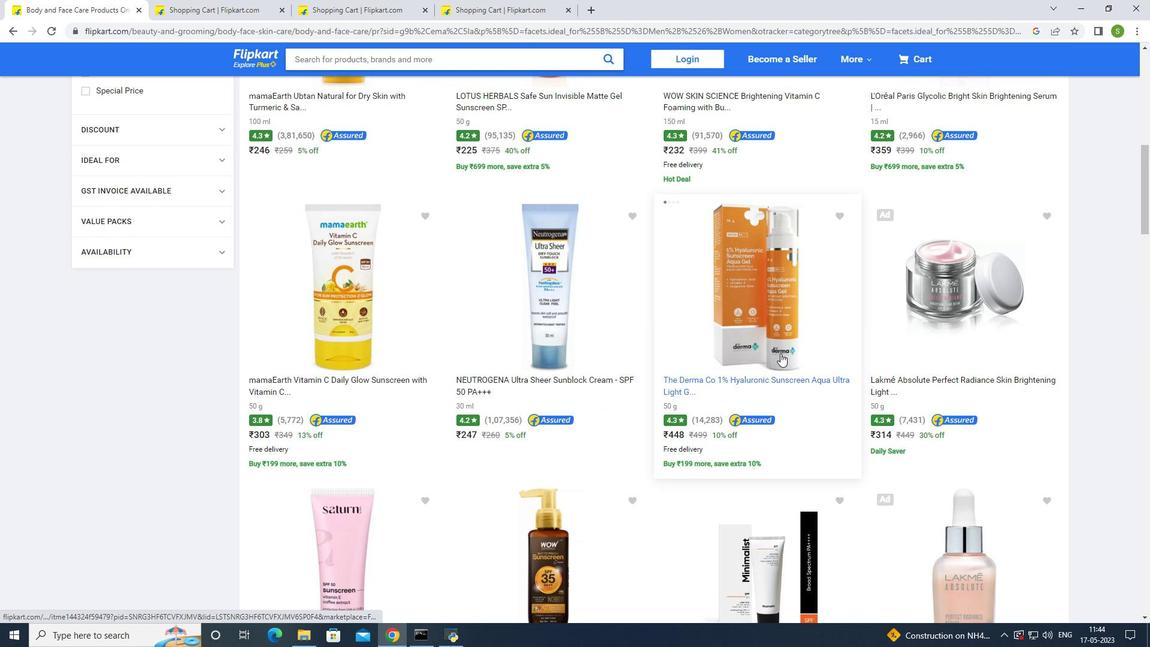 
Action: Mouse pressed left at (781, 334)
Screenshot: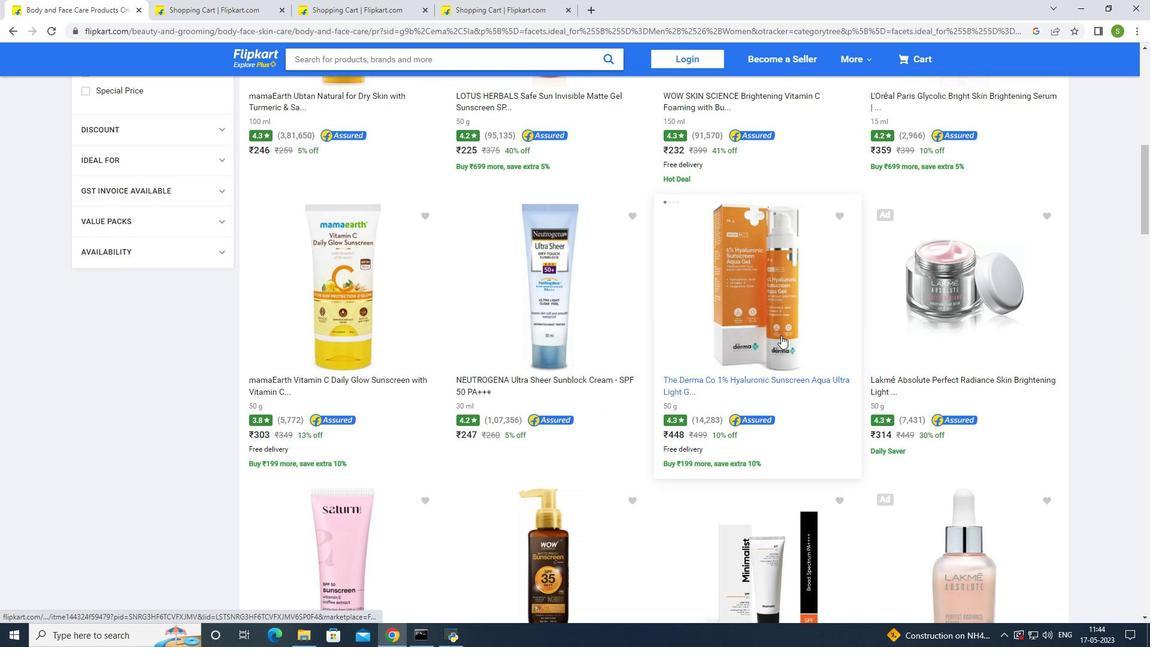 
Action: Mouse moved to (657, 404)
Screenshot: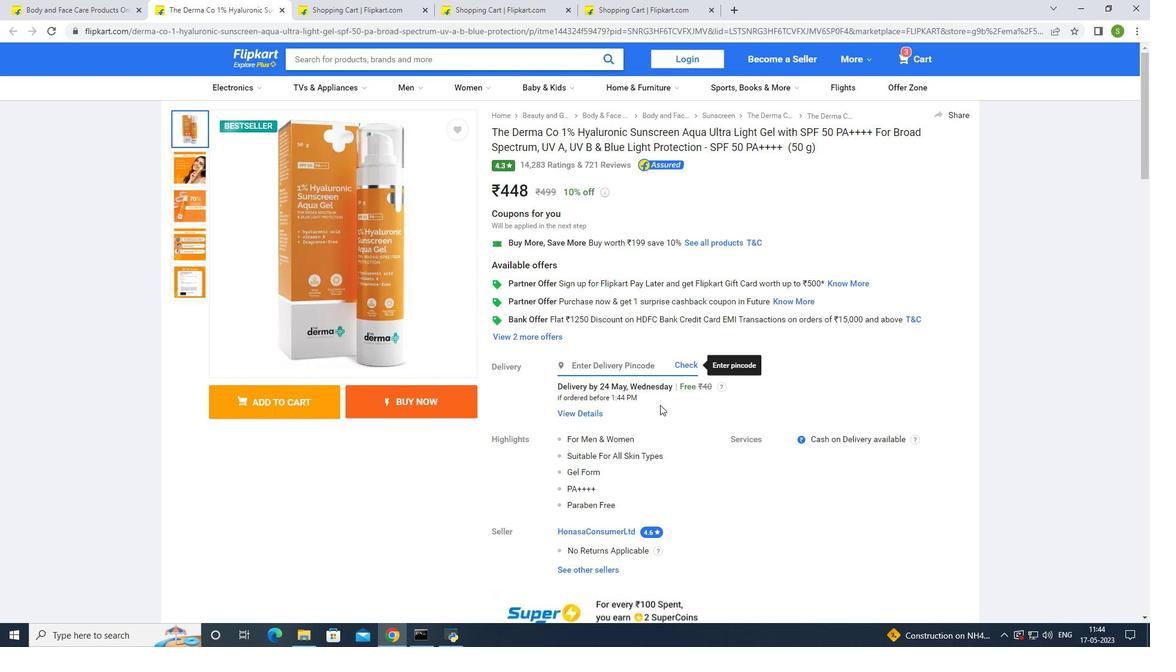 
Action: Mouse scrolled (657, 404) with delta (0, 0)
Screenshot: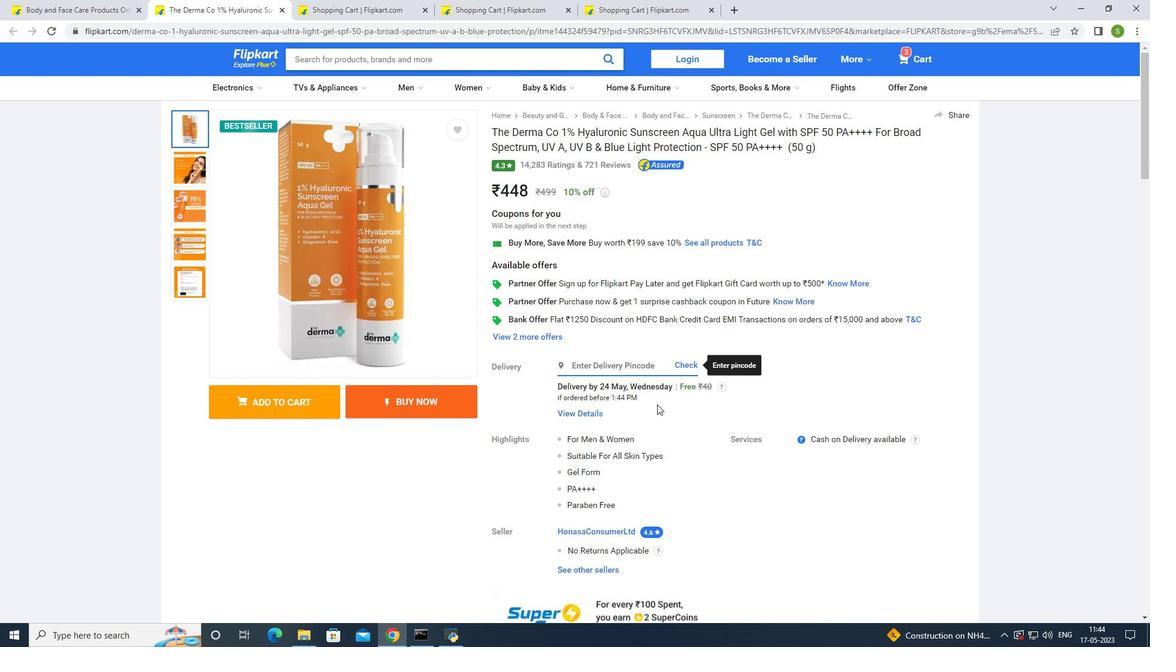 
Action: Mouse scrolled (657, 404) with delta (0, 0)
Screenshot: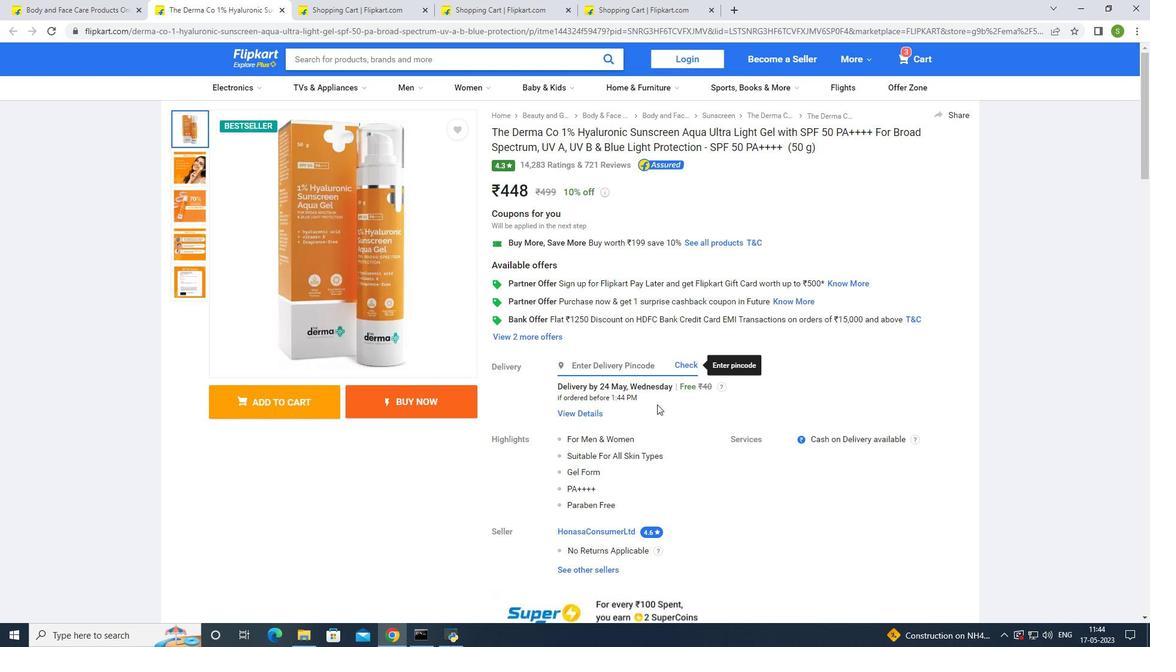 
Action: Mouse scrolled (657, 404) with delta (0, 0)
Screenshot: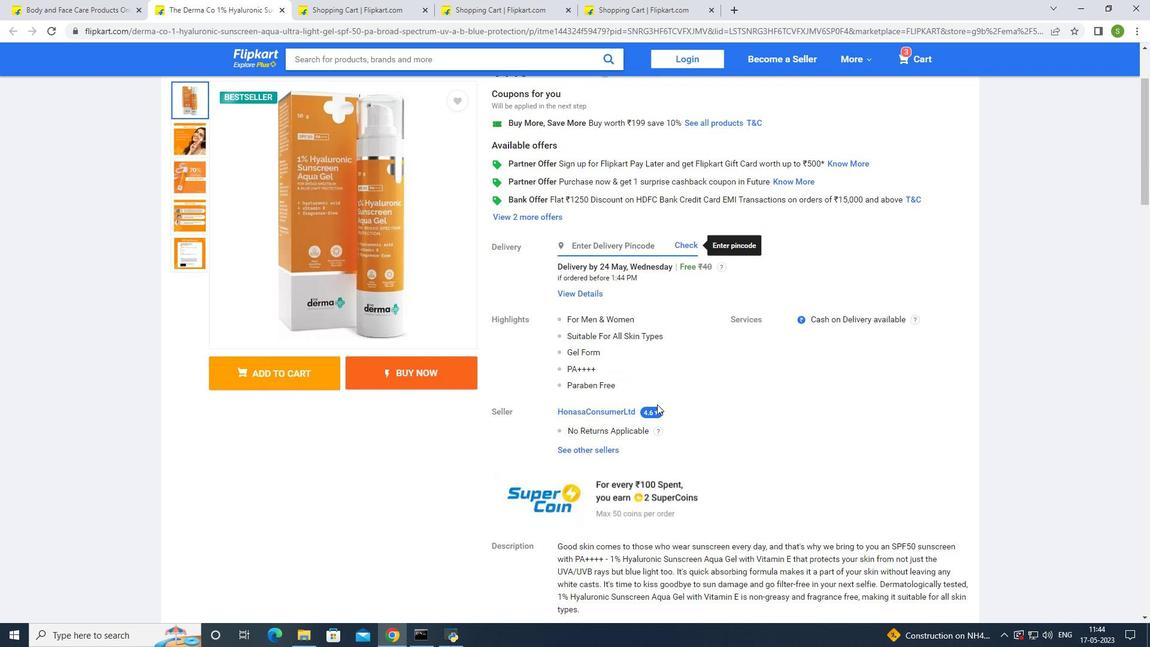 
Action: Mouse scrolled (657, 404) with delta (0, 0)
Screenshot: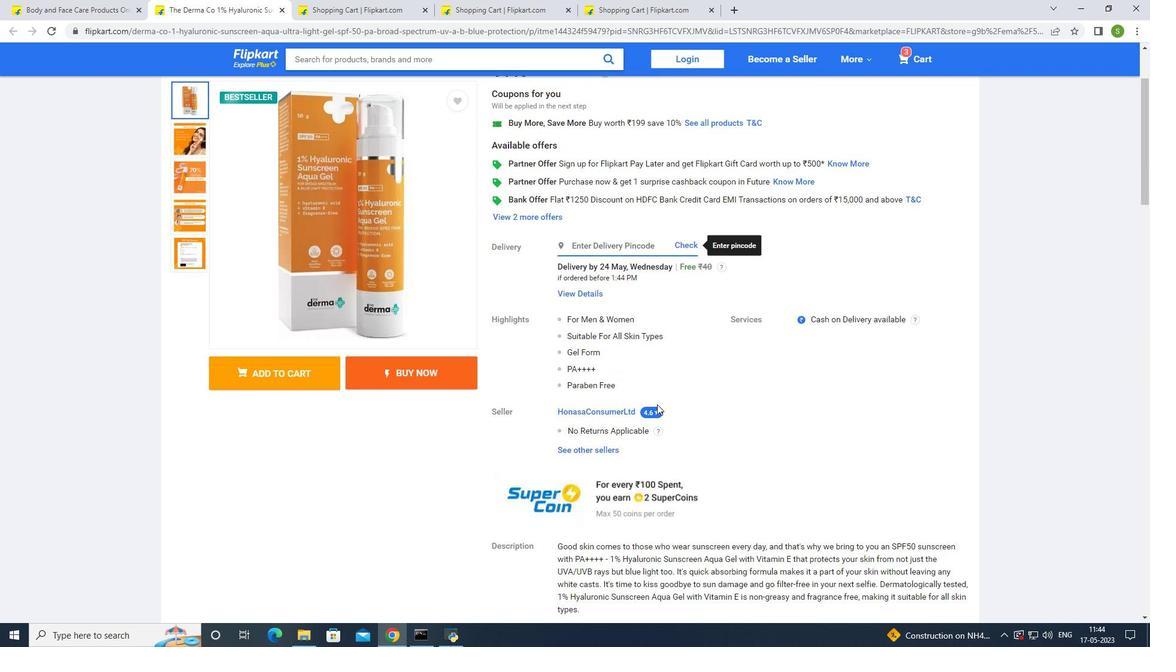
Action: Mouse scrolled (657, 404) with delta (0, 0)
Screenshot: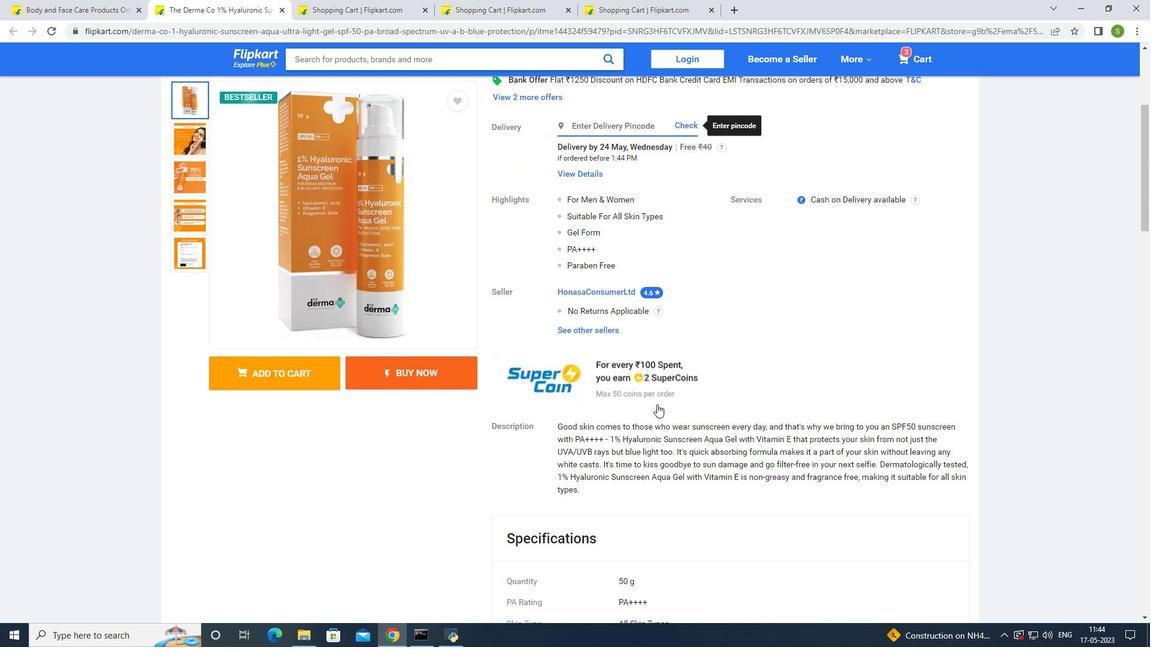 
Action: Mouse scrolled (657, 404) with delta (0, 0)
Screenshot: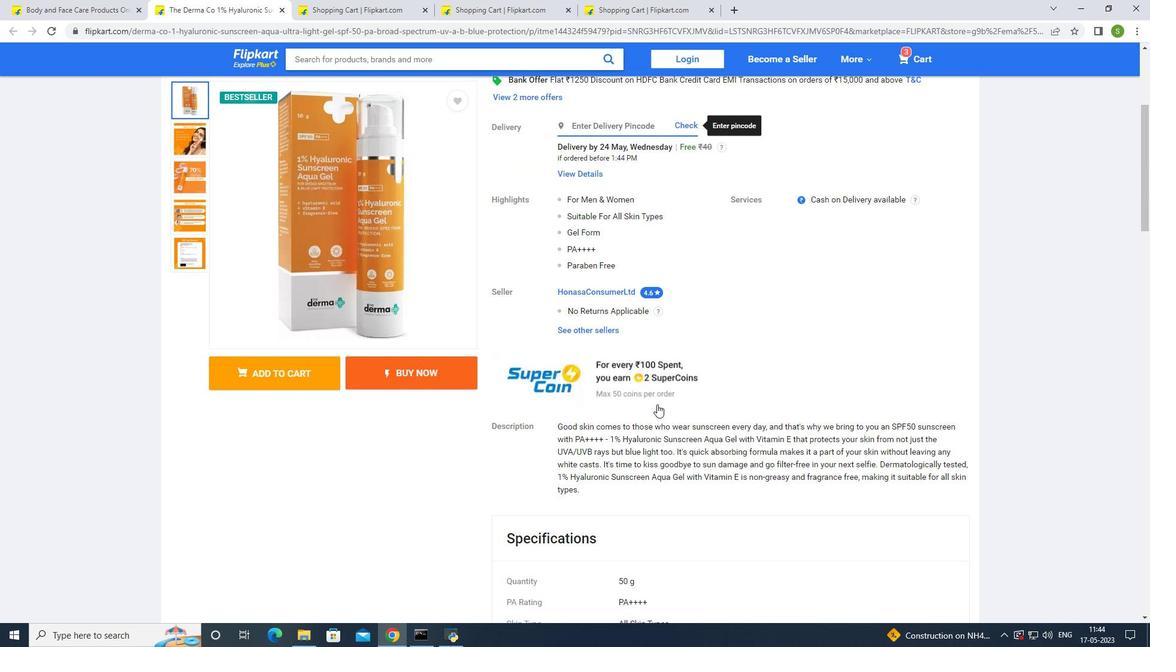 
Action: Mouse scrolled (657, 404) with delta (0, 0)
Screenshot: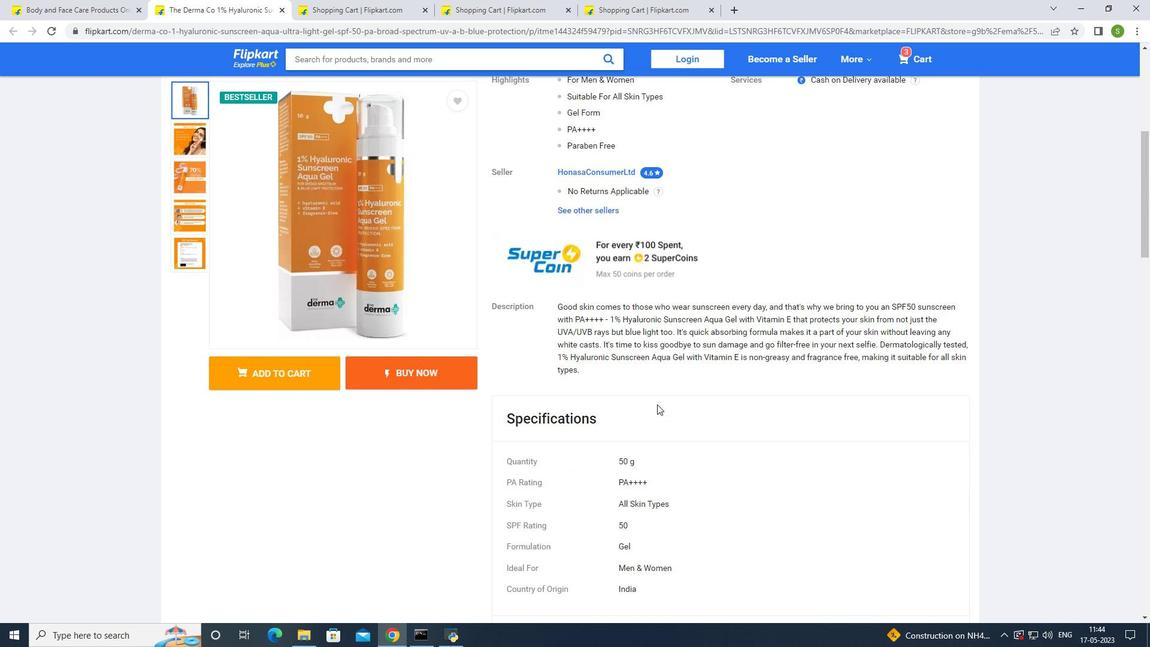 
Action: Mouse scrolled (657, 404) with delta (0, 0)
Screenshot: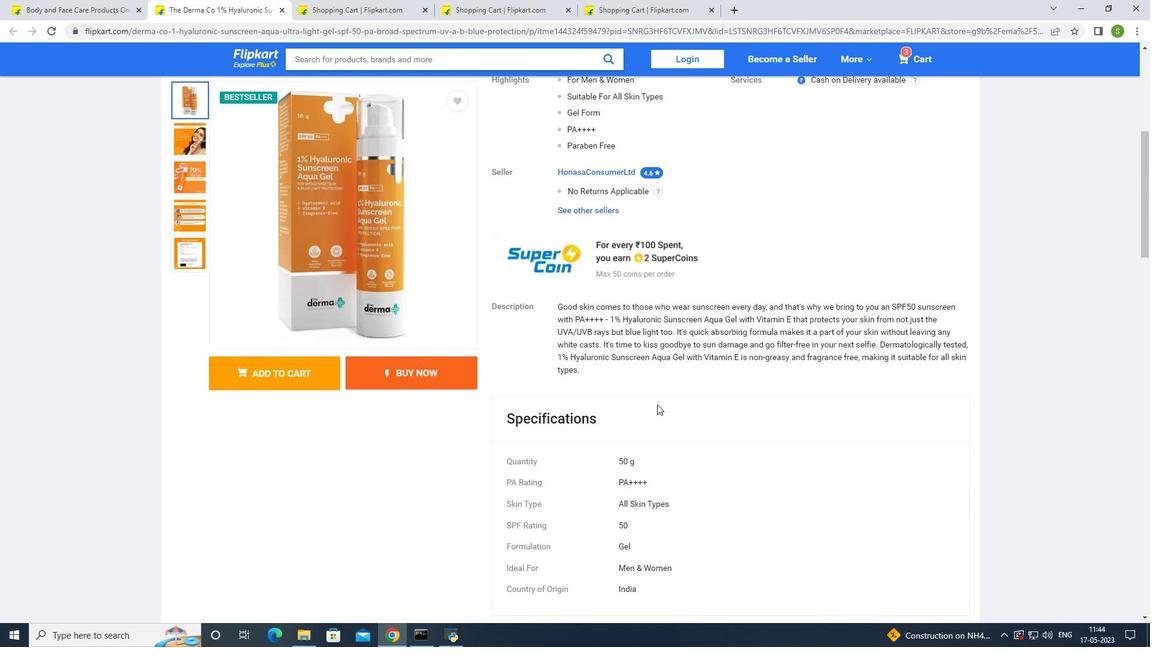
Action: Mouse scrolled (657, 404) with delta (0, 0)
Screenshot: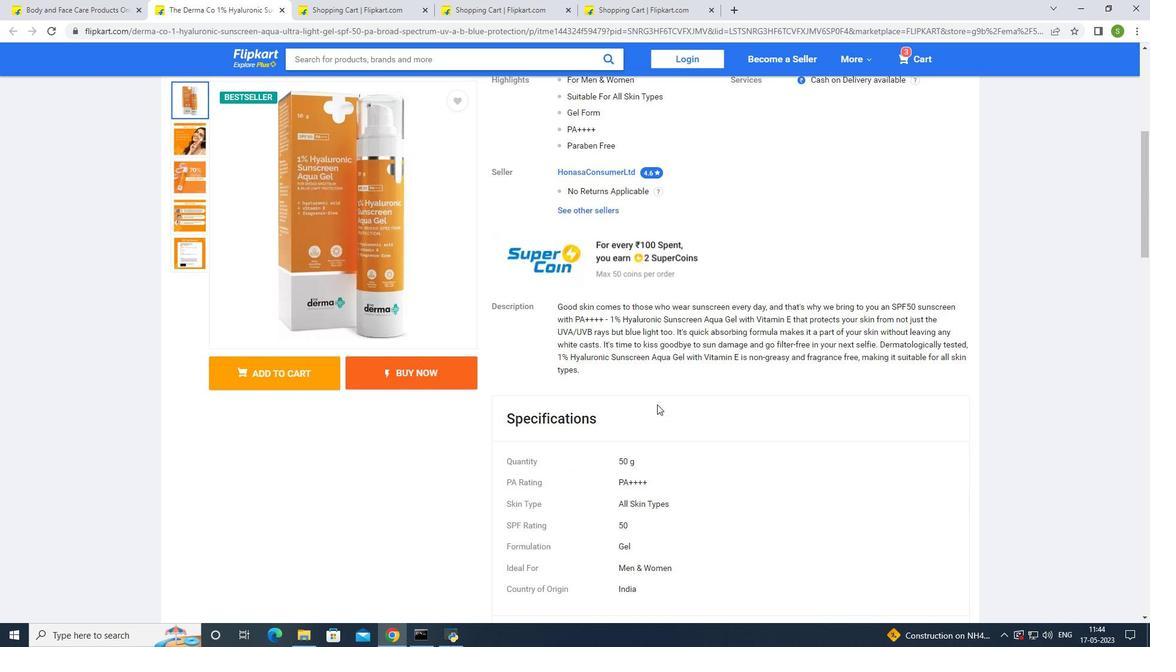 
Action: Mouse moved to (657, 401)
Screenshot: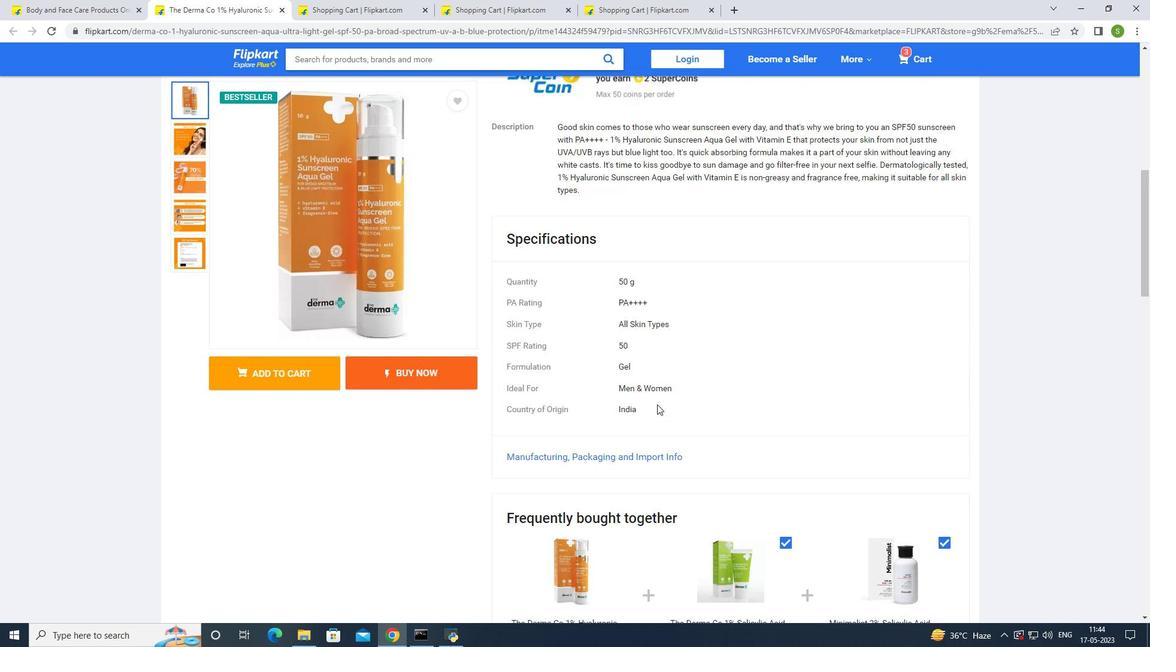 
Action: Mouse scrolled (657, 401) with delta (0, 0)
Screenshot: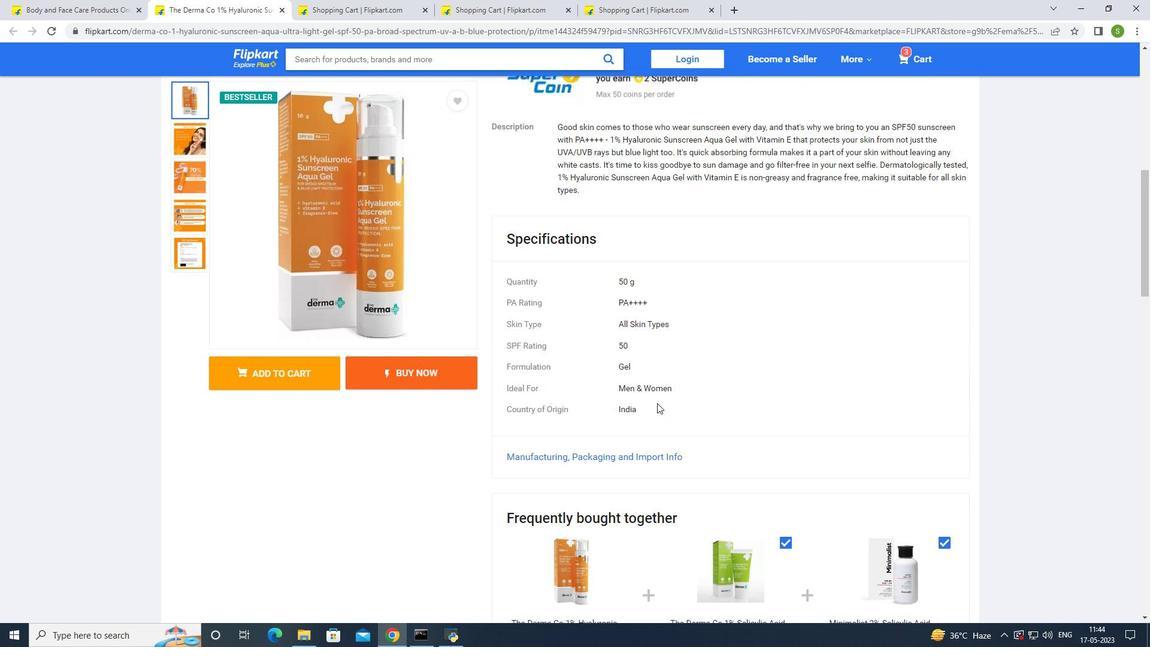 
Action: Mouse scrolled (657, 401) with delta (0, 0)
Screenshot: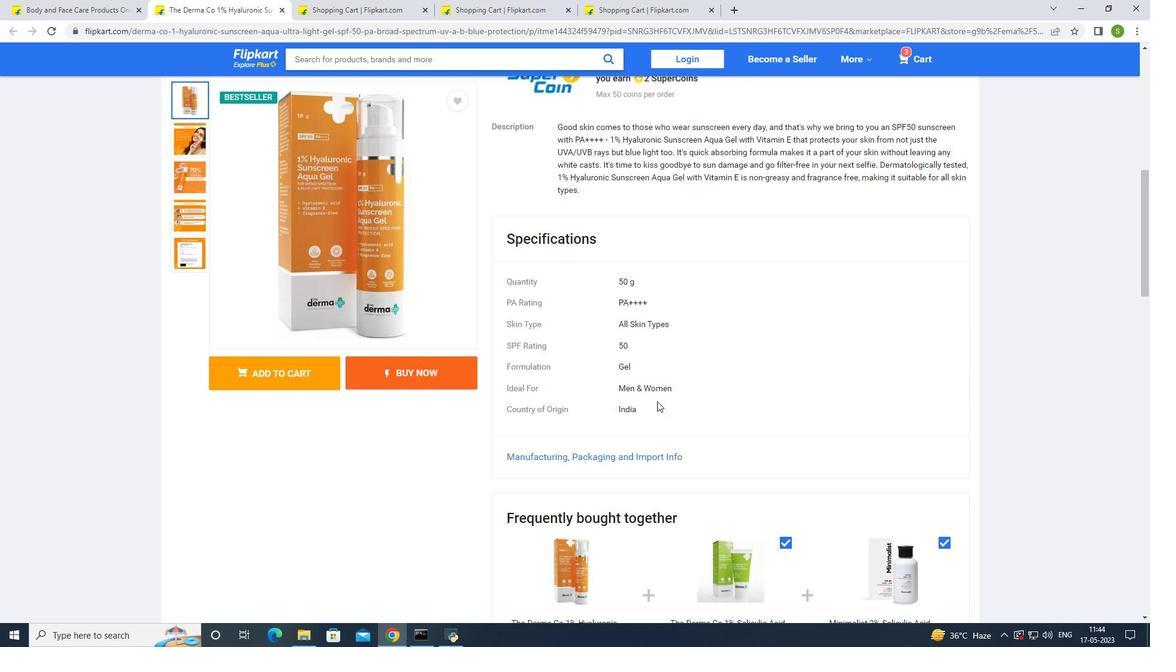 
Action: Mouse scrolled (657, 401) with delta (0, 0)
Screenshot: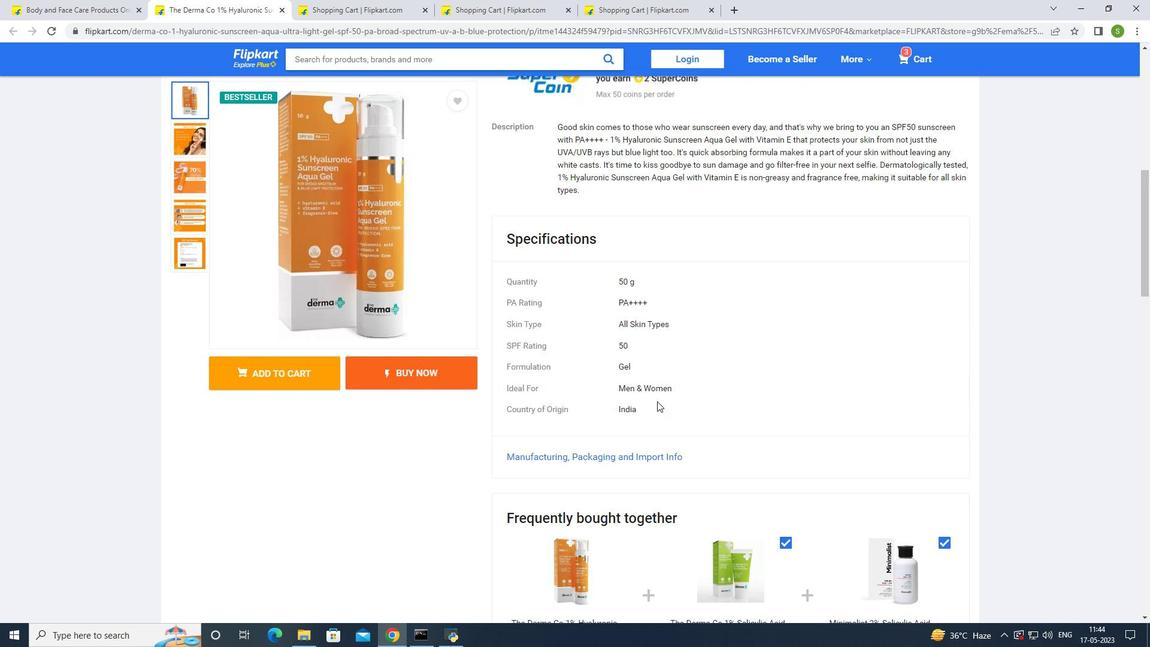 
Action: Mouse moved to (657, 401)
Screenshot: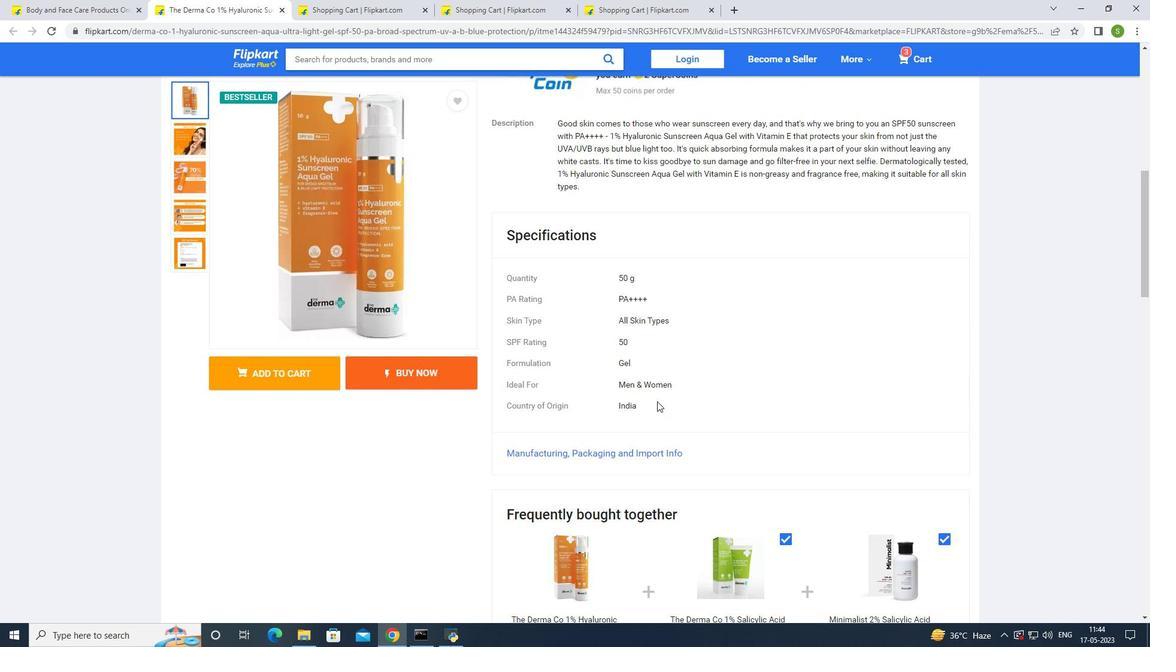 
Action: Mouse scrolled (657, 400) with delta (0, 0)
Screenshot: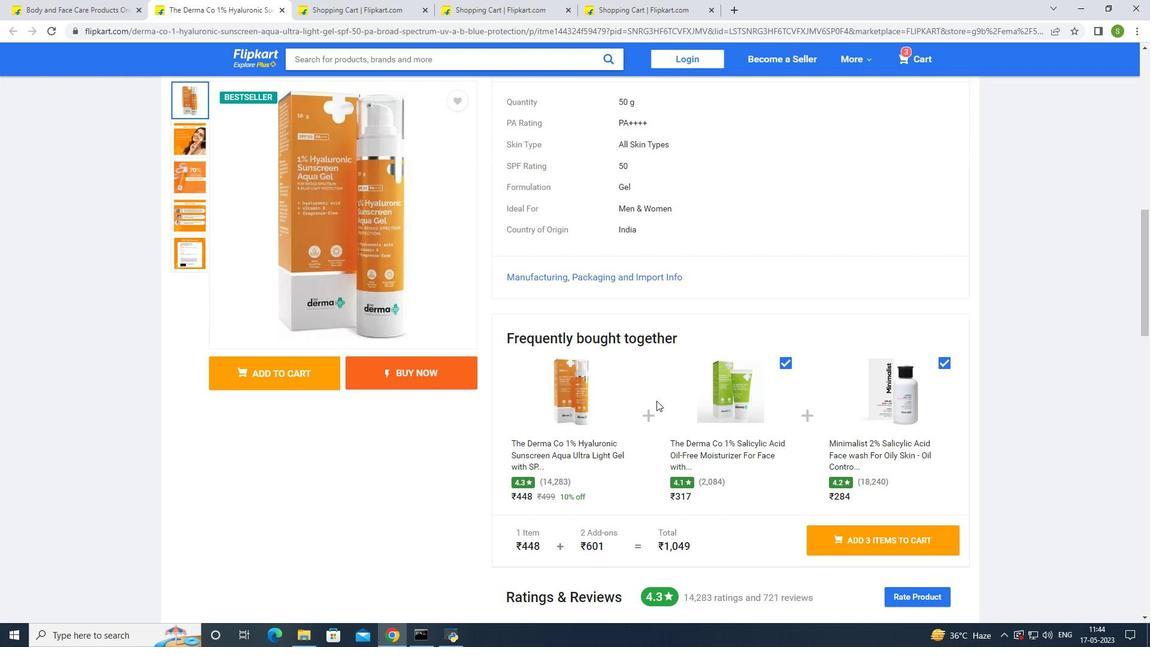 
Action: Mouse scrolled (657, 400) with delta (0, 0)
Screenshot: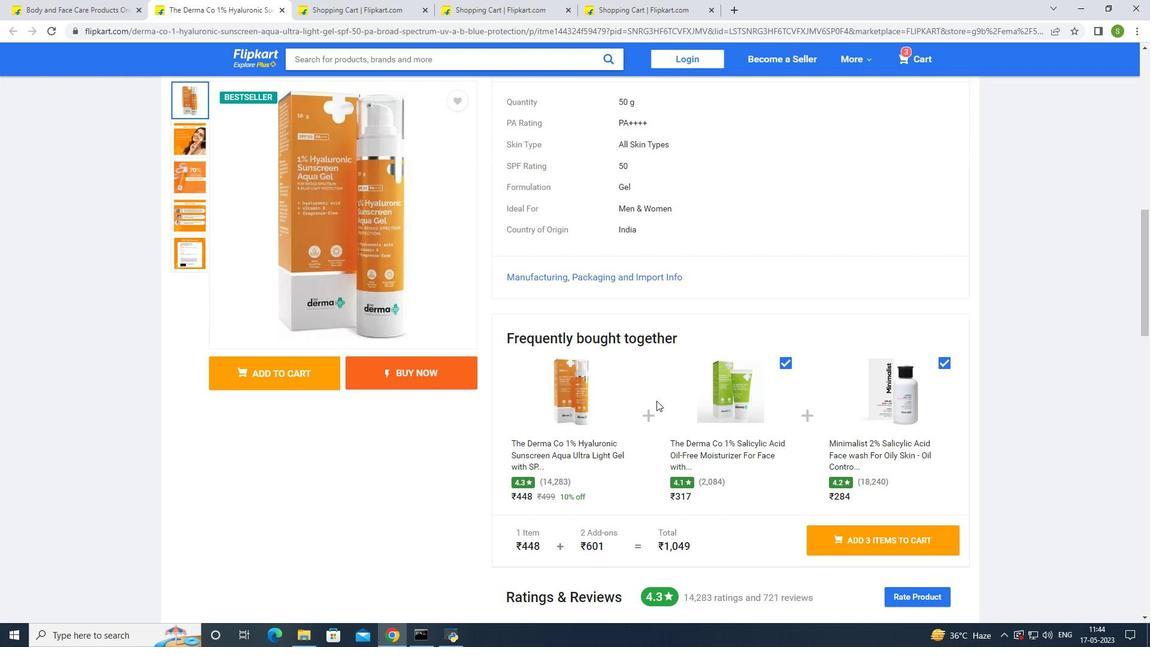 
Action: Mouse scrolled (657, 400) with delta (0, 0)
Screenshot: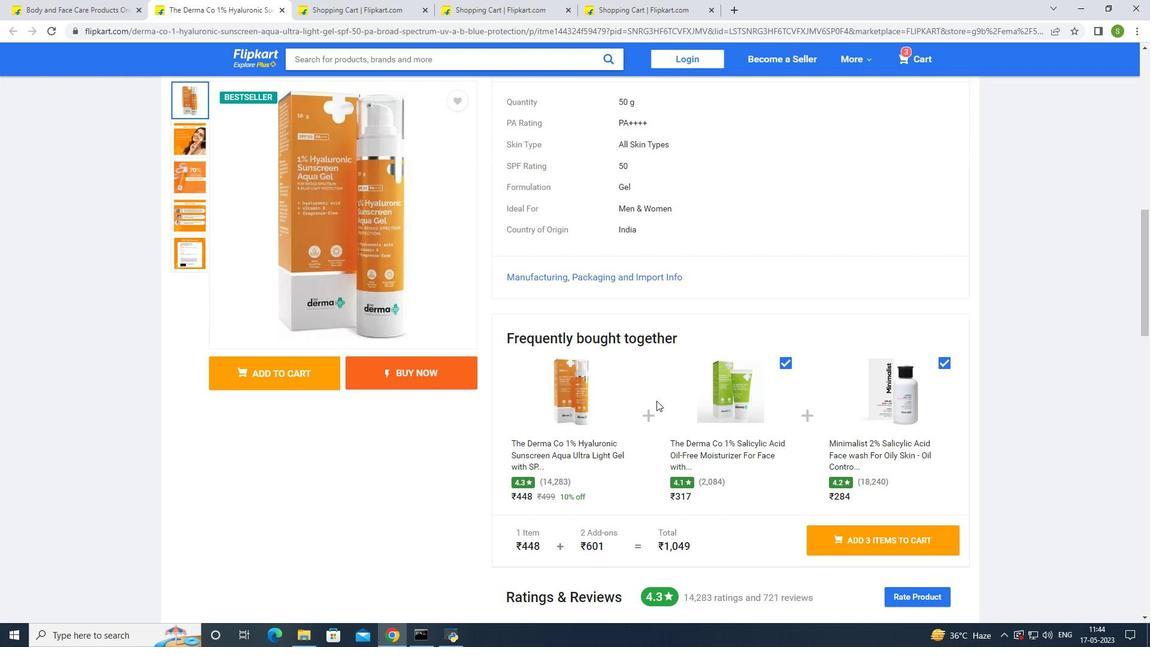 
Action: Mouse moved to (522, 477)
Screenshot: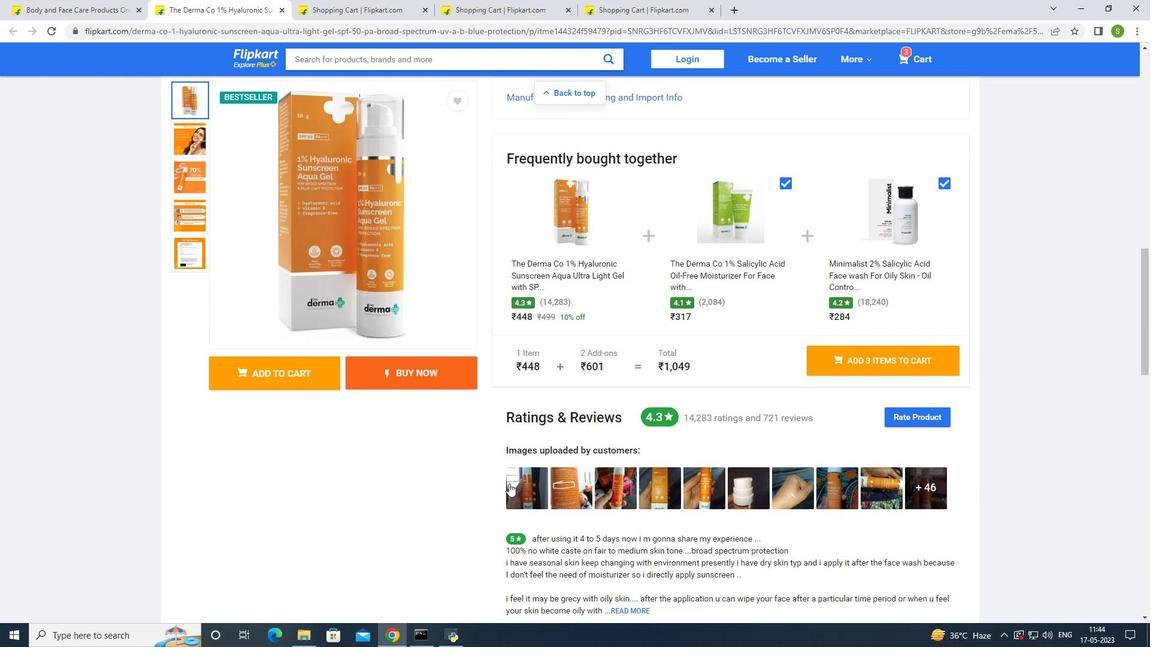 
Action: Mouse pressed left at (522, 477)
Screenshot: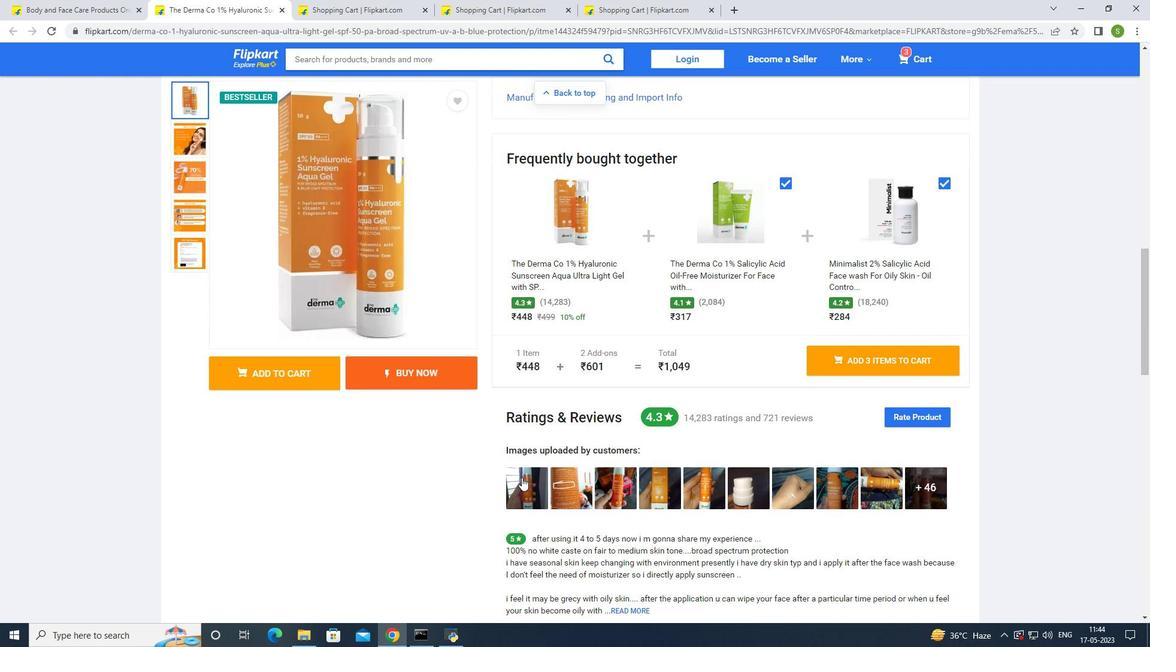 
Action: Mouse moved to (634, 332)
Screenshot: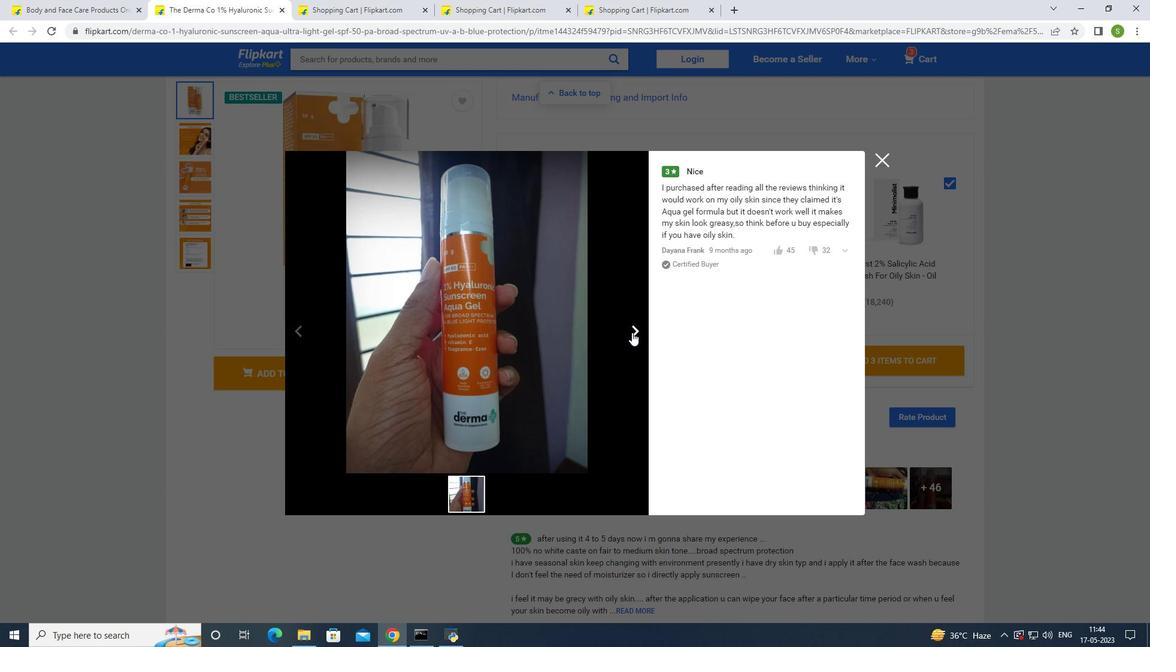 
Action: Mouse pressed left at (634, 332)
Screenshot: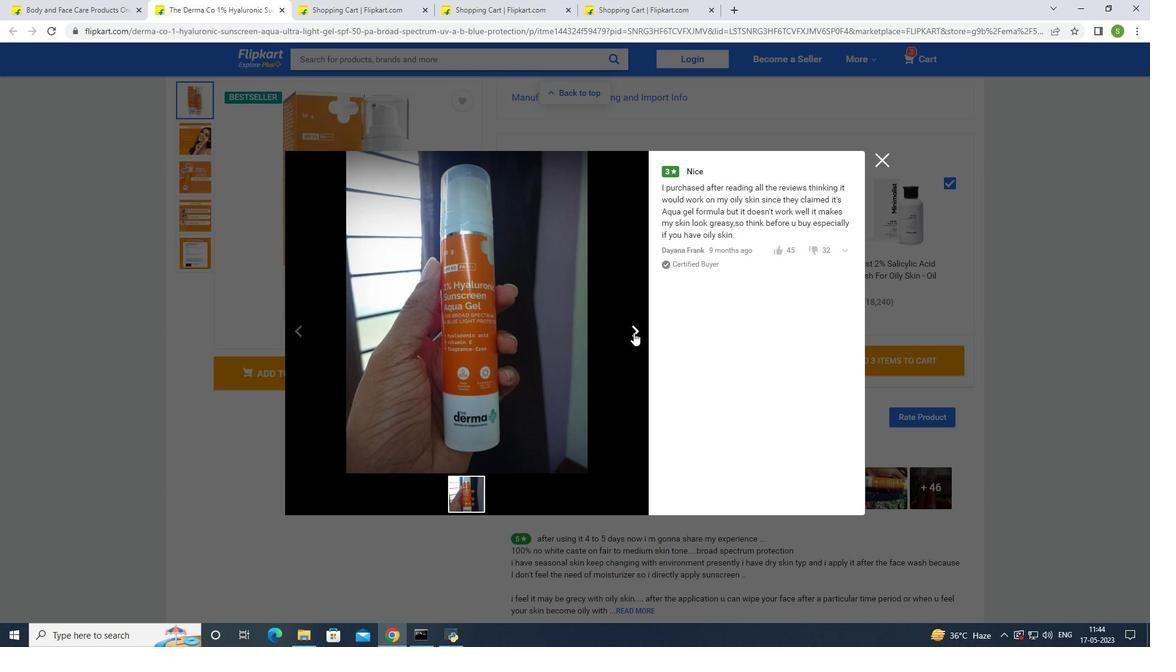 
Action: Mouse pressed left at (634, 332)
Screenshot: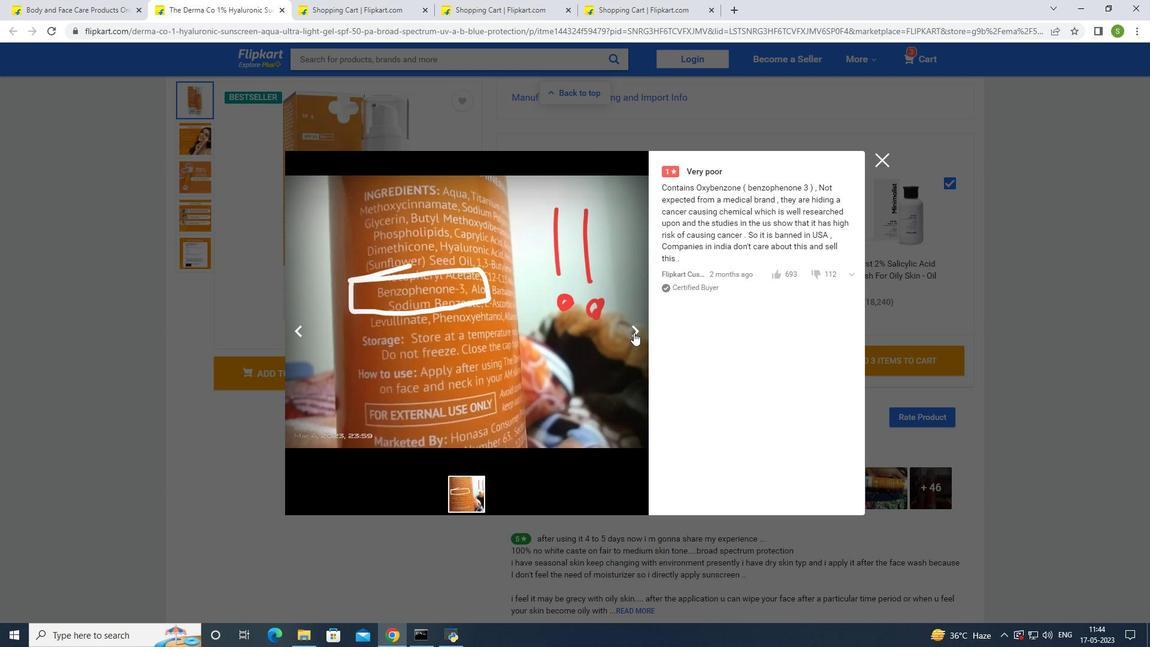 
Action: Mouse pressed left at (634, 332)
Screenshot: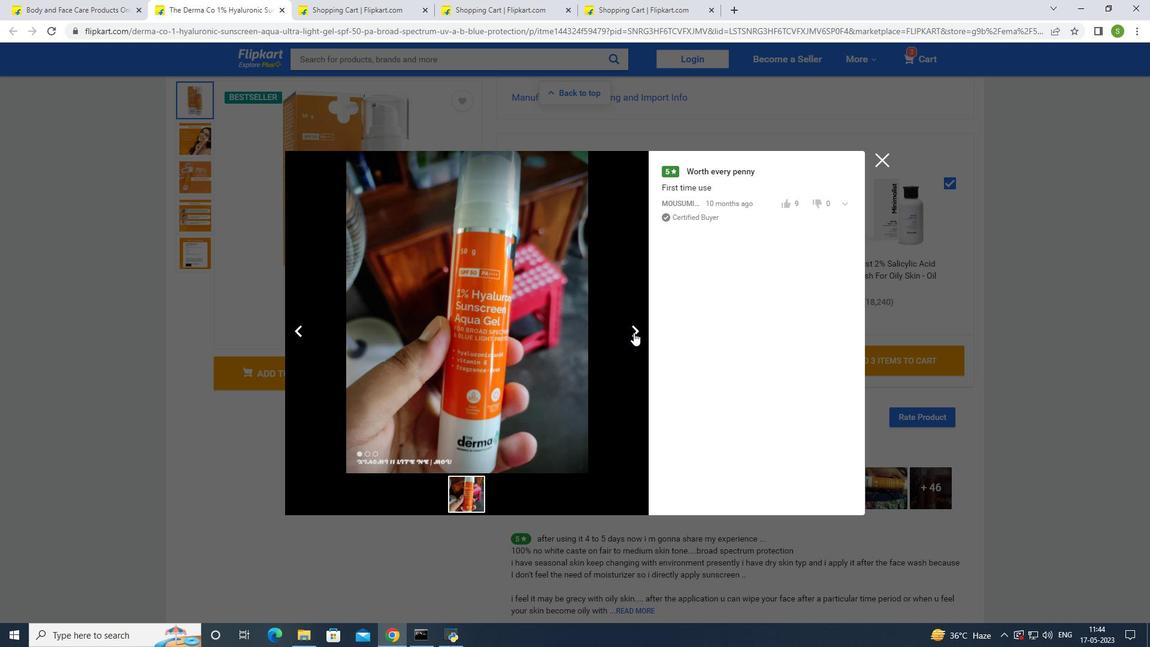 
Action: Mouse pressed left at (634, 332)
Screenshot: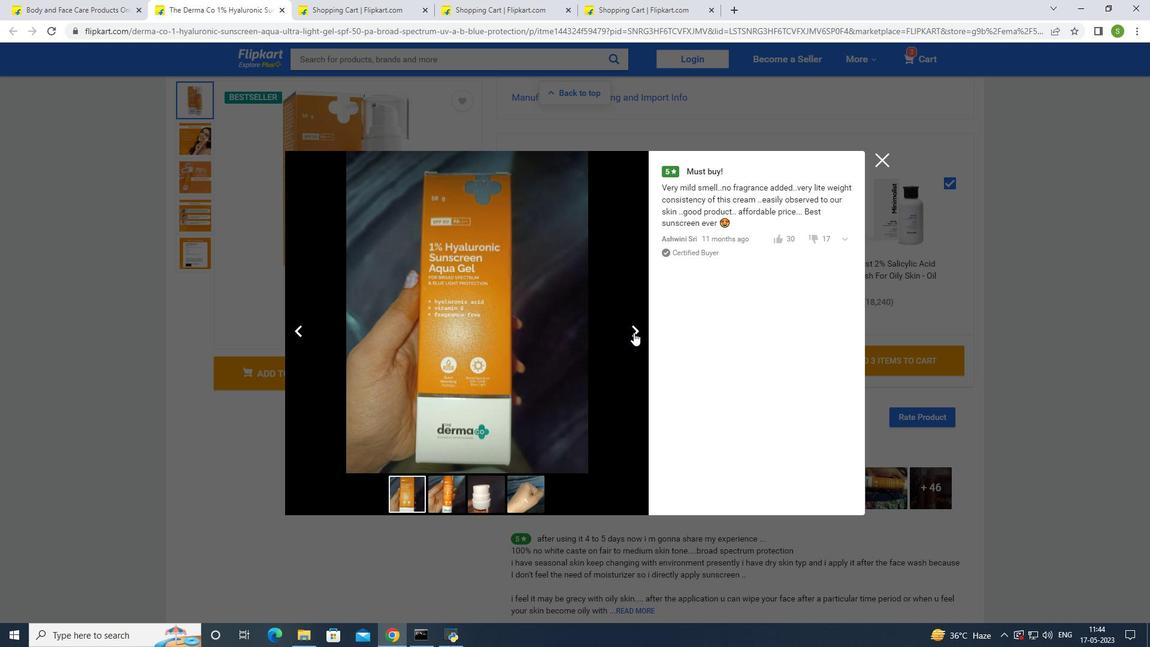 
Action: Mouse pressed left at (634, 332)
Screenshot: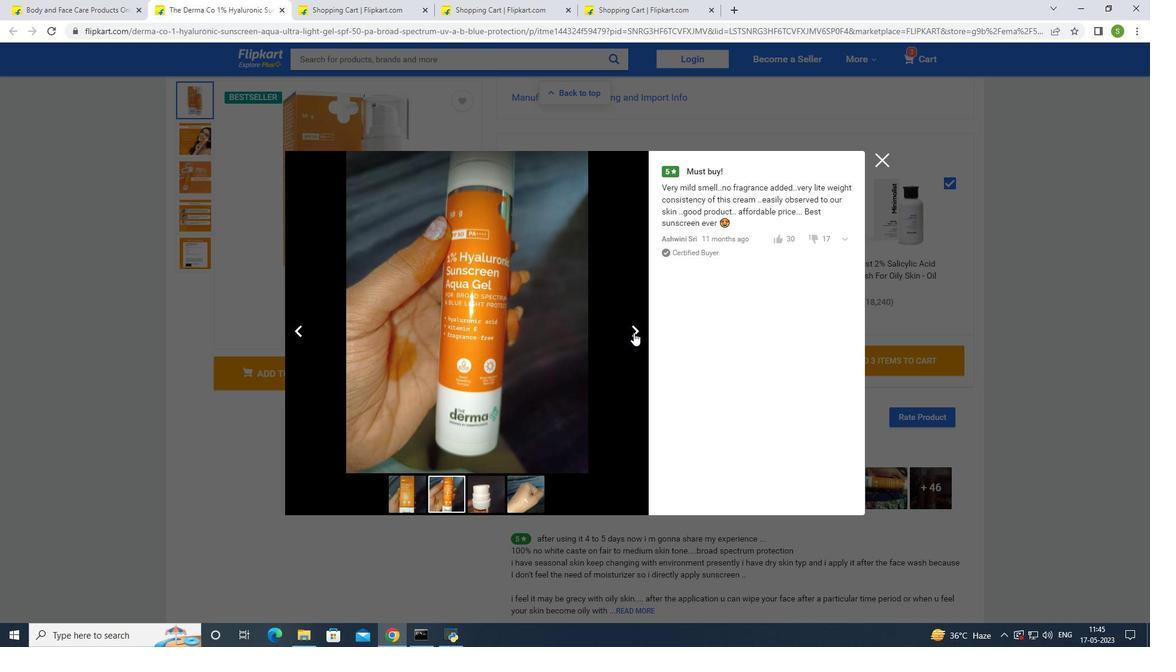 
Action: Mouse pressed left at (634, 332)
Screenshot: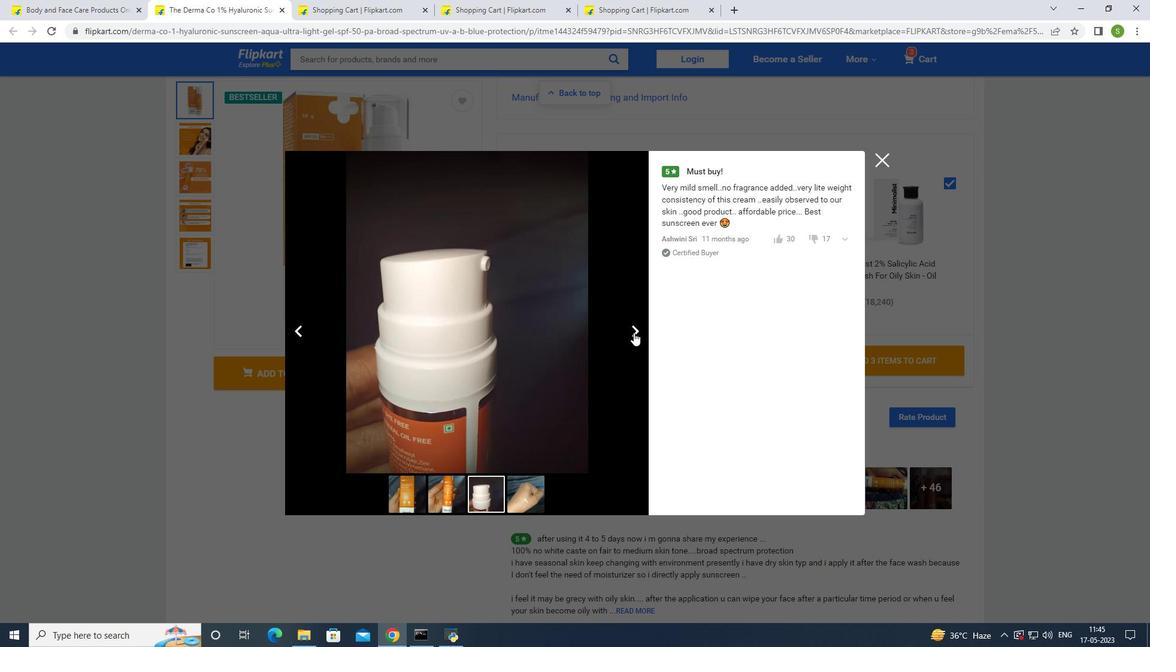
Action: Mouse pressed left at (634, 332)
Screenshot: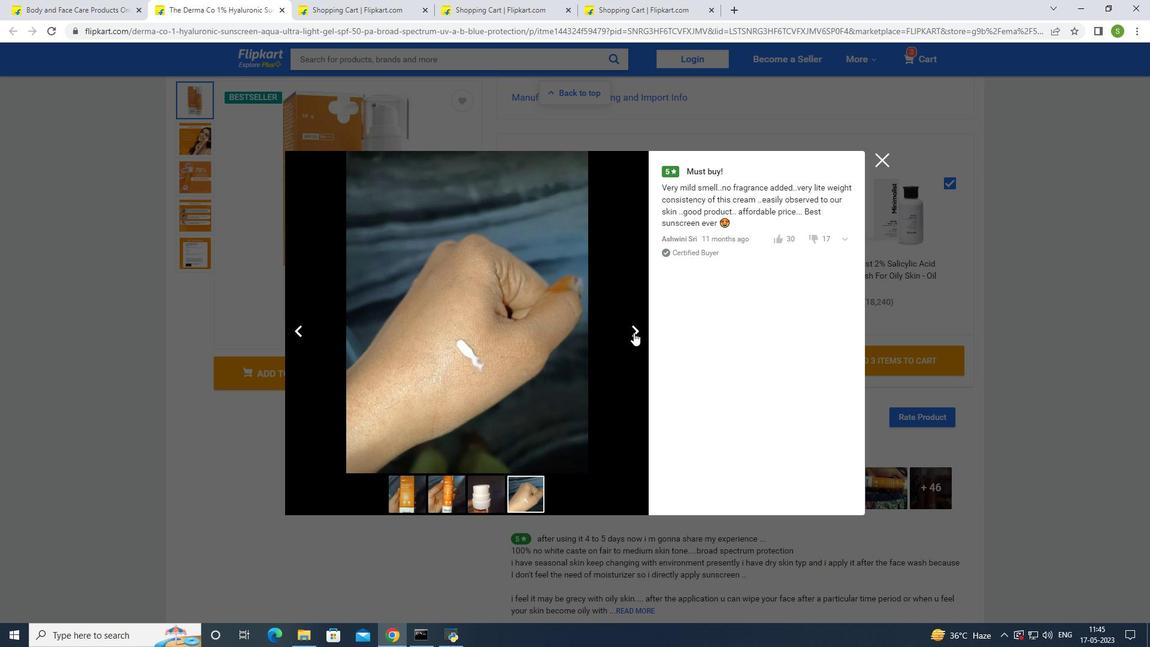 
Action: Mouse pressed left at (634, 332)
Screenshot: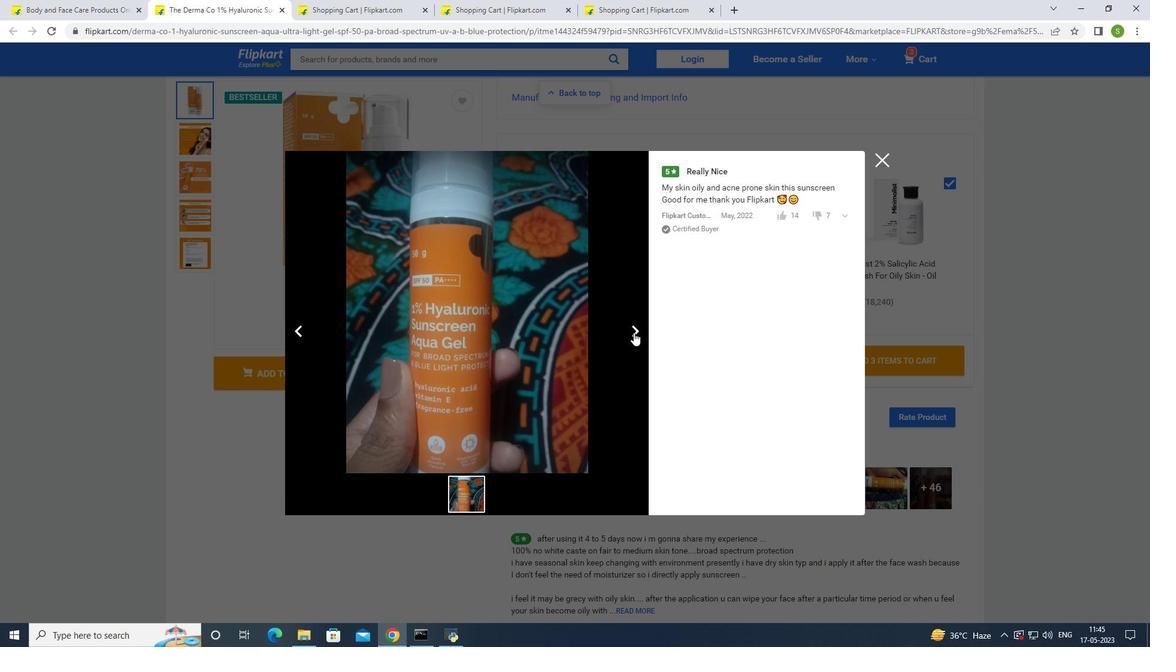 
Action: Mouse pressed left at (634, 332)
Screenshot: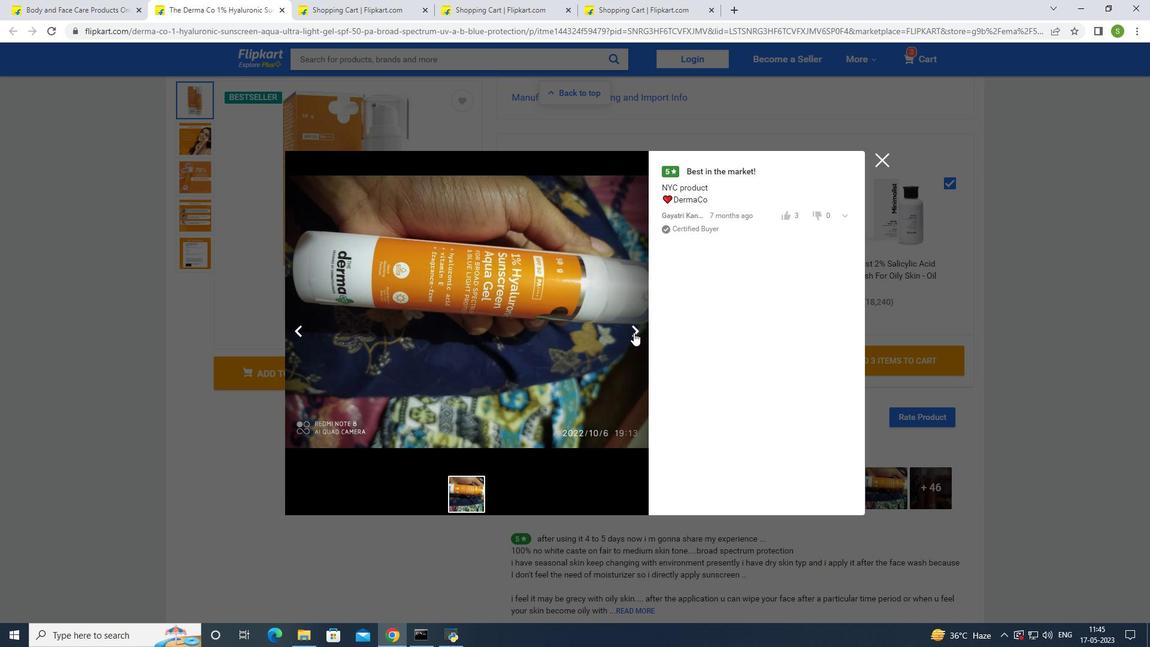 
Action: Mouse pressed left at (634, 332)
Screenshot: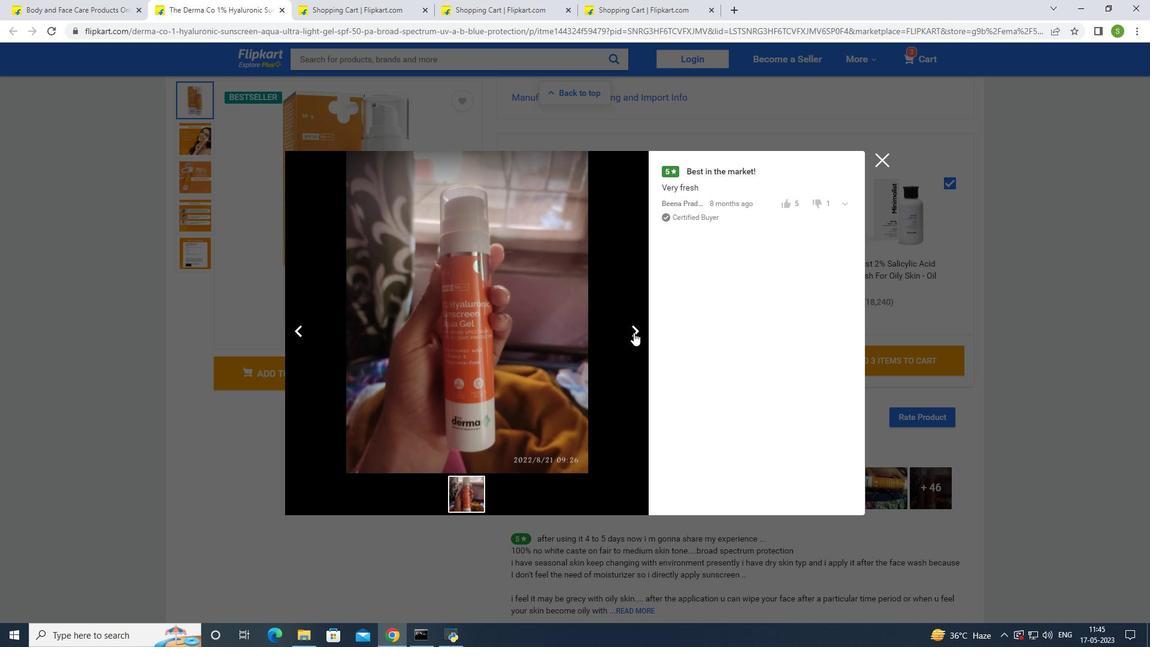 
Action: Mouse pressed left at (634, 332)
Screenshot: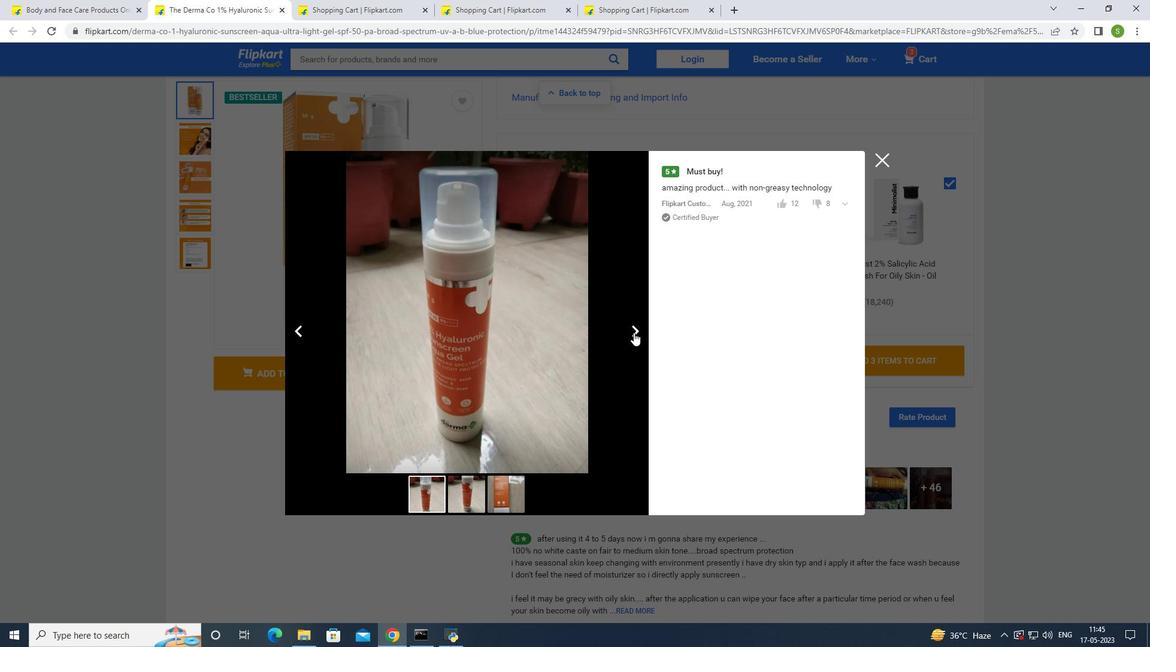 
Action: Mouse pressed left at (634, 332)
Screenshot: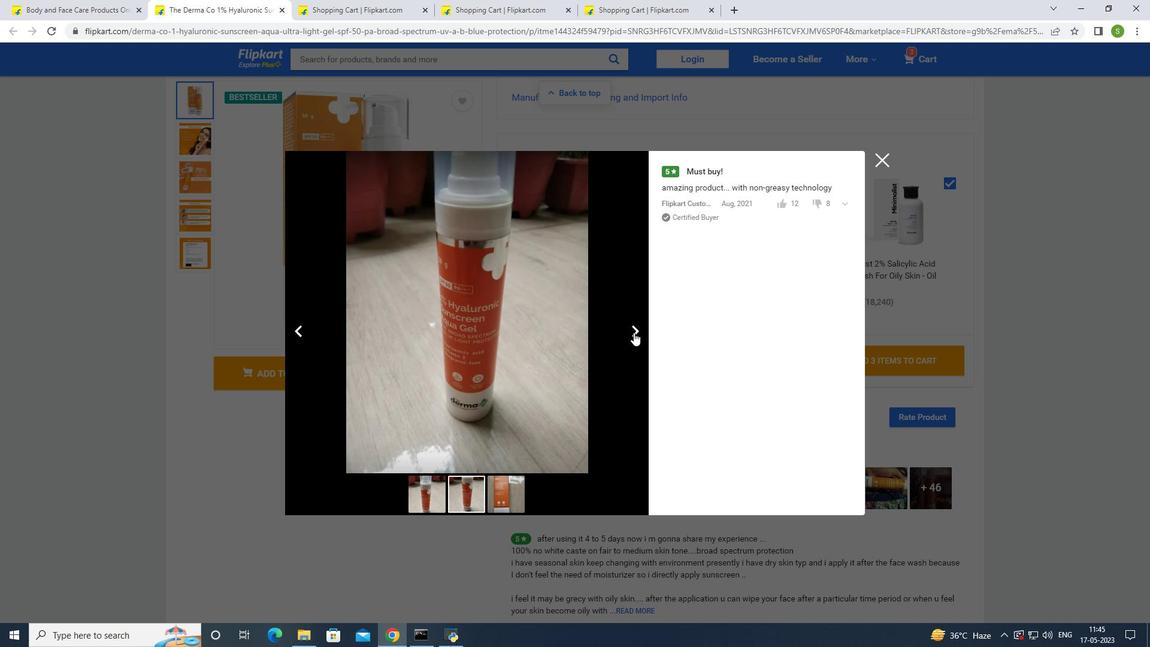 
Action: Mouse pressed left at (634, 332)
Screenshot: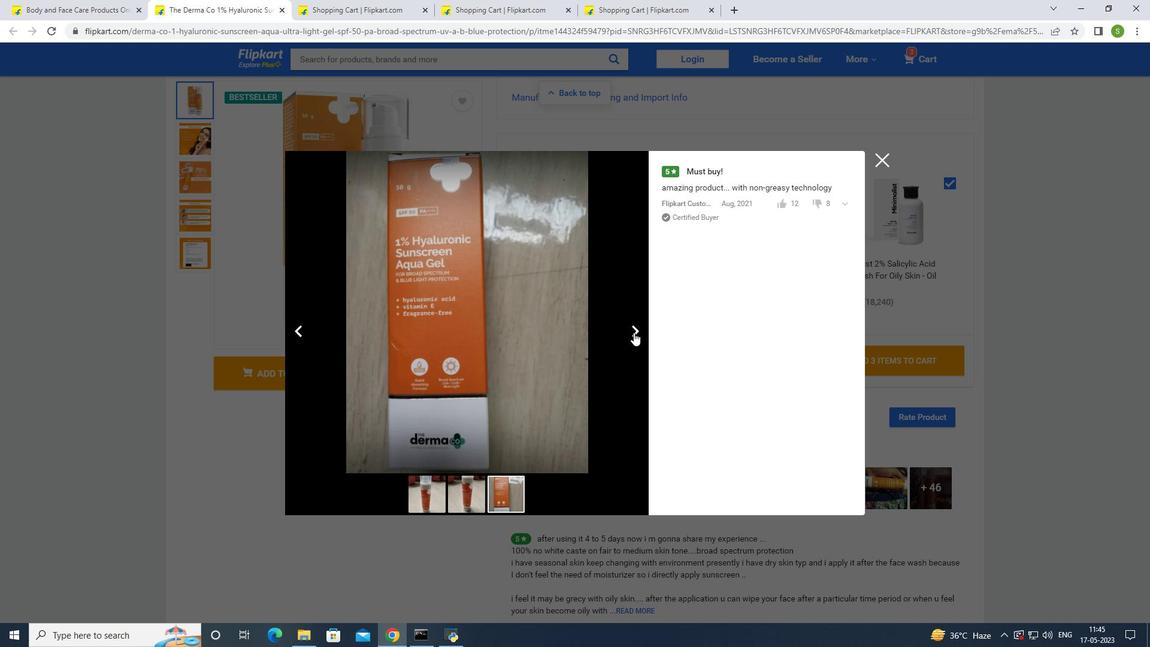 
Action: Mouse pressed left at (634, 332)
Screenshot: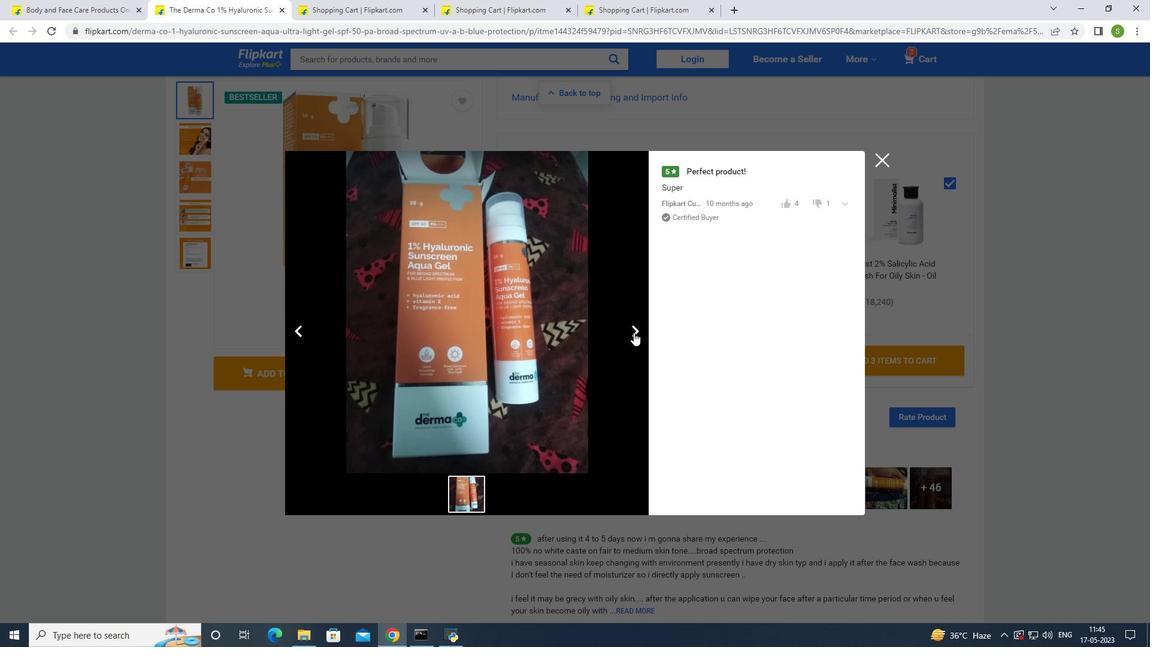 
Action: Mouse pressed left at (634, 332)
Screenshot: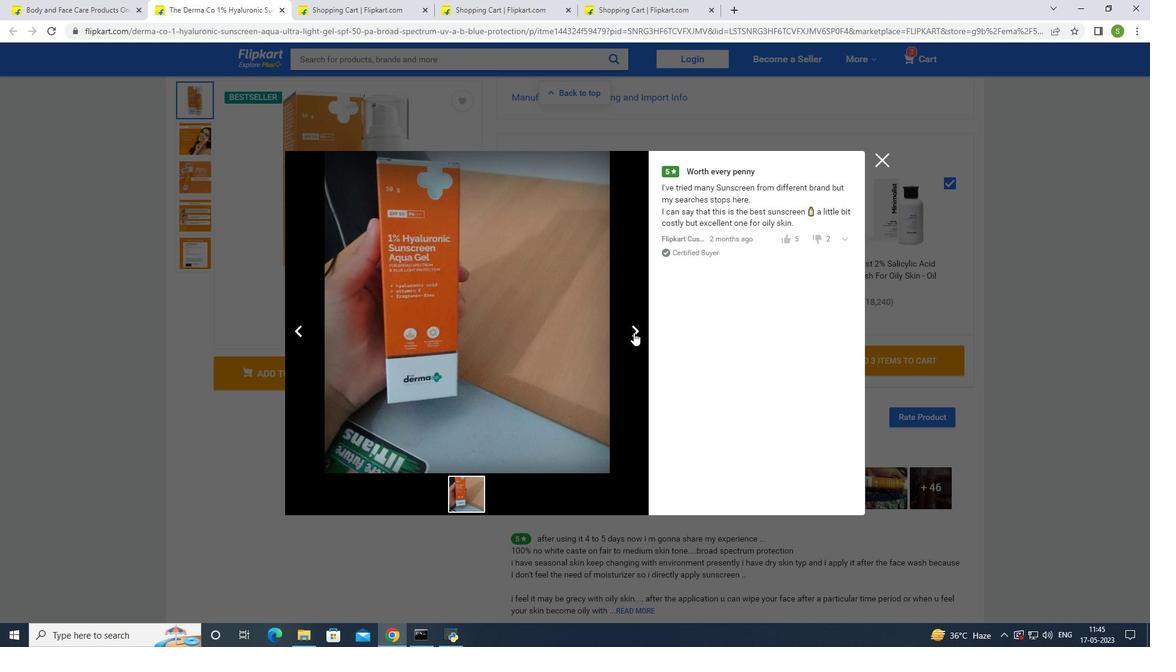 
Action: Mouse moved to (883, 156)
Screenshot: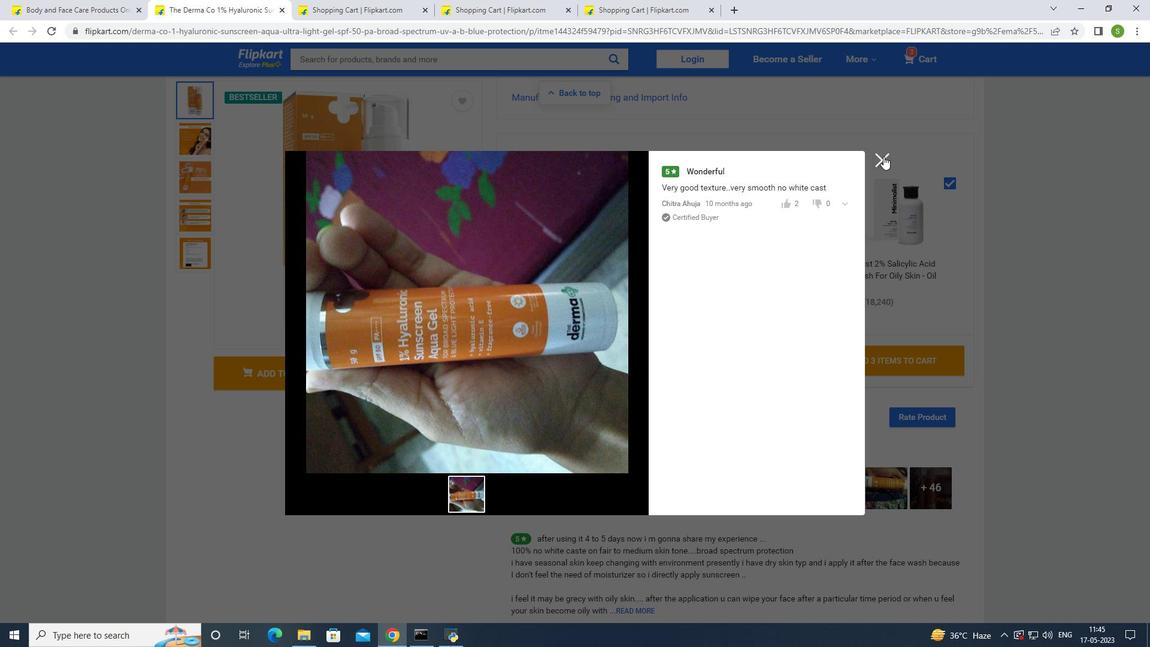 
Action: Mouse pressed left at (883, 156)
Screenshot: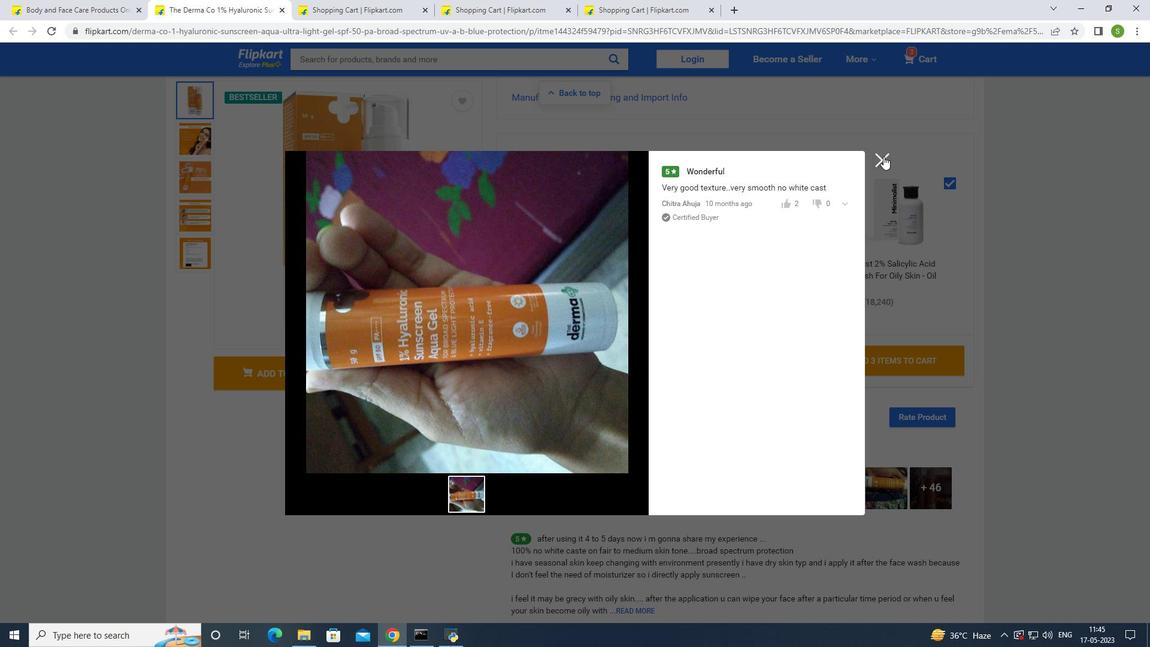 
Action: Mouse moved to (589, 343)
Screenshot: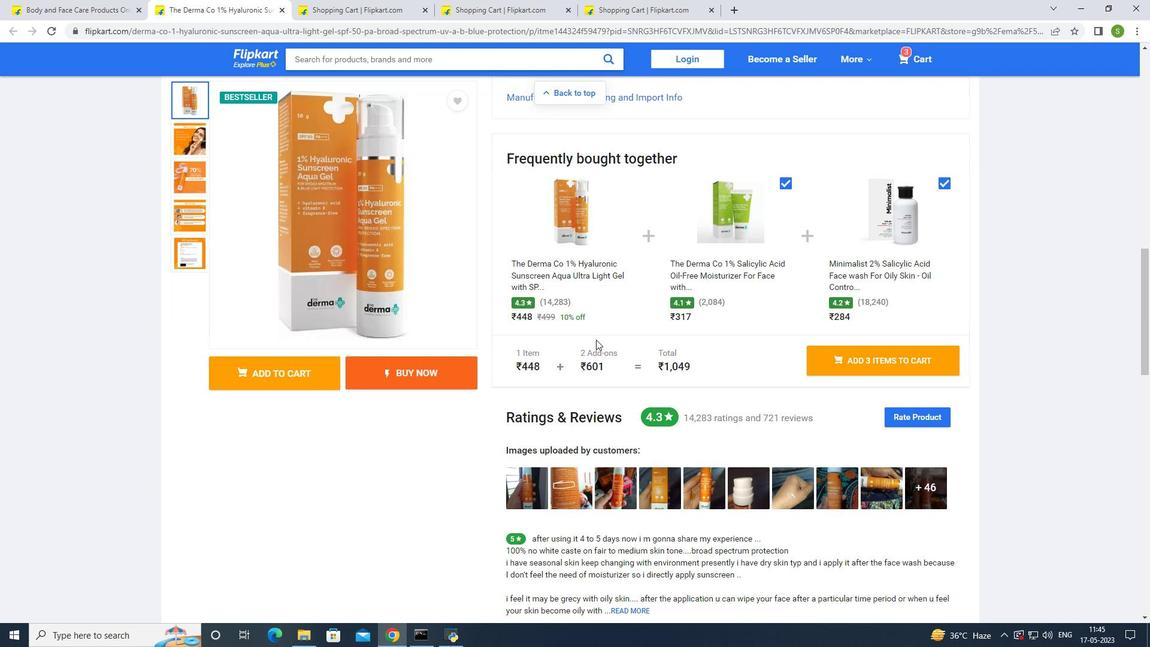 
Action: Mouse scrolled (589, 342) with delta (0, 0)
Screenshot: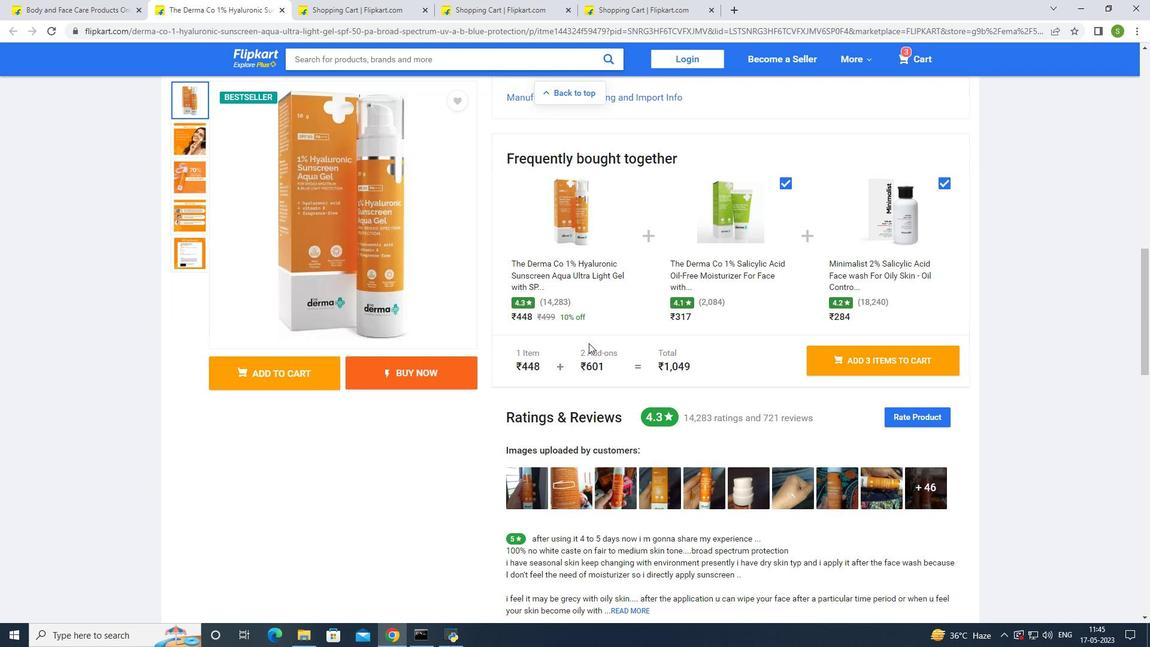 
Action: Mouse scrolled (589, 342) with delta (0, 0)
Screenshot: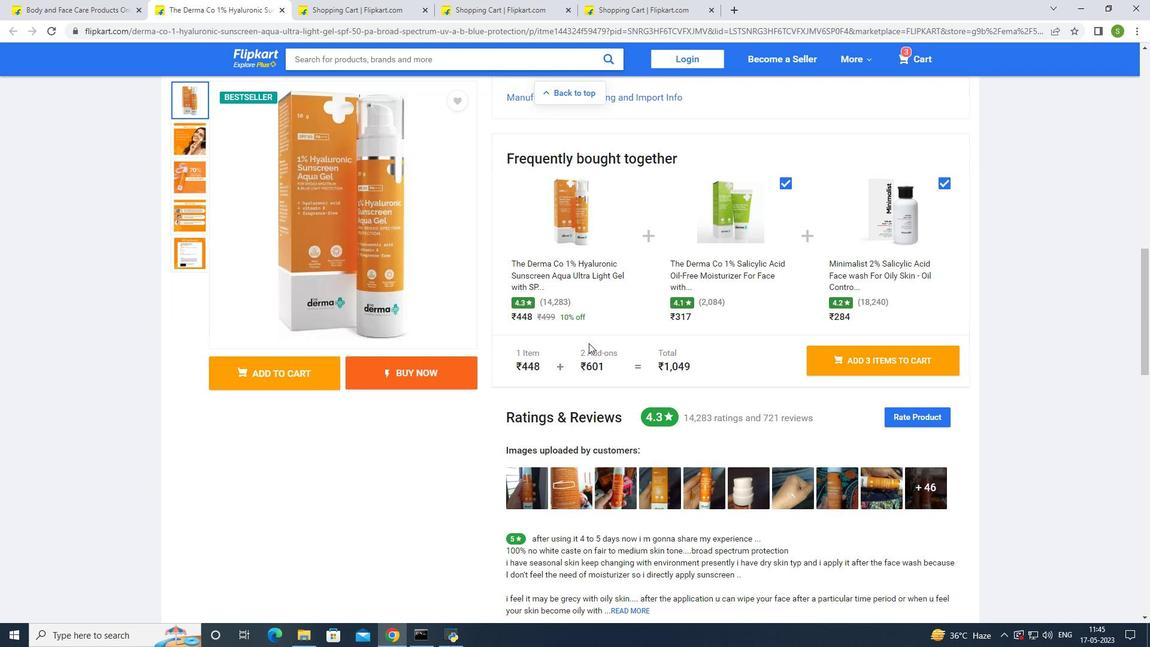 
Action: Mouse moved to (588, 344)
Screenshot: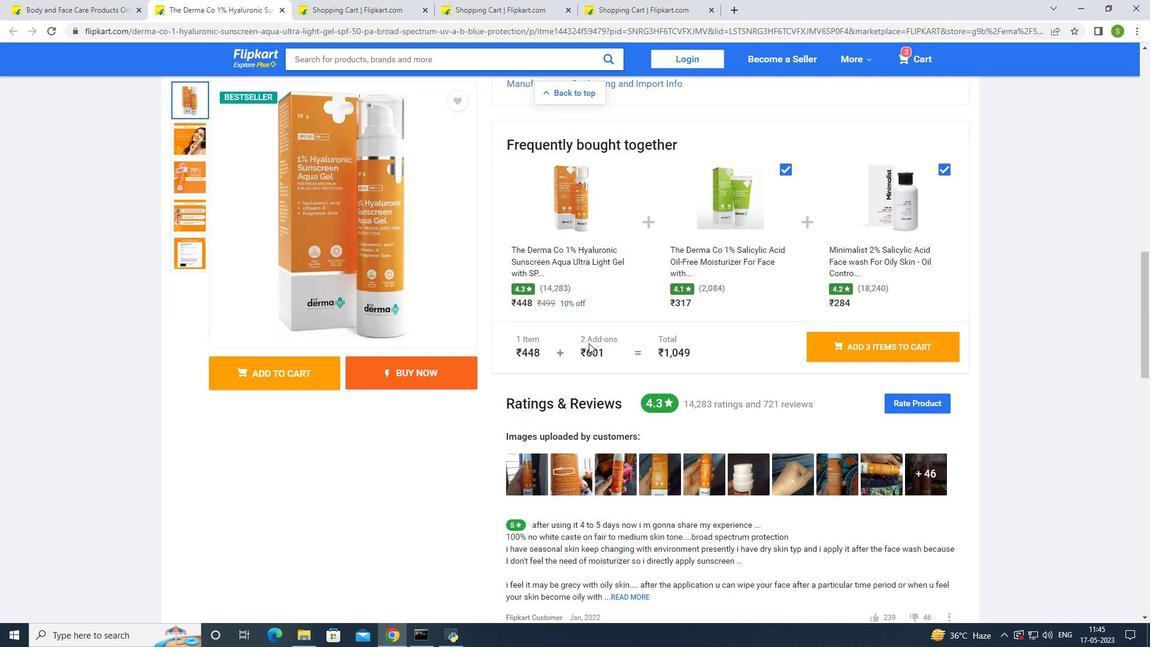 
Action: Mouse scrolled (589, 343) with delta (0, 0)
Screenshot: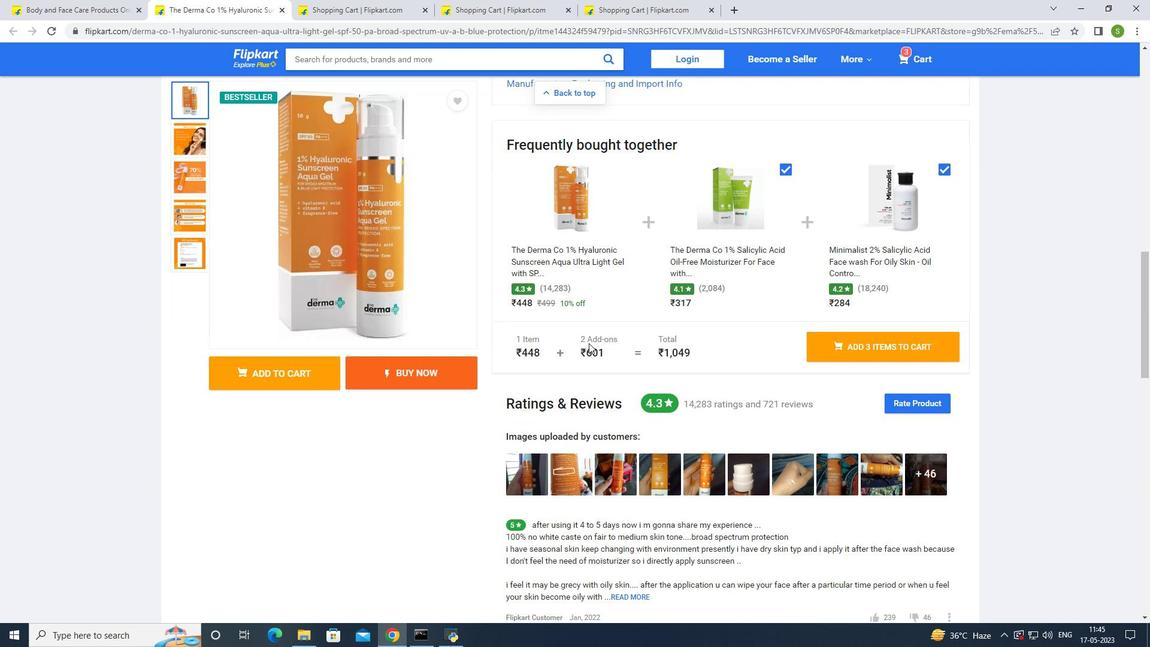 
Action: Mouse moved to (310, 374)
Screenshot: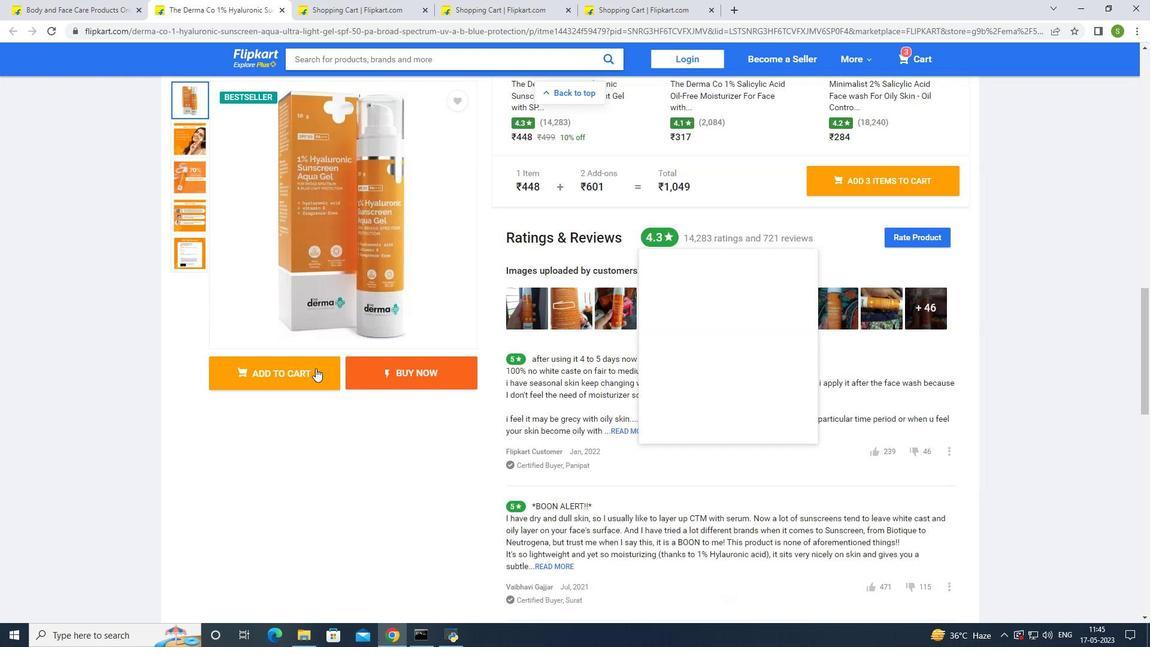 
Action: Mouse pressed left at (310, 374)
Screenshot: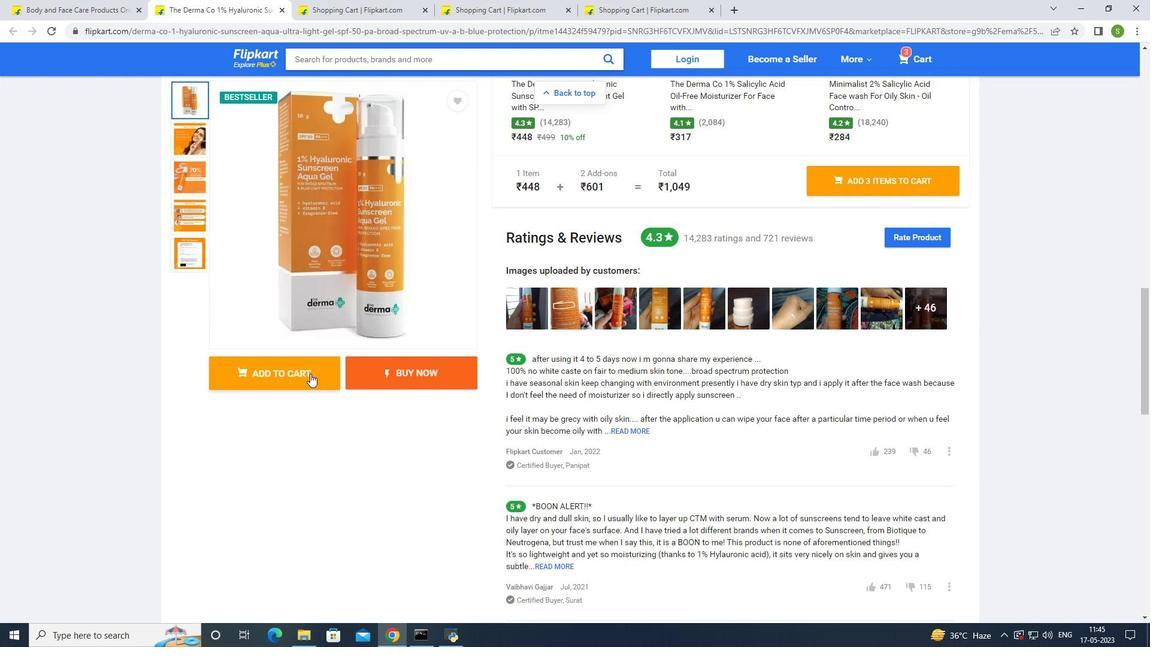 
Action: Mouse moved to (113, 10)
Screenshot: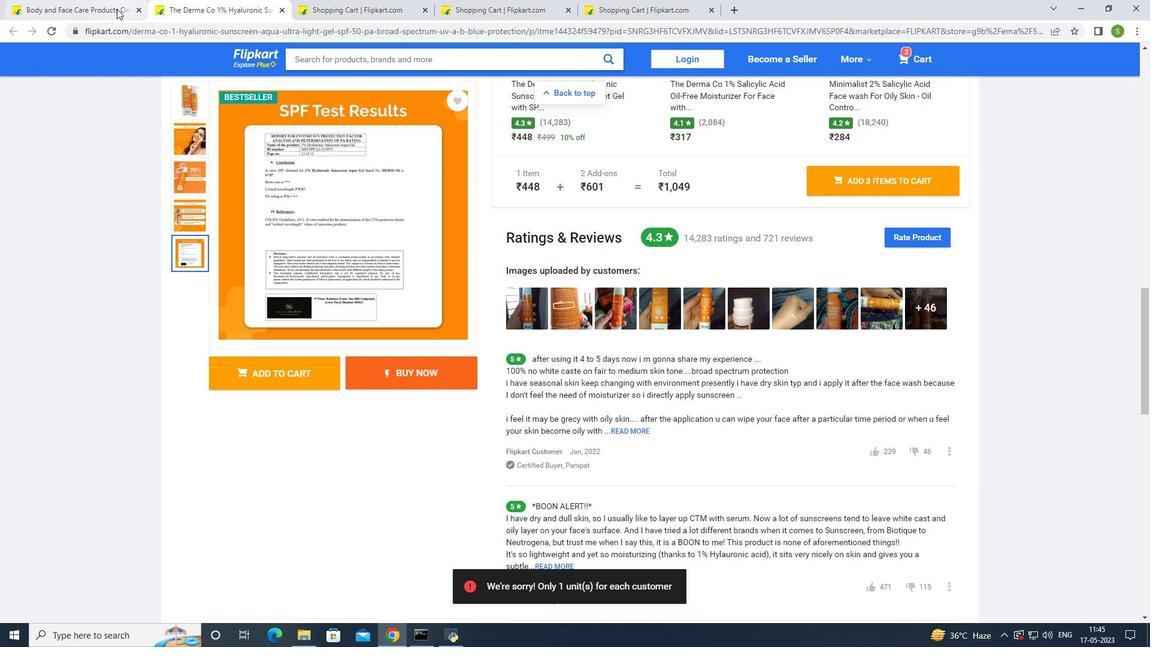 
Action: Mouse pressed left at (113, 10)
Screenshot: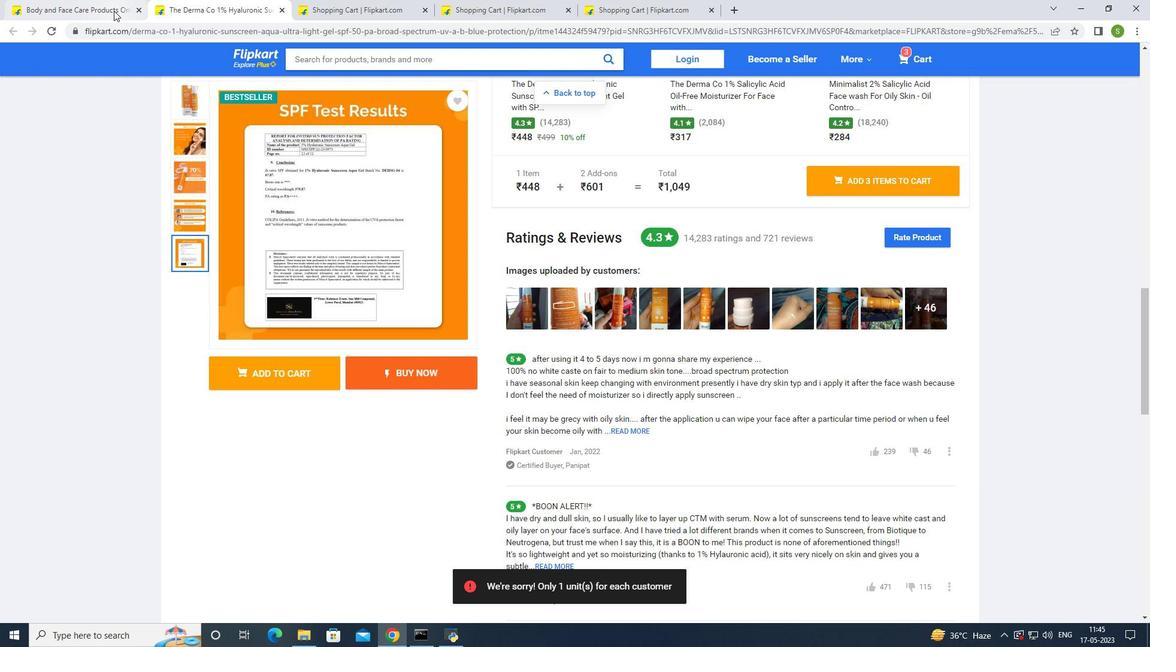 
Action: Mouse moved to (634, 428)
Screenshot: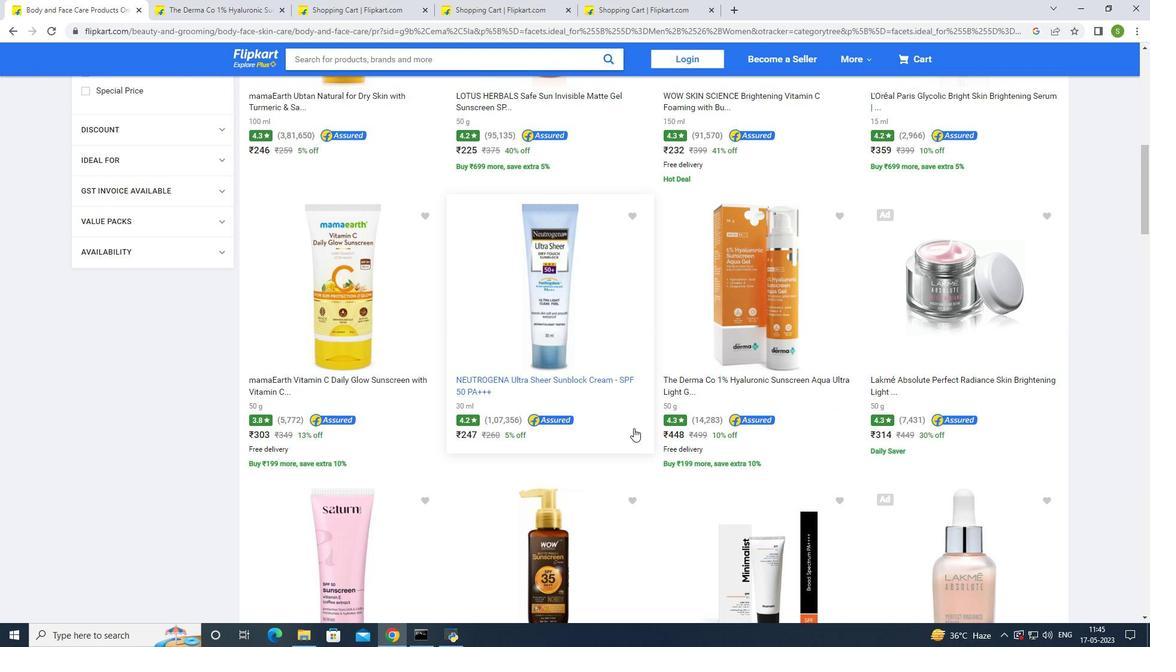 
Action: Mouse scrolled (634, 427) with delta (0, 0)
Screenshot: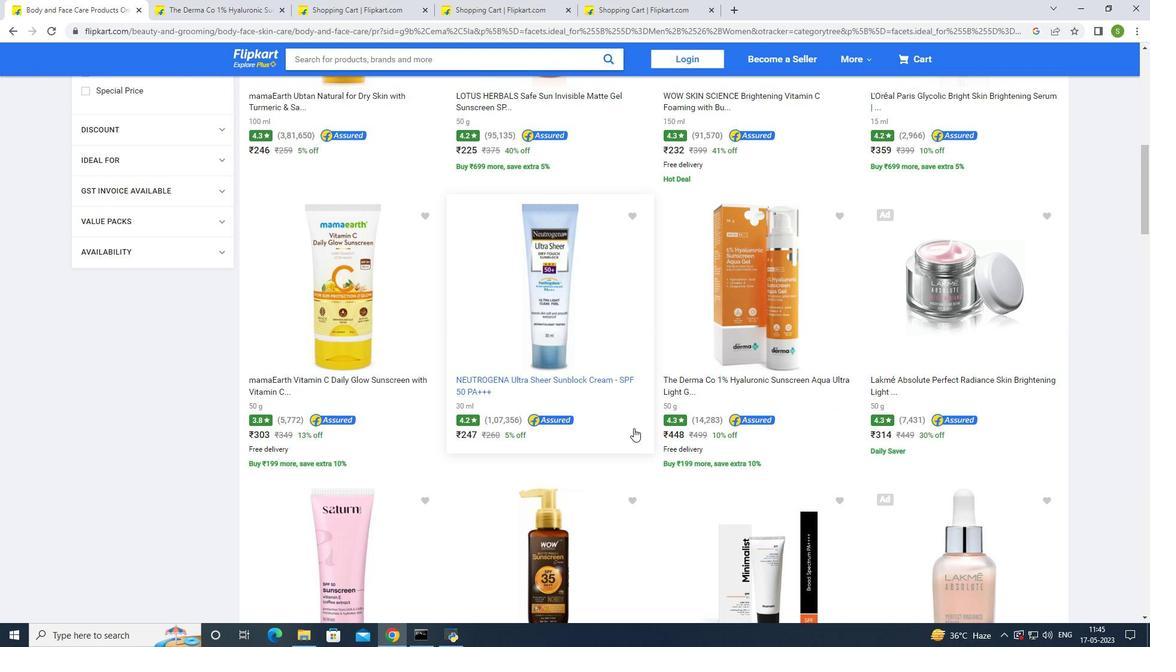 
Action: Mouse scrolled (634, 427) with delta (0, 0)
Screenshot: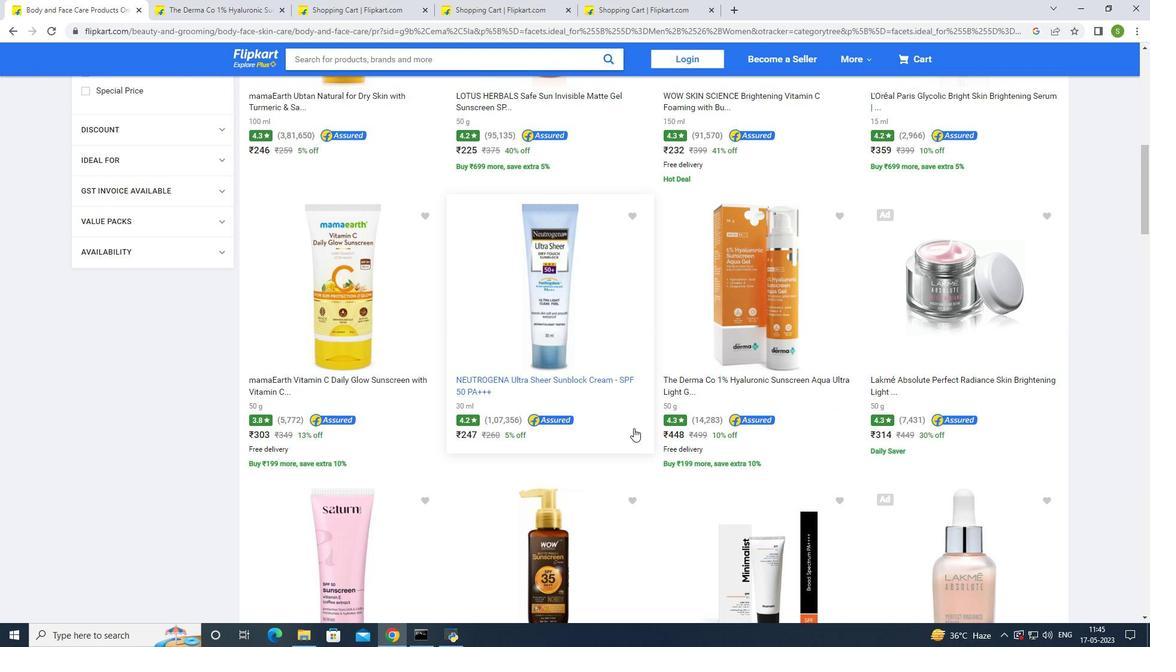 
Action: Mouse scrolled (634, 427) with delta (0, 0)
Screenshot: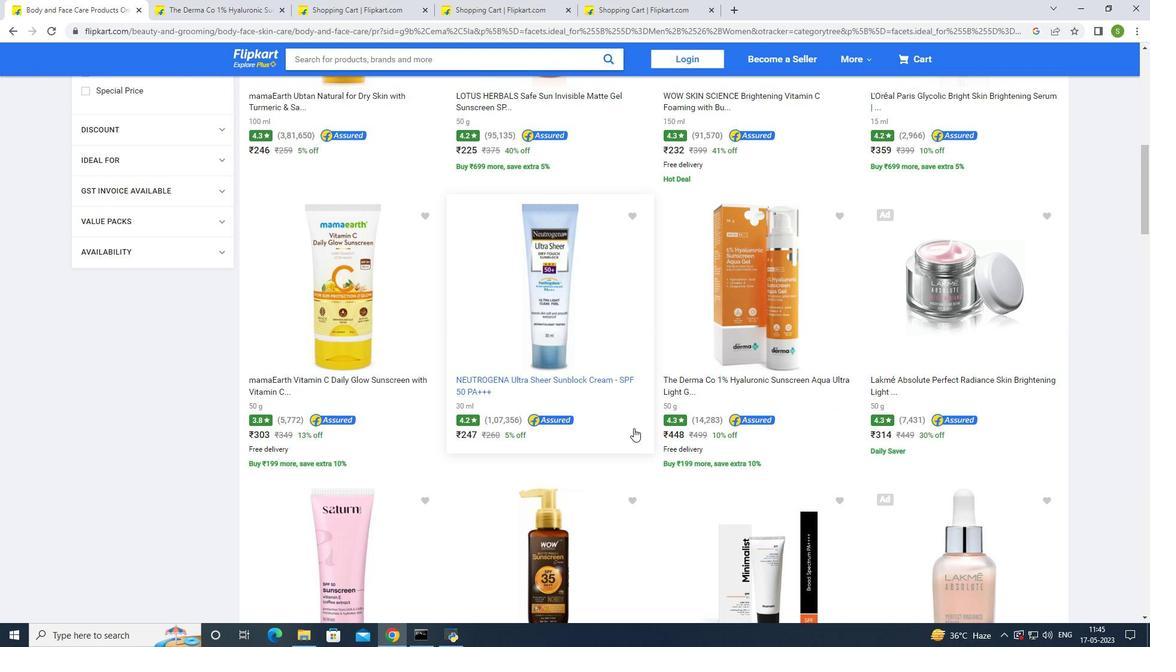 
Action: Mouse scrolled (634, 427) with delta (0, 0)
Screenshot: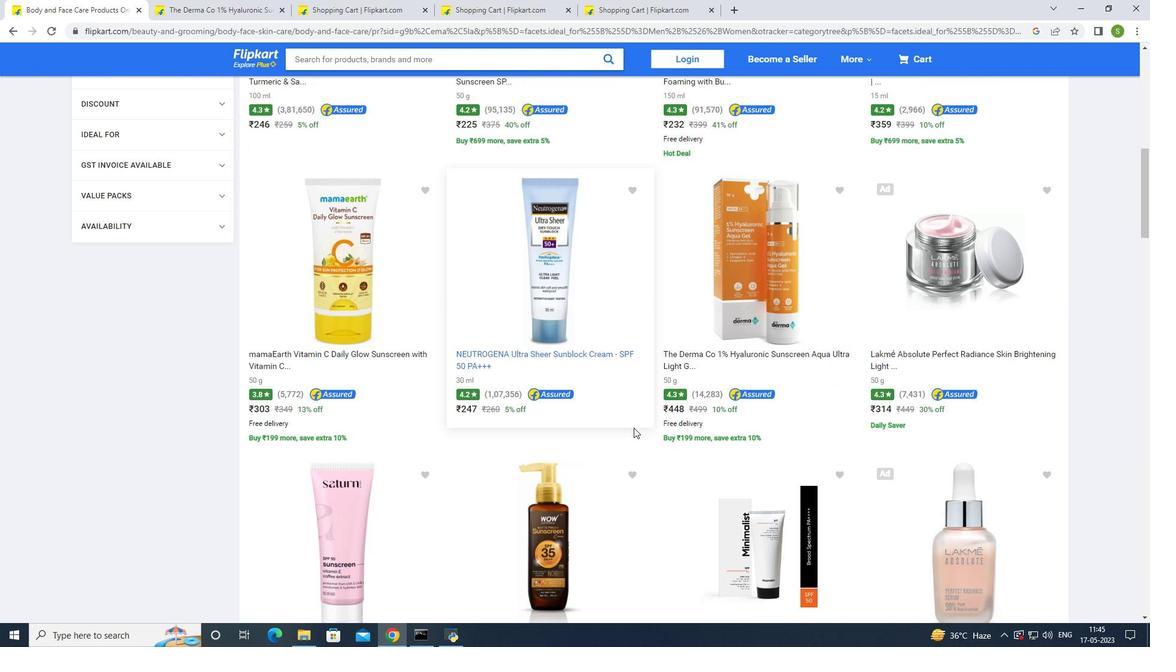 
Action: Mouse moved to (600, 508)
Screenshot: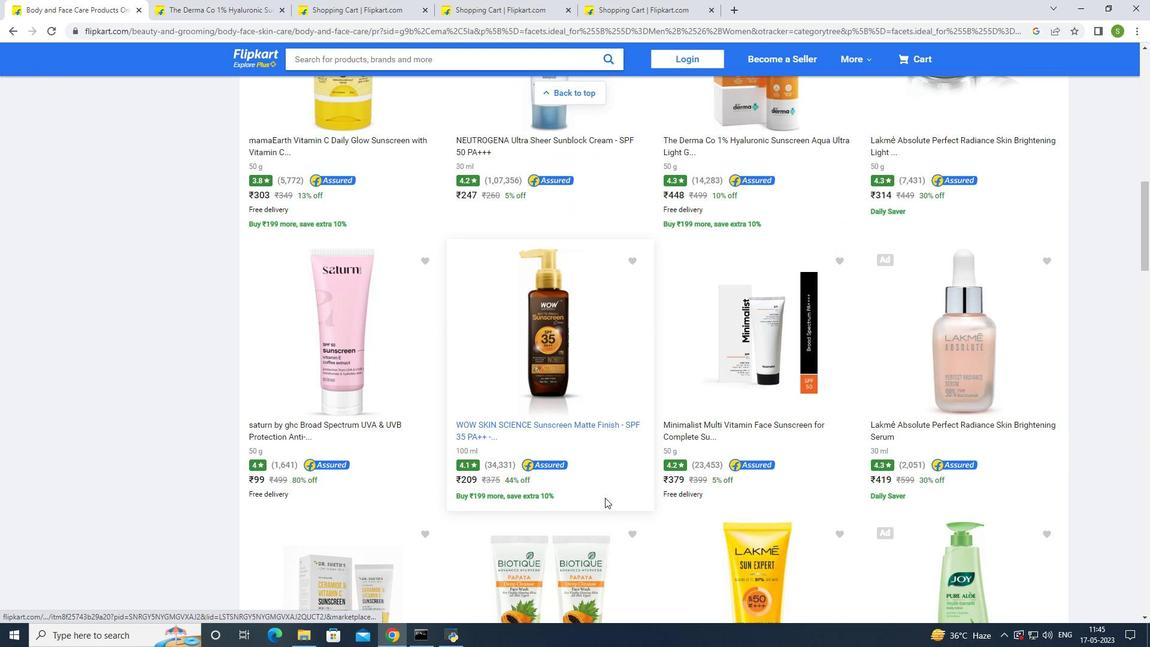 
Action: Mouse scrolled (600, 507) with delta (0, 0)
Screenshot: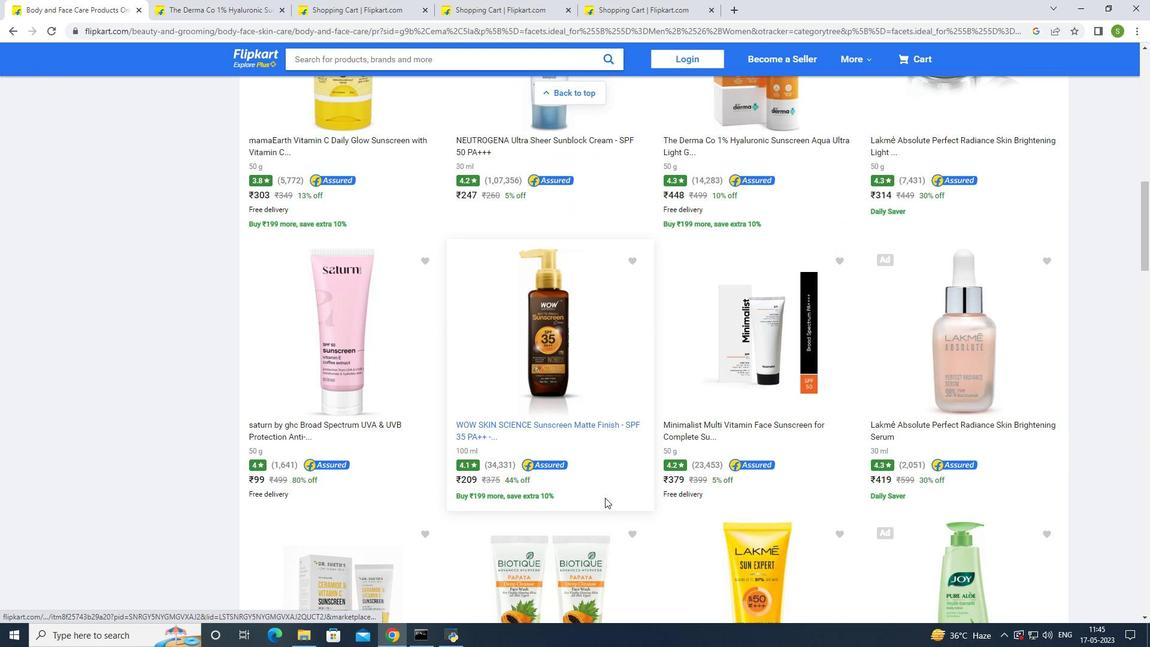 
Action: Mouse scrolled (600, 507) with delta (0, 0)
Screenshot: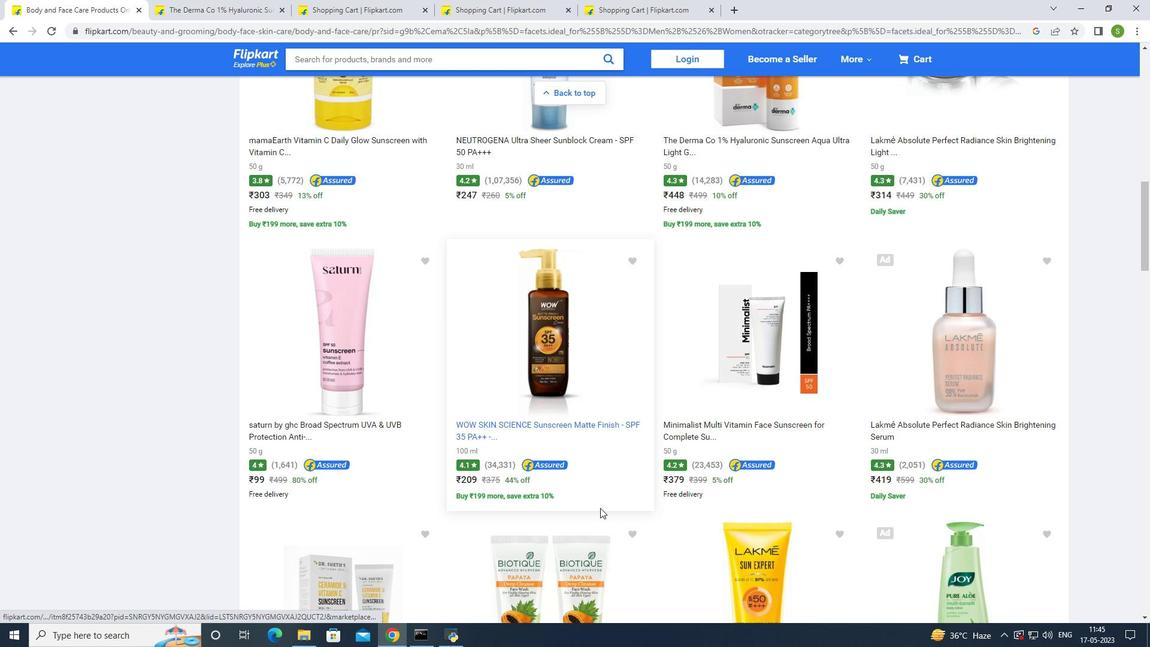 
Action: Mouse moved to (597, 497)
Screenshot: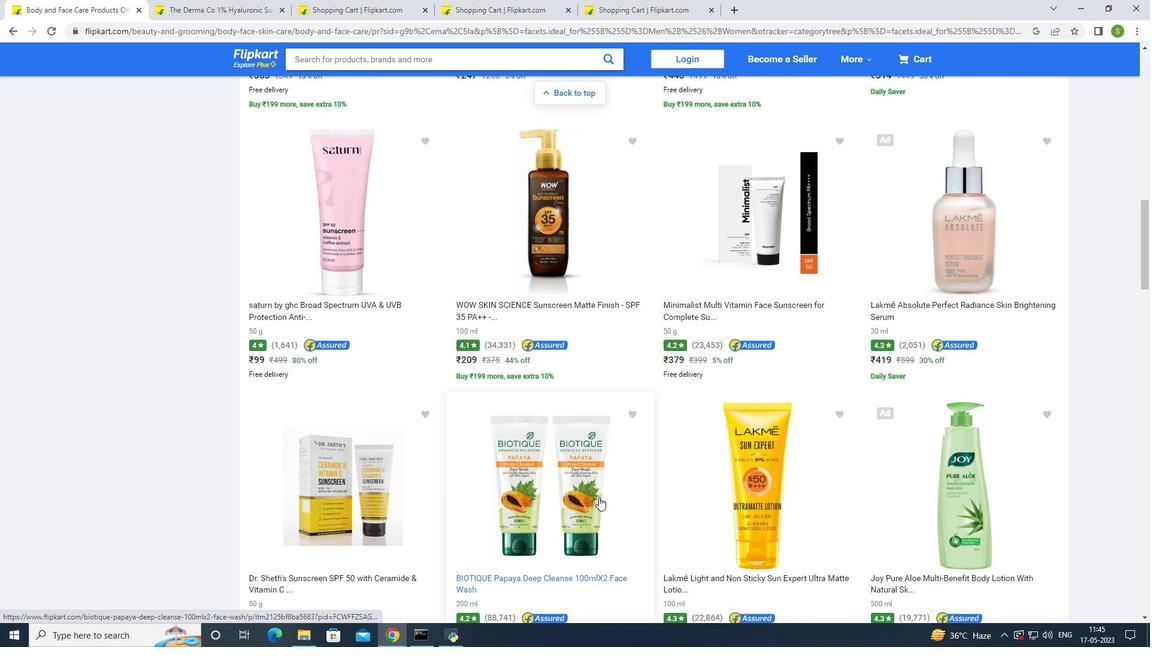 
Action: Mouse scrolled (597, 496) with delta (0, 0)
Screenshot: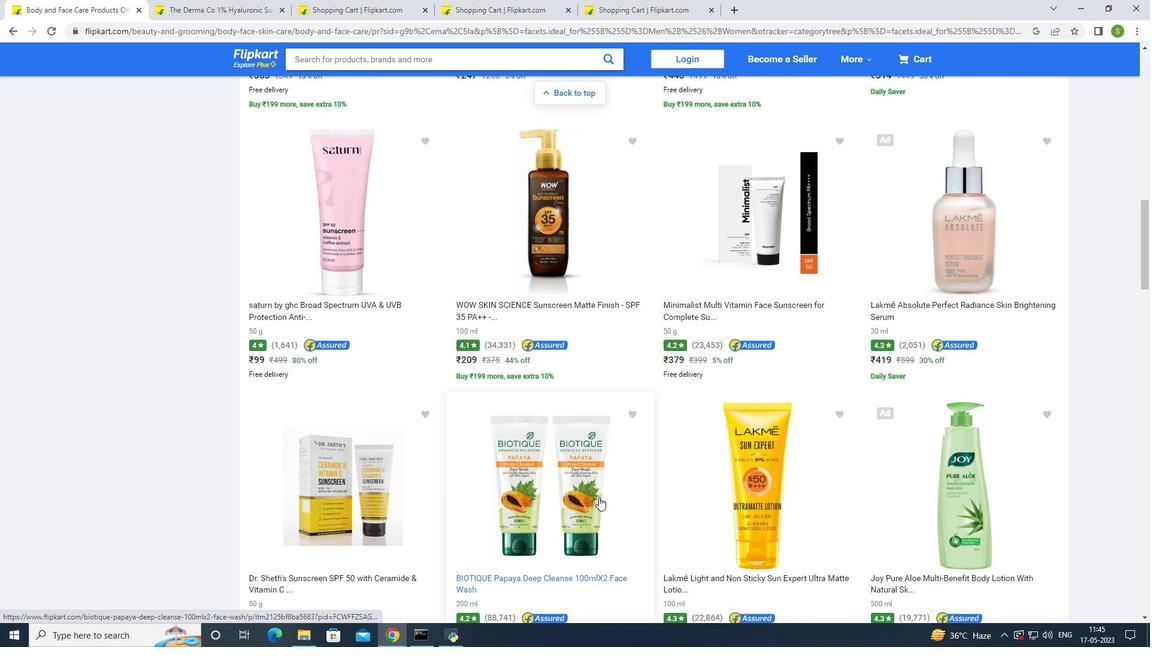 
Action: Mouse moved to (595, 498)
Screenshot: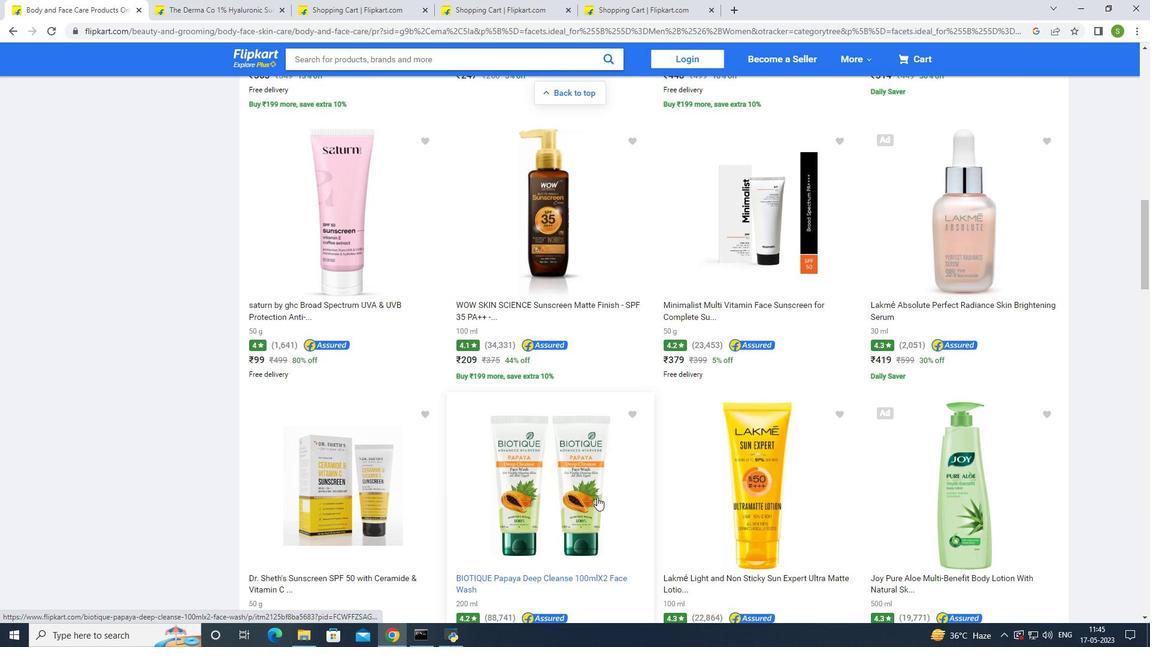 
Action: Mouse scrolled (595, 498) with delta (0, 0)
Screenshot: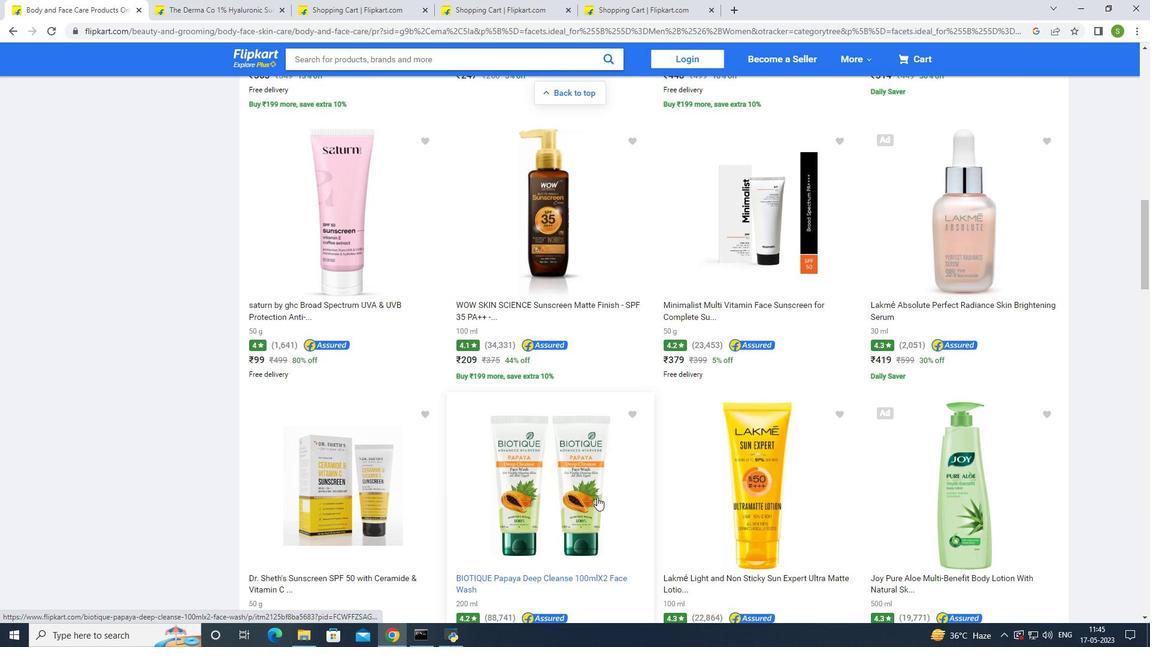 
Action: Mouse scrolled (595, 498) with delta (0, 0)
Screenshot: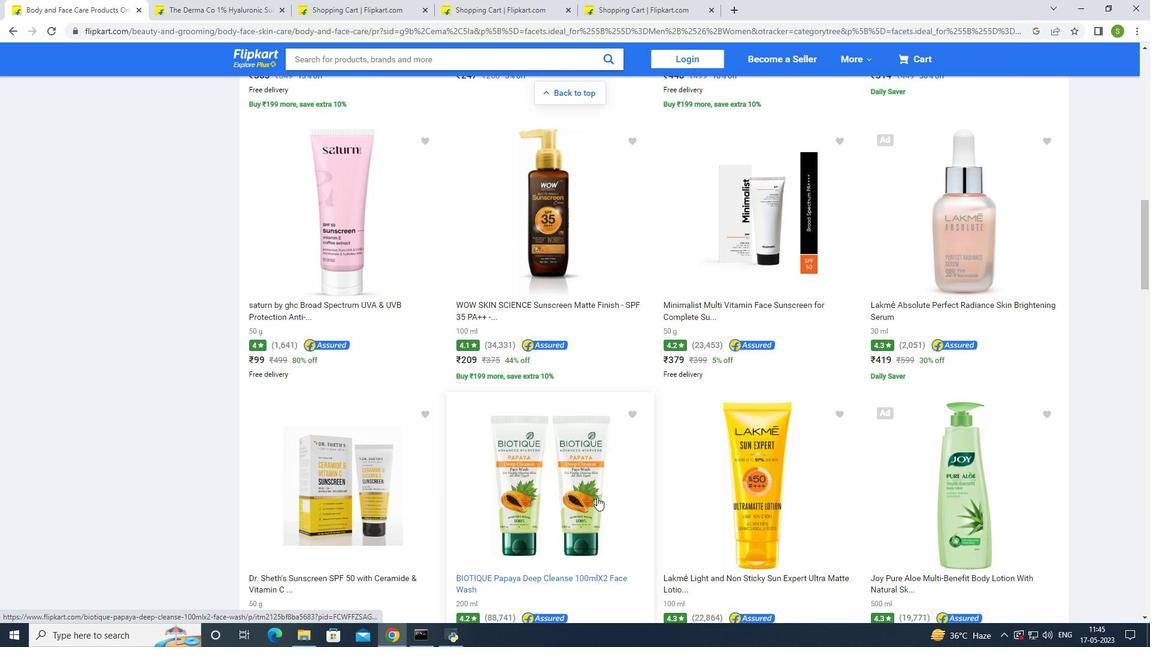 
Action: Mouse moved to (595, 498)
Screenshot: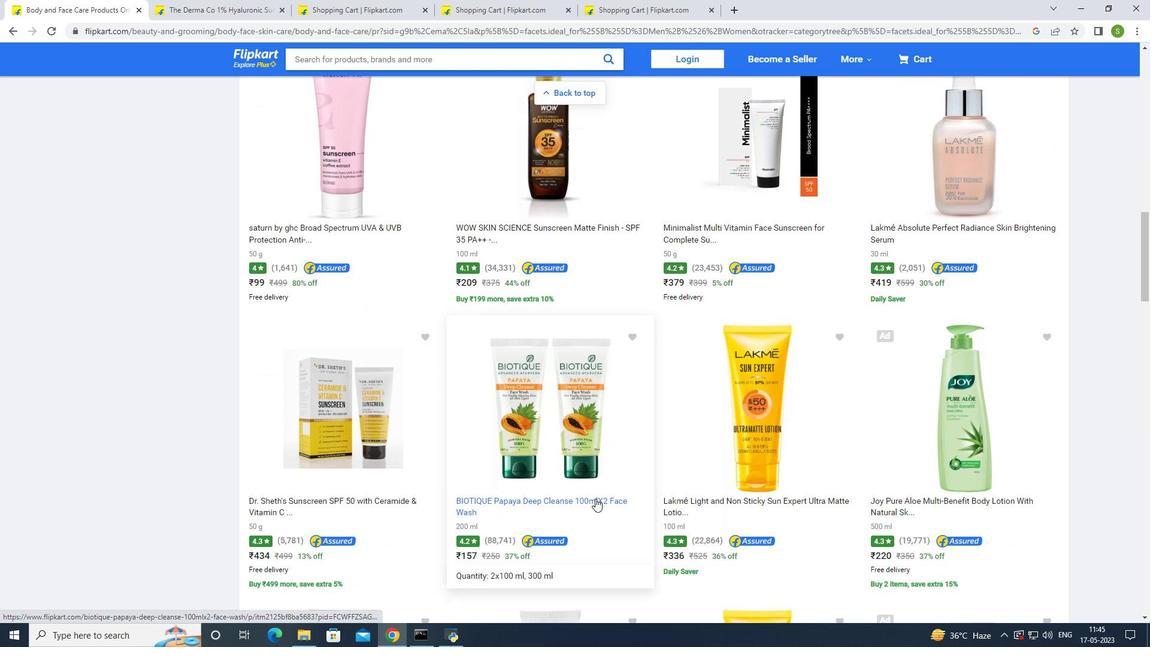 
Action: Mouse scrolled (595, 498) with delta (0, 0)
Screenshot: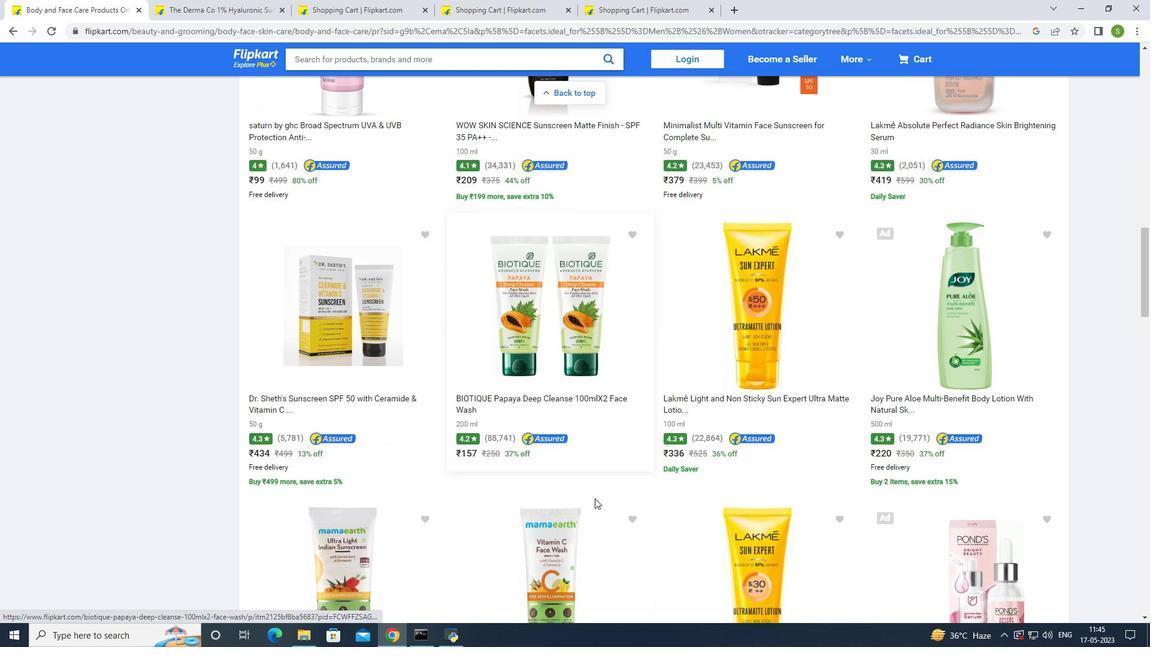 
Action: Mouse scrolled (595, 498) with delta (0, 0)
Screenshot: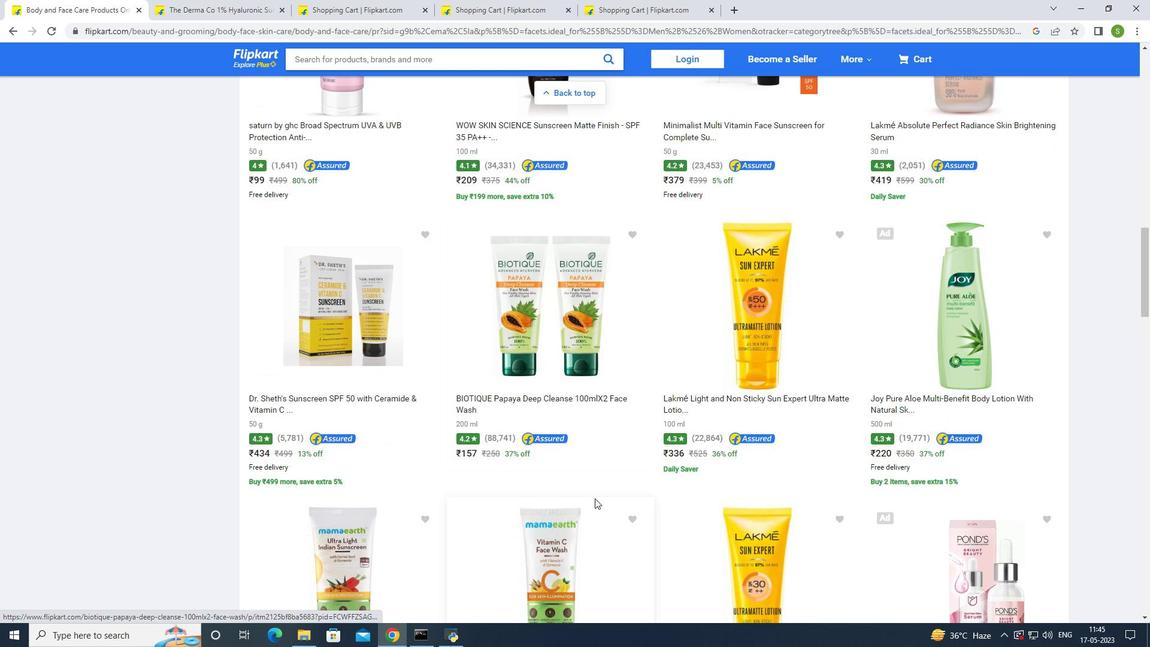 
Action: Mouse moved to (588, 492)
Screenshot: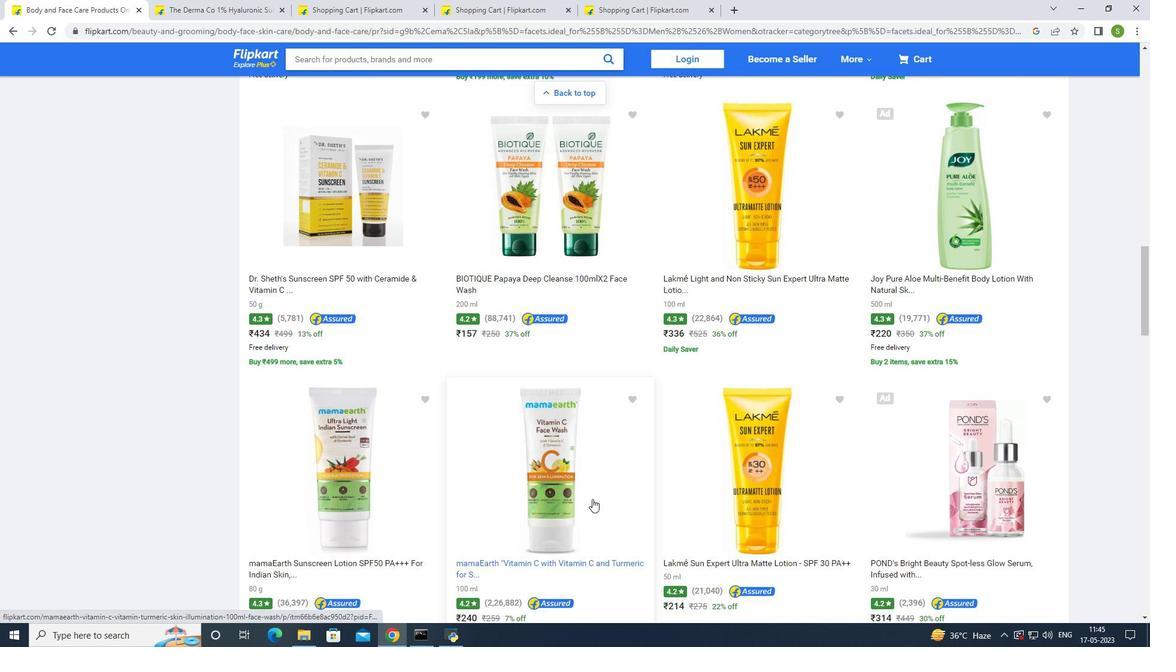 
Action: Mouse scrolled (588, 491) with delta (0, 0)
Screenshot: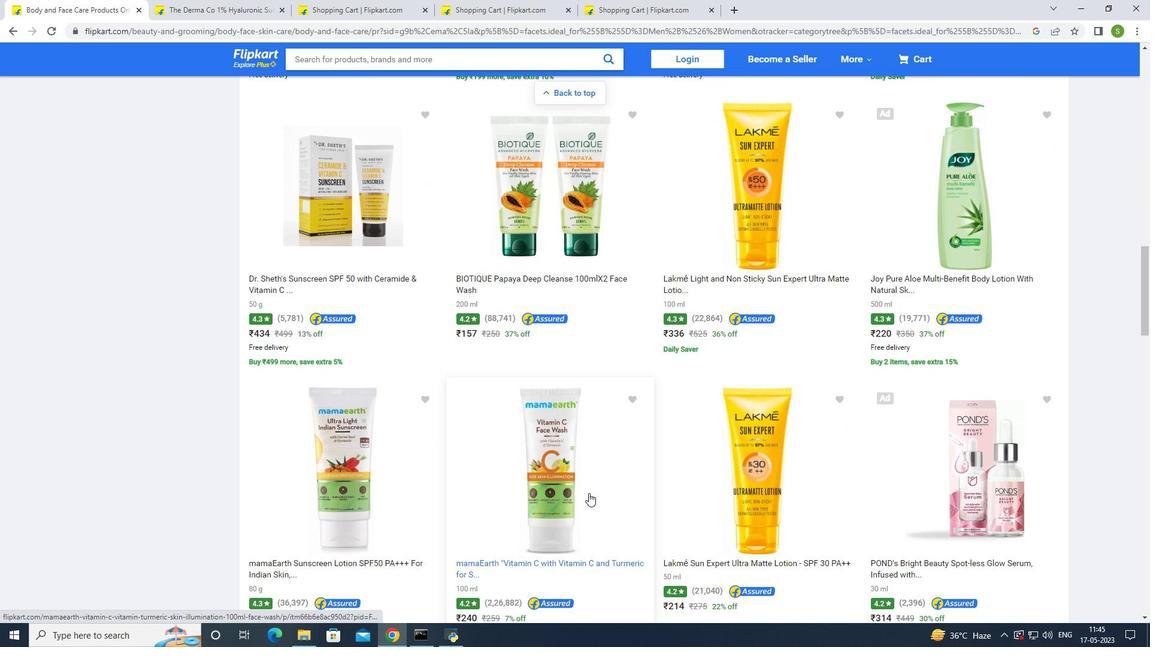 
Action: Mouse scrolled (588, 491) with delta (0, 0)
Screenshot: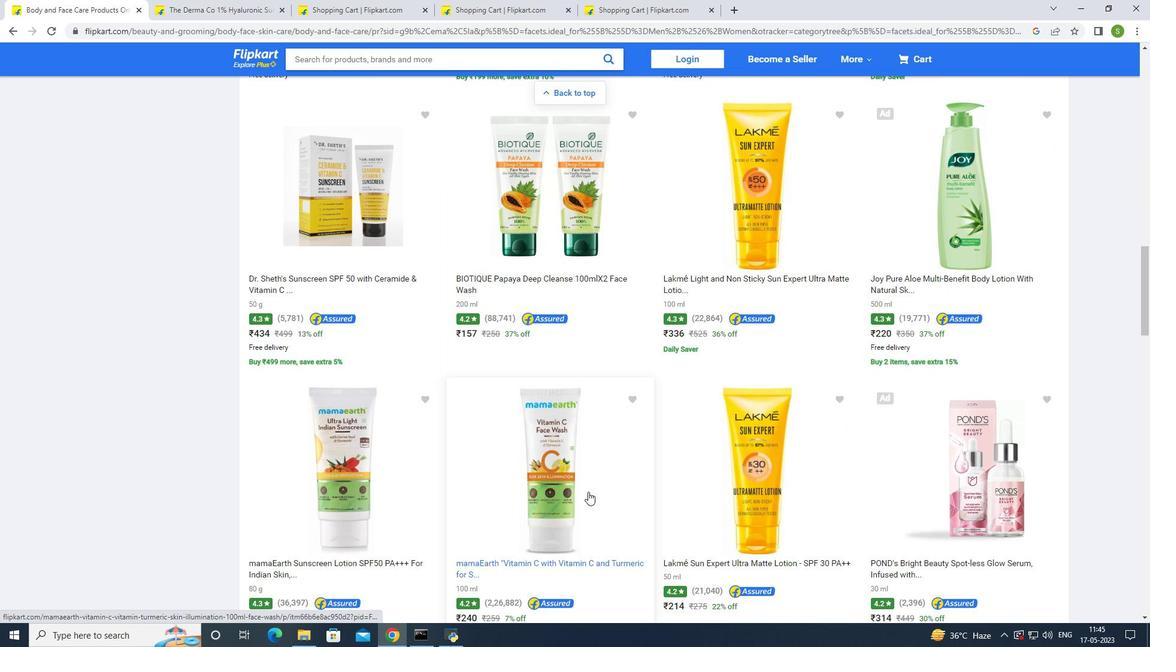 
Action: Mouse scrolled (588, 491) with delta (0, 0)
Screenshot: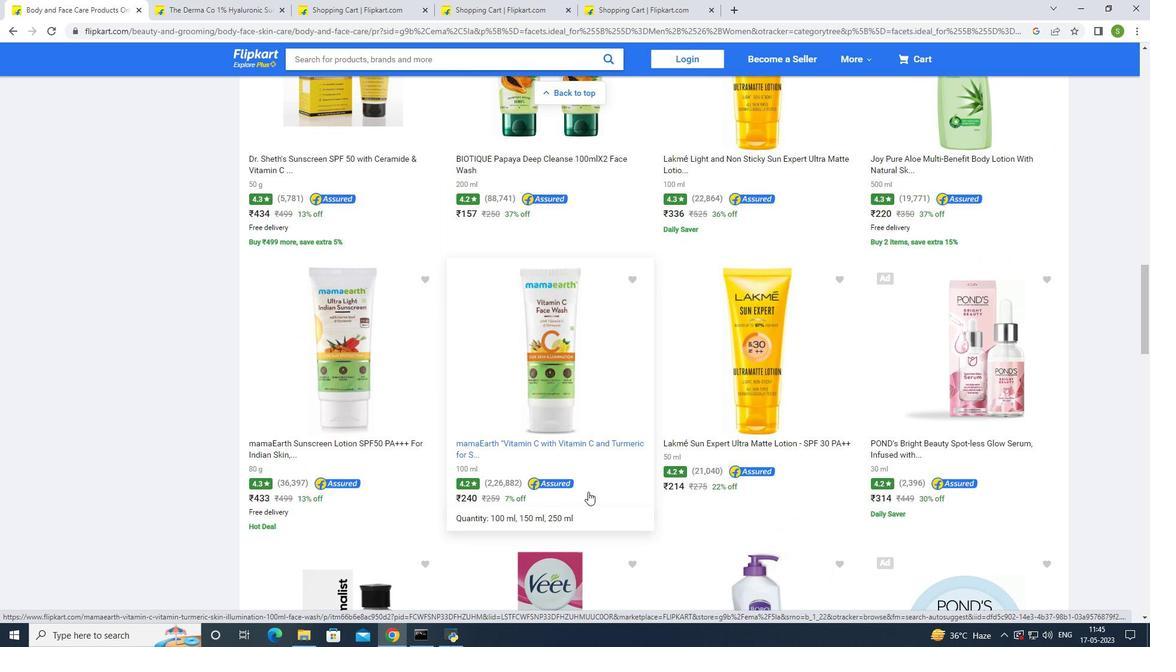 
Action: Mouse scrolled (588, 491) with delta (0, 0)
Screenshot: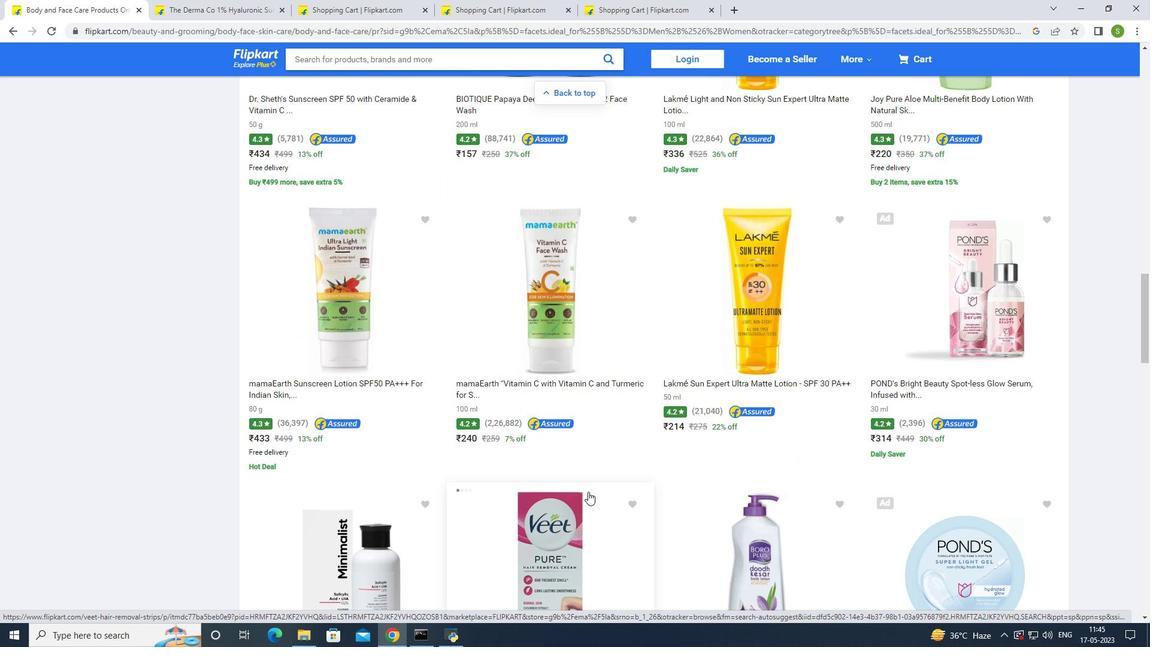 
Action: Mouse moved to (588, 492)
Screenshot: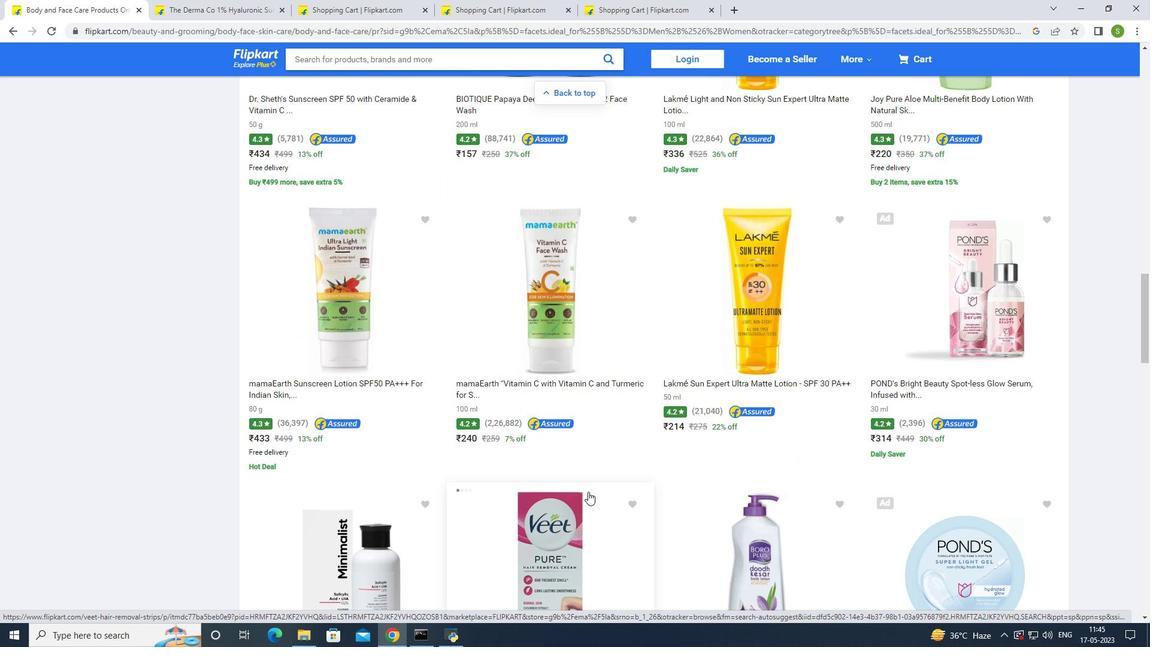 
Action: Mouse scrolled (588, 491) with delta (0, 0)
Screenshot: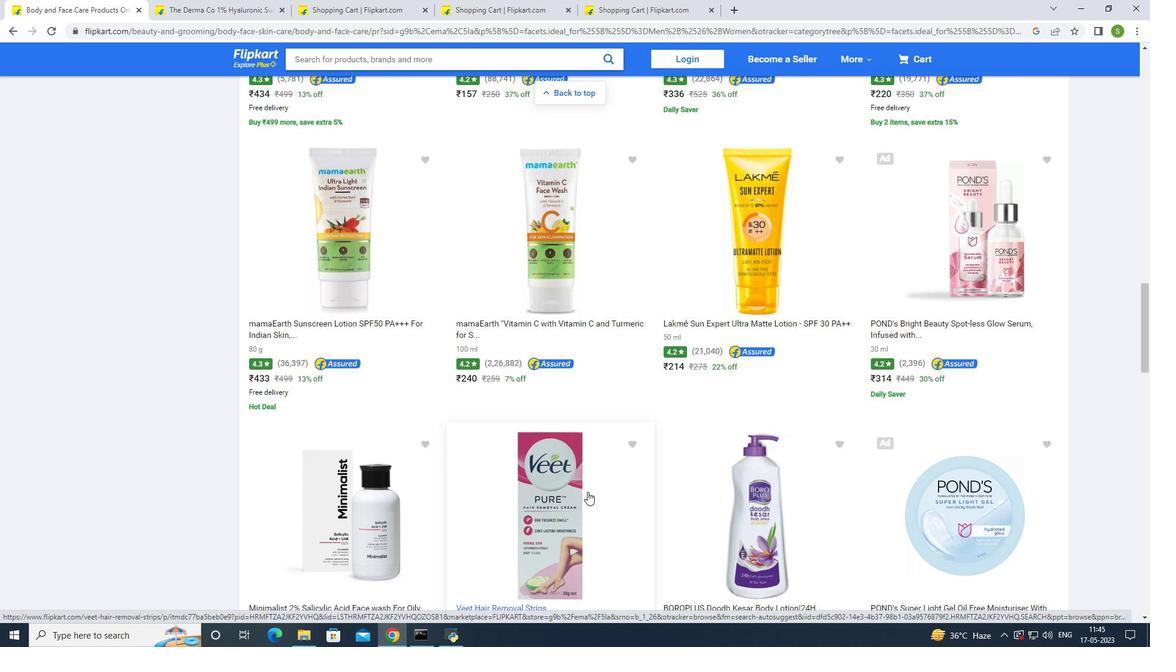 
Action: Mouse scrolled (588, 491) with delta (0, 0)
Screenshot: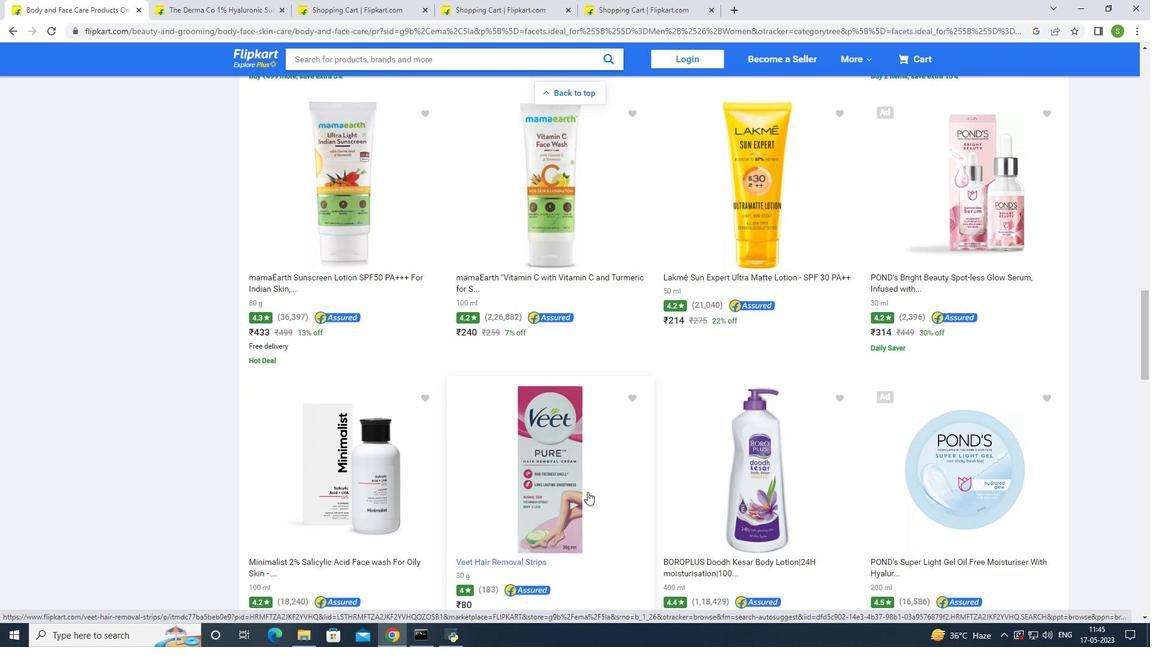 
Action: Mouse scrolled (588, 491) with delta (0, 0)
Screenshot: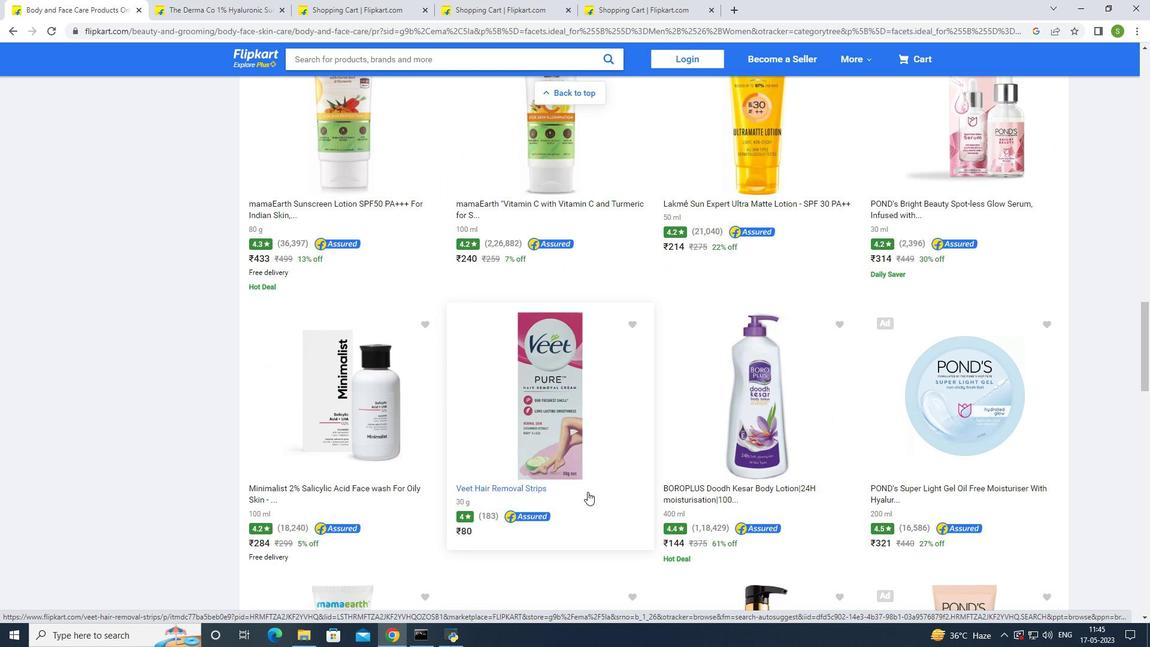 
Action: Mouse scrolled (588, 491) with delta (0, 0)
